 Task: Find out which museum in Cairo houses the body of Fir'aun.
Action: Mouse moved to (371, 28)
Screenshot: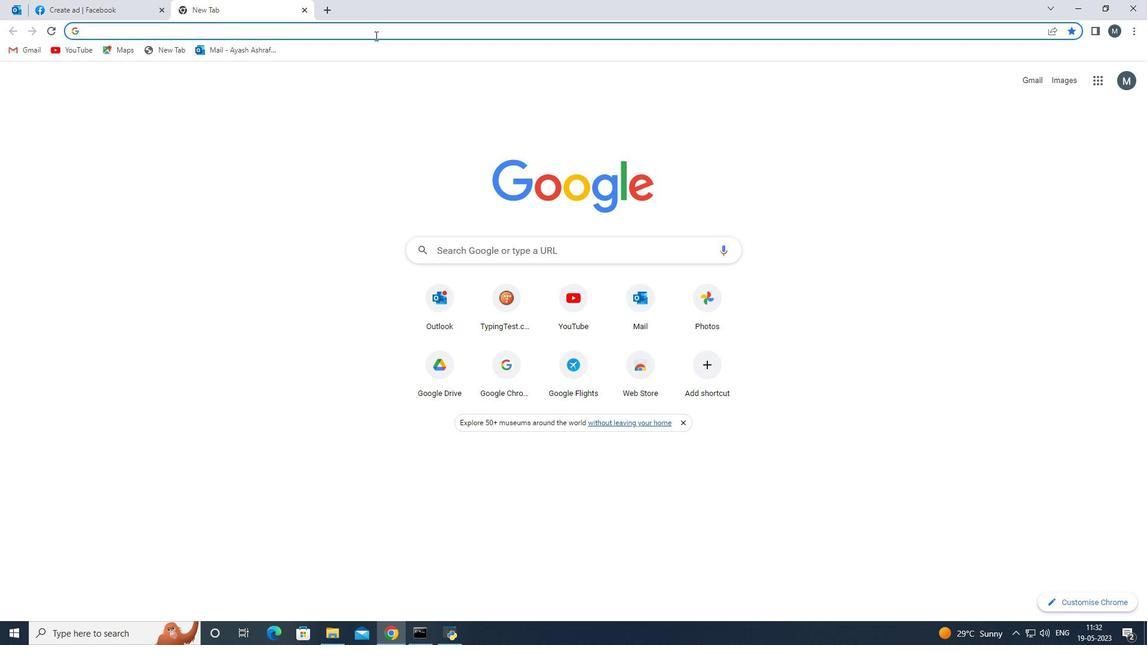 
Action: Mouse pressed left at (371, 28)
Screenshot: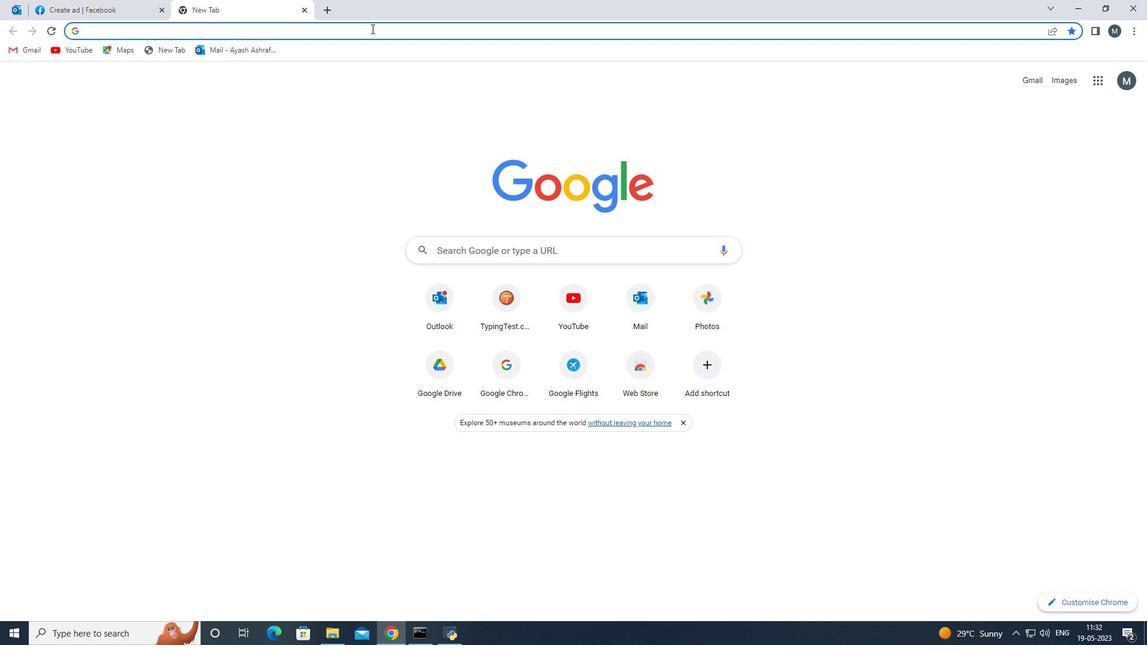 
Action: Key pressed <Key.shift><Key.shift><Key.shift><Key.shift><Key.shift><Key.shift>Museum<Key.space>of<Key.space>firaon
Screenshot: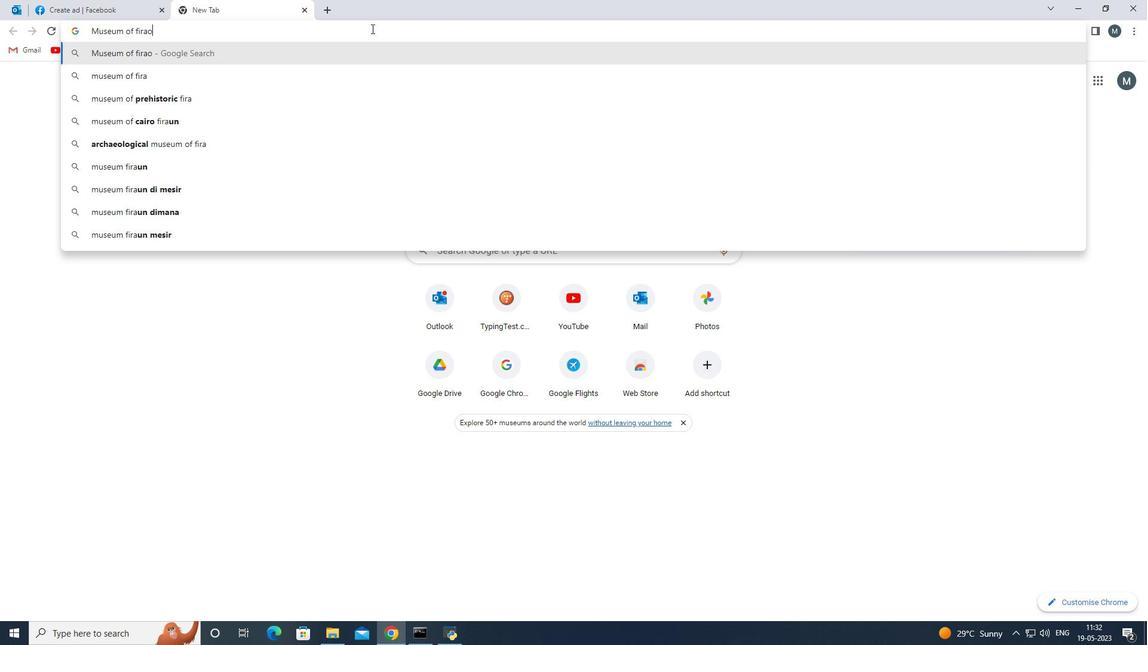 
Action: Mouse moved to (297, 75)
Screenshot: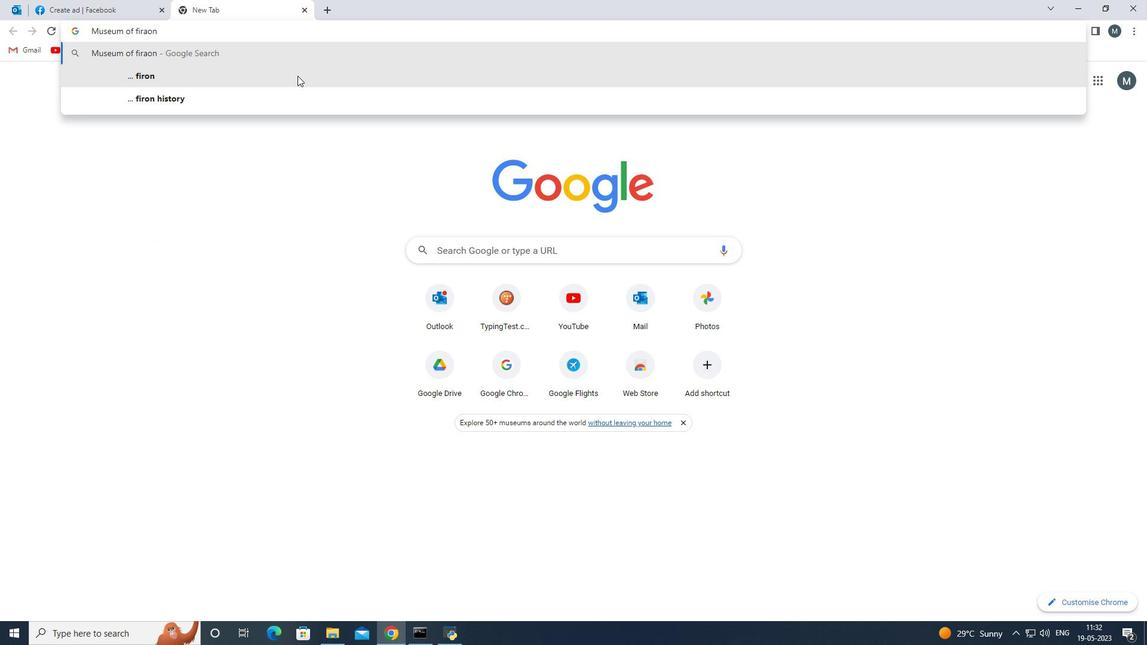 
Action: Mouse pressed left at (297, 75)
Screenshot: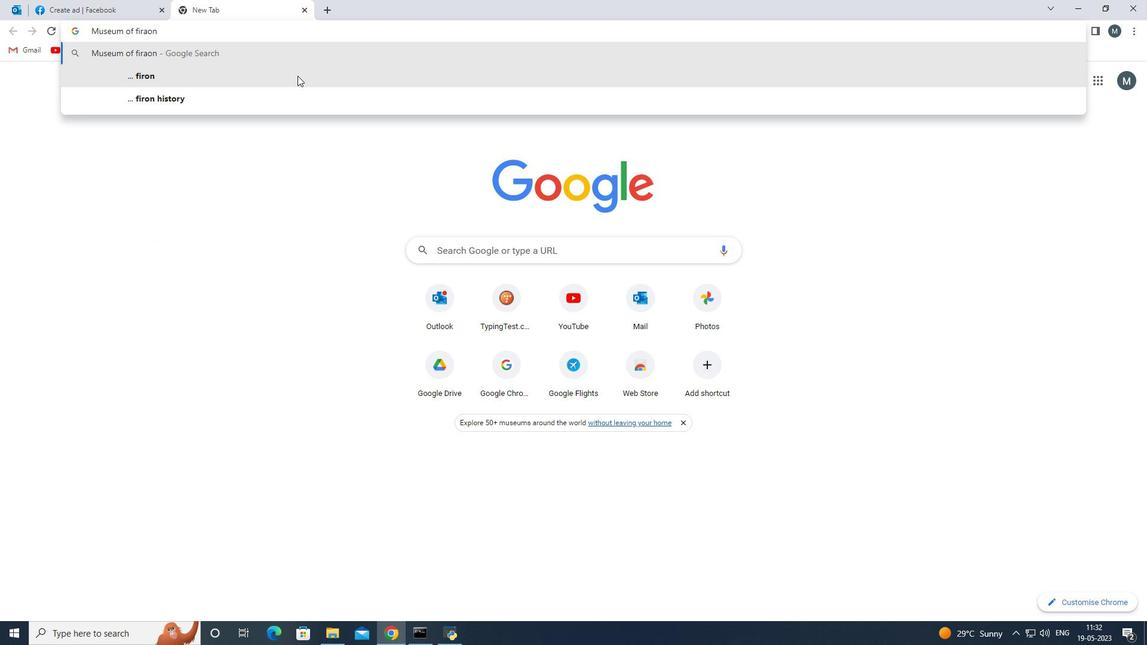 
Action: Mouse moved to (170, 236)
Screenshot: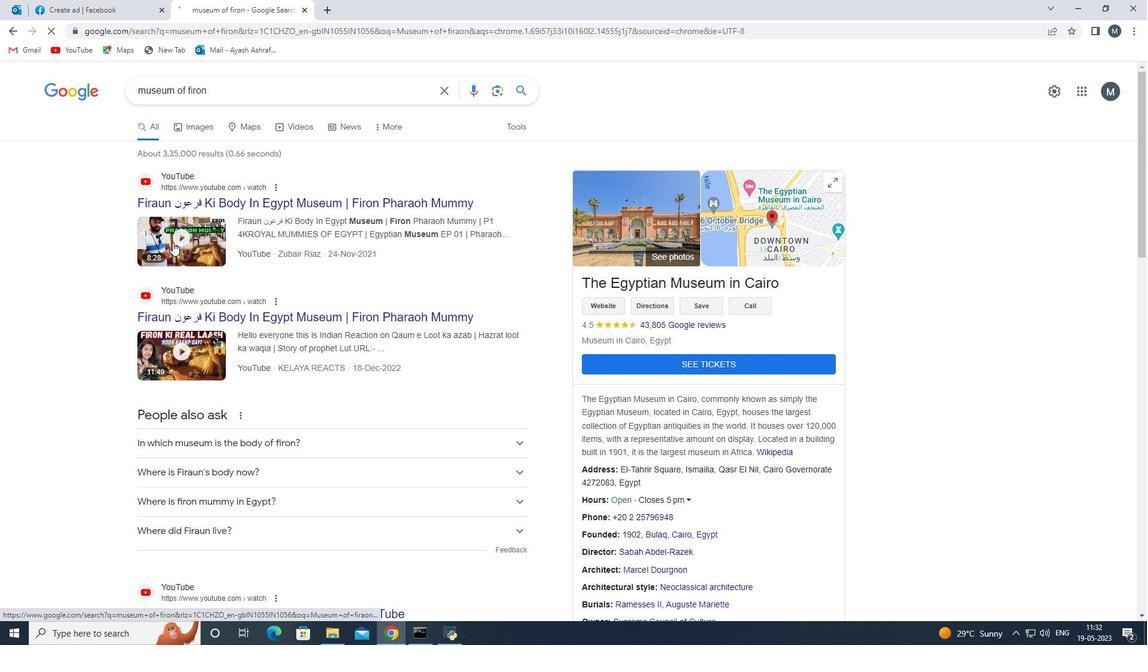 
Action: Mouse pressed left at (170, 236)
Screenshot: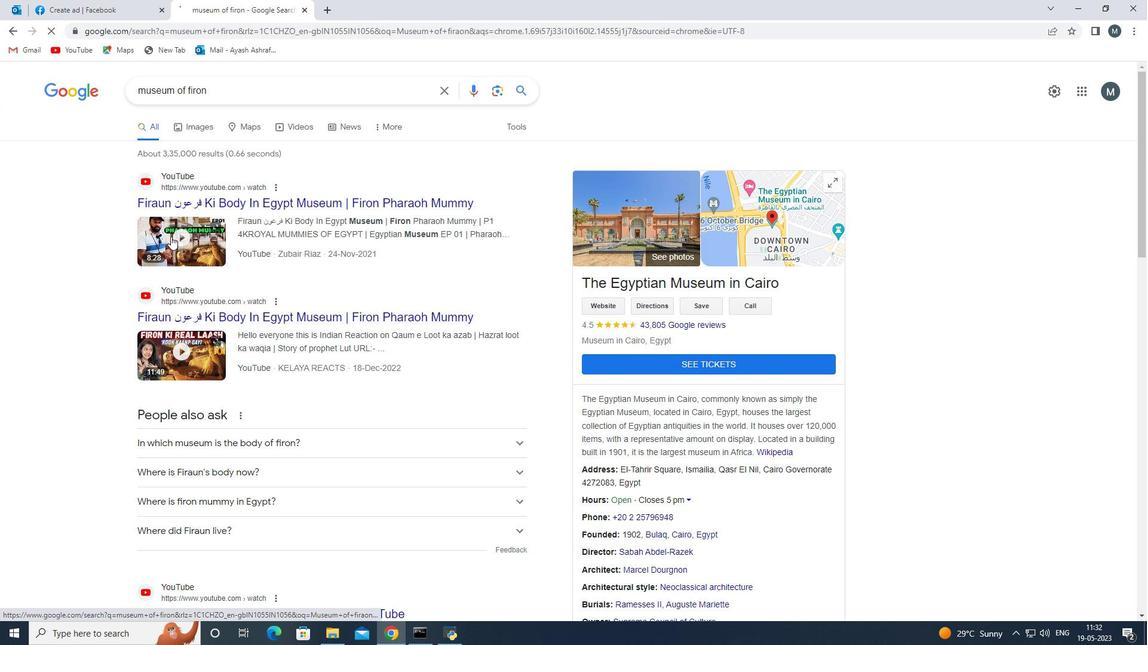 
Action: Mouse moved to (417, 268)
Screenshot: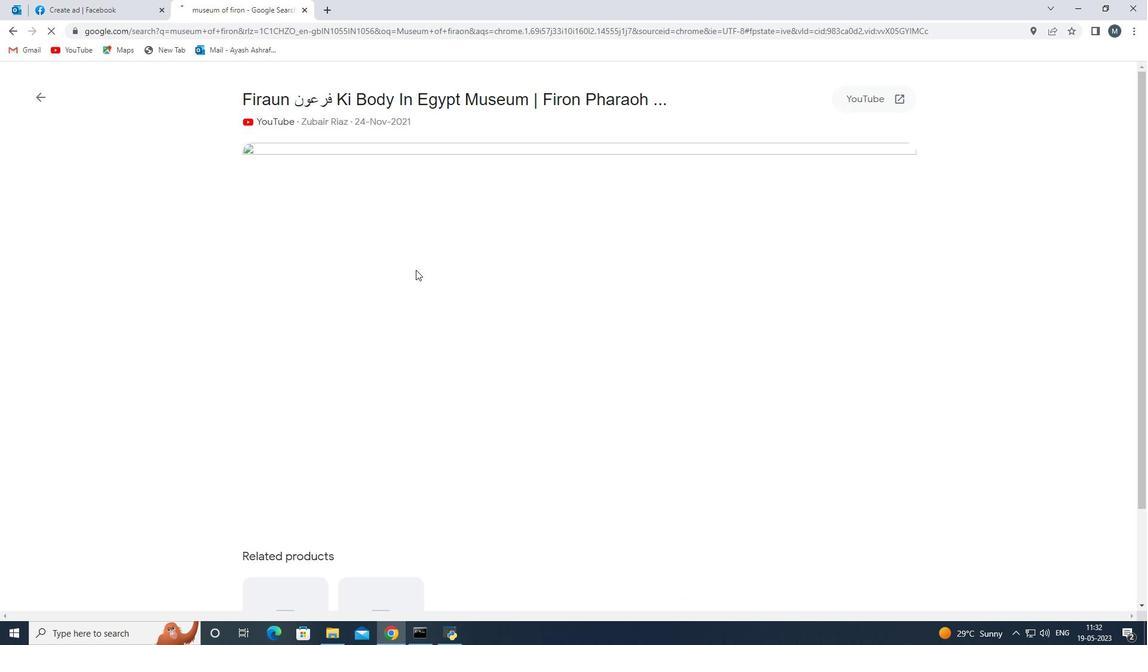 
Action: Mouse scrolled (417, 268) with delta (0, 0)
Screenshot: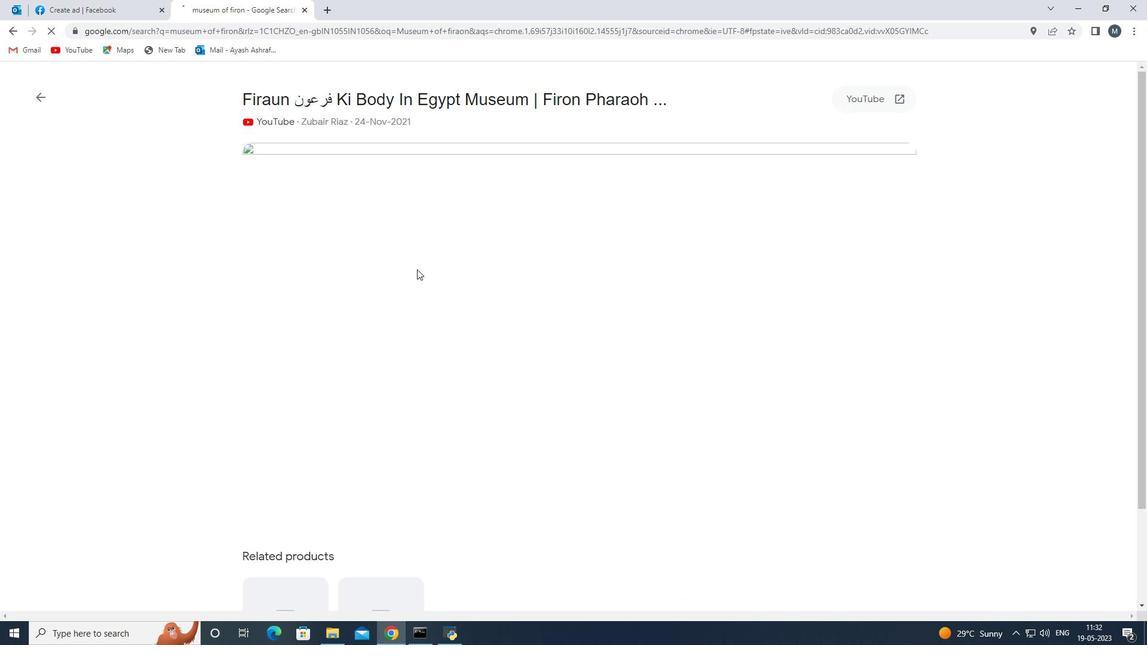 
Action: Mouse moved to (417, 268)
Screenshot: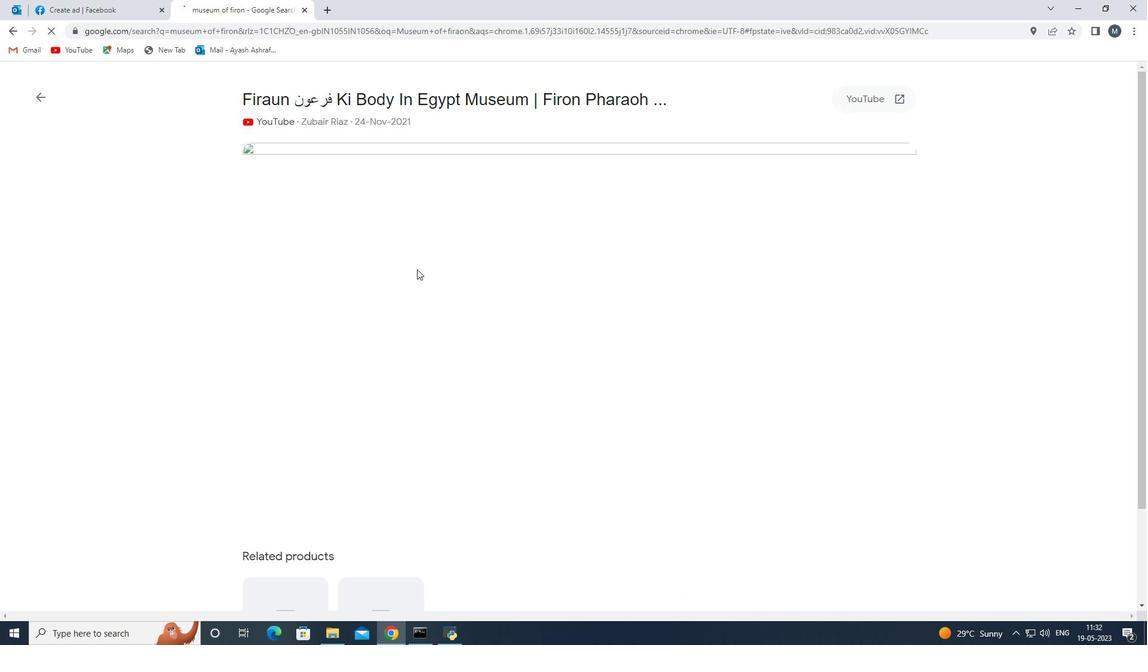 
Action: Mouse scrolled (417, 268) with delta (0, 0)
Screenshot: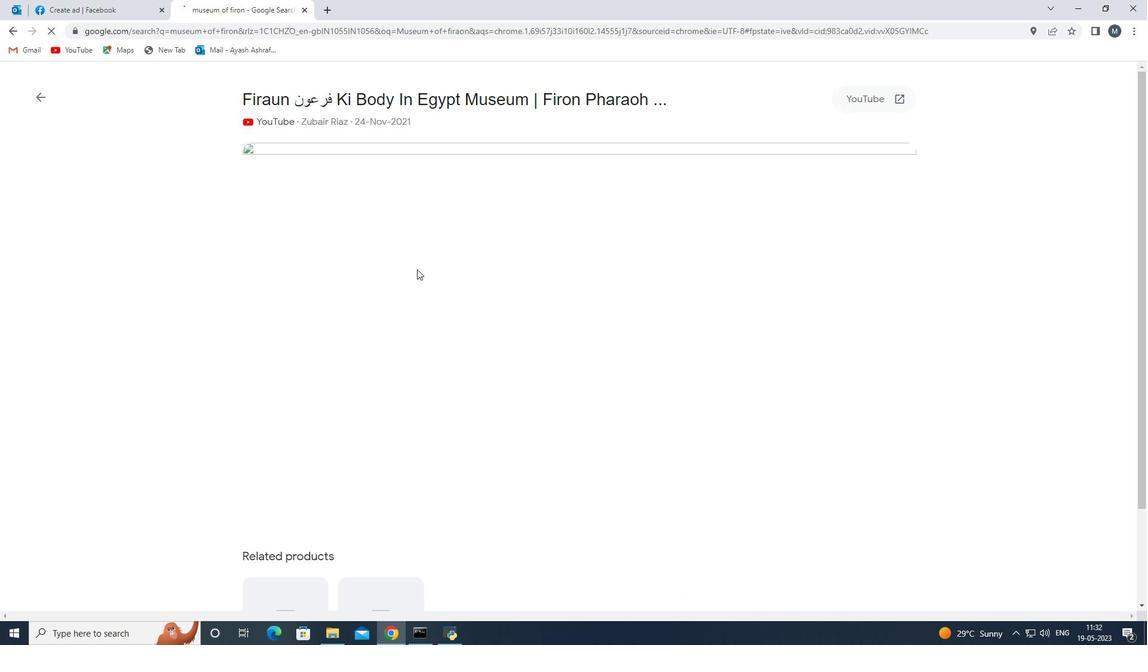 
Action: Mouse moved to (381, 299)
Screenshot: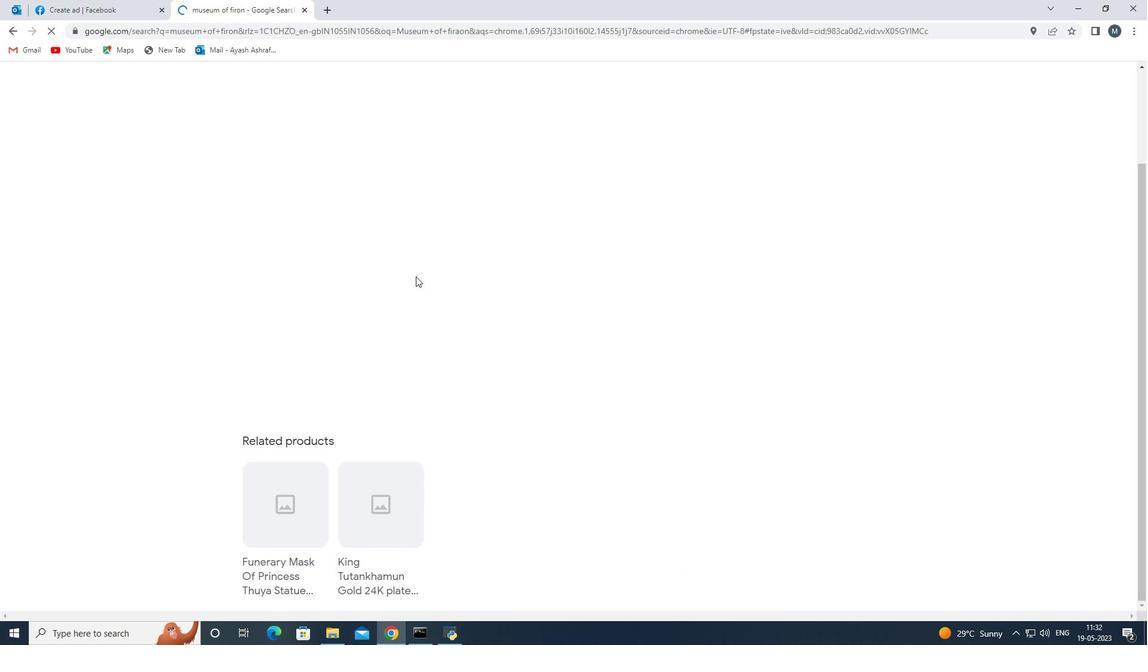 
Action: Mouse scrolled (381, 299) with delta (0, 0)
Screenshot: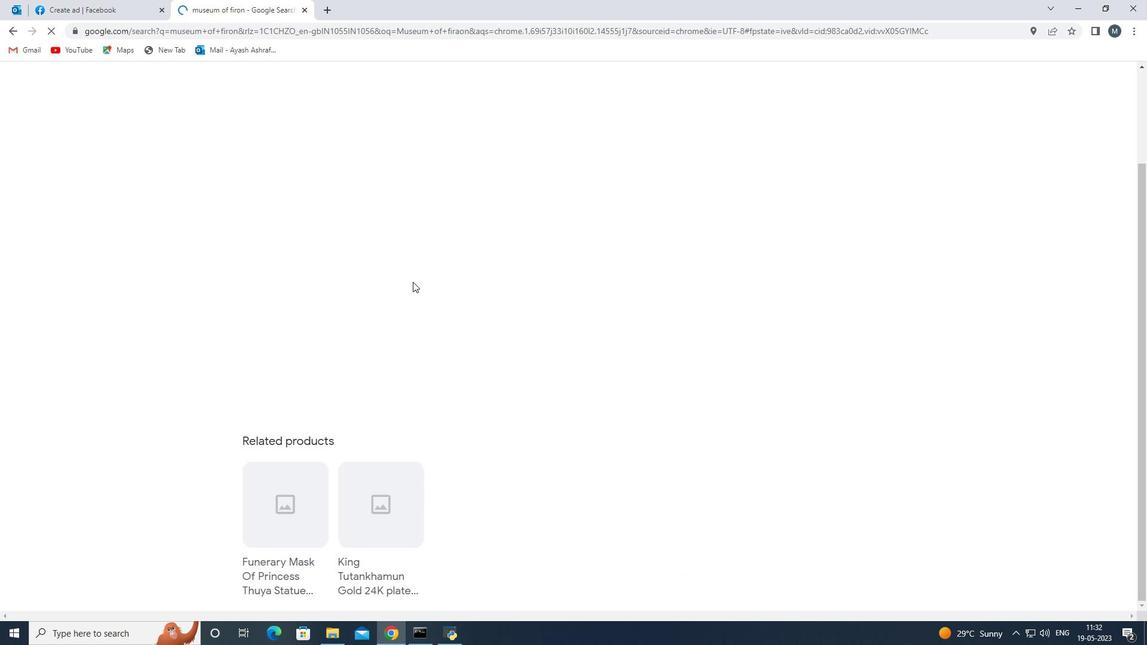 
Action: Mouse scrolled (381, 299) with delta (0, 0)
Screenshot: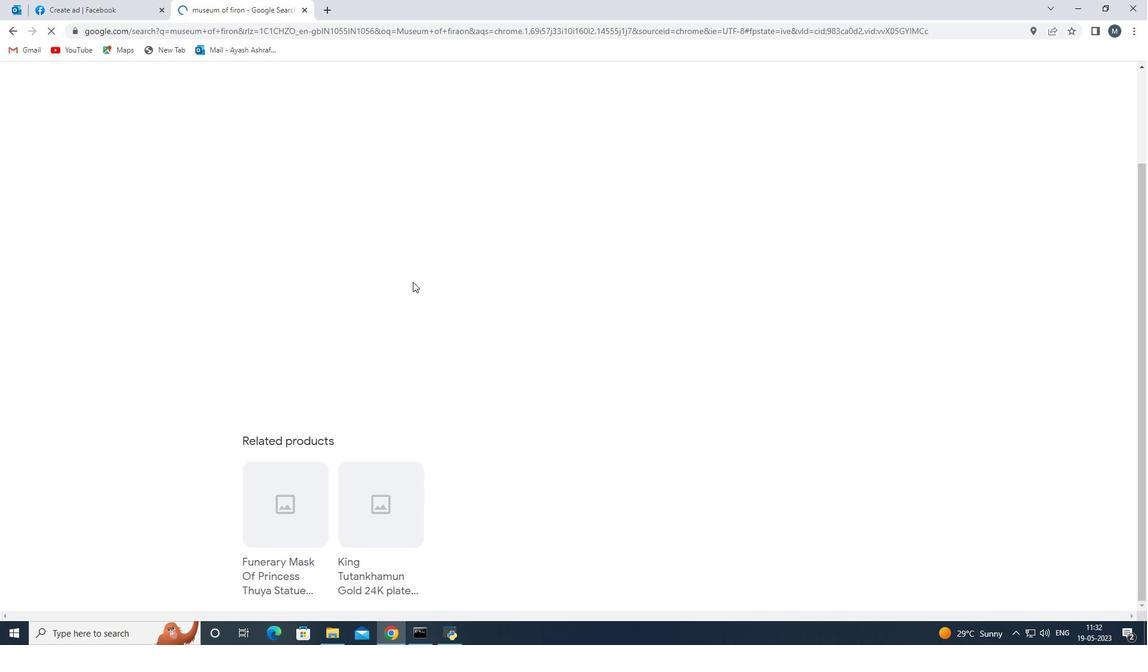 
Action: Mouse scrolled (381, 299) with delta (0, 0)
Screenshot: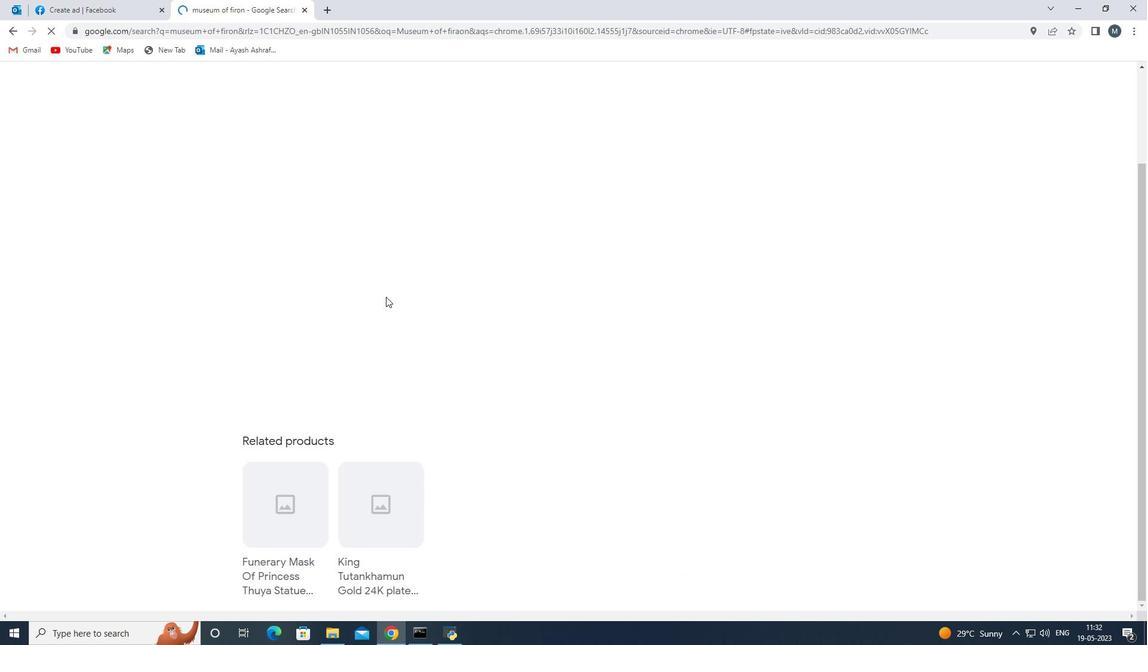 
Action: Mouse scrolled (381, 299) with delta (0, 0)
Screenshot: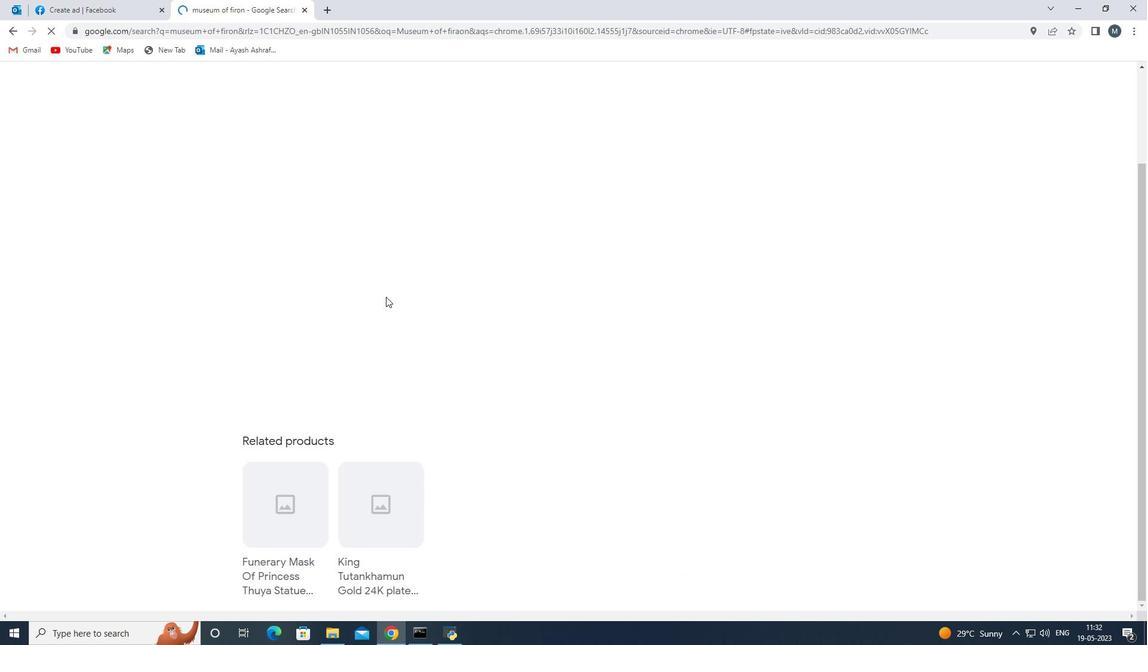 
Action: Mouse moved to (380, 299)
Screenshot: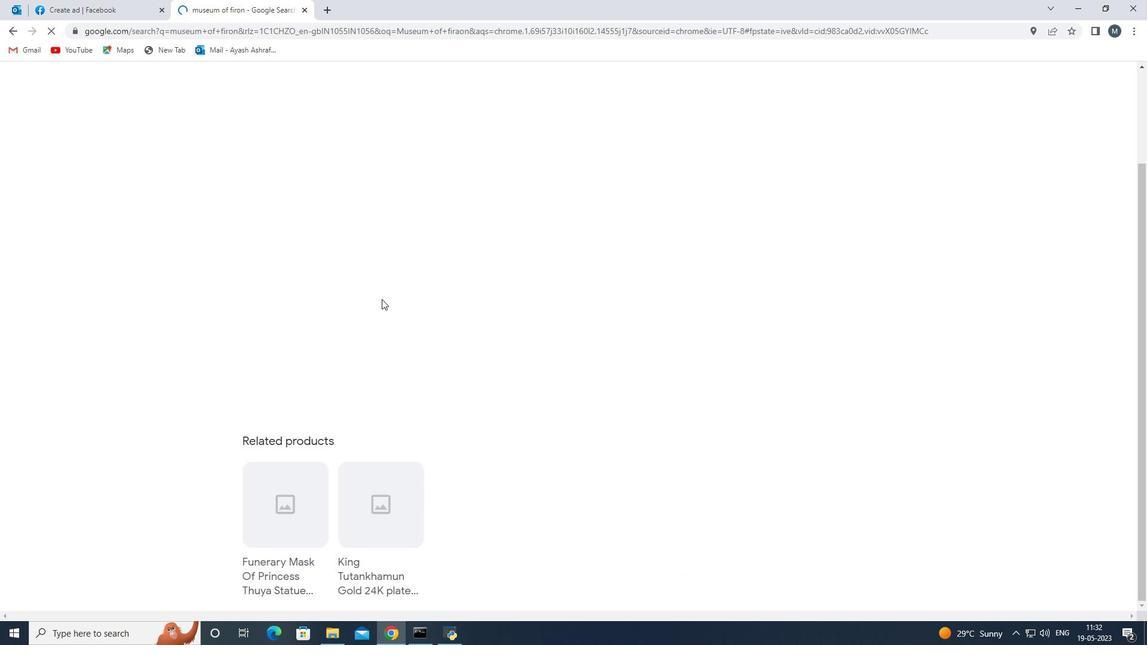 
Action: Mouse scrolled (380, 299) with delta (0, 0)
Screenshot: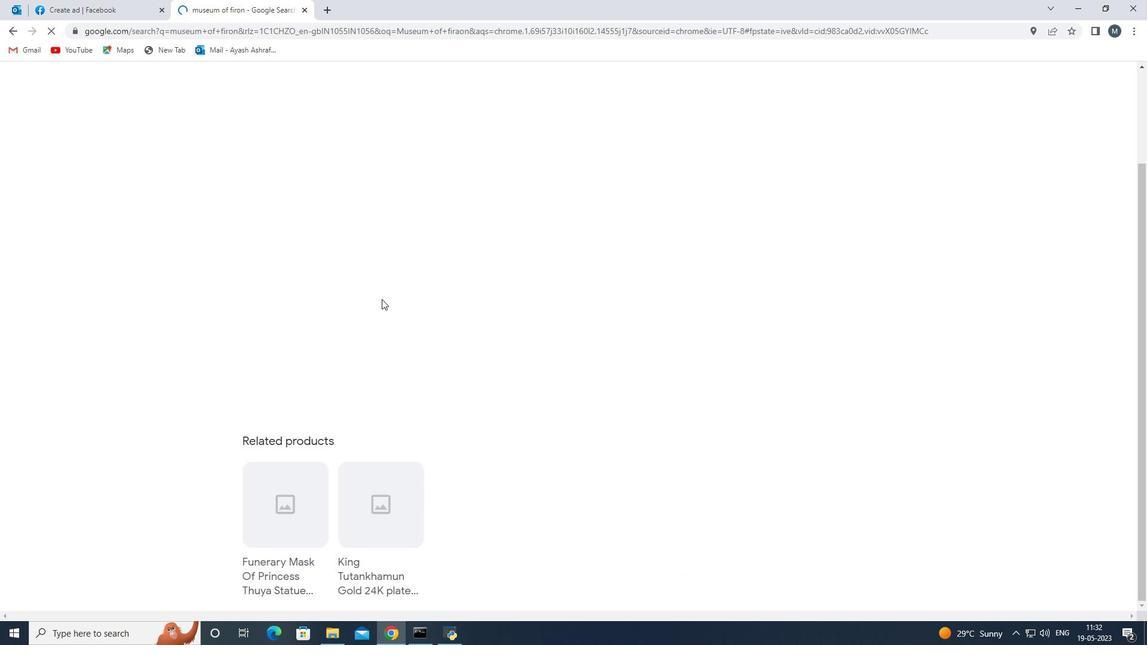 
Action: Mouse moved to (262, 247)
Screenshot: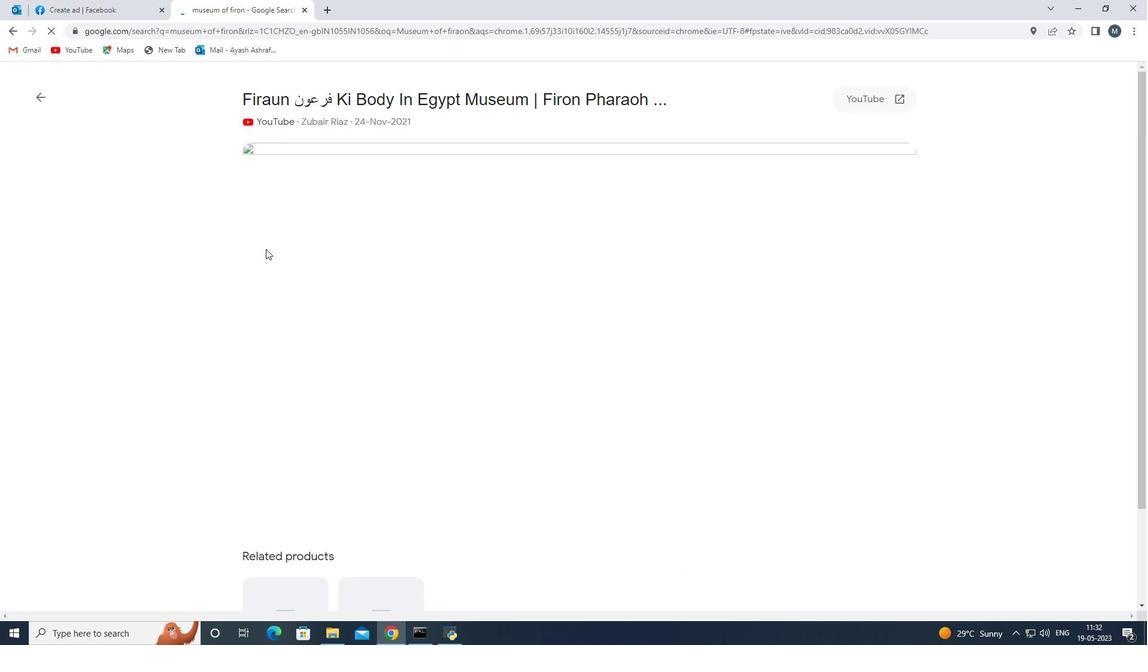 
Action: Mouse scrolled (262, 248) with delta (0, 0)
Screenshot: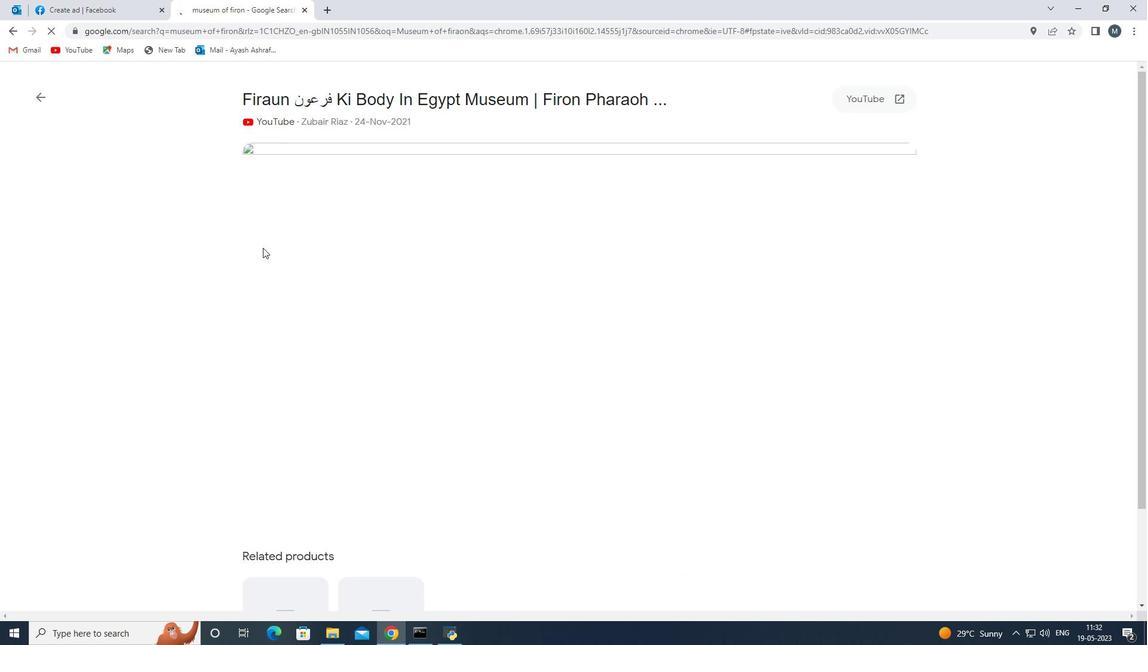 
Action: Mouse scrolled (262, 248) with delta (0, 0)
Screenshot: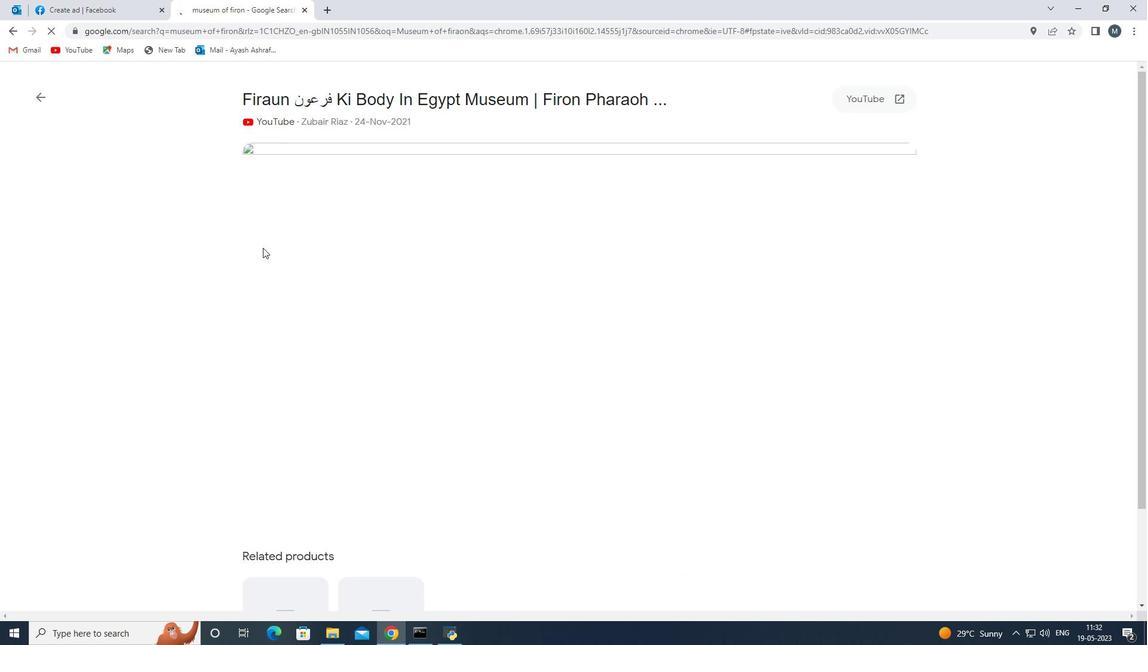 
Action: Mouse scrolled (262, 248) with delta (0, 0)
Screenshot: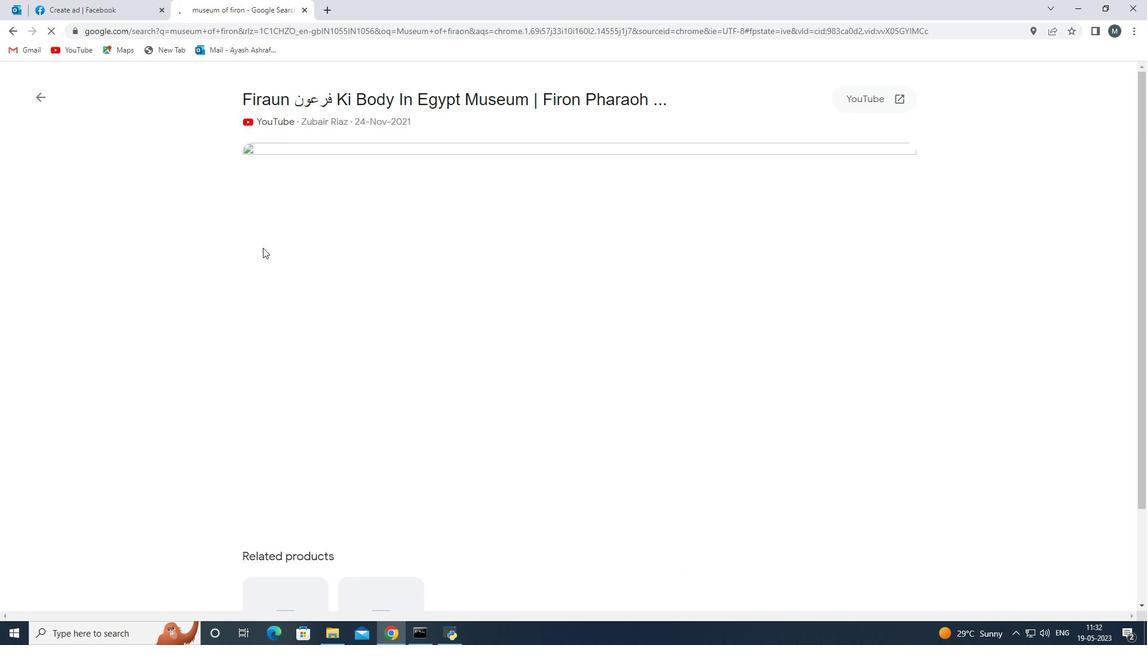 
Action: Mouse scrolled (262, 248) with delta (0, 0)
Screenshot: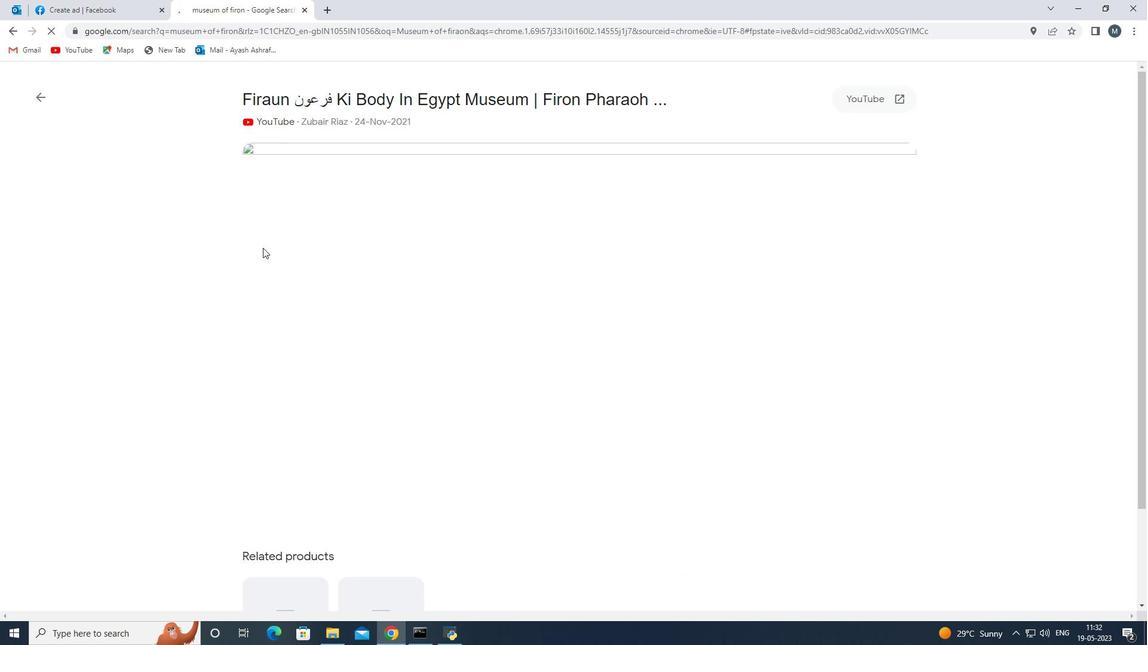 
Action: Mouse moved to (18, 33)
Screenshot: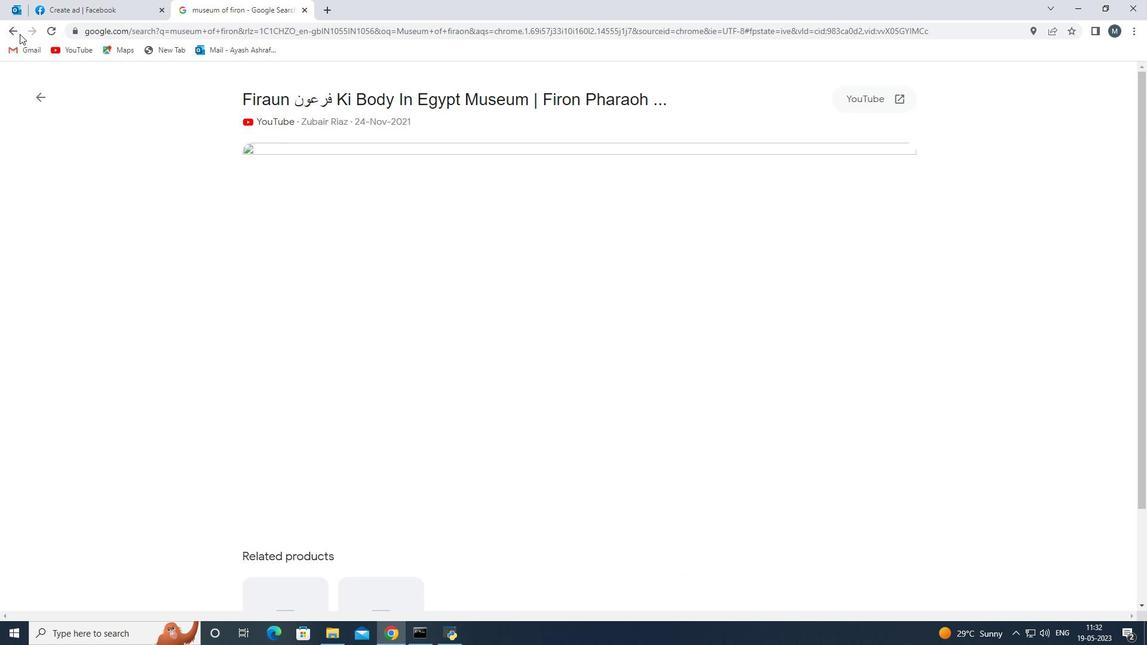 
Action: Mouse pressed left at (18, 33)
Screenshot: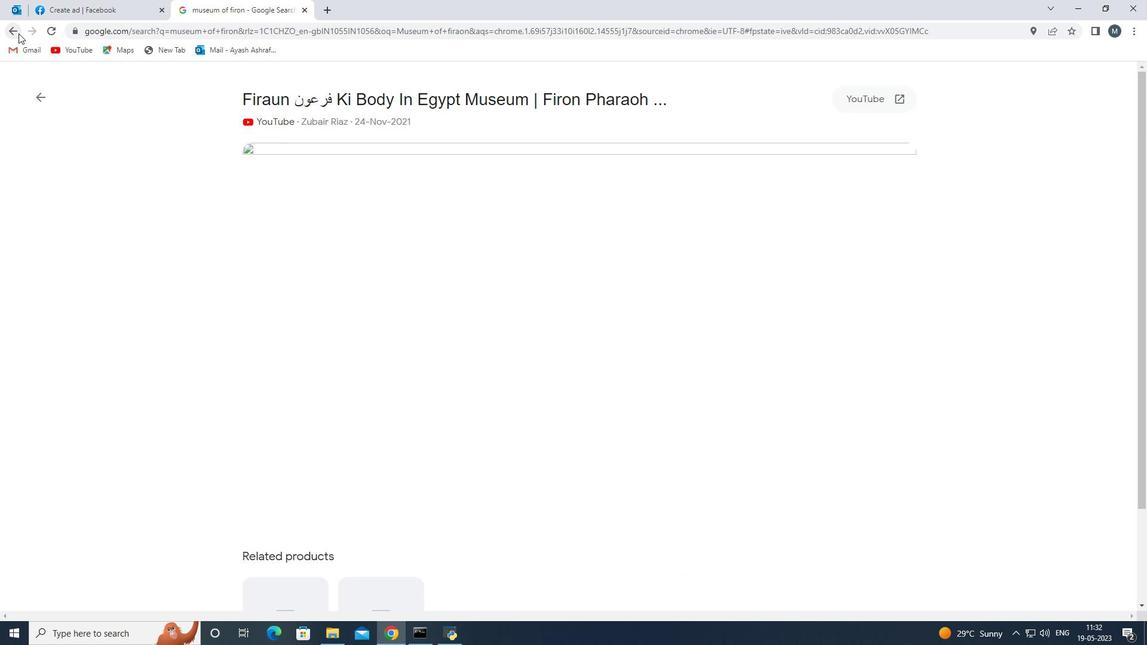 
Action: Mouse moved to (436, 372)
Screenshot: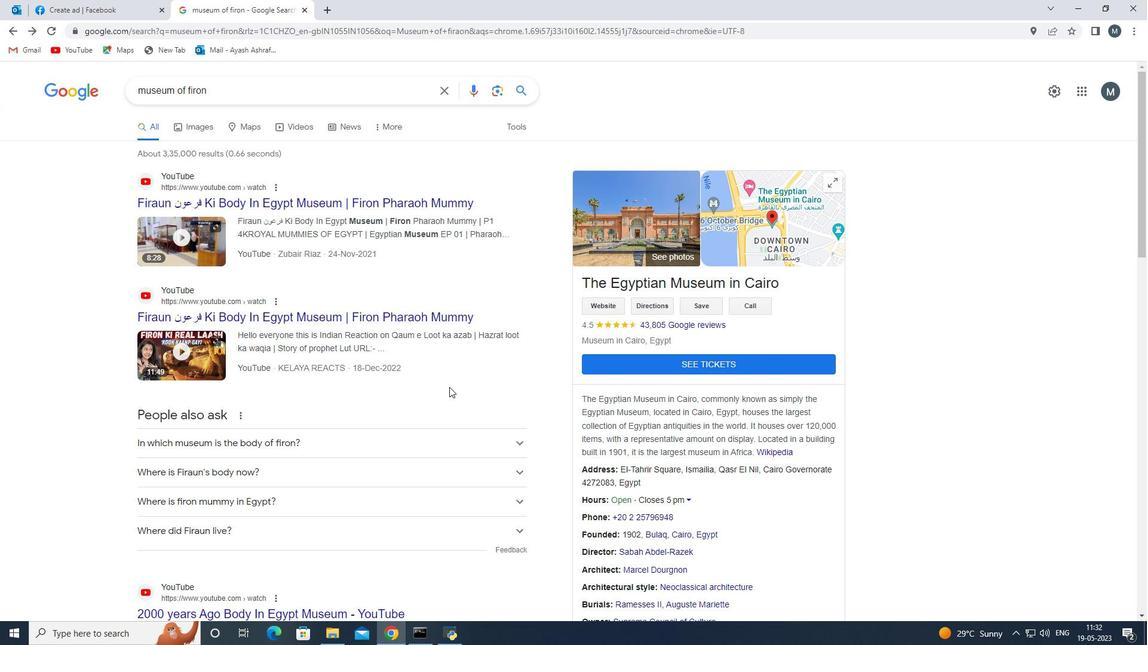 
Action: Mouse scrolled (436, 371) with delta (0, 0)
Screenshot: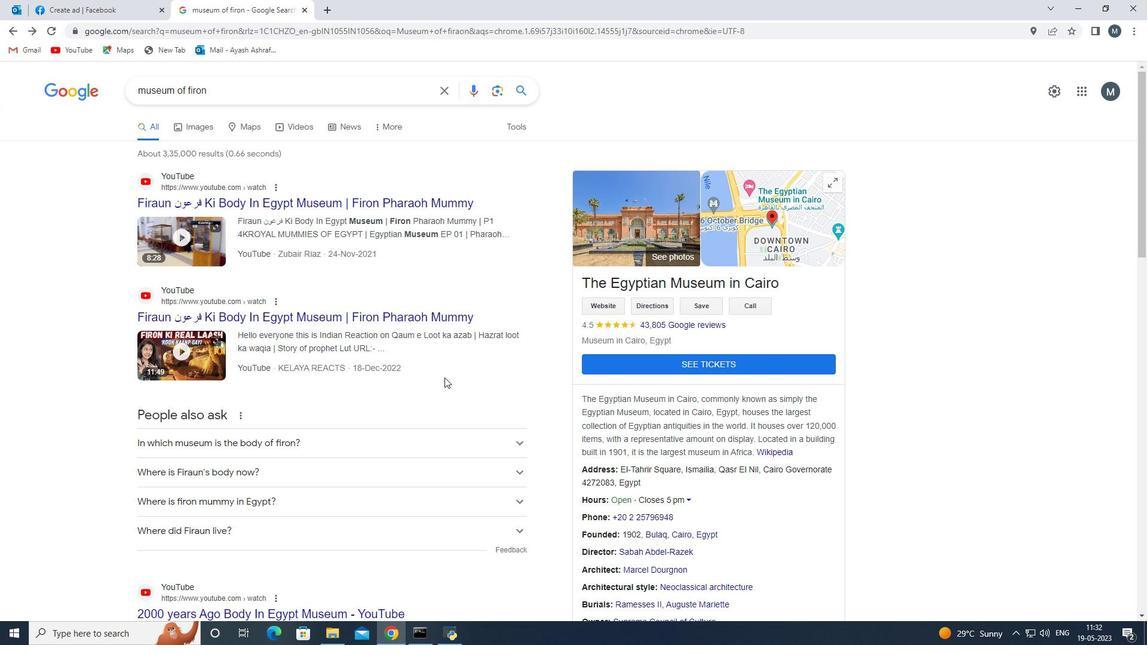 
Action: Mouse scrolled (436, 371) with delta (0, 0)
Screenshot: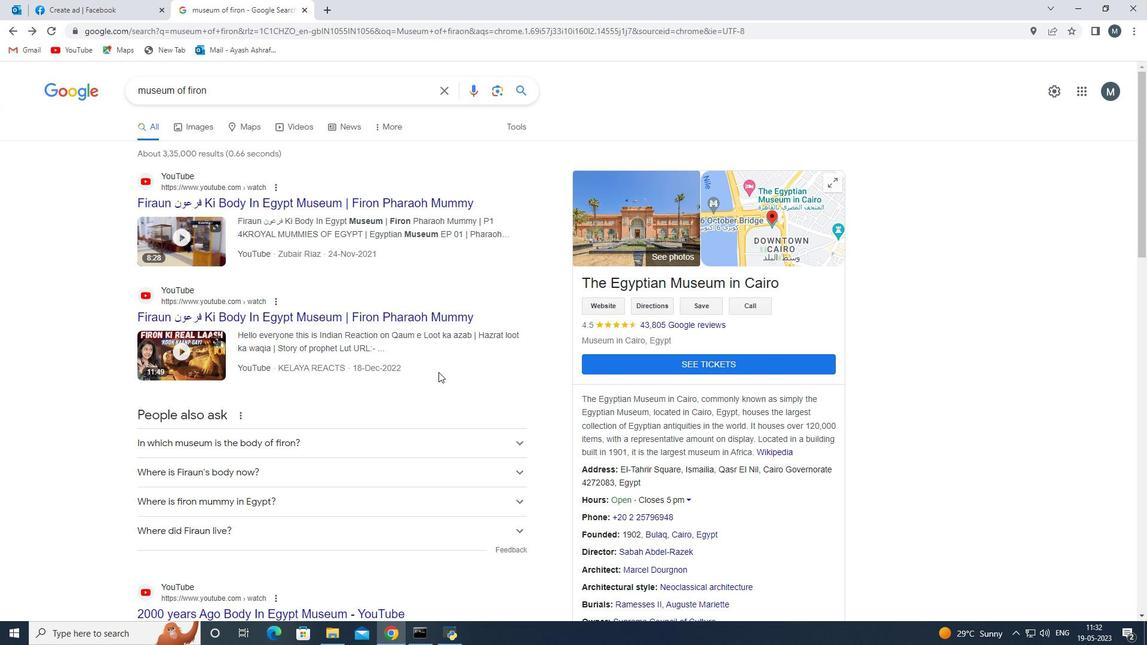 
Action: Mouse moved to (311, 373)
Screenshot: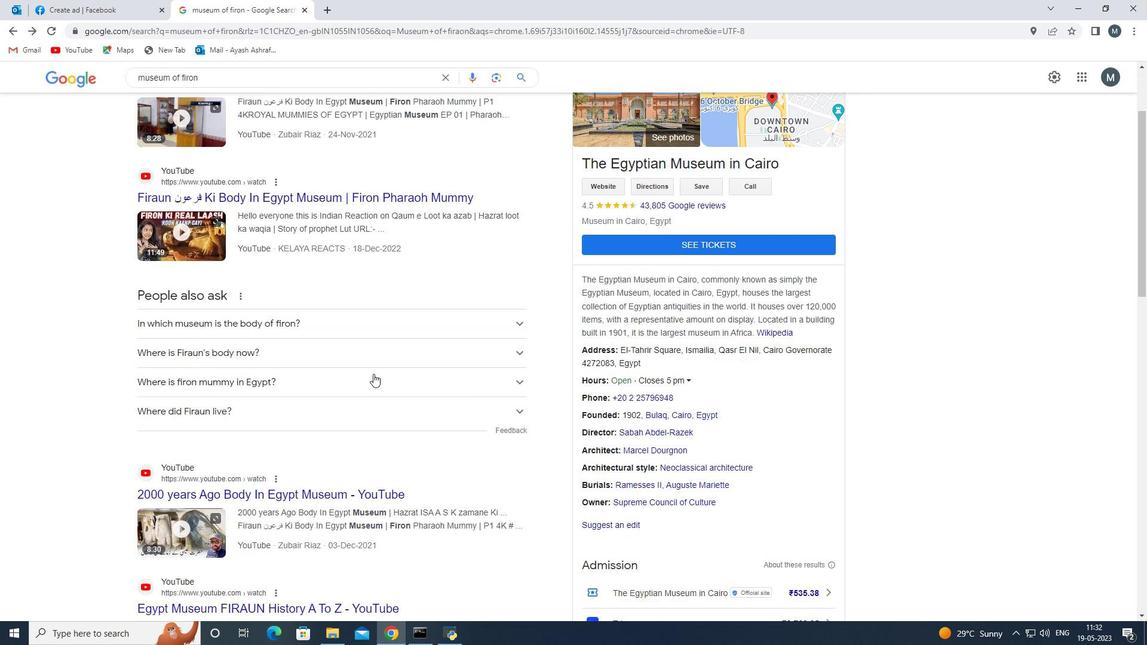 
Action: Mouse scrolled (311, 373) with delta (0, 0)
Screenshot: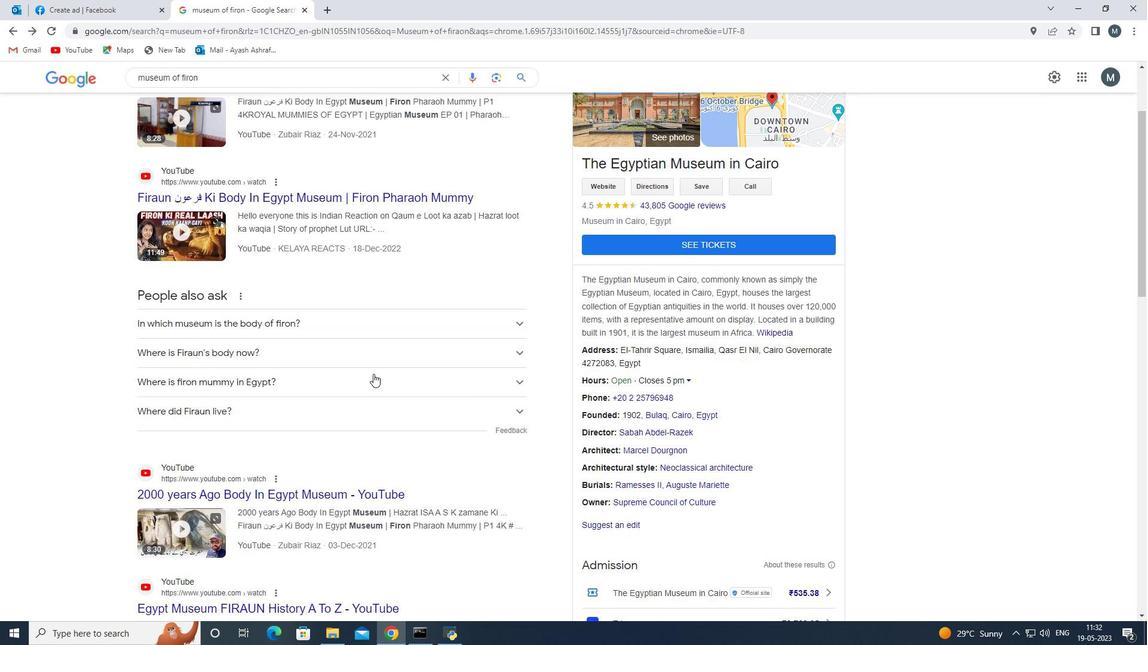 
Action: Mouse scrolled (311, 373) with delta (0, 0)
Screenshot: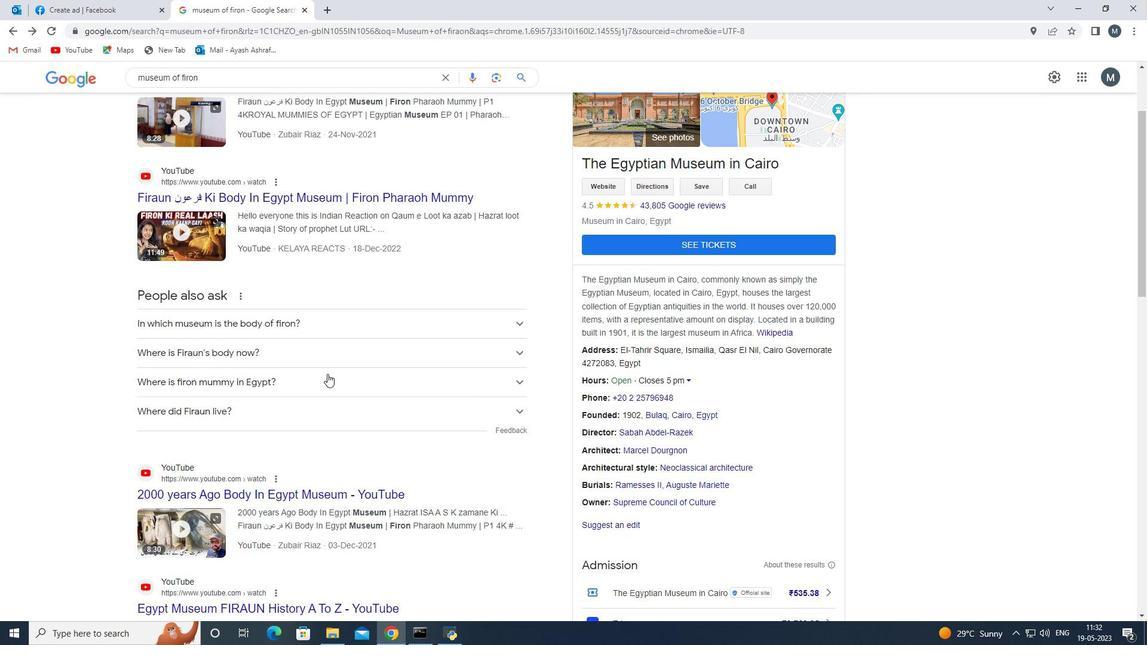 
Action: Mouse scrolled (311, 373) with delta (0, 0)
Screenshot: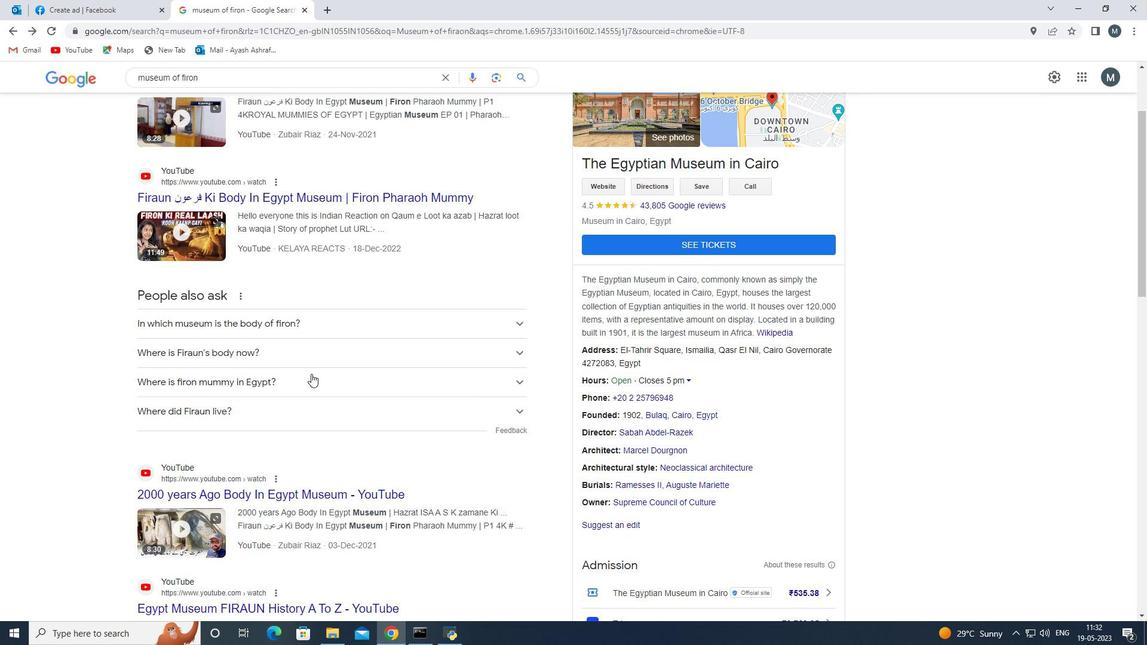 
Action: Mouse moved to (173, 351)
Screenshot: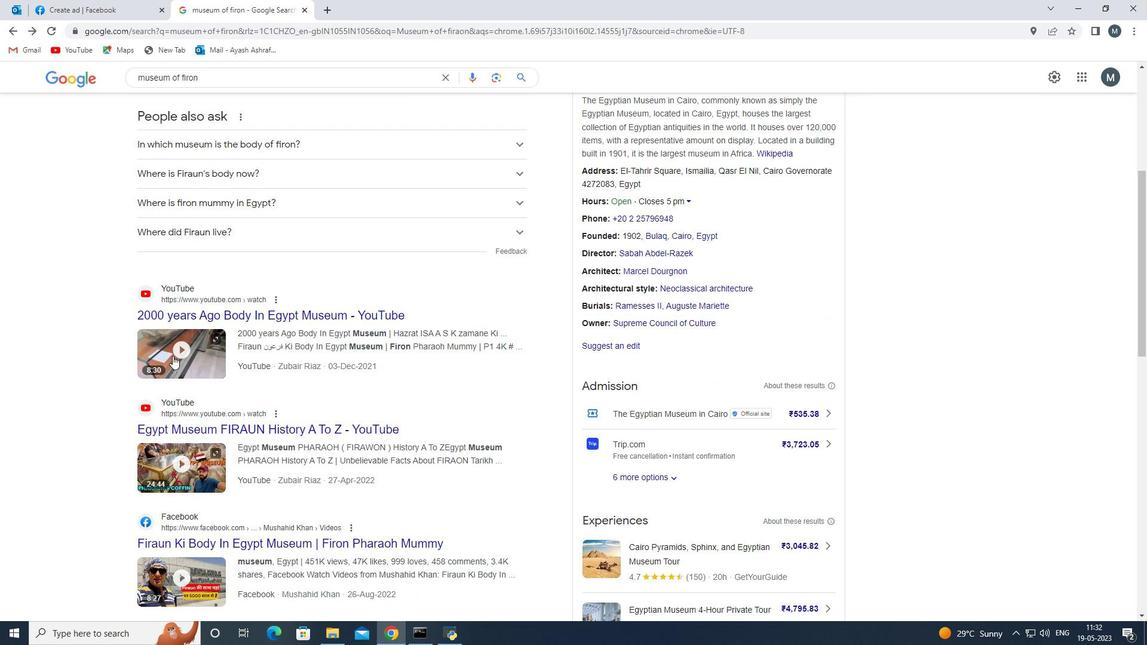 
Action: Mouse pressed left at (173, 351)
Screenshot: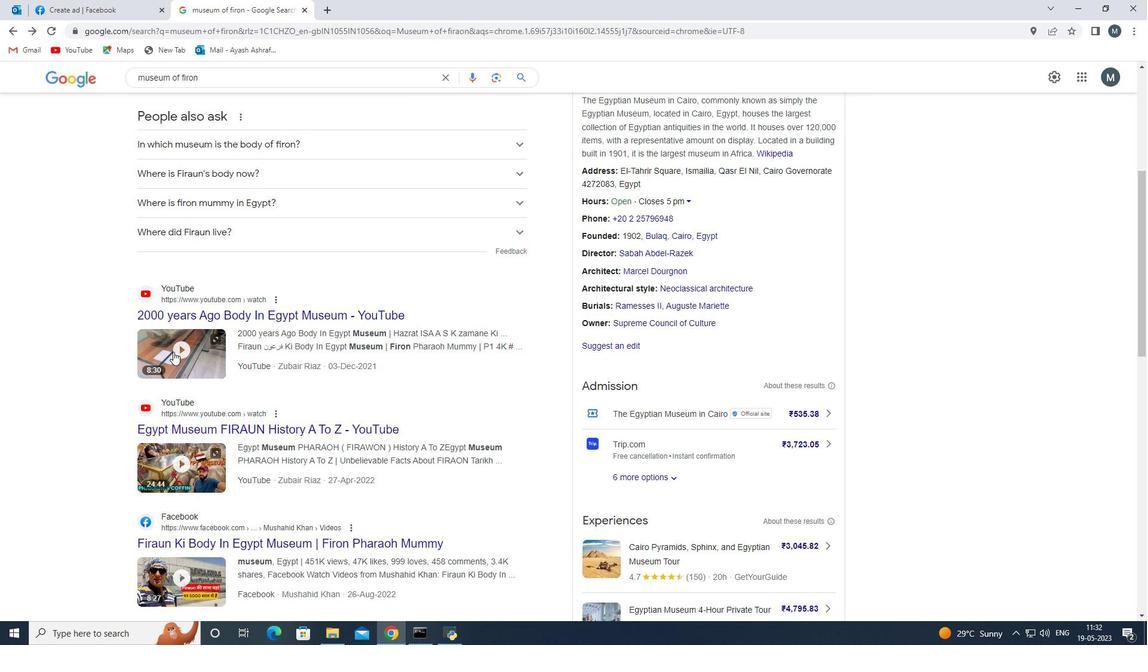 
Action: Mouse moved to (350, 365)
Screenshot: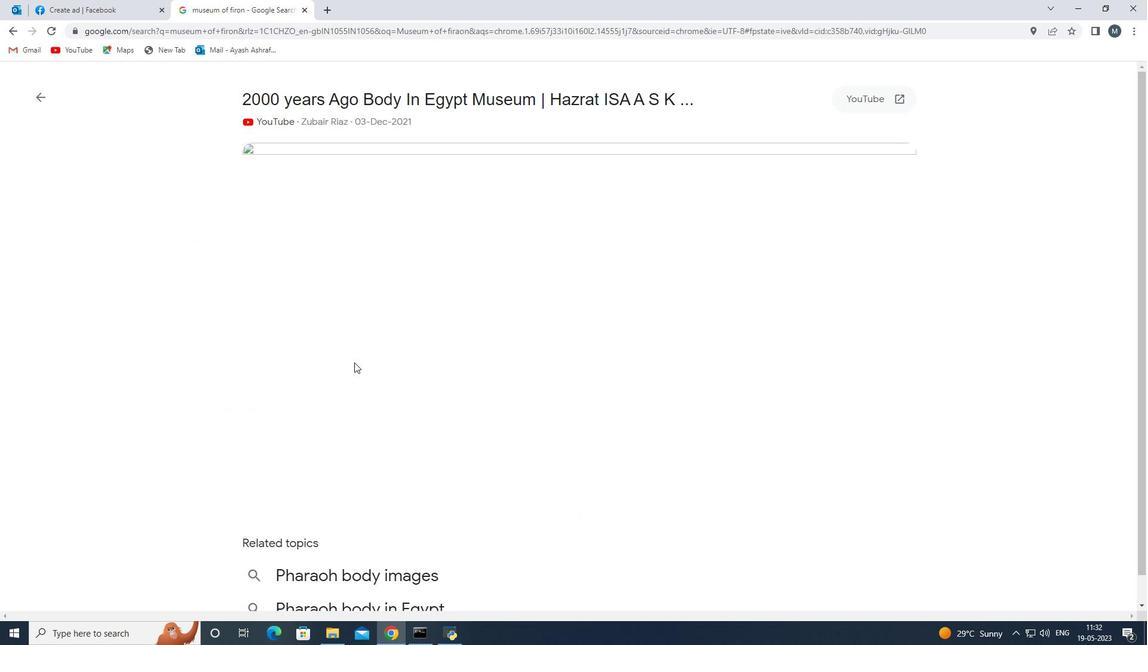 
Action: Mouse scrolled (350, 364) with delta (0, 0)
Screenshot: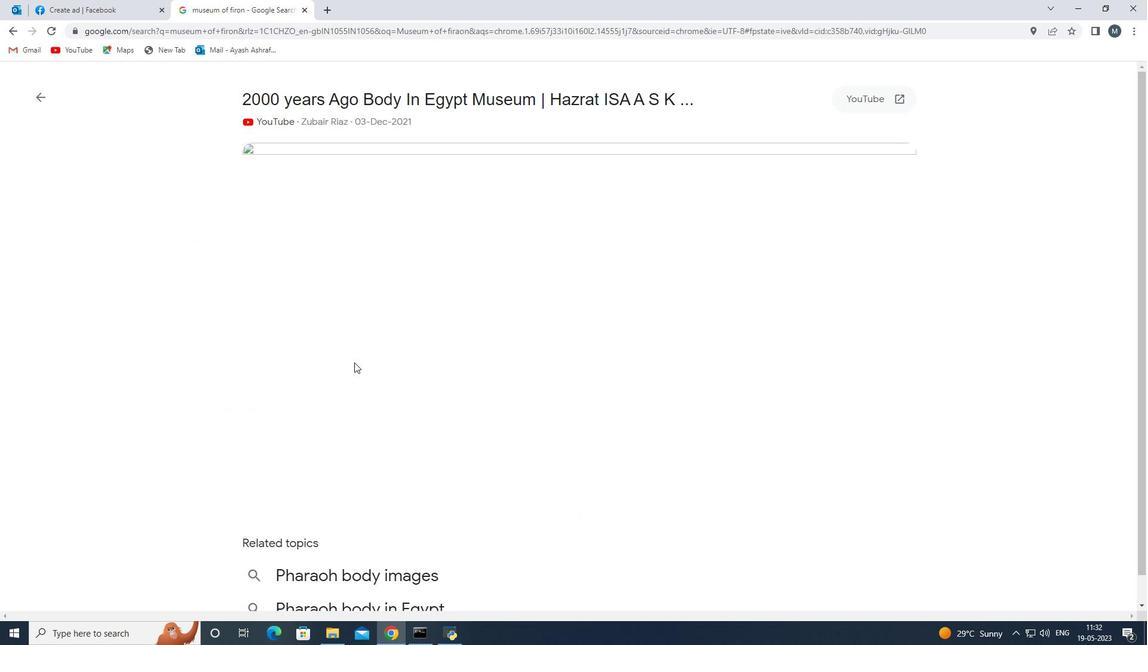
Action: Mouse moved to (350, 365)
Screenshot: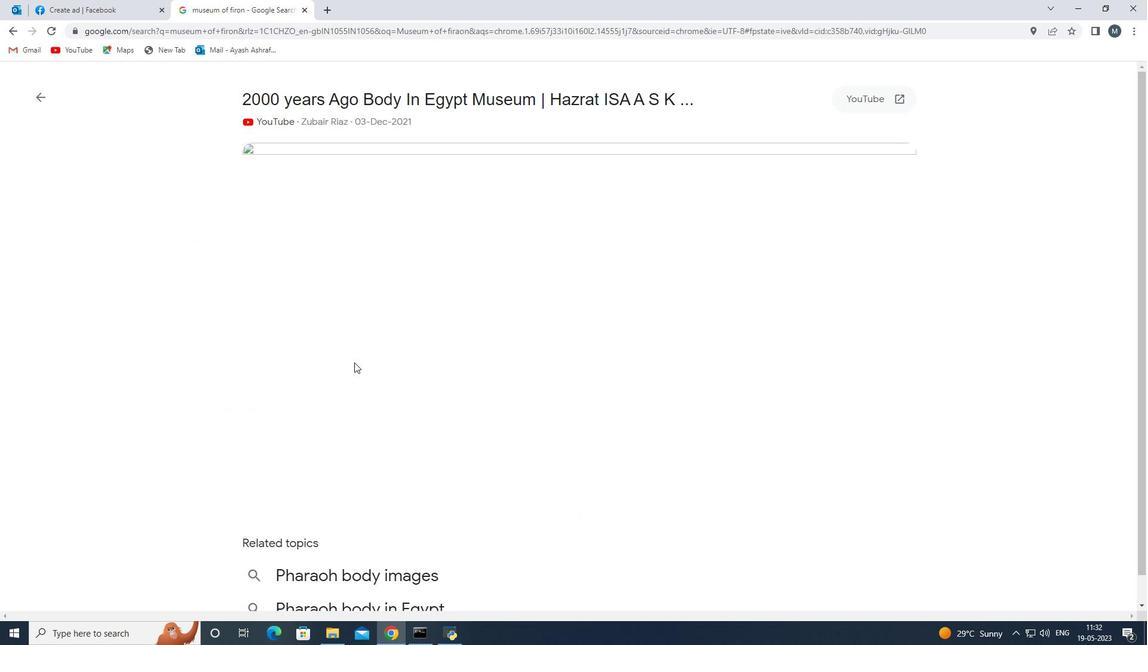 
Action: Mouse scrolled (350, 364) with delta (0, 0)
Screenshot: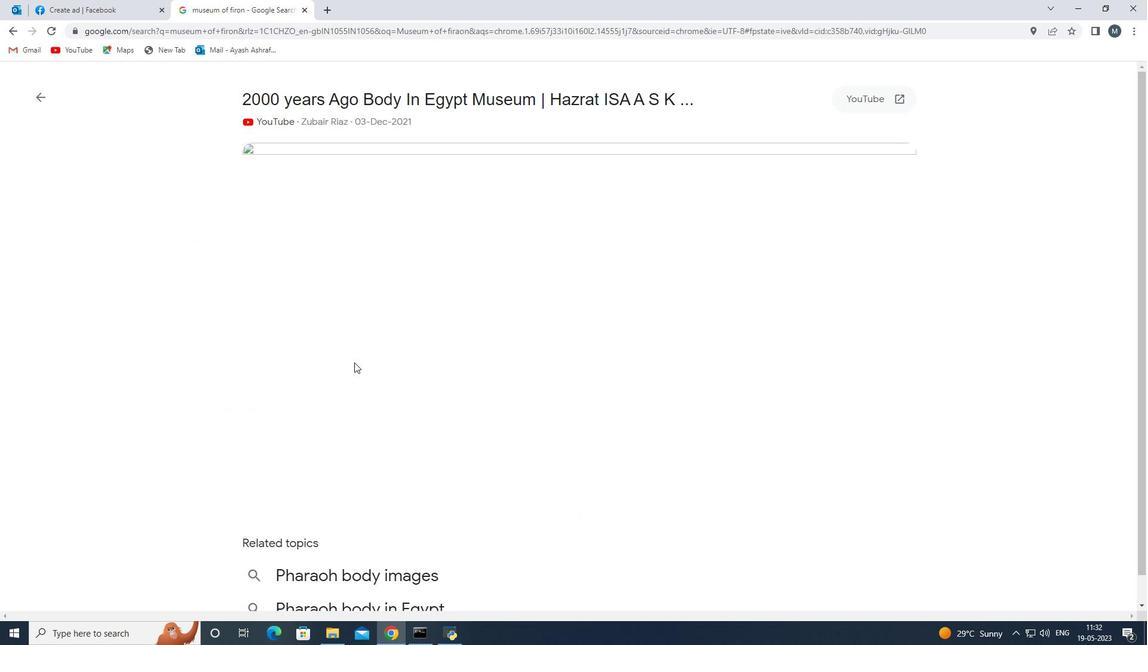 
Action: Mouse scrolled (350, 364) with delta (0, 0)
Screenshot: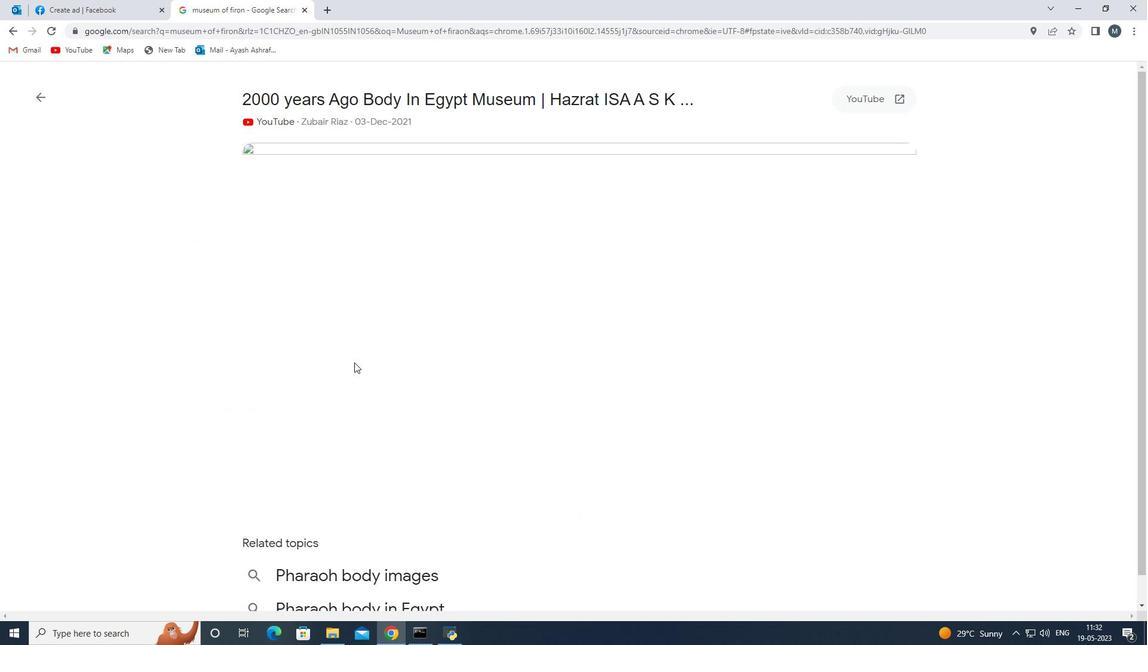 
Action: Mouse moved to (350, 365)
Screenshot: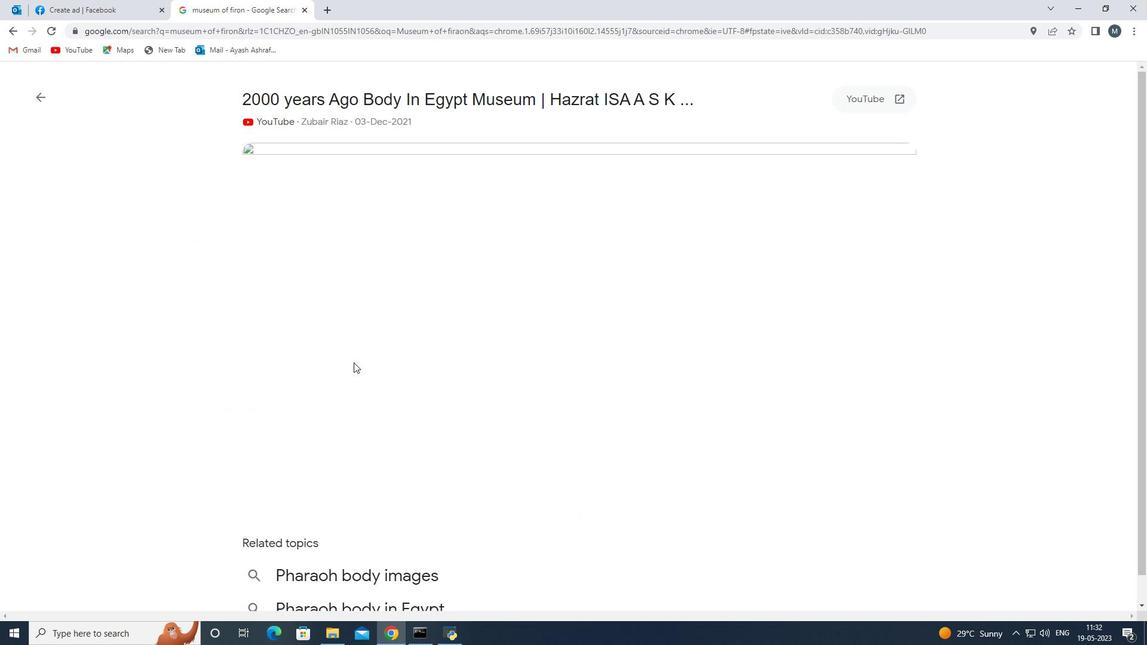 
Action: Mouse scrolled (350, 365) with delta (0, 0)
Screenshot: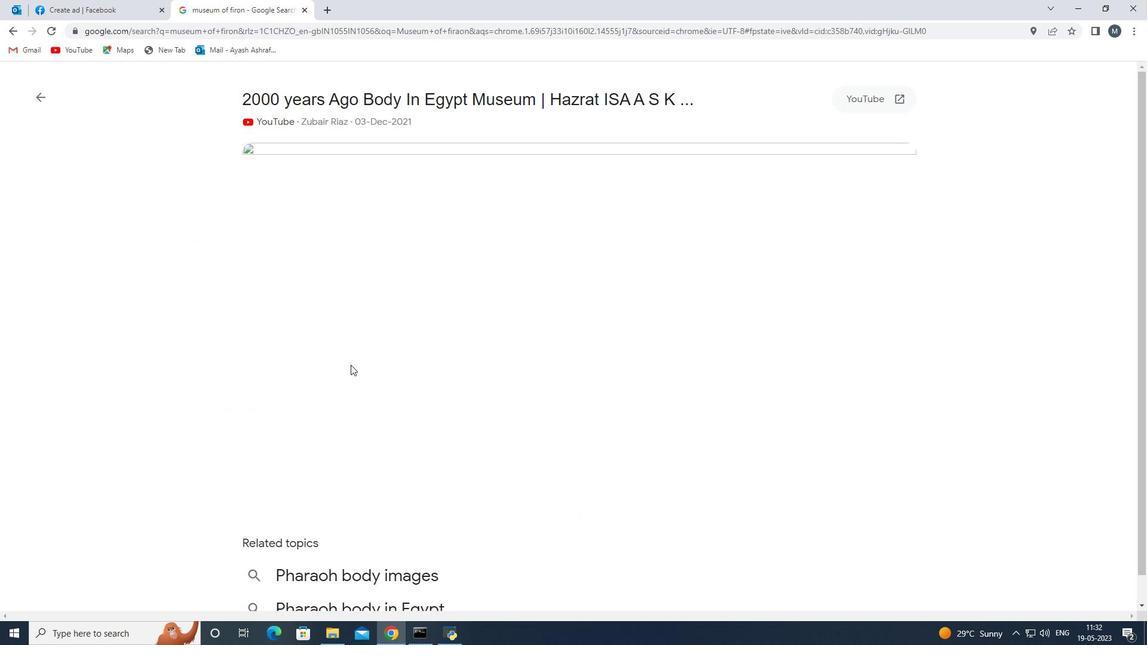 
Action: Mouse moved to (345, 363)
Screenshot: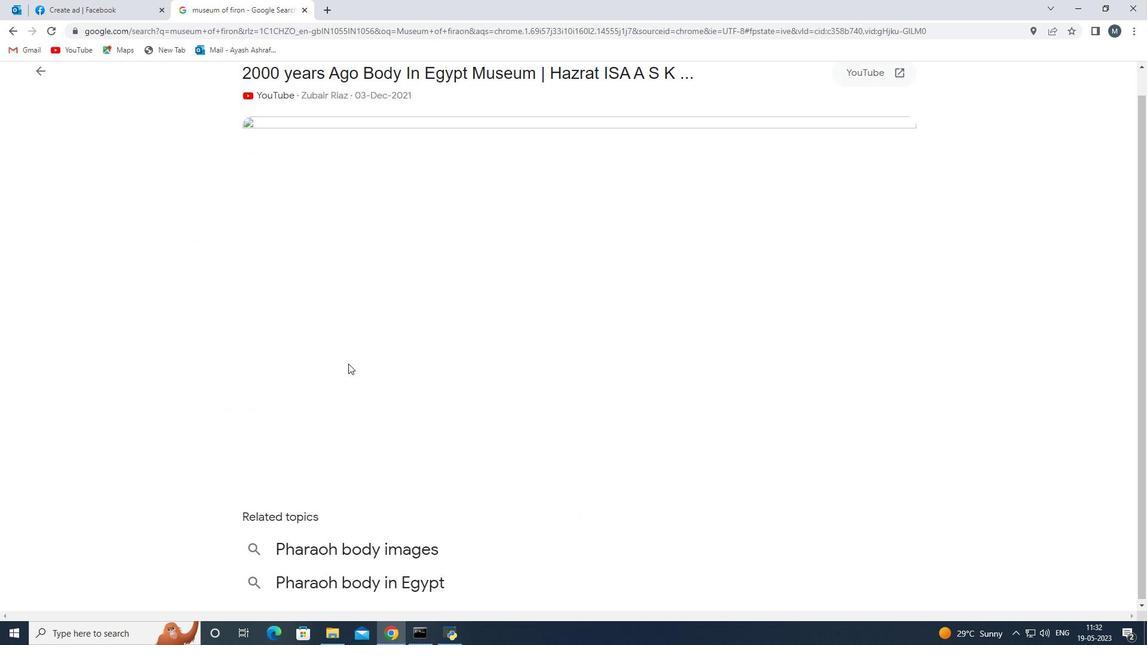 
Action: Mouse scrolled (345, 364) with delta (0, 0)
Screenshot: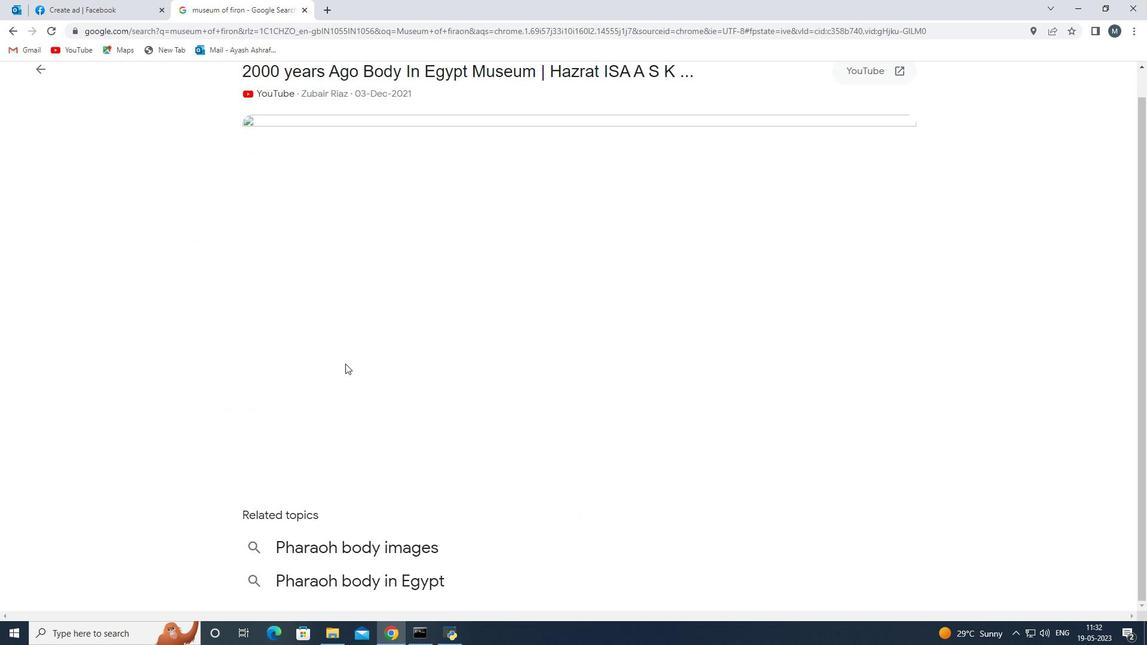 
Action: Mouse moved to (345, 363)
Screenshot: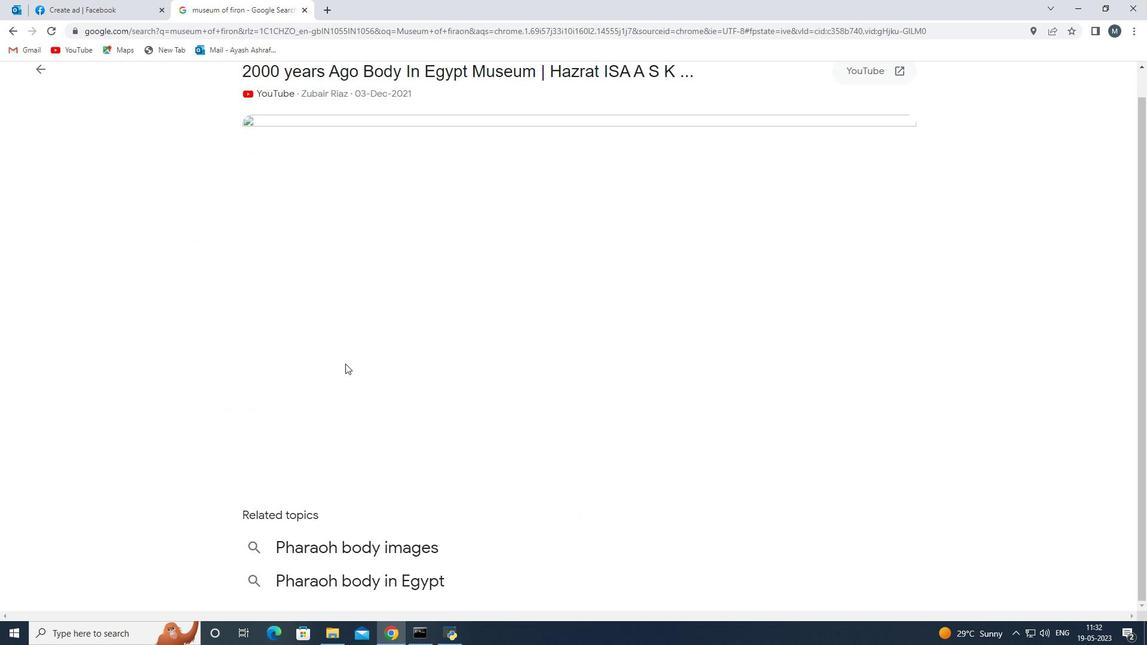 
Action: Mouse scrolled (345, 363) with delta (0, 0)
Screenshot: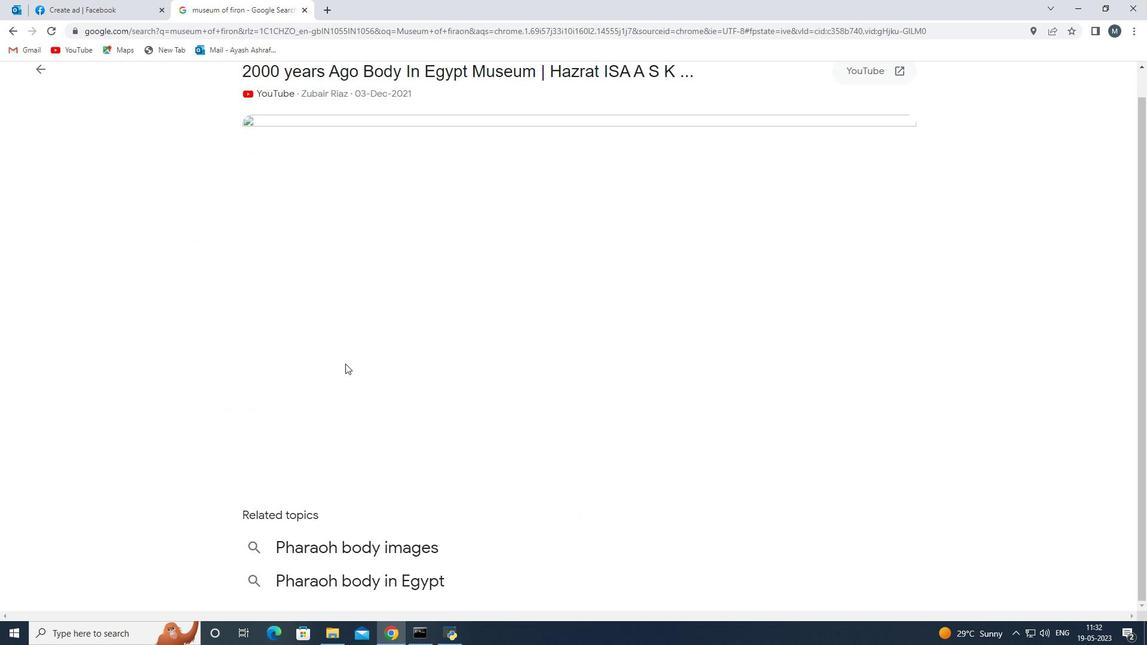 
Action: Mouse moved to (345, 362)
Screenshot: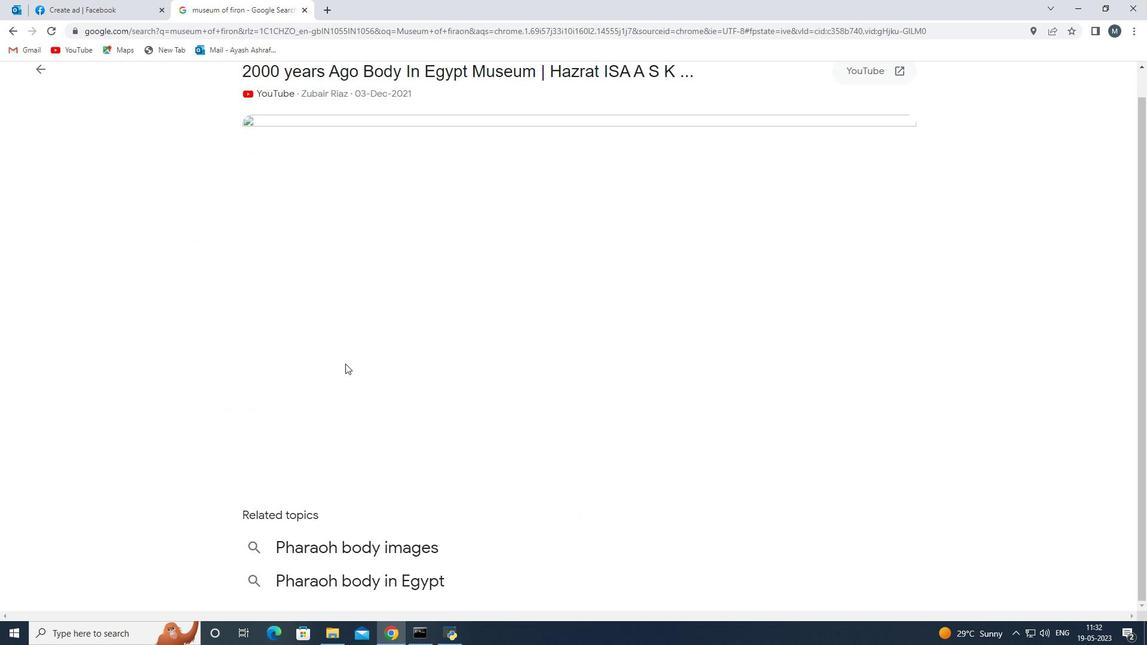 
Action: Mouse scrolled (345, 363) with delta (0, 0)
Screenshot: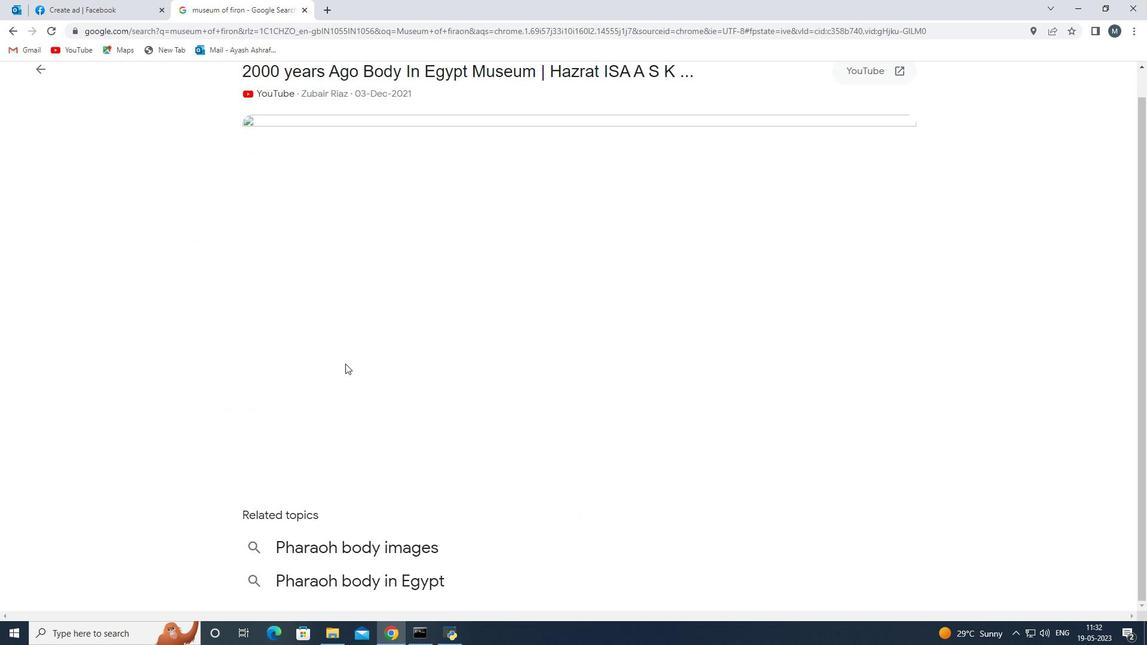 
Action: Mouse moved to (345, 361)
Screenshot: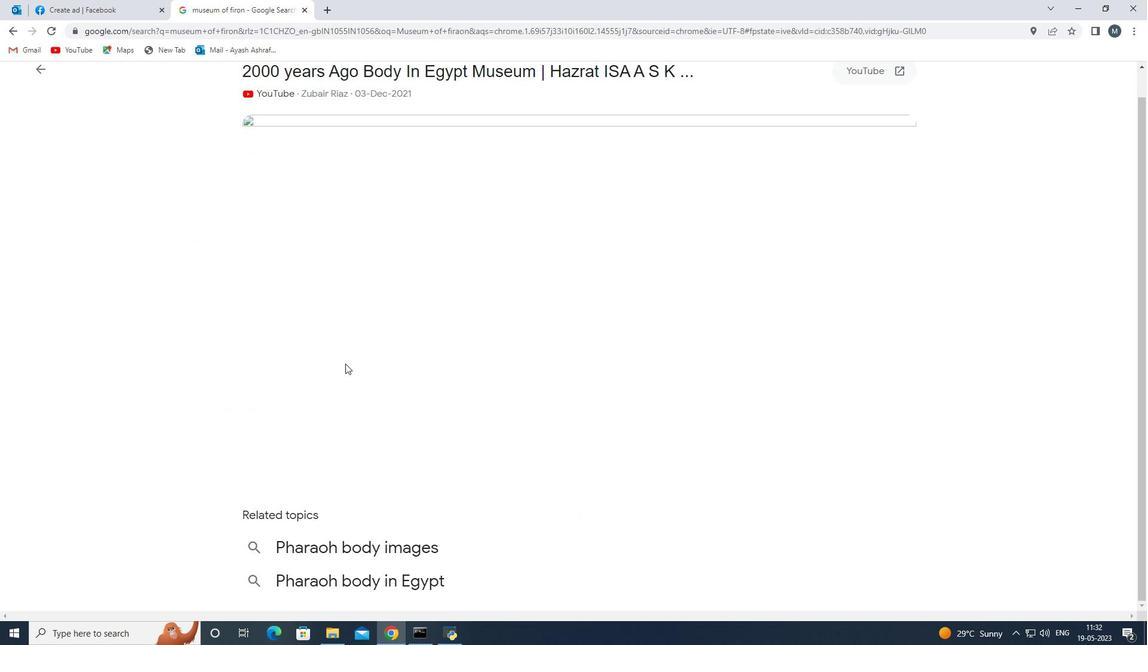 
Action: Mouse scrolled (345, 362) with delta (0, 0)
Screenshot: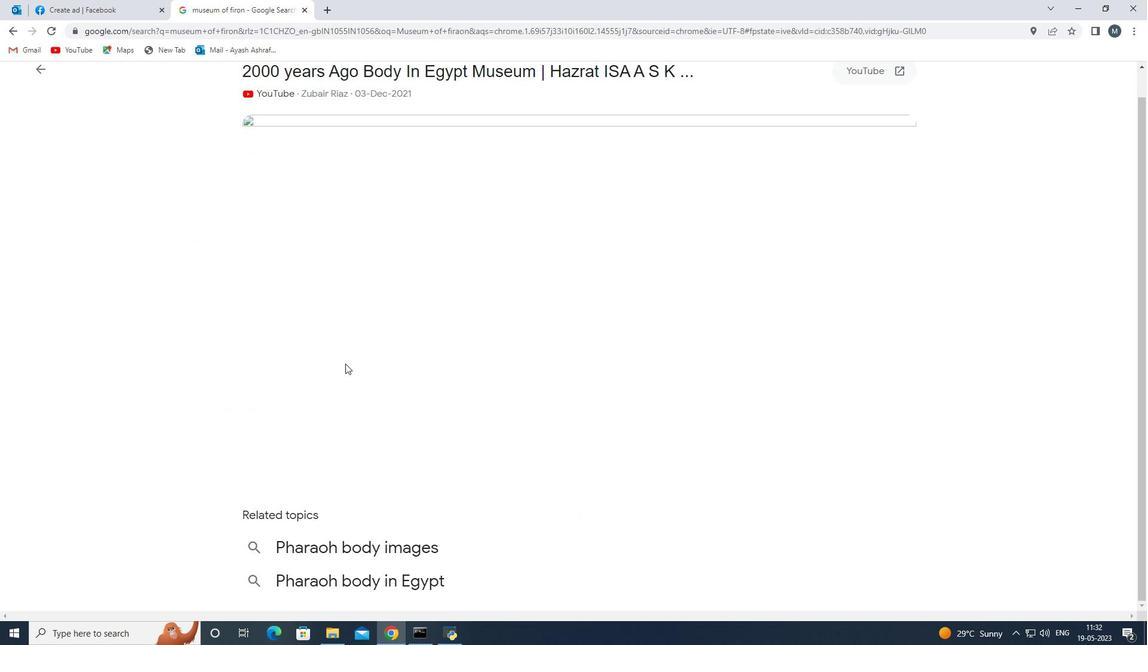 
Action: Mouse moved to (345, 357)
Screenshot: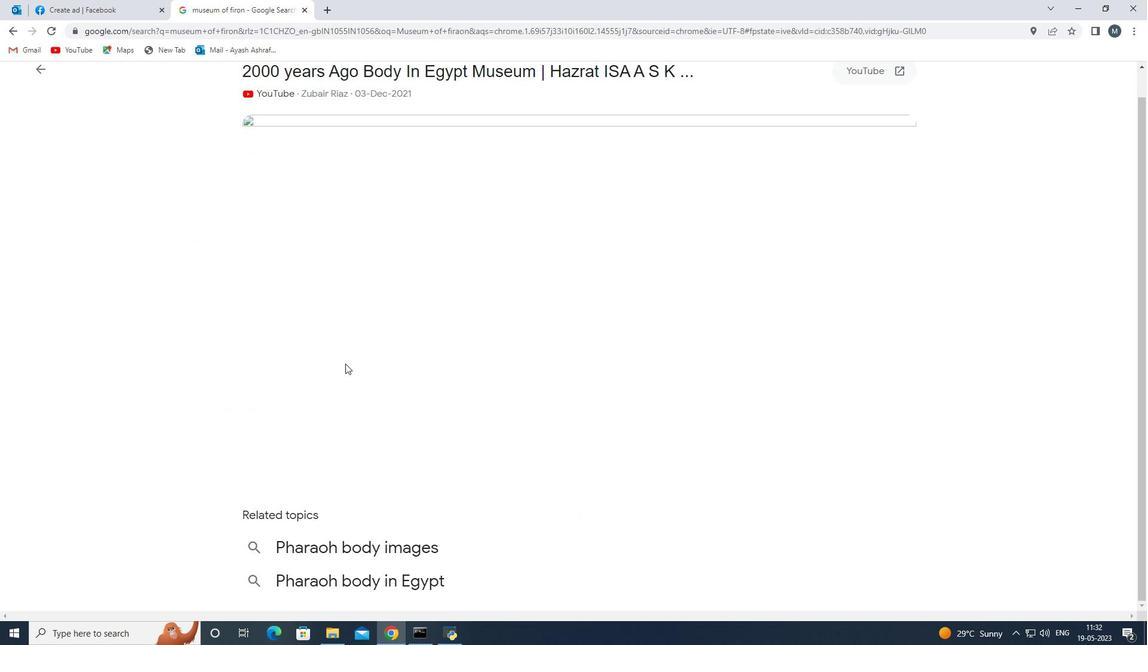 
Action: Mouse scrolled (345, 358) with delta (0, 0)
Screenshot: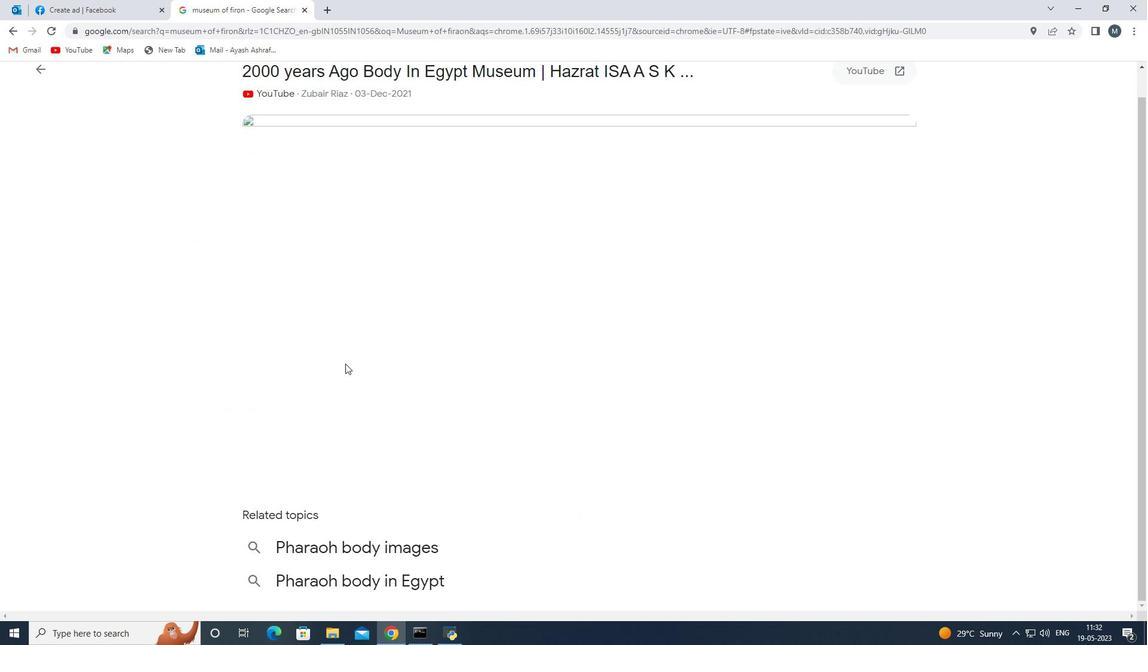 
Action: Mouse moved to (896, 99)
Screenshot: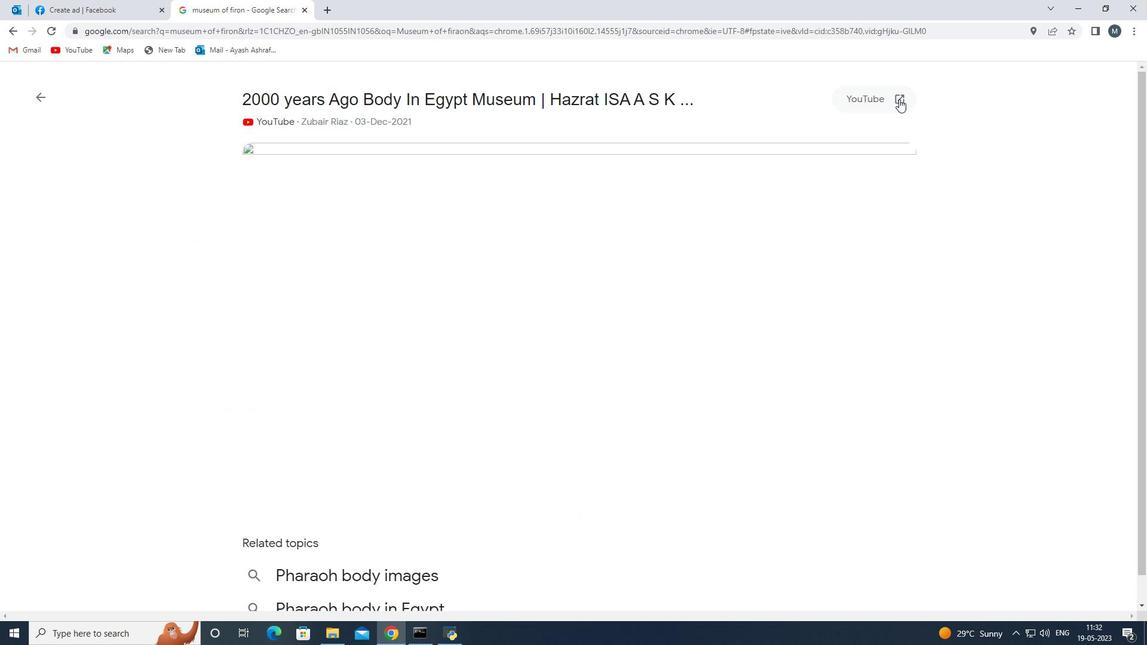
Action: Mouse pressed left at (896, 99)
Screenshot: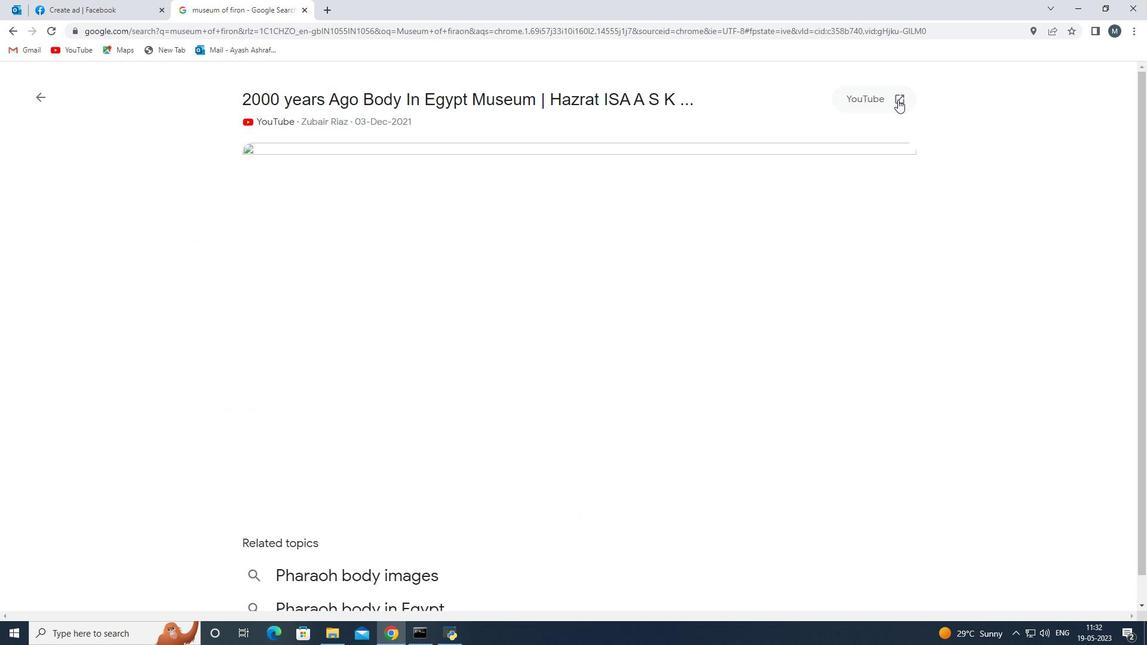 
Action: Mouse moved to (569, 332)
Screenshot: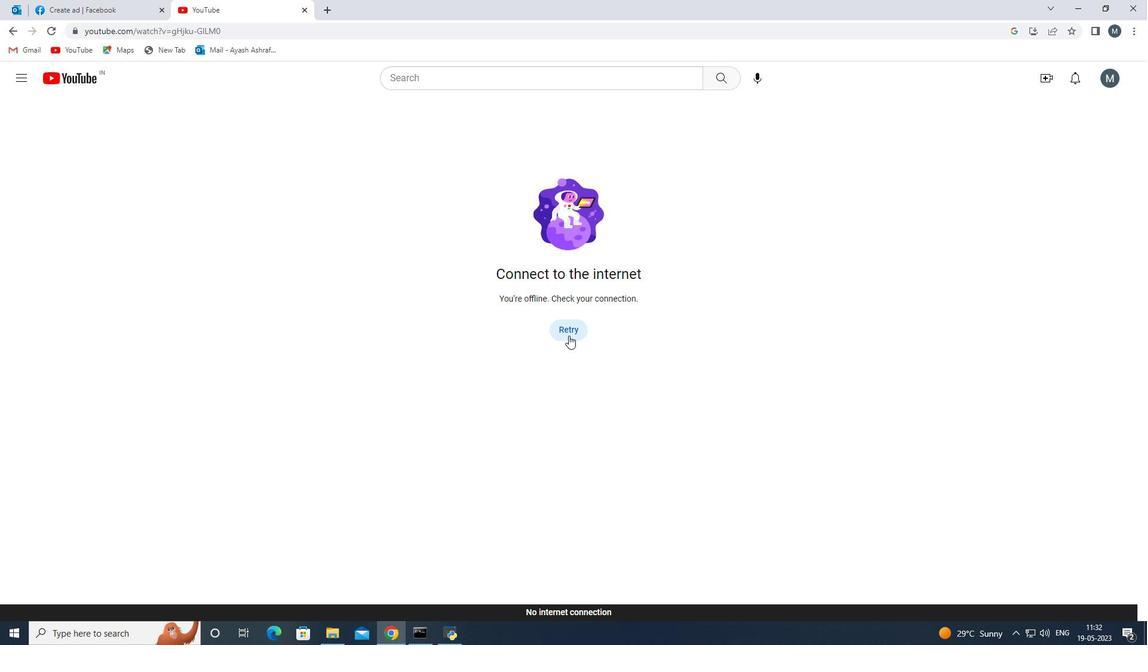 
Action: Mouse pressed left at (569, 332)
Screenshot: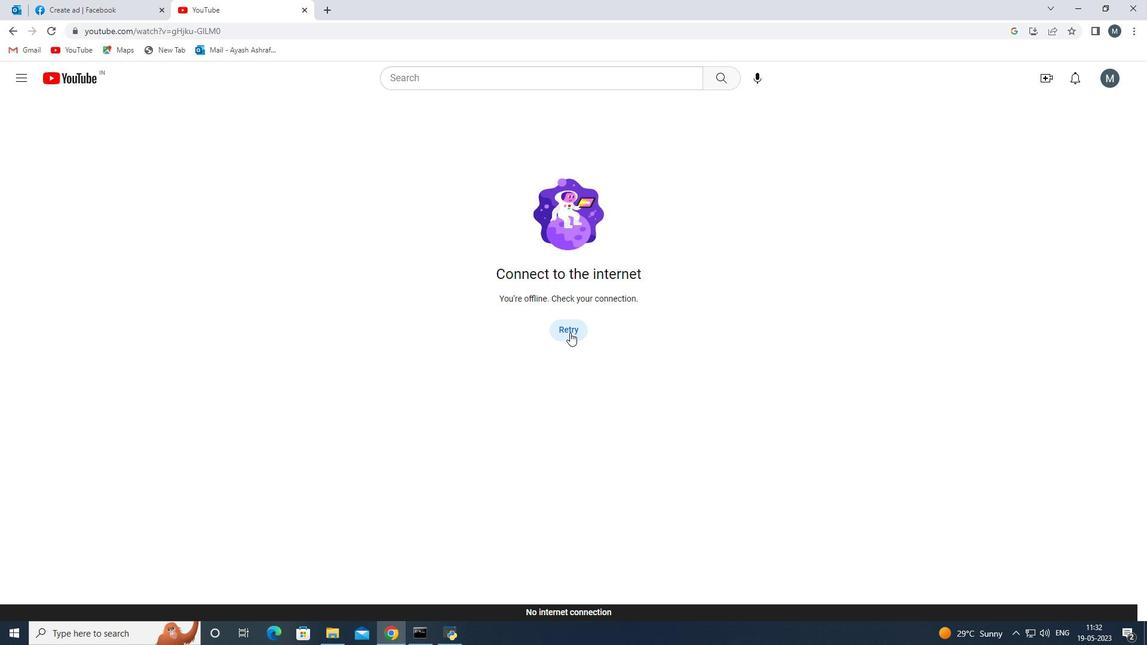 
Action: Mouse moved to (18, 29)
Screenshot: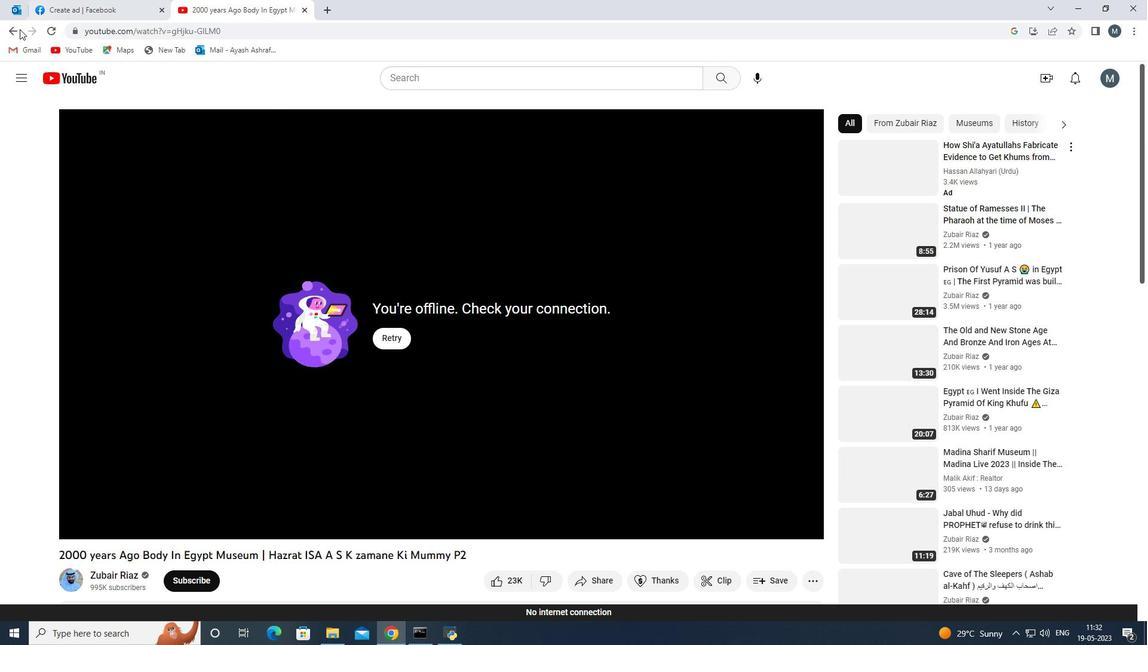 
Action: Mouse pressed left at (18, 29)
Screenshot: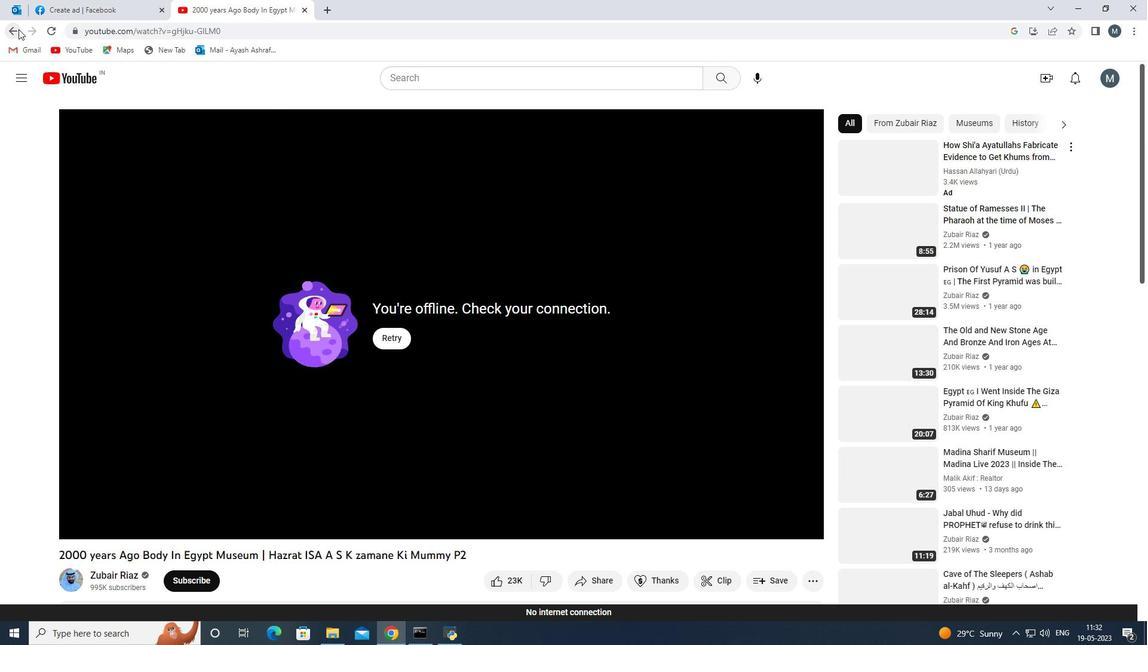 
Action: Mouse pressed left at (18, 29)
Screenshot: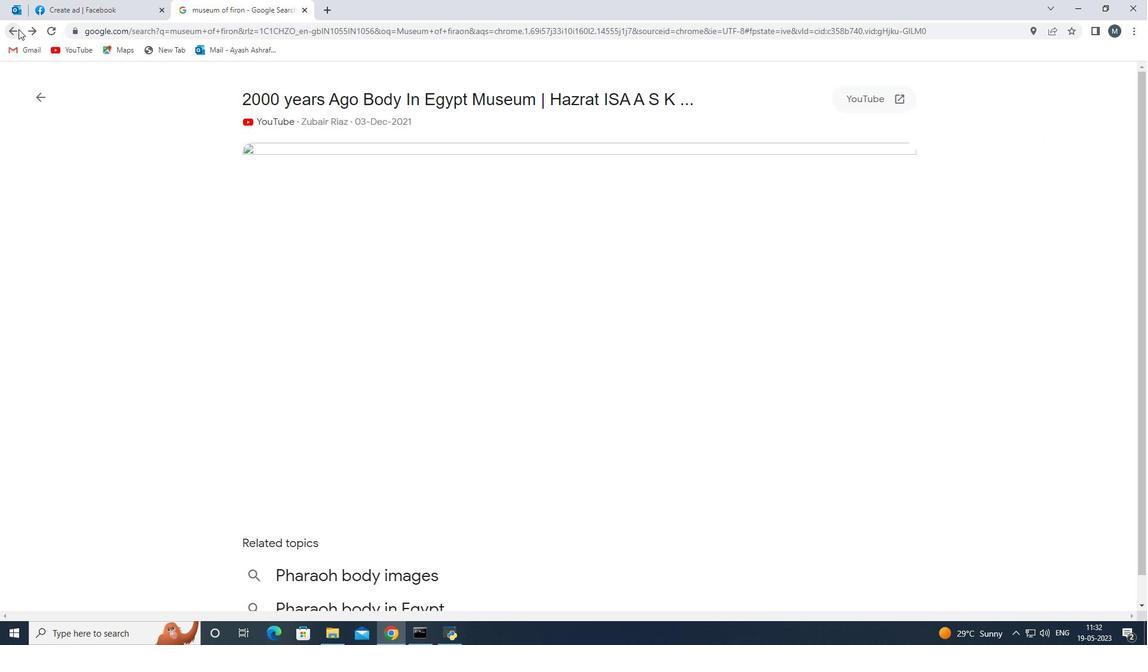 
Action: Mouse moved to (328, 305)
Screenshot: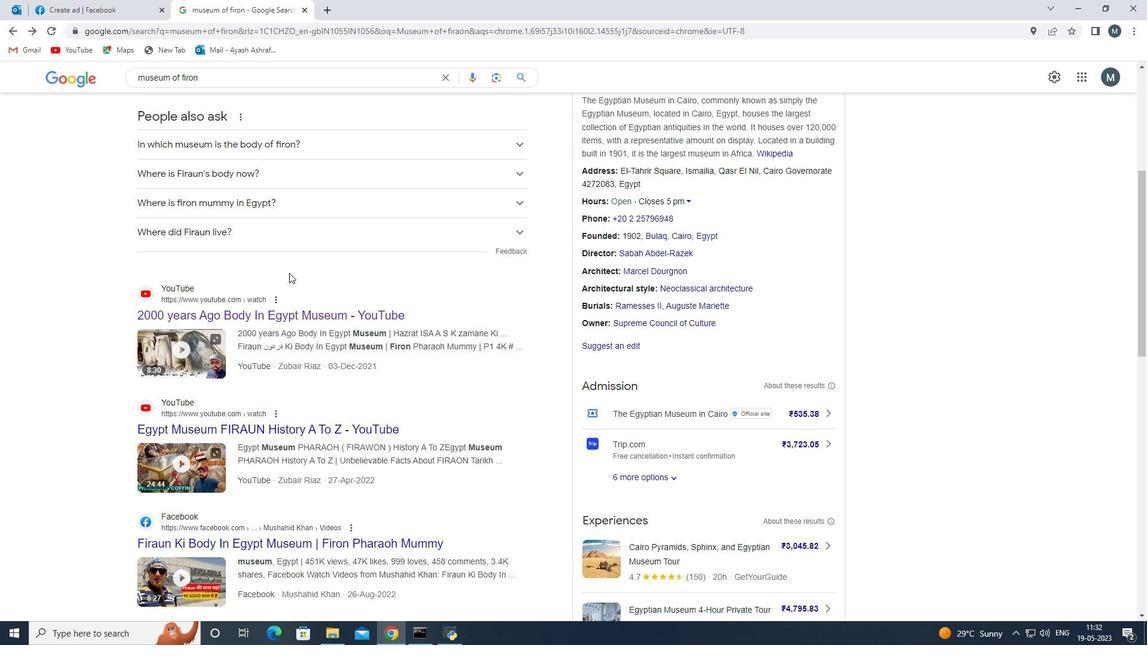 
Action: Mouse scrolled (328, 305) with delta (0, 0)
Screenshot: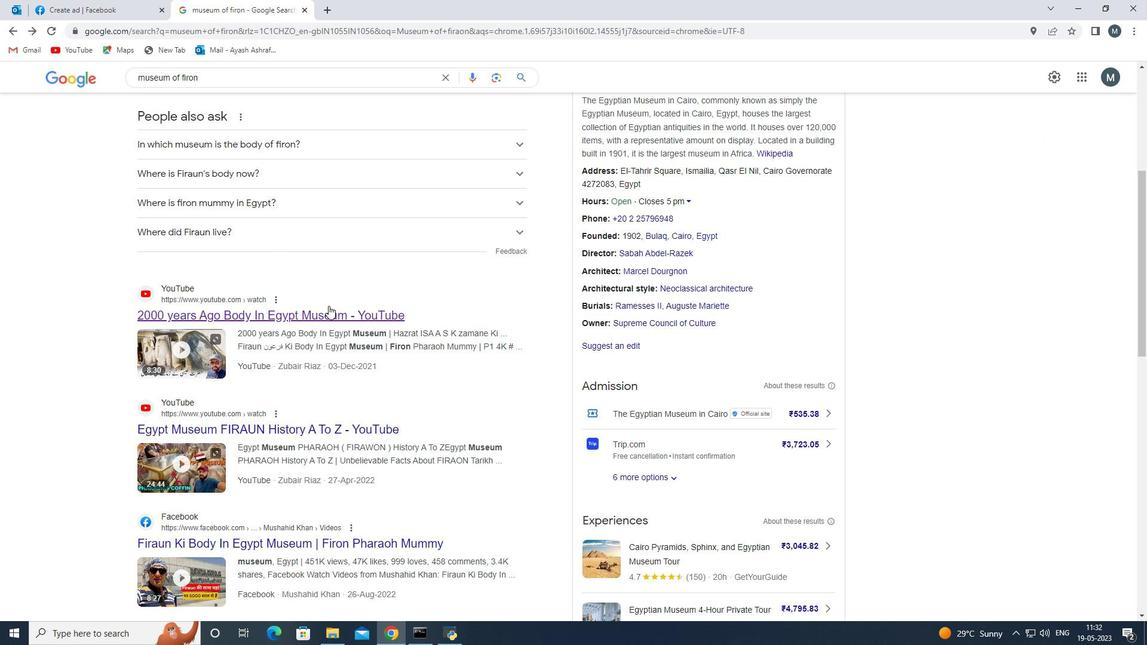 
Action: Mouse moved to (328, 307)
Screenshot: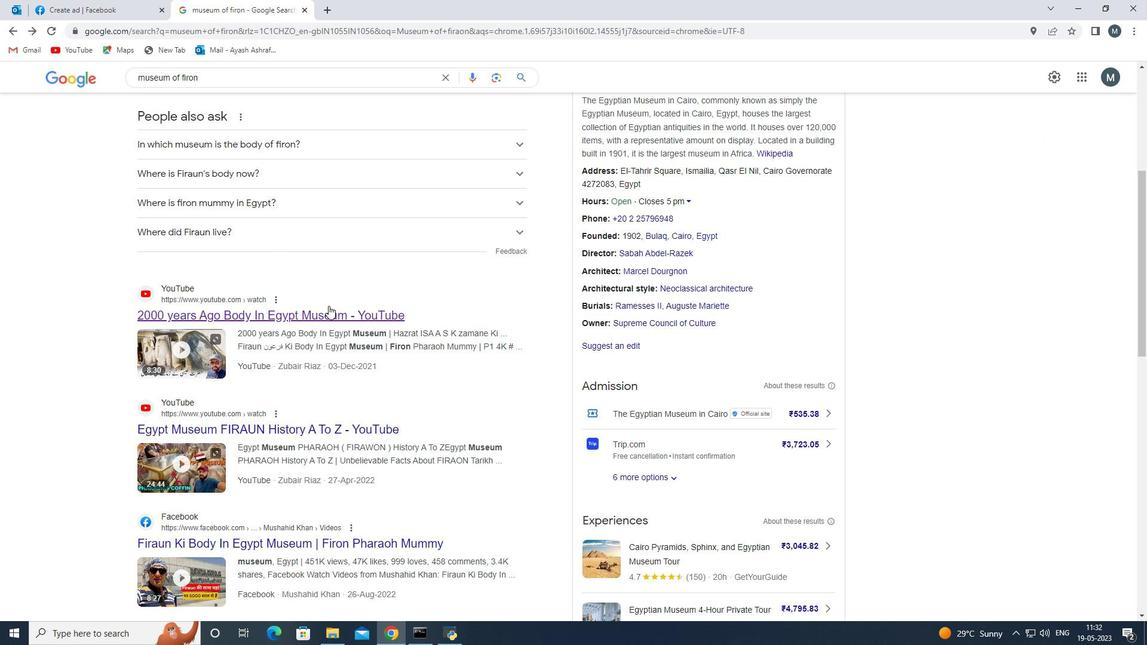 
Action: Mouse scrolled (328, 306) with delta (0, 0)
Screenshot: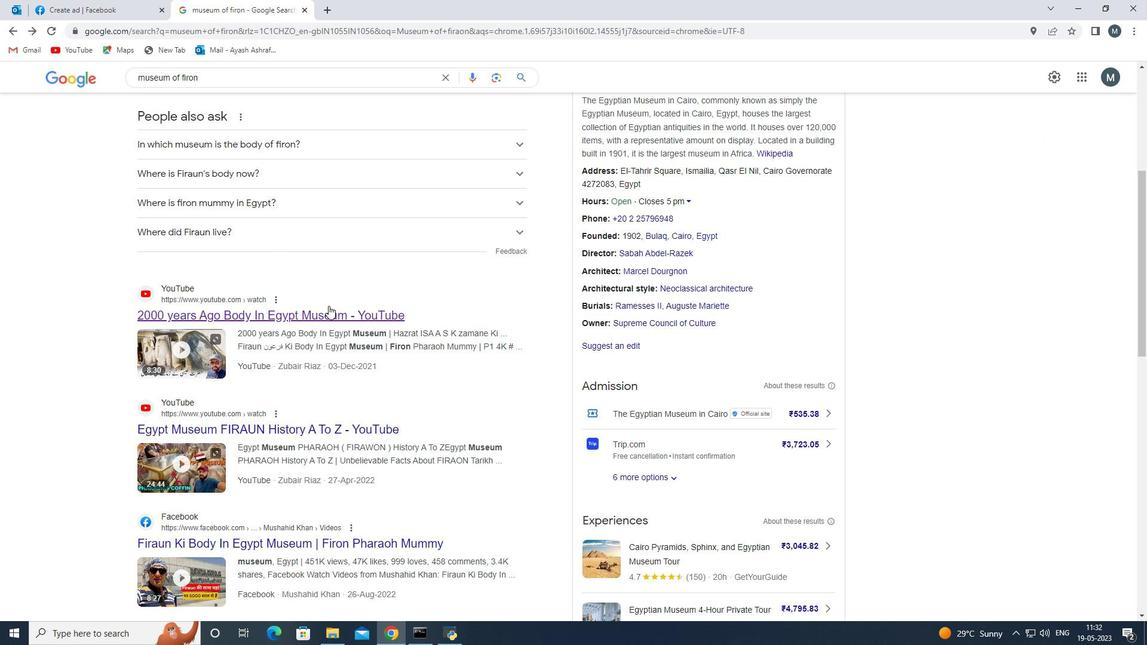 
Action: Mouse moved to (328, 307)
Screenshot: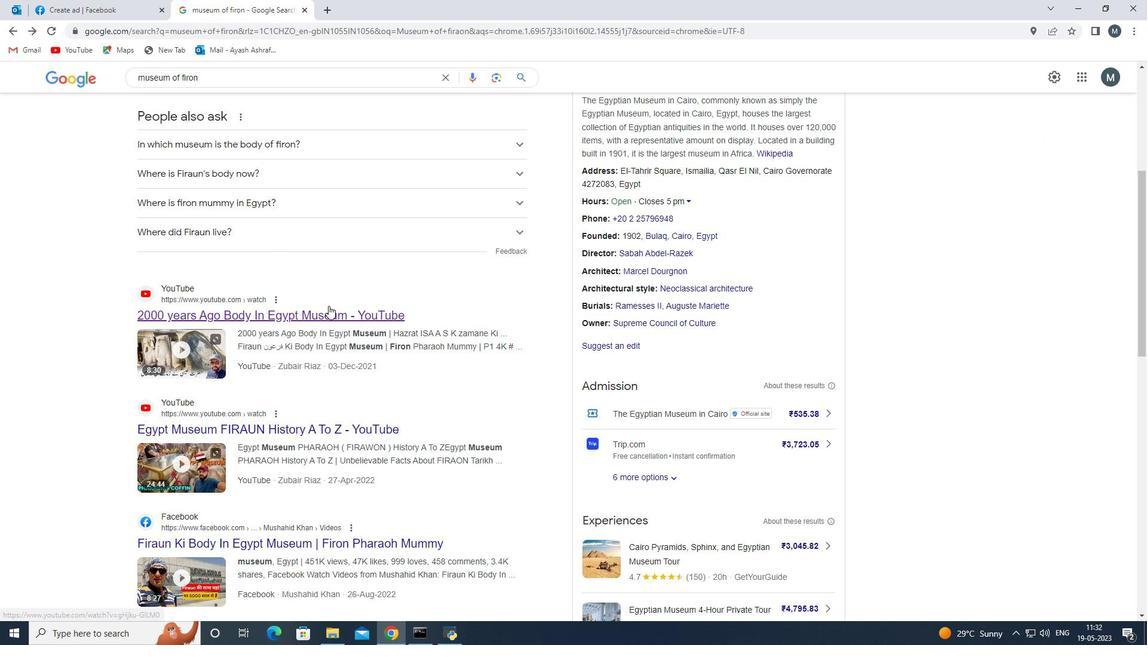 
Action: Mouse scrolled (328, 307) with delta (0, 0)
Screenshot: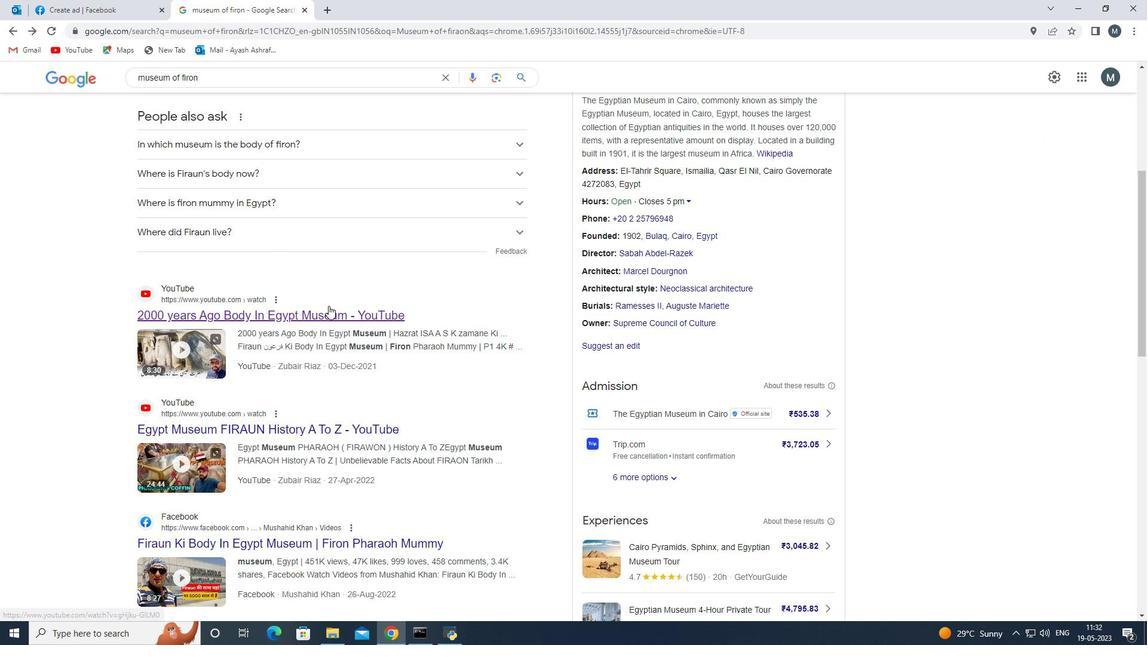 
Action: Mouse moved to (329, 308)
Screenshot: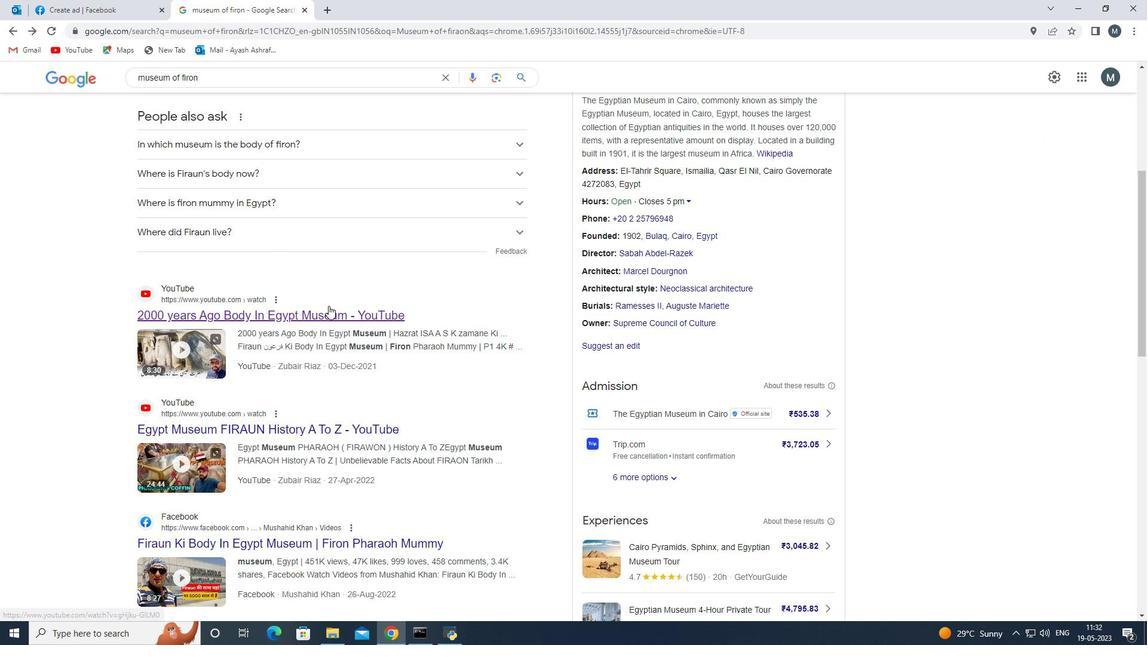 
Action: Mouse scrolled (329, 308) with delta (0, 0)
Screenshot: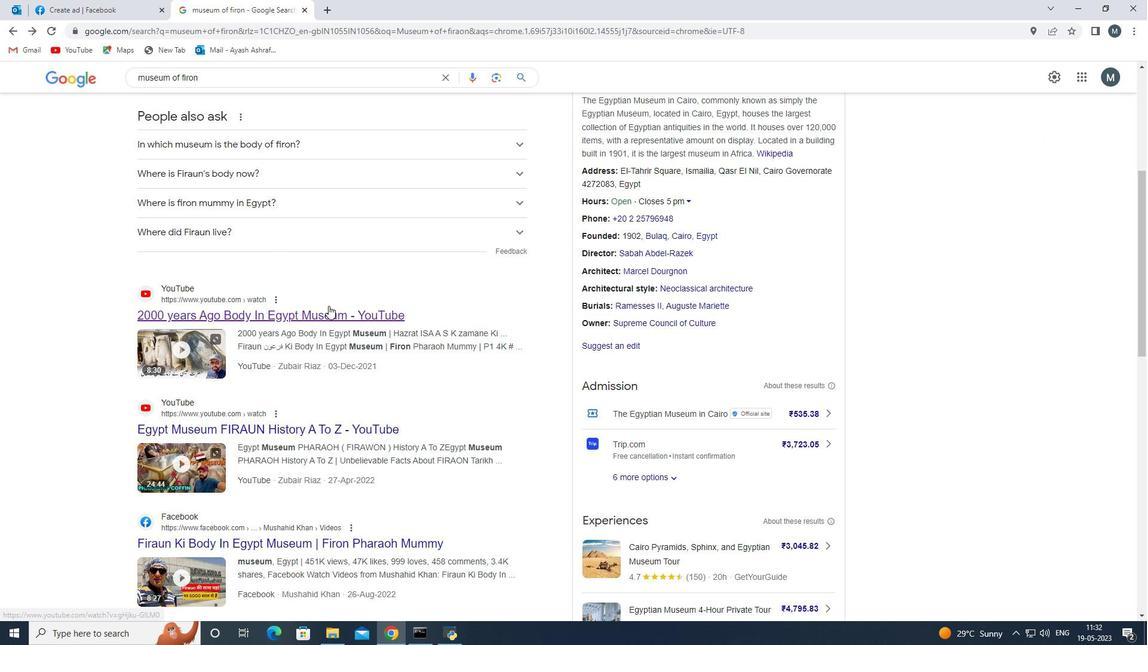 
Action: Mouse moved to (329, 308)
Screenshot: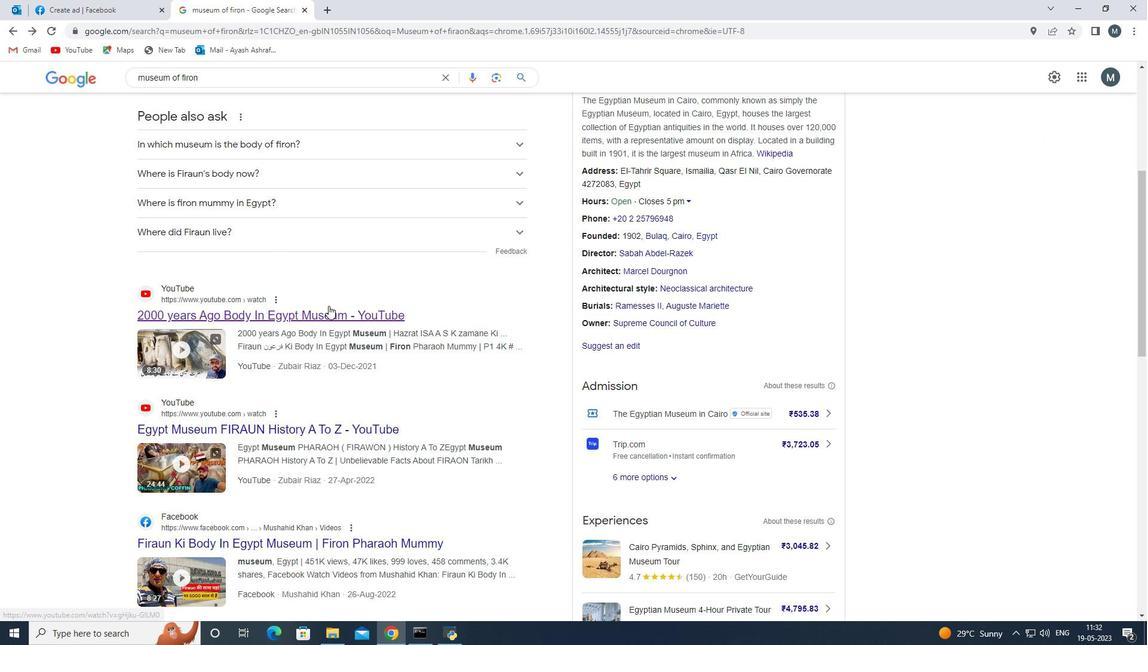 
Action: Mouse scrolled (329, 308) with delta (0, 0)
Screenshot: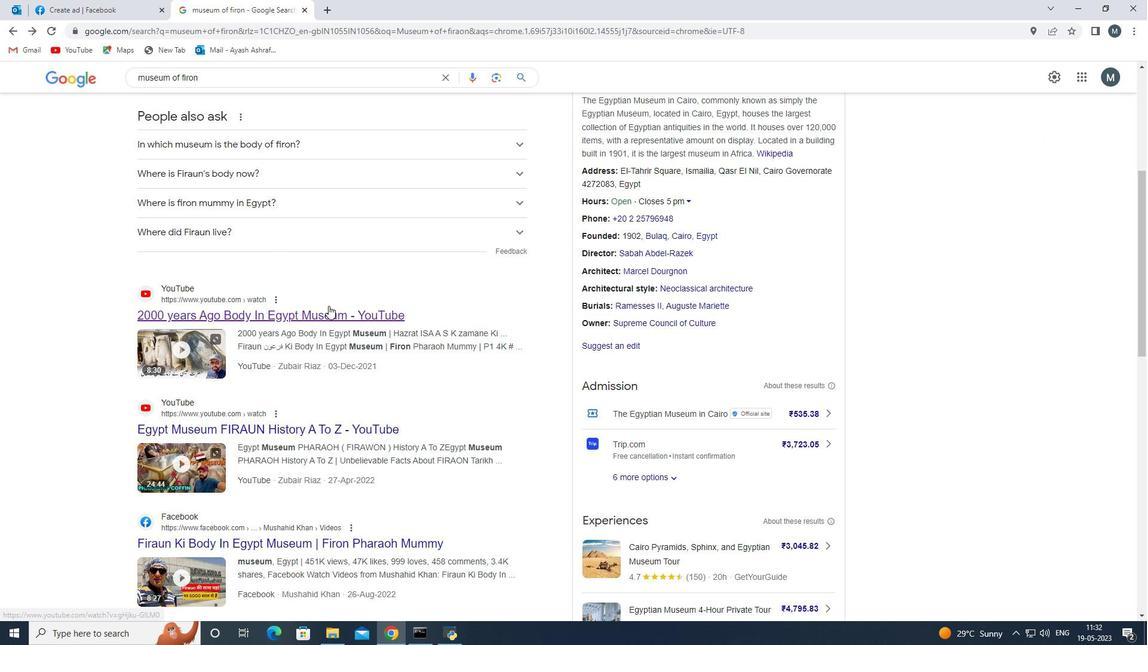 
Action: Mouse moved to (329, 310)
Screenshot: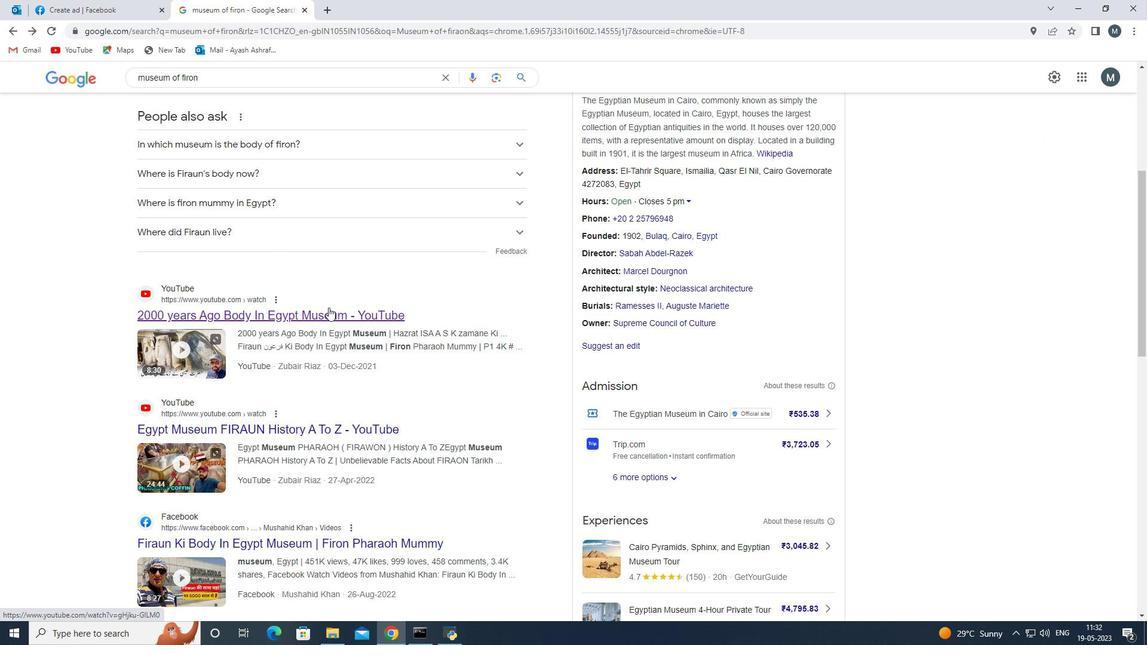 
Action: Mouse scrolled (329, 309) with delta (0, 0)
Screenshot: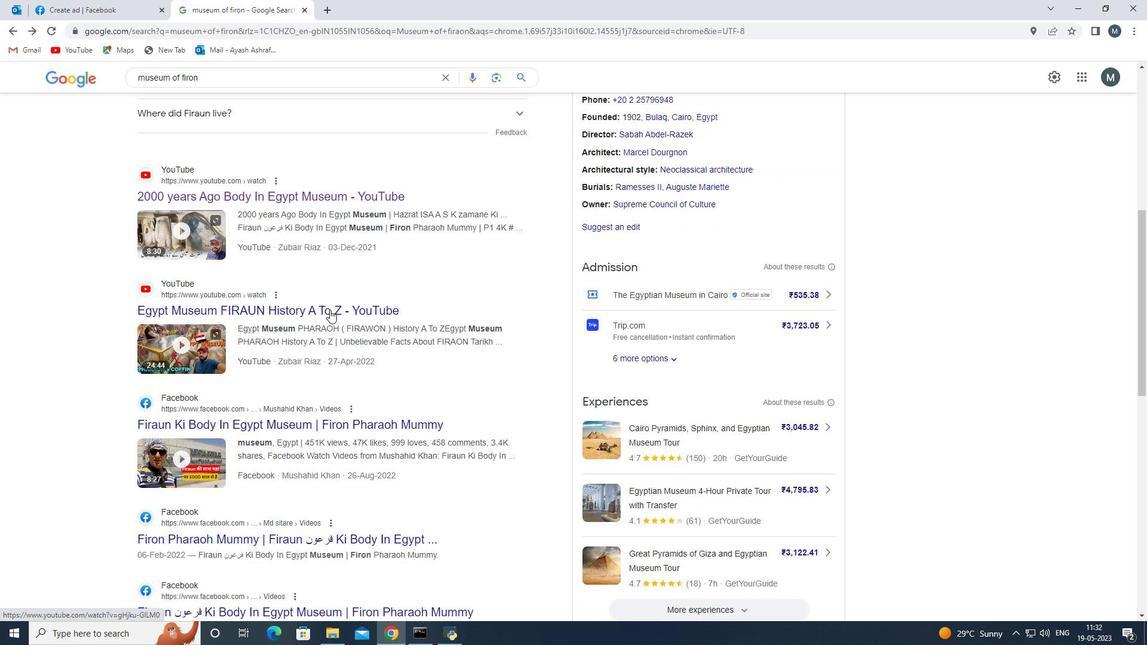 
Action: Mouse moved to (329, 315)
Screenshot: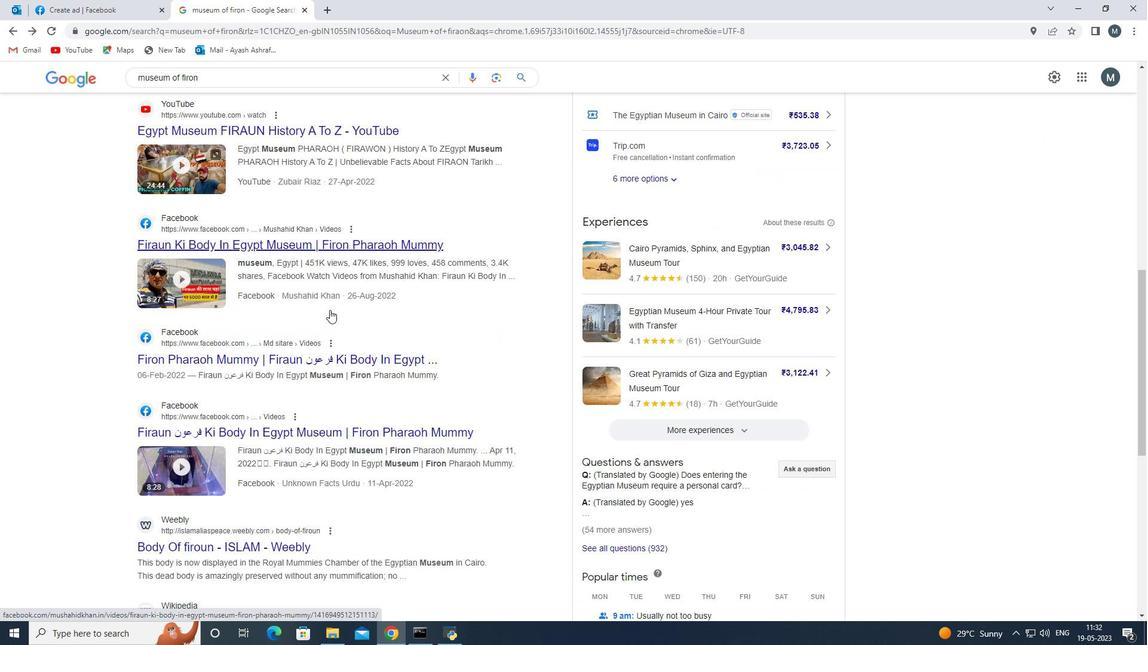 
Action: Mouse scrolled (329, 313) with delta (0, 0)
Screenshot: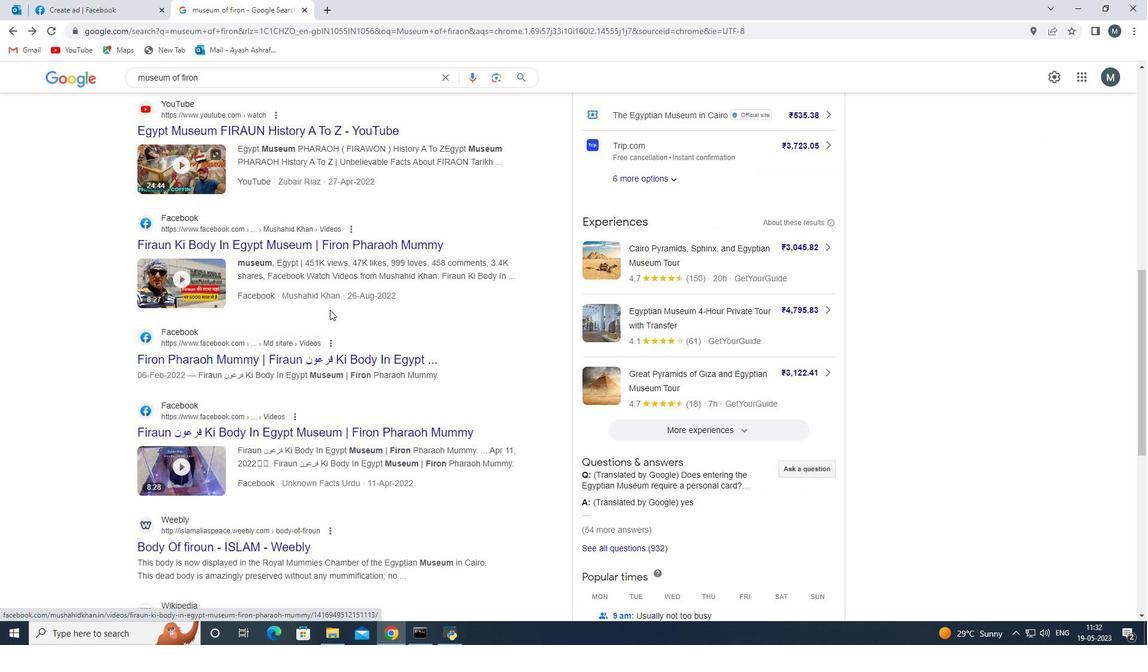 
Action: Mouse moved to (329, 316)
Screenshot: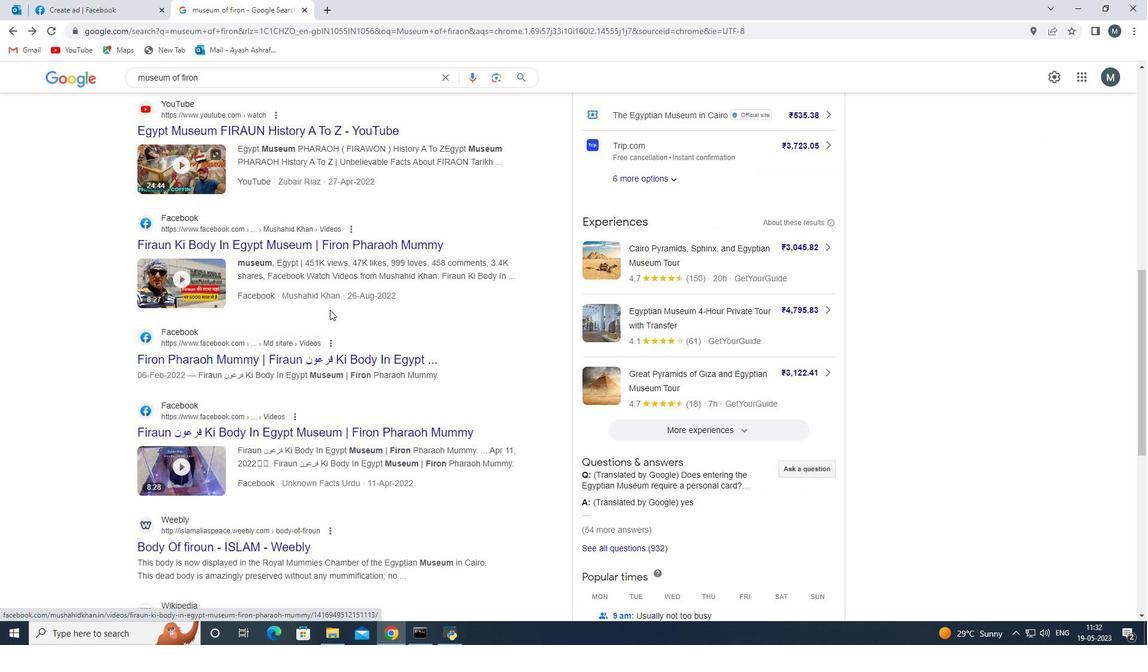 
Action: Mouse scrolled (329, 315) with delta (0, 0)
Screenshot: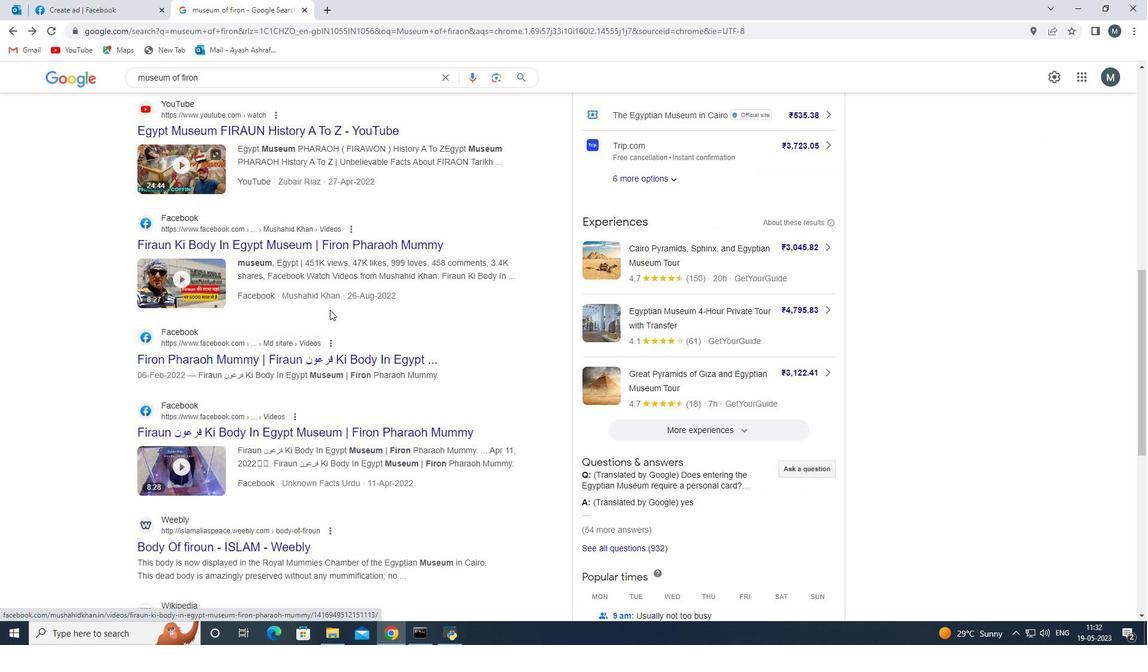 
Action: Mouse moved to (330, 316)
Screenshot: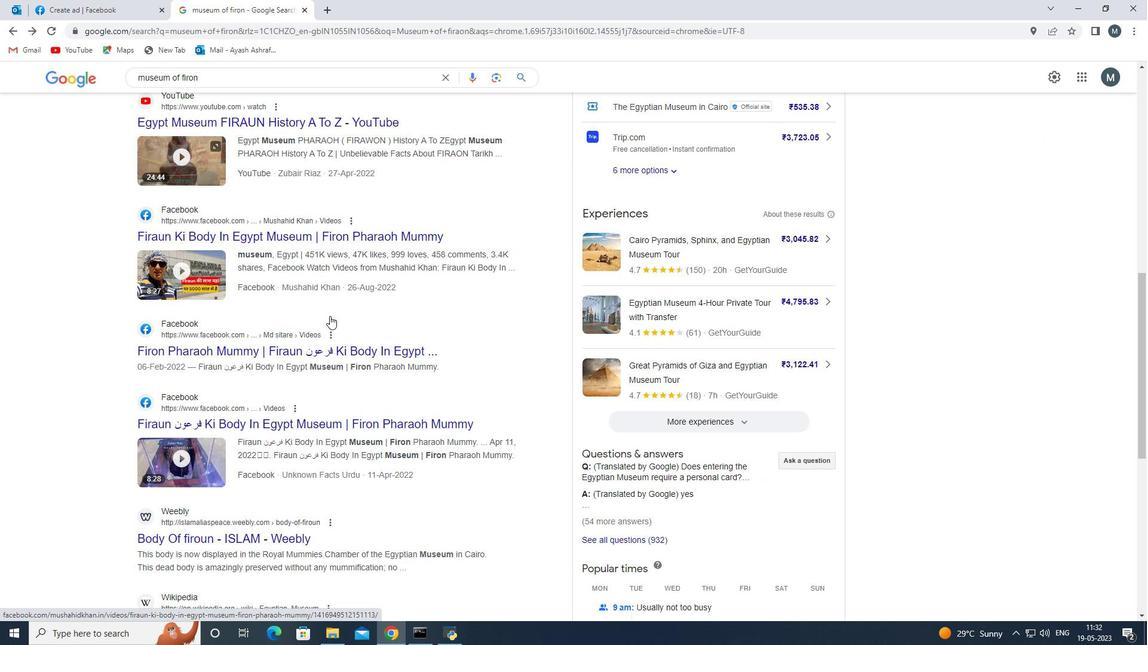 
Action: Mouse scrolled (330, 316) with delta (0, 0)
Screenshot: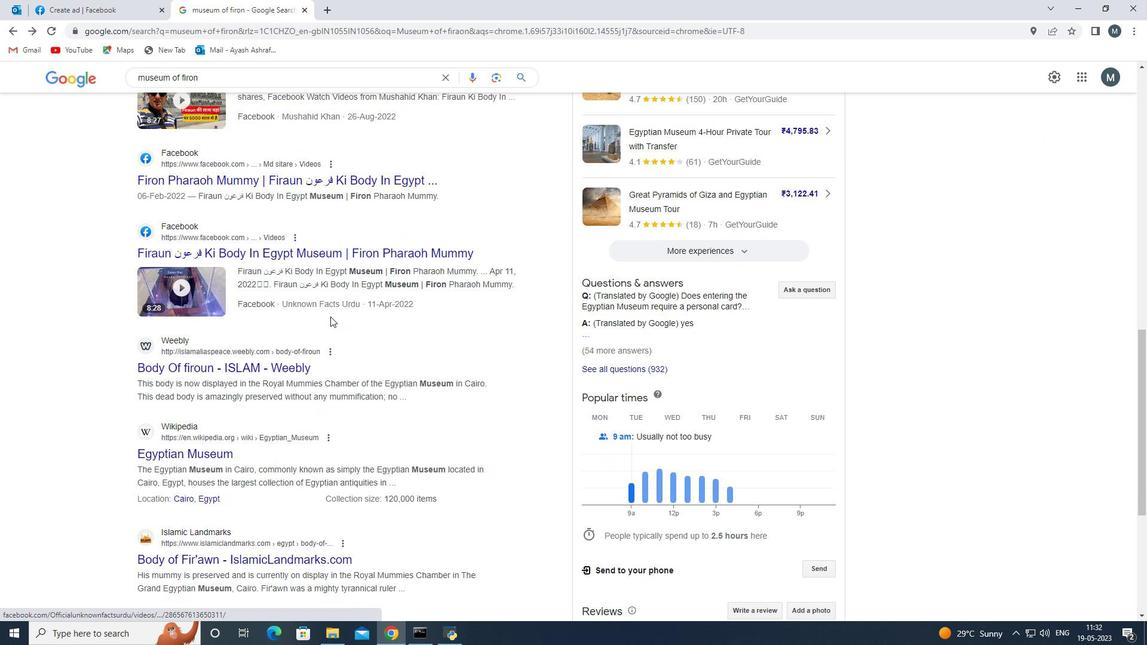
Action: Mouse scrolled (330, 316) with delta (0, 0)
Screenshot: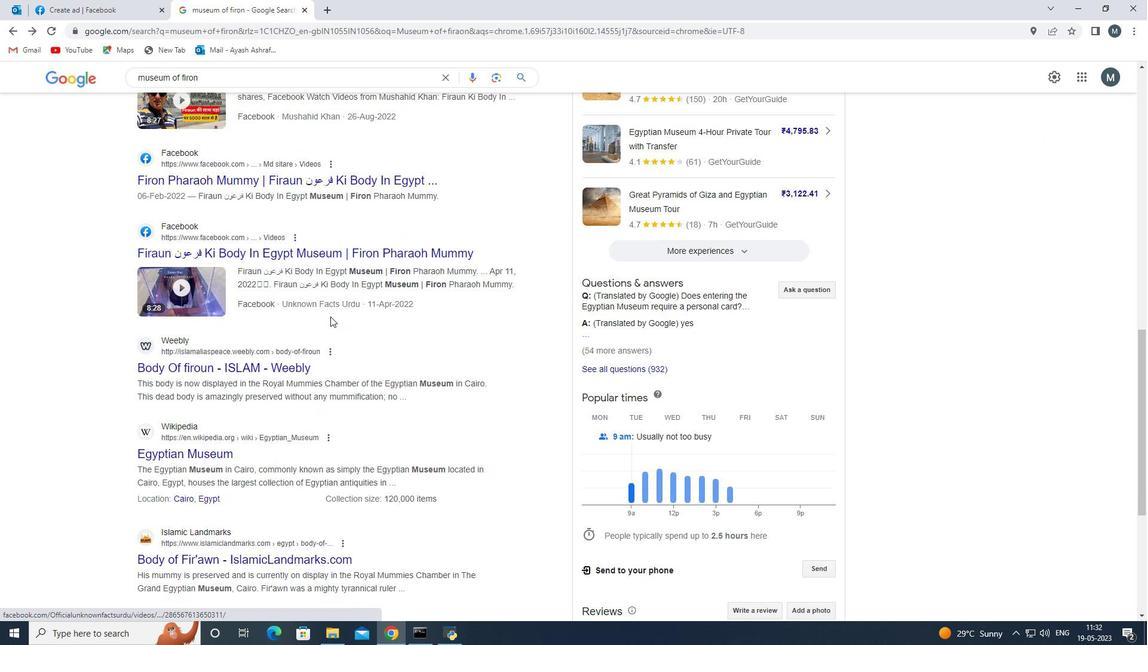 
Action: Mouse scrolled (330, 316) with delta (0, 0)
Screenshot: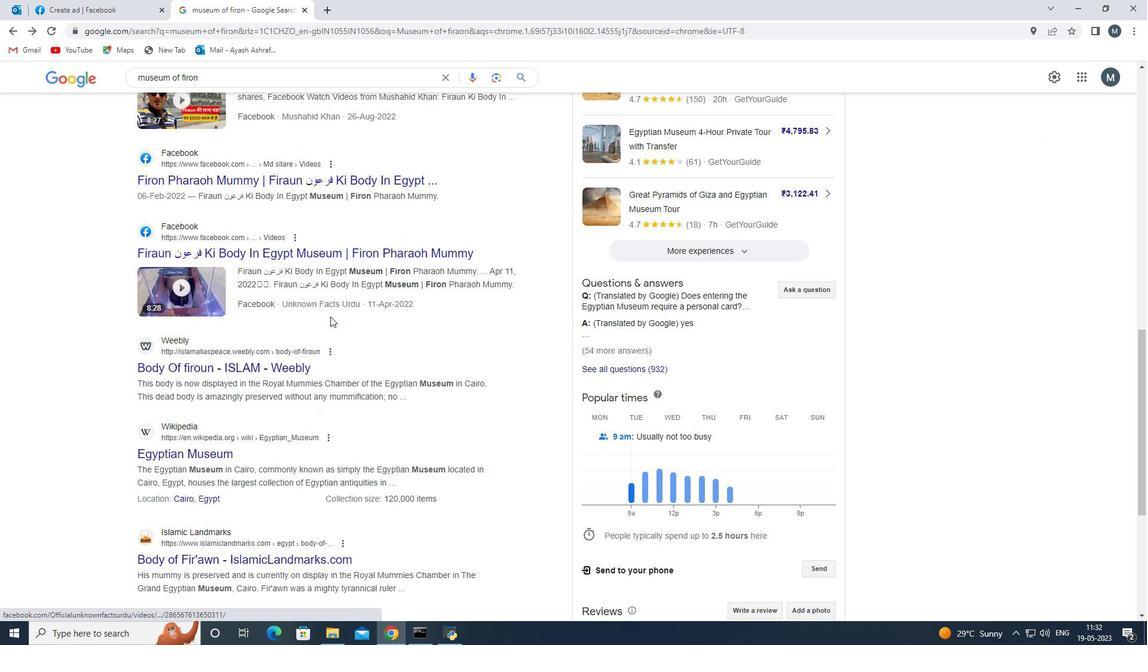 
Action: Mouse moved to (194, 270)
Screenshot: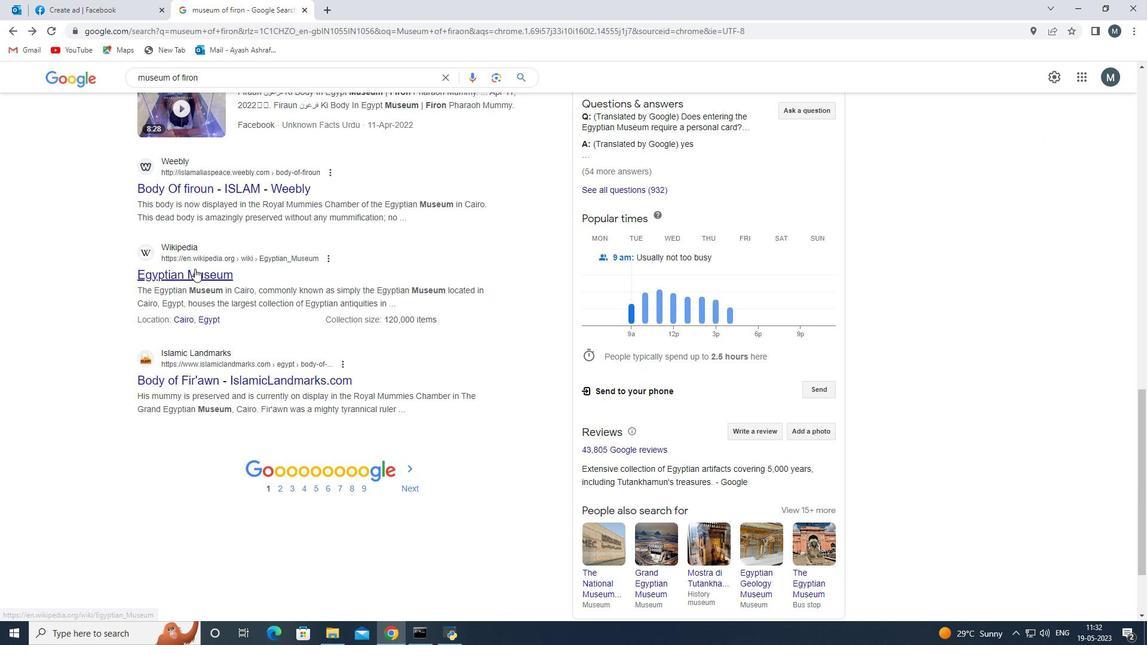 
Action: Mouse pressed left at (194, 270)
Screenshot: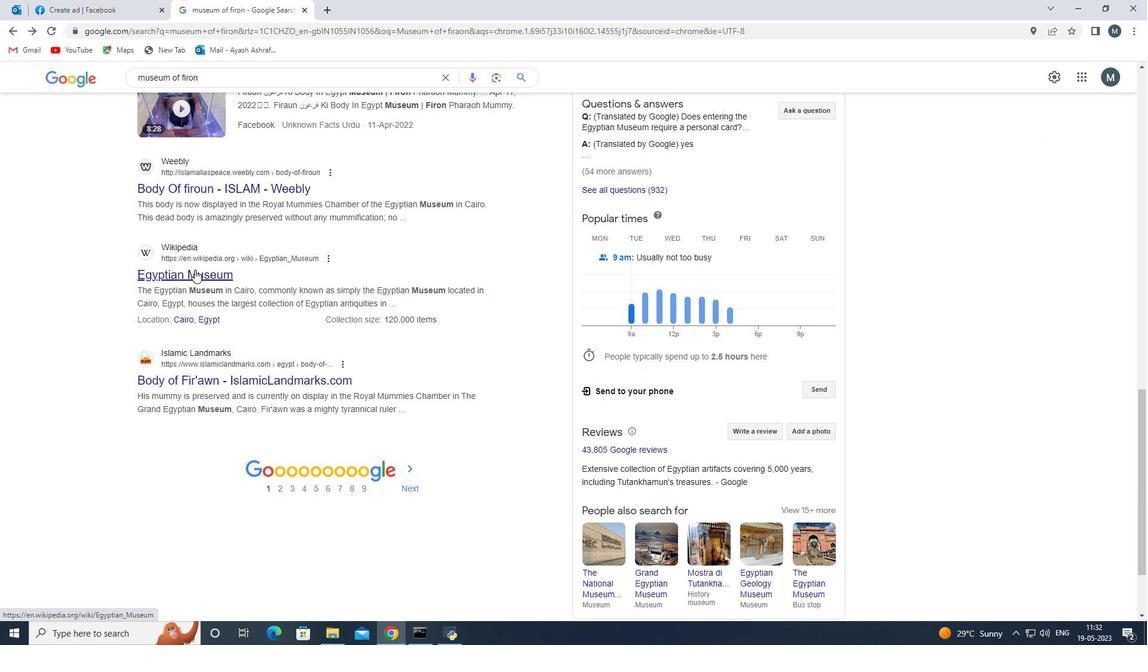 
Action: Mouse moved to (375, 316)
Screenshot: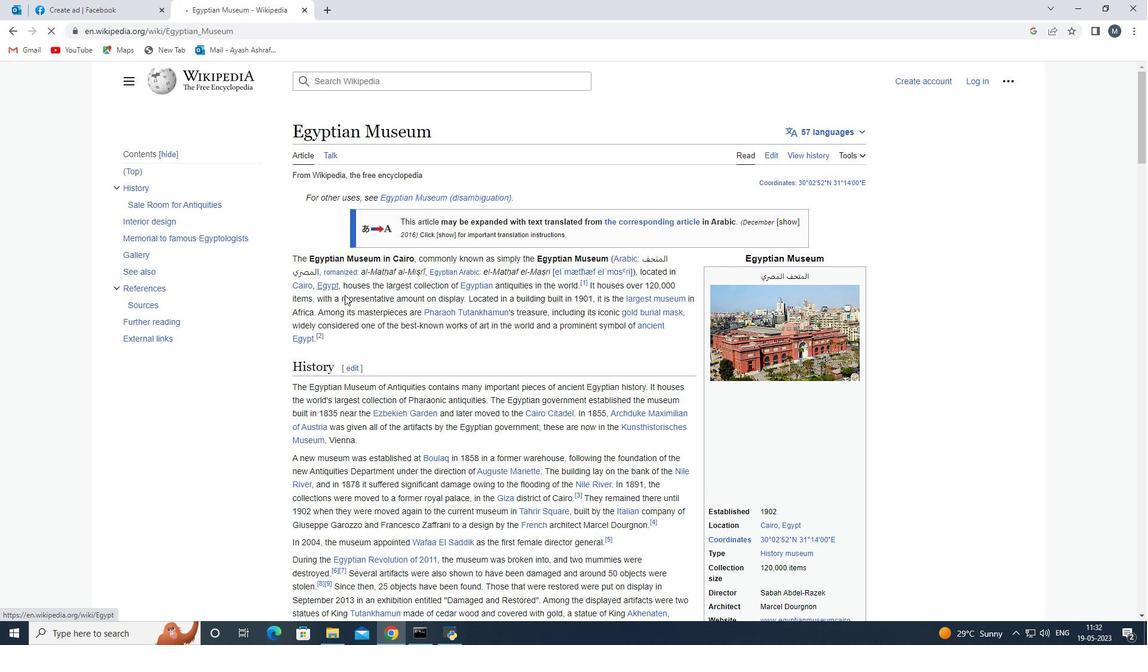 
Action: Mouse scrolled (375, 315) with delta (0, 0)
Screenshot: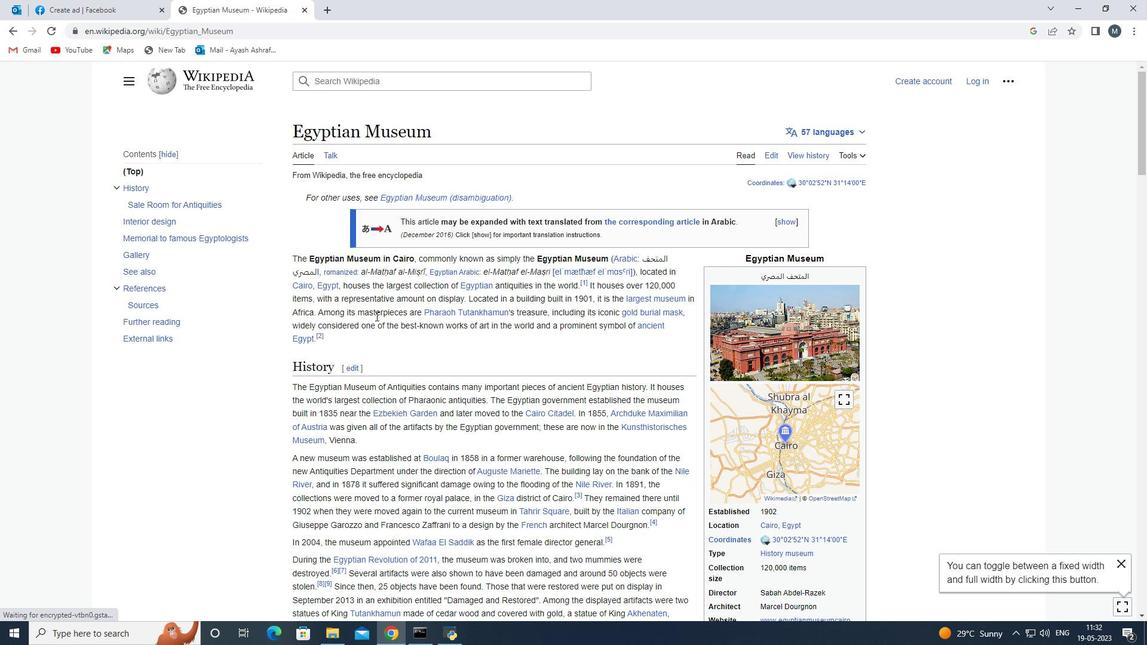 
Action: Mouse scrolled (375, 316) with delta (0, 0)
Screenshot: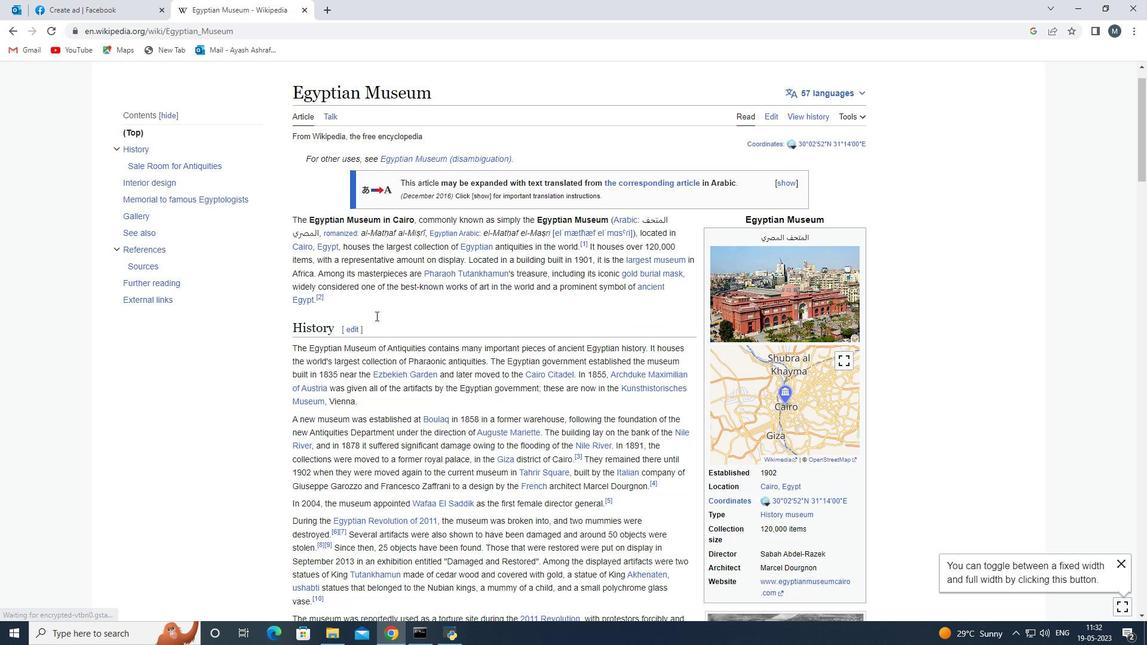 
Action: Mouse moved to (291, 258)
Screenshot: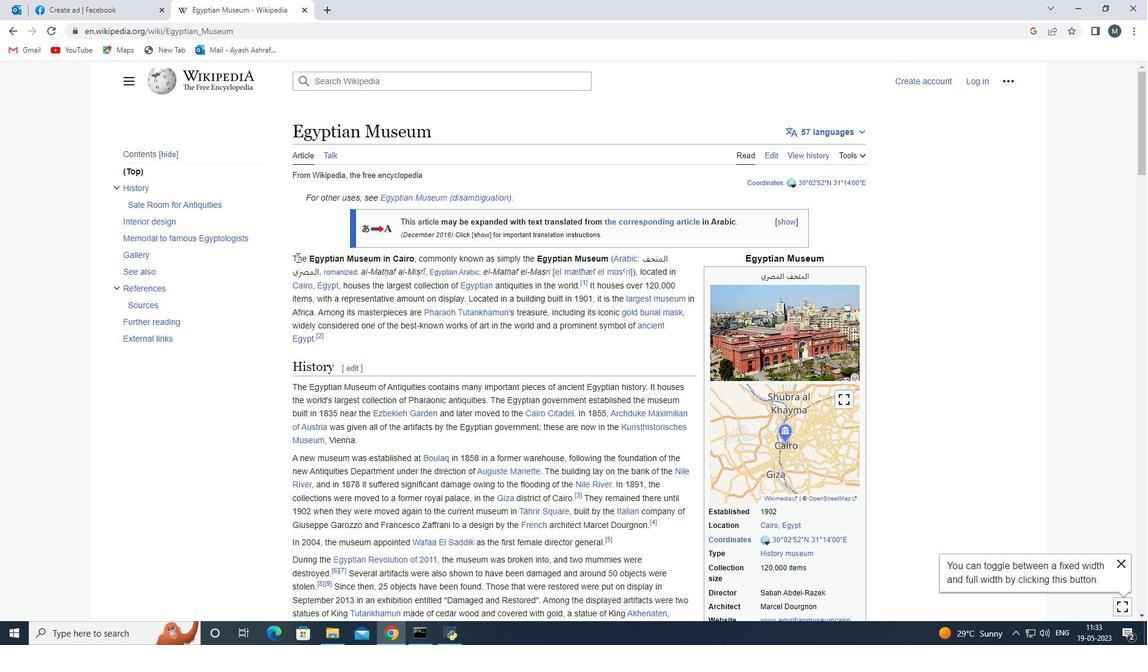 
Action: Mouse pressed left at (291, 258)
Screenshot: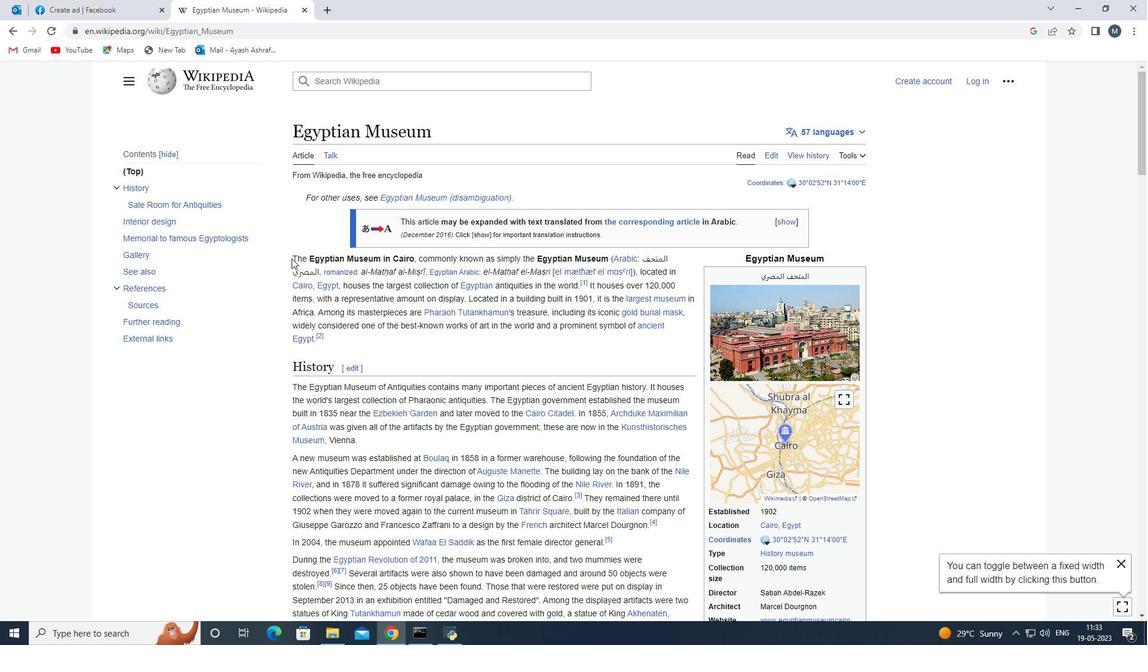 
Action: Mouse moved to (297, 264)
Screenshot: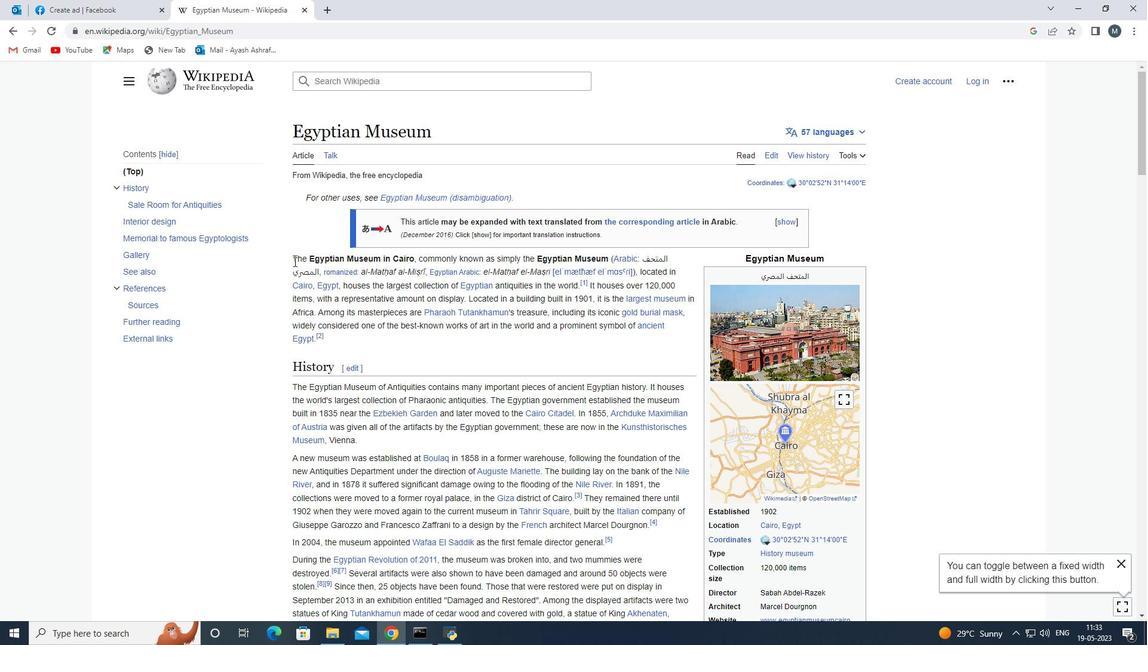 
Action: Mouse pressed left at (297, 264)
Screenshot: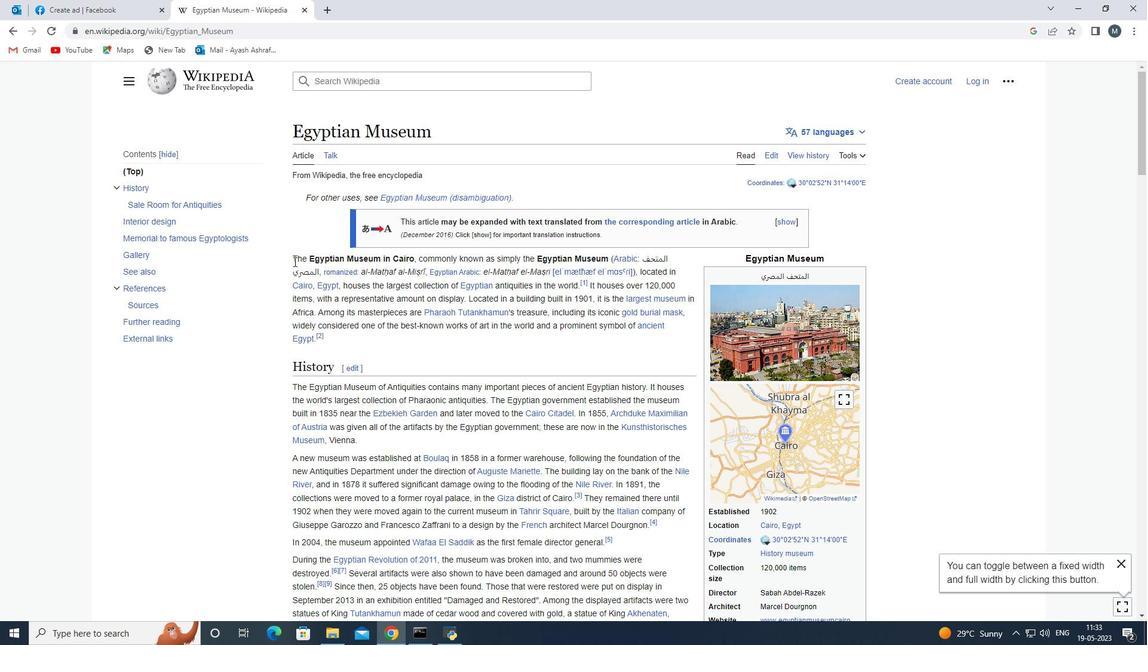 
Action: Mouse moved to (392, 308)
Screenshot: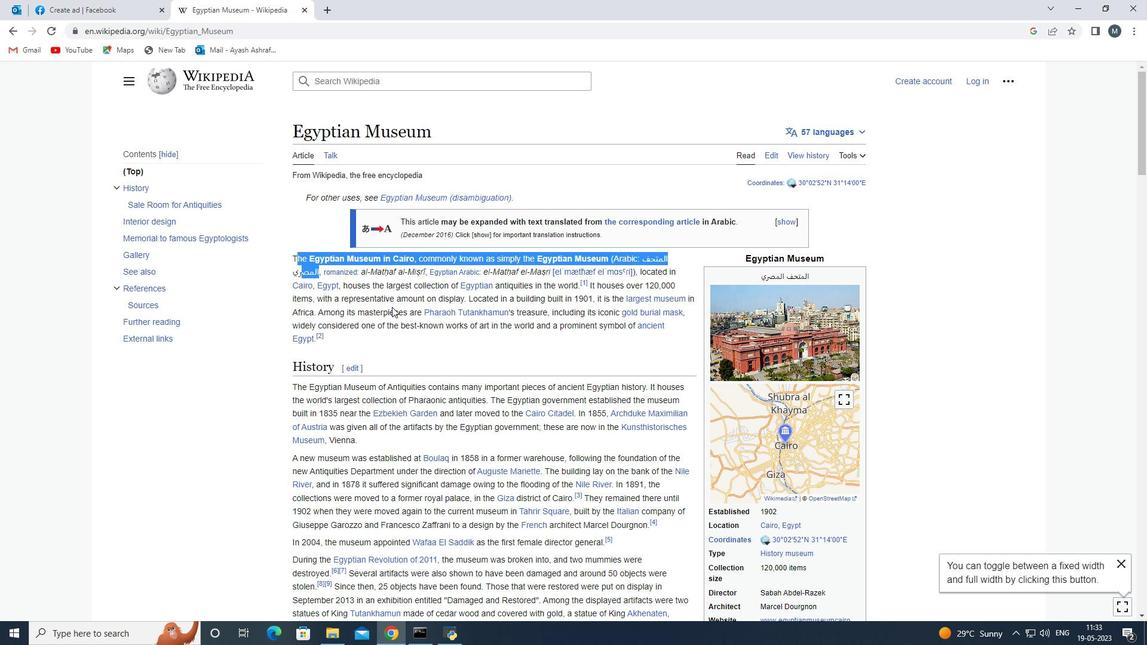 
Action: Mouse scrolled (392, 307) with delta (0, 0)
Screenshot: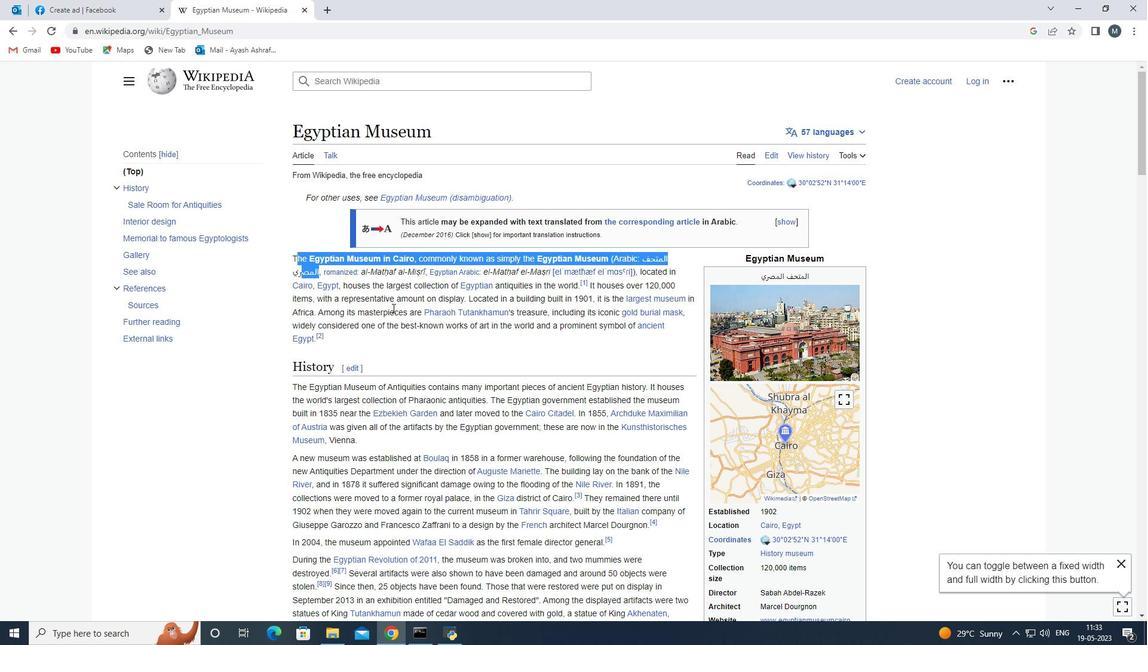 
Action: Mouse moved to (392, 310)
Screenshot: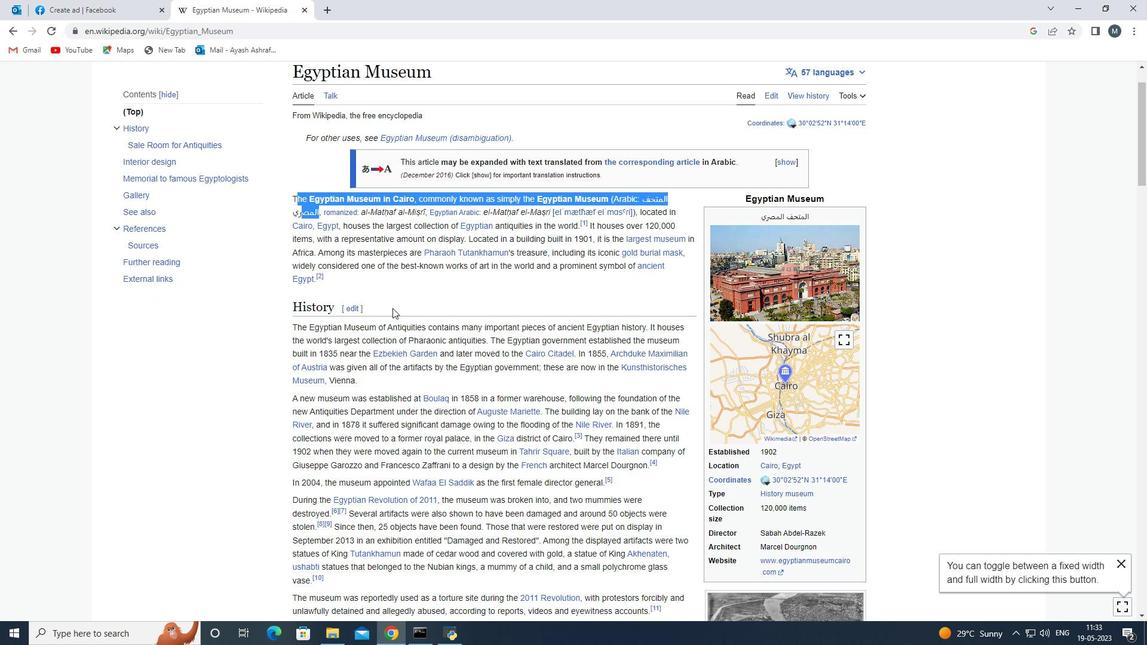 
Action: Mouse scrolled (392, 310) with delta (0, 0)
Screenshot: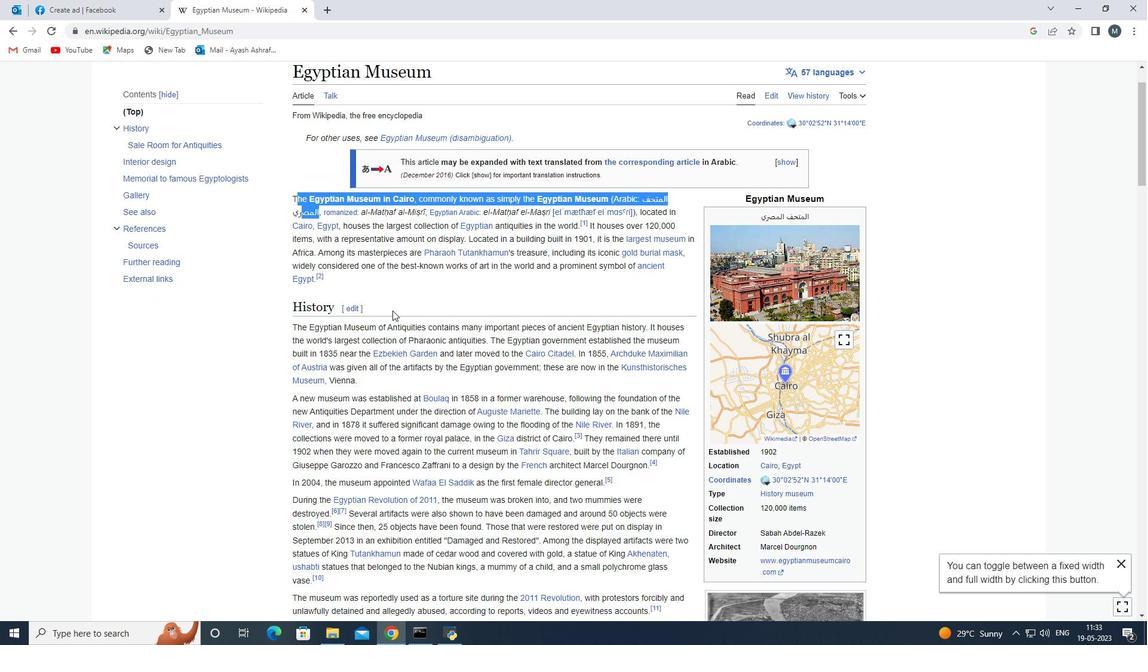 
Action: Mouse moved to (362, 273)
Screenshot: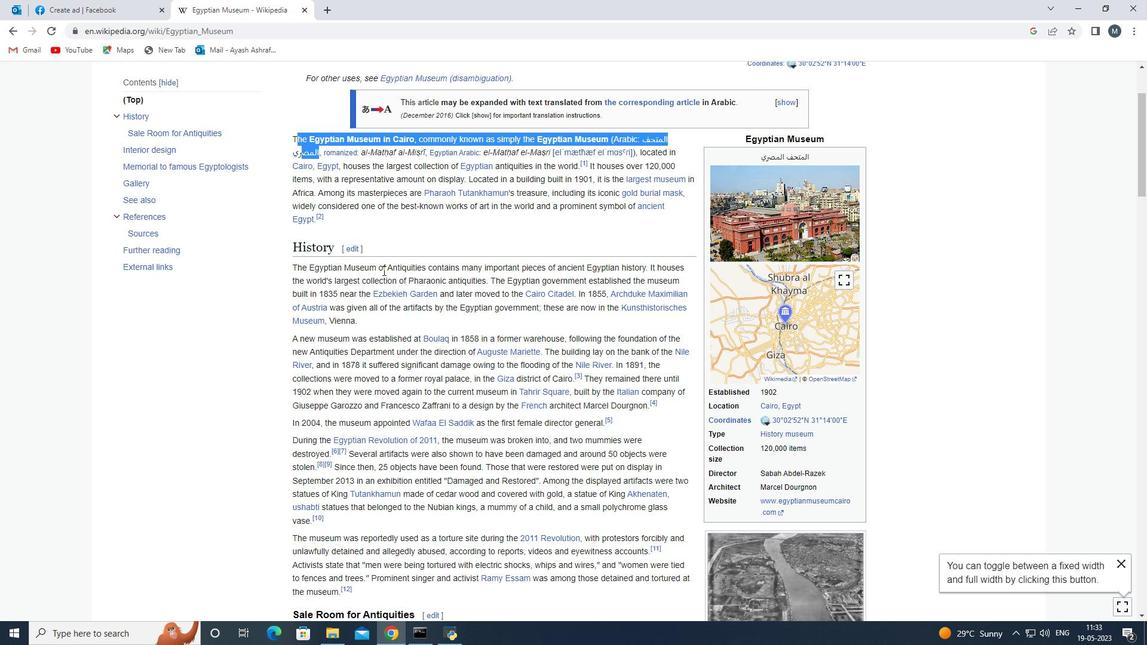 
Action: Mouse scrolled (362, 272) with delta (0, 0)
Screenshot: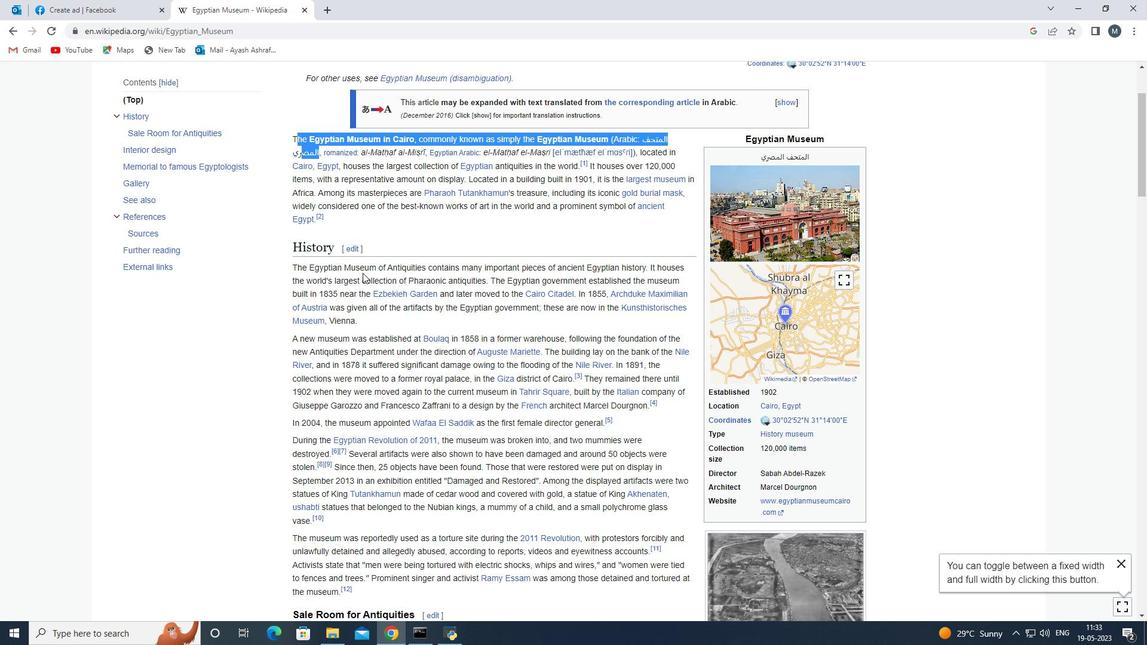 
Action: Mouse moved to (265, 312)
Screenshot: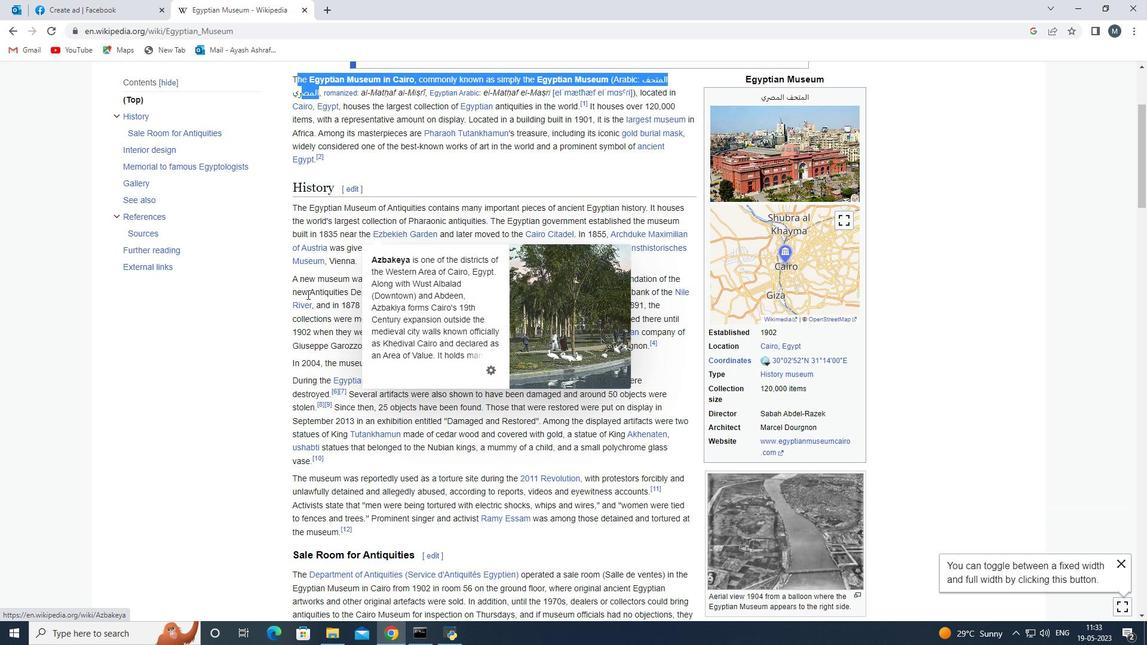 
Action: Mouse scrolled (265, 313) with delta (0, 0)
Screenshot: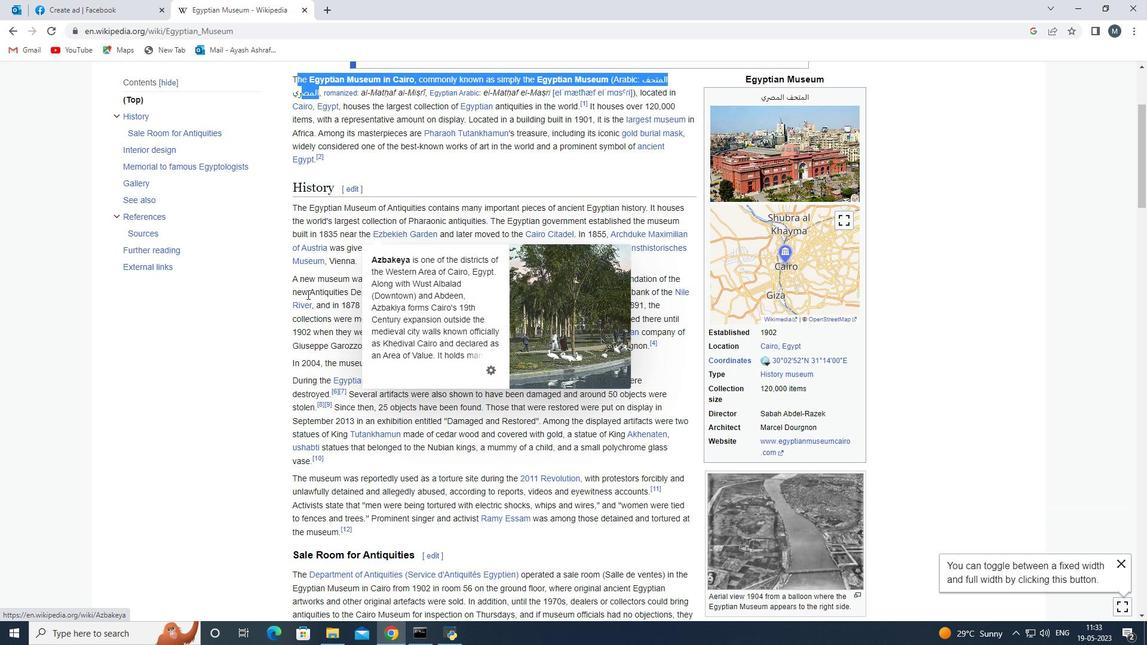 
Action: Mouse scrolled (265, 313) with delta (0, 0)
Screenshot: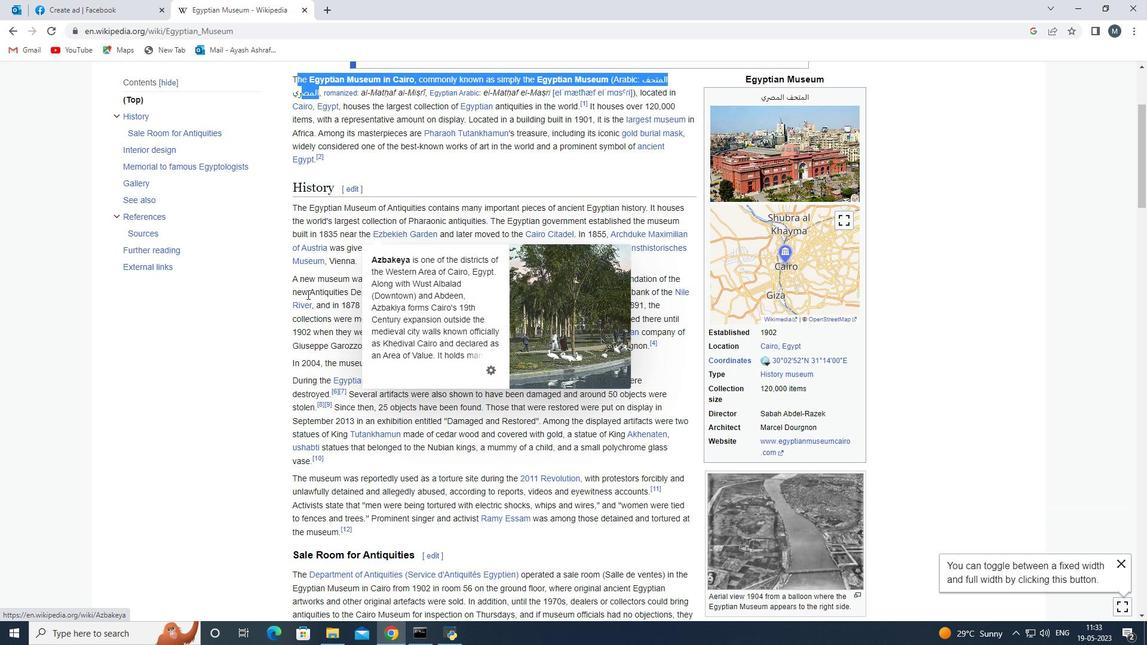 
Action: Mouse scrolled (265, 313) with delta (0, 0)
Screenshot: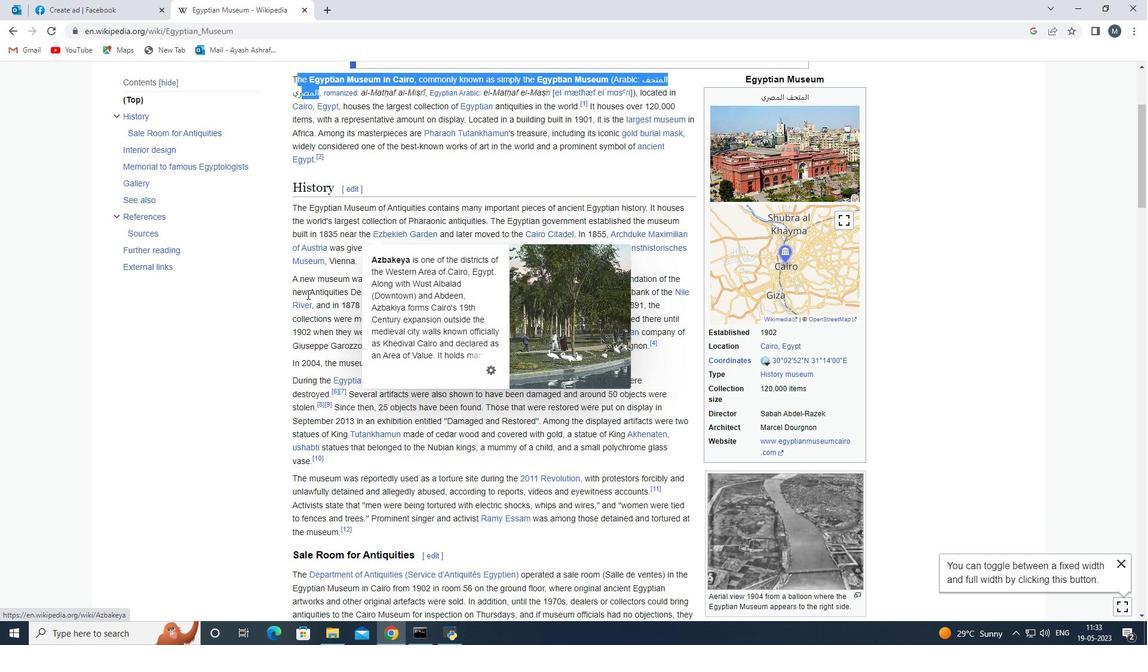 
Action: Mouse scrolled (265, 313) with delta (0, 0)
Screenshot: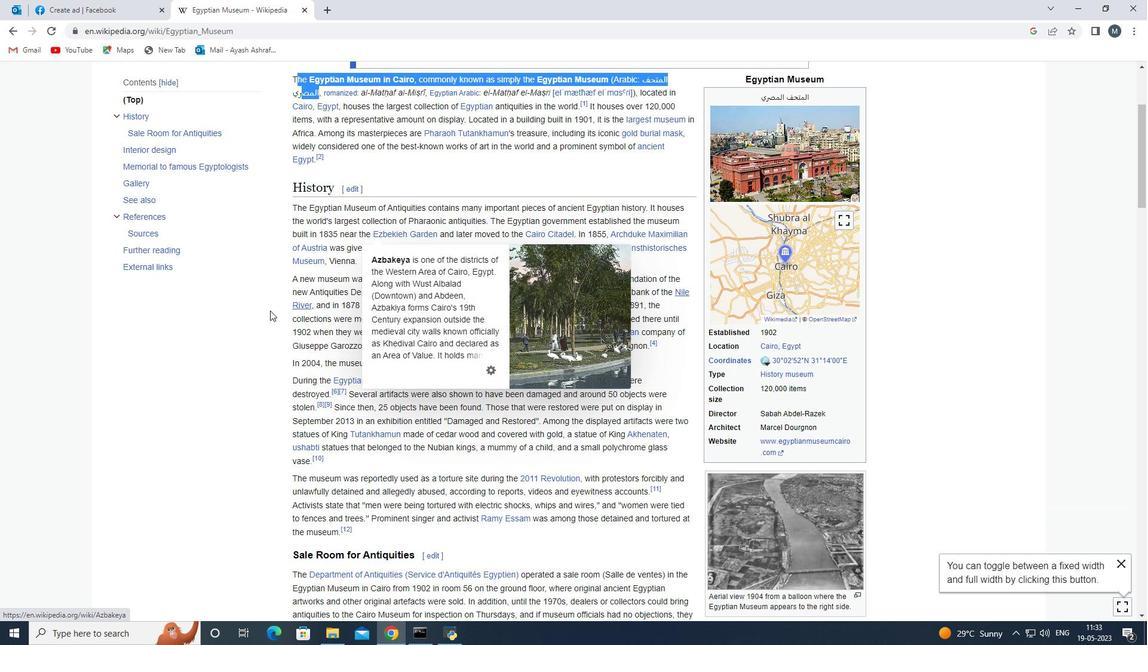 
Action: Mouse scrolled (265, 313) with delta (0, 0)
Screenshot: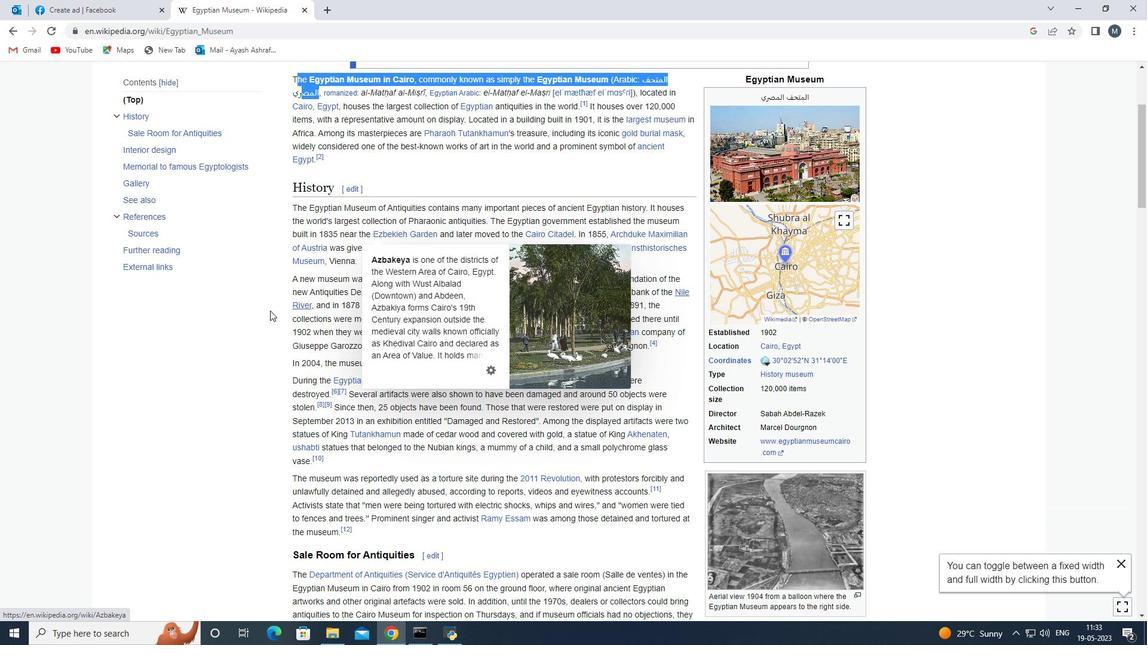 
Action: Mouse moved to (186, 257)
Screenshot: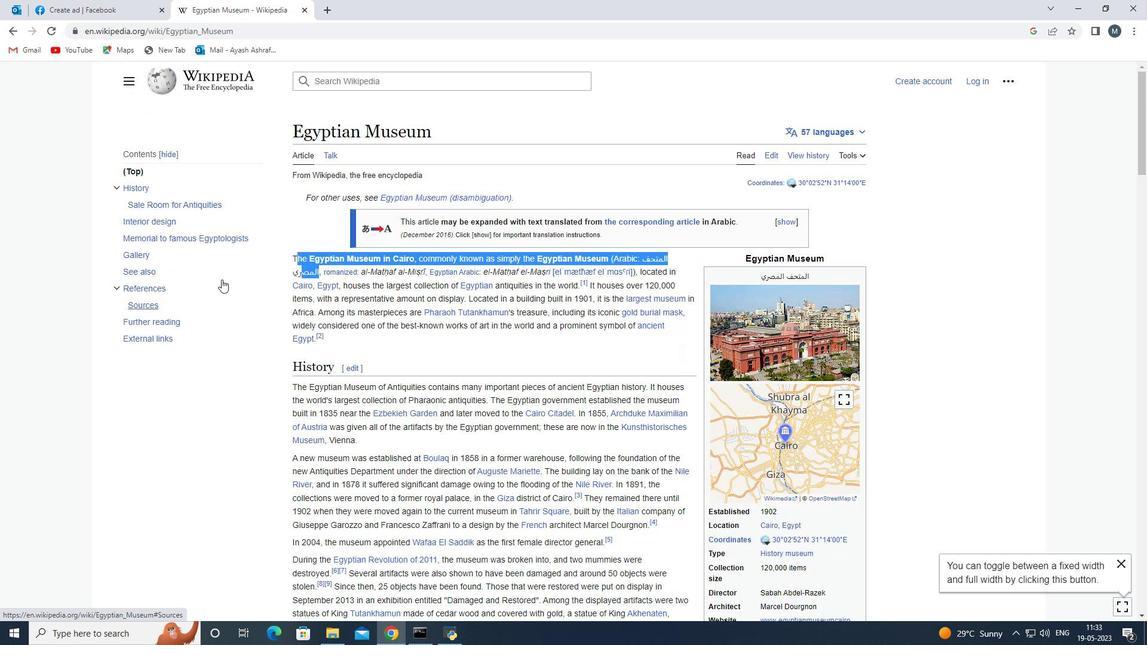 
Action: Mouse scrolled (186, 258) with delta (0, 0)
Screenshot: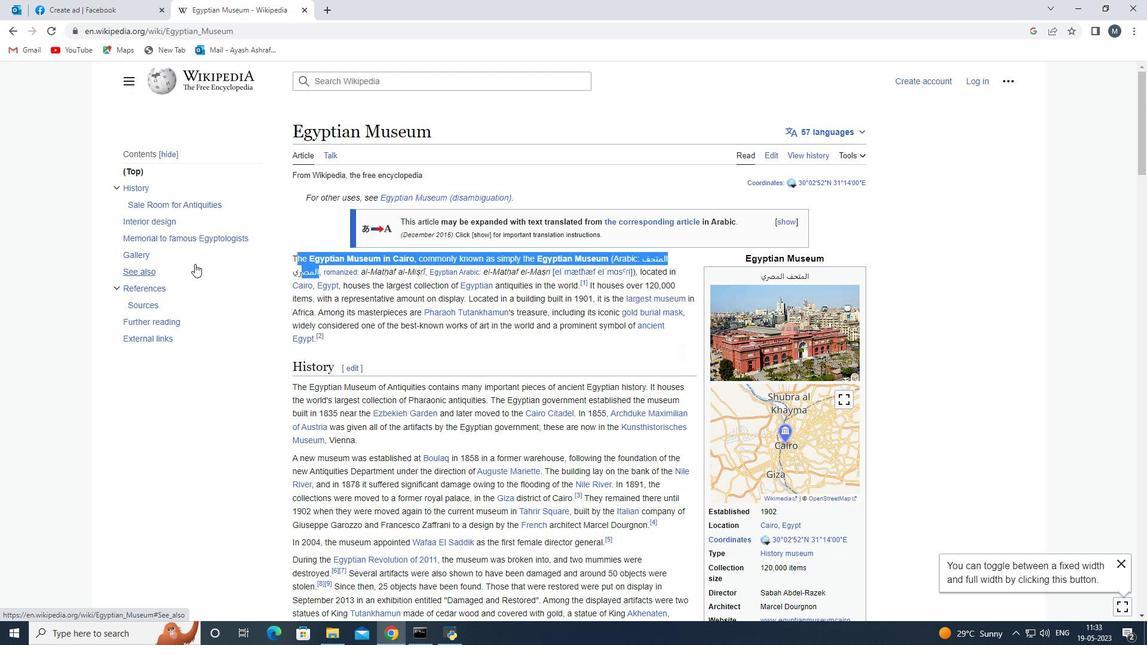 
Action: Mouse scrolled (186, 258) with delta (0, 0)
Screenshot: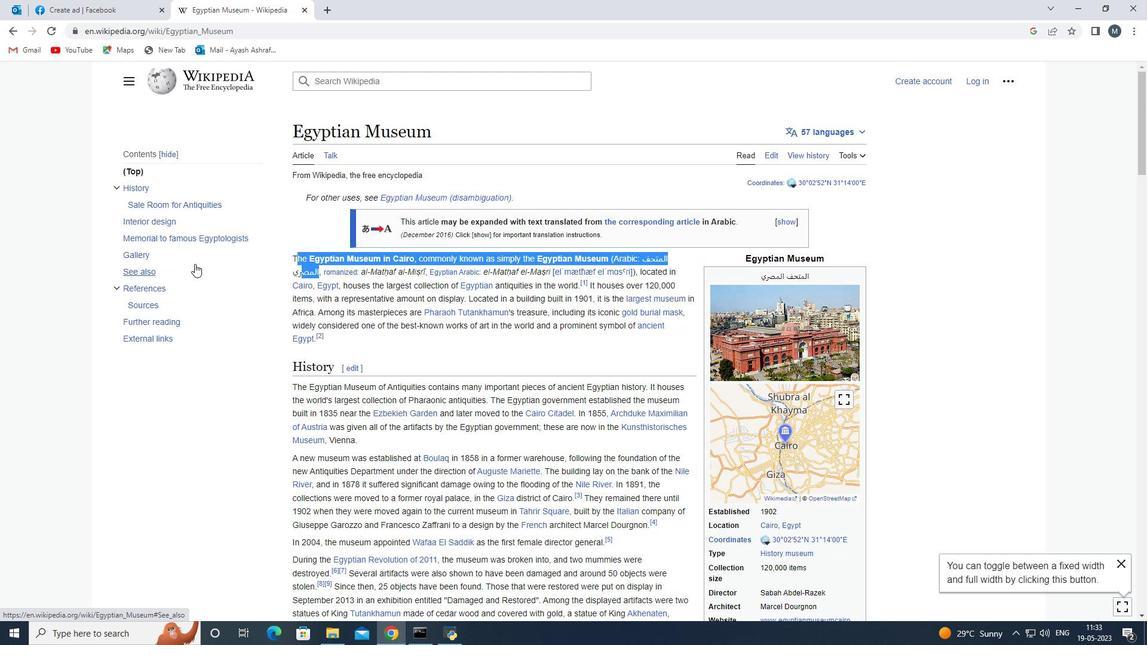 
Action: Mouse moved to (525, 348)
Screenshot: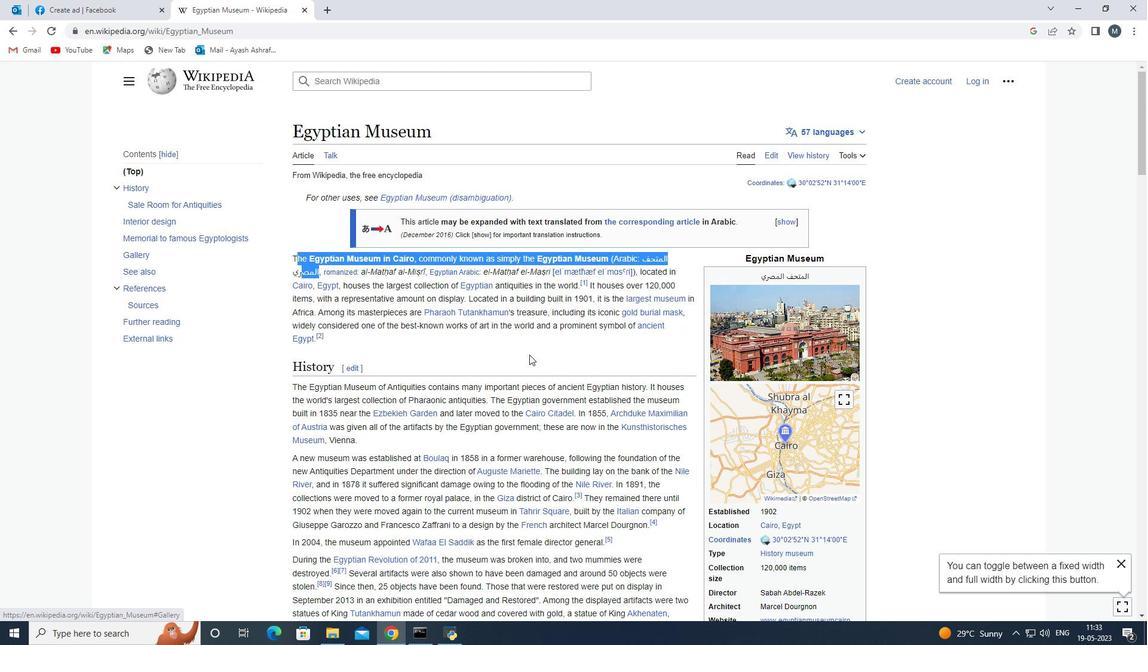 
Action: Mouse scrolled (525, 347) with delta (0, 0)
Screenshot: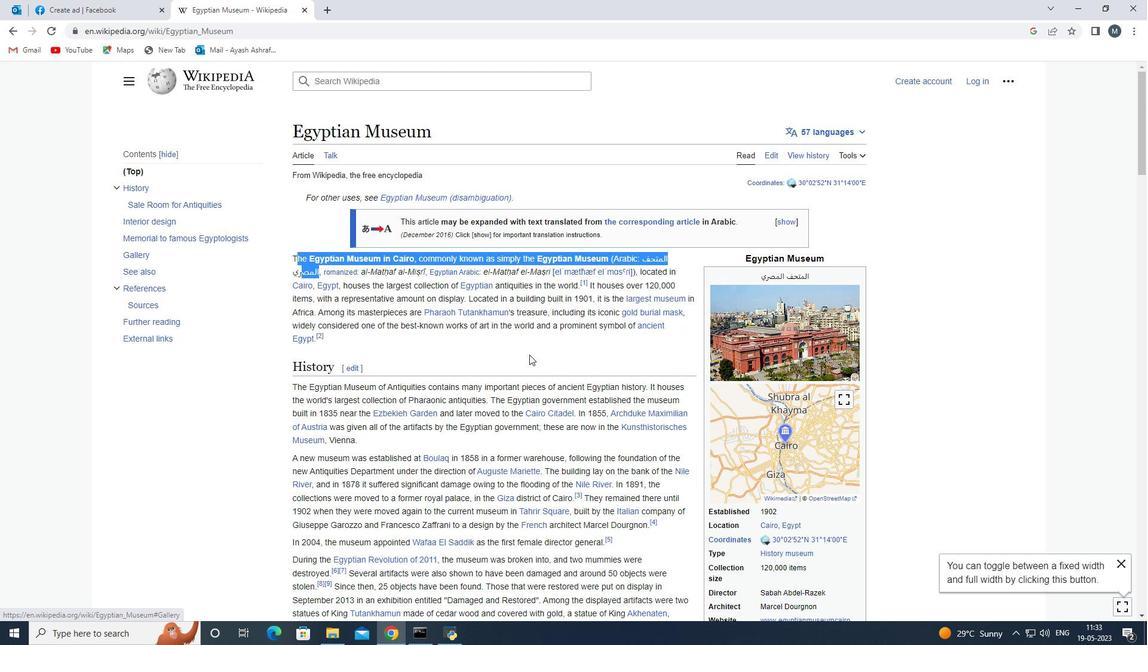 
Action: Mouse moved to (517, 341)
Screenshot: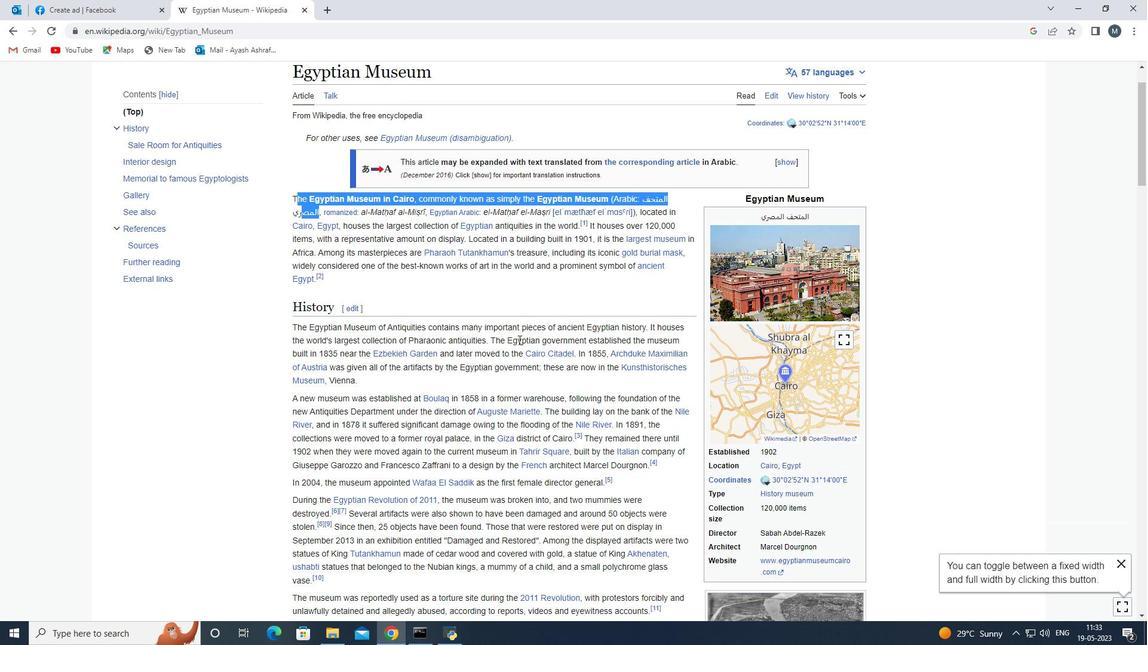 
Action: Mouse scrolled (517, 341) with delta (0, 0)
Screenshot: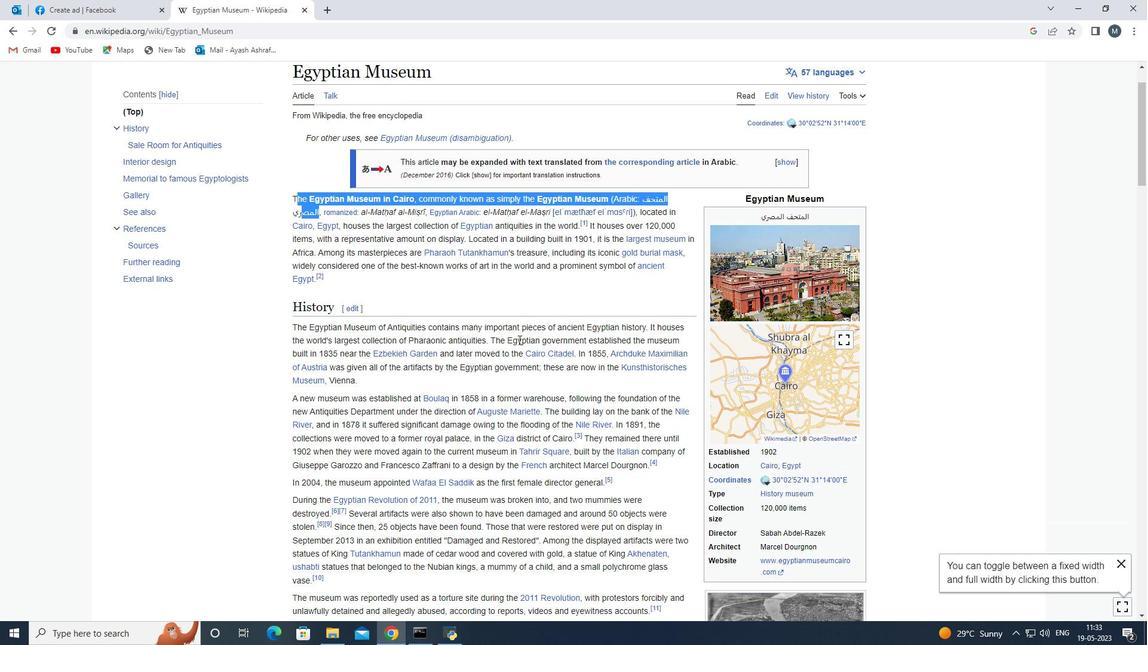 
Action: Mouse moved to (473, 344)
Screenshot: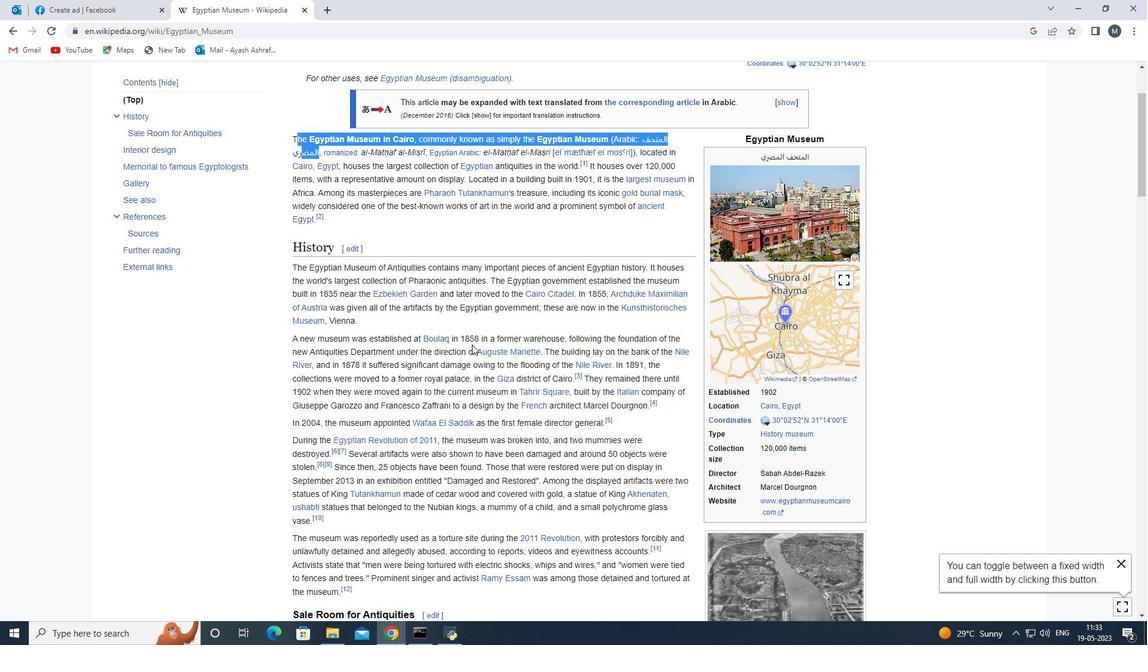 
Action: Mouse scrolled (473, 343) with delta (0, 0)
Screenshot: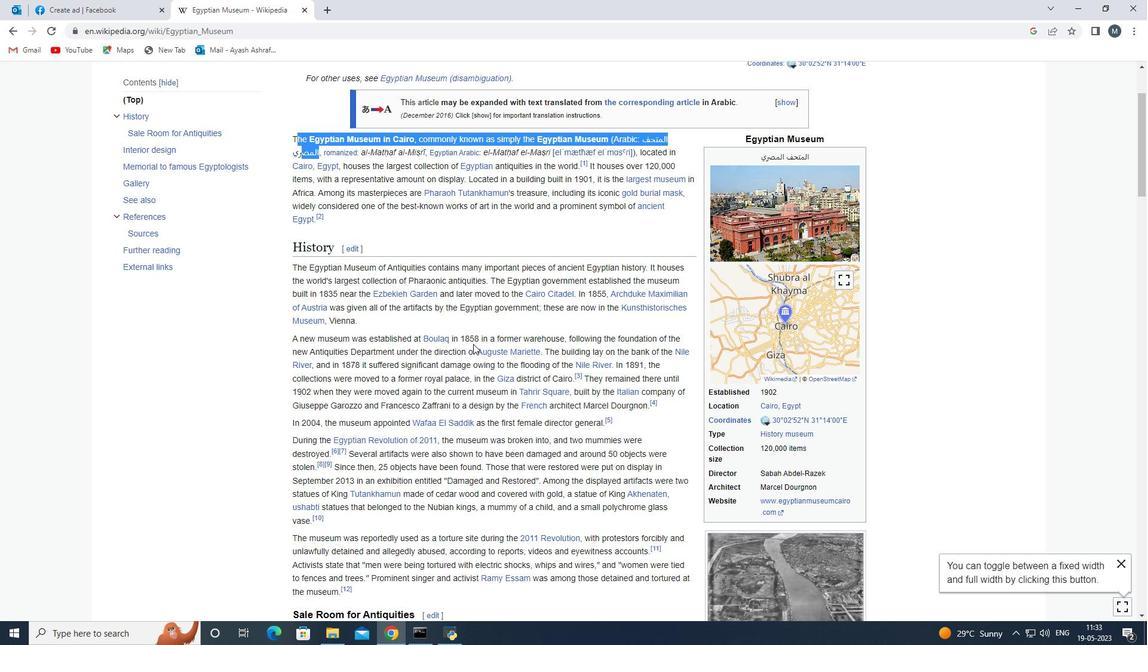 
Action: Mouse moved to (473, 343)
Screenshot: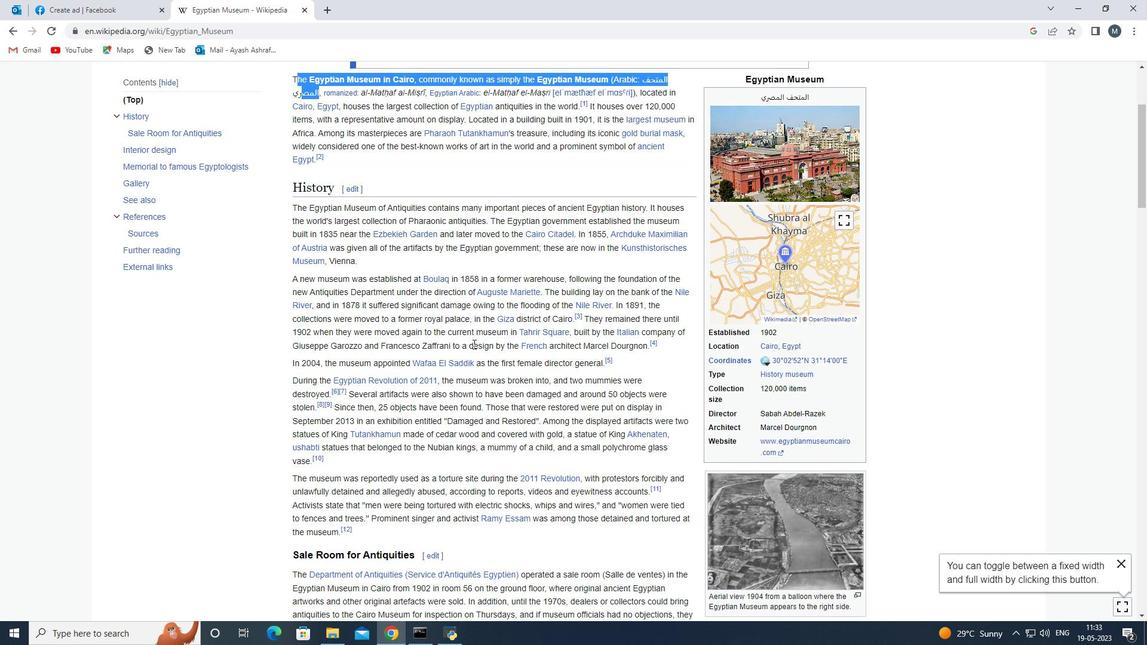
Action: Mouse scrolled (473, 342) with delta (0, 0)
Screenshot: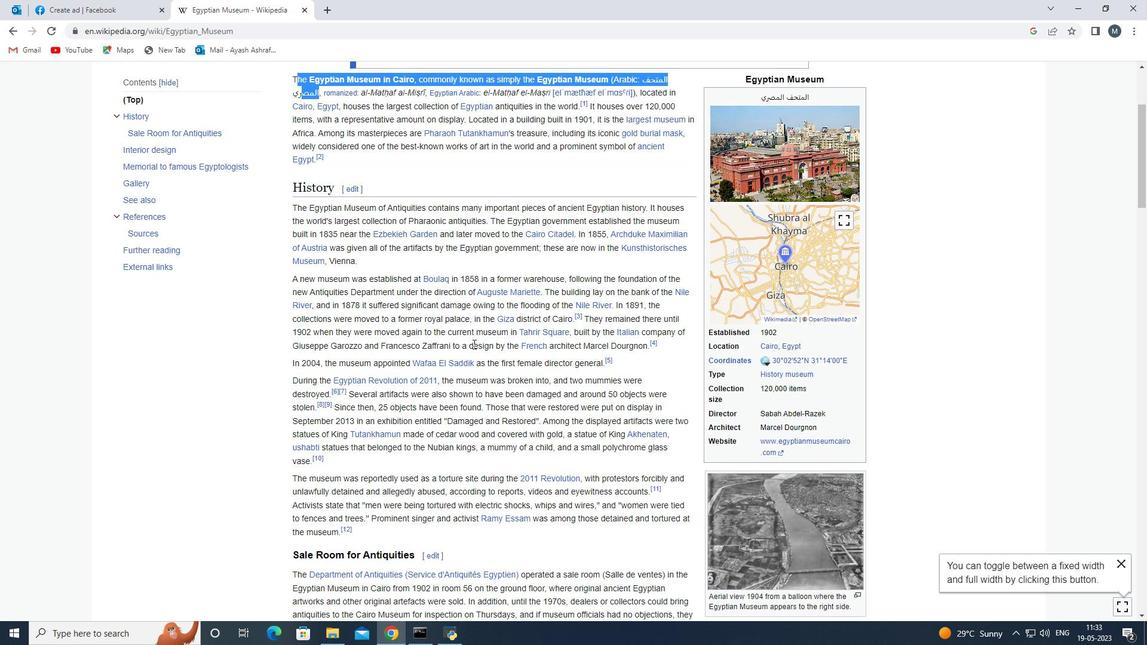 
Action: Mouse moved to (553, 449)
Screenshot: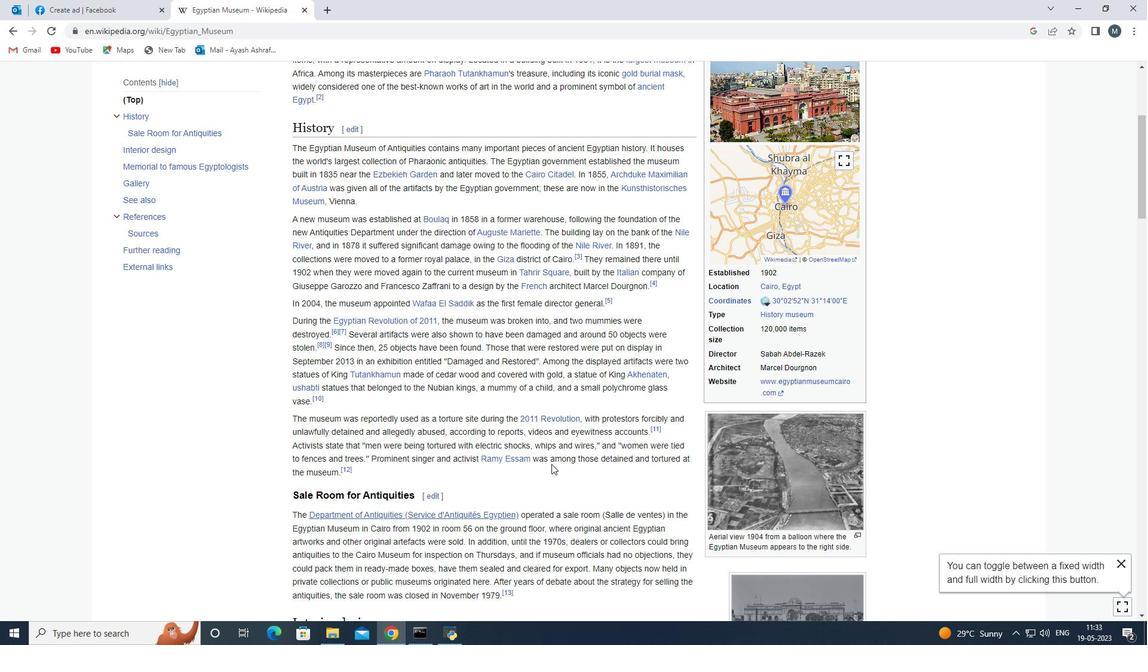 
Action: Mouse scrolled (554, 451) with delta (0, 0)
Screenshot: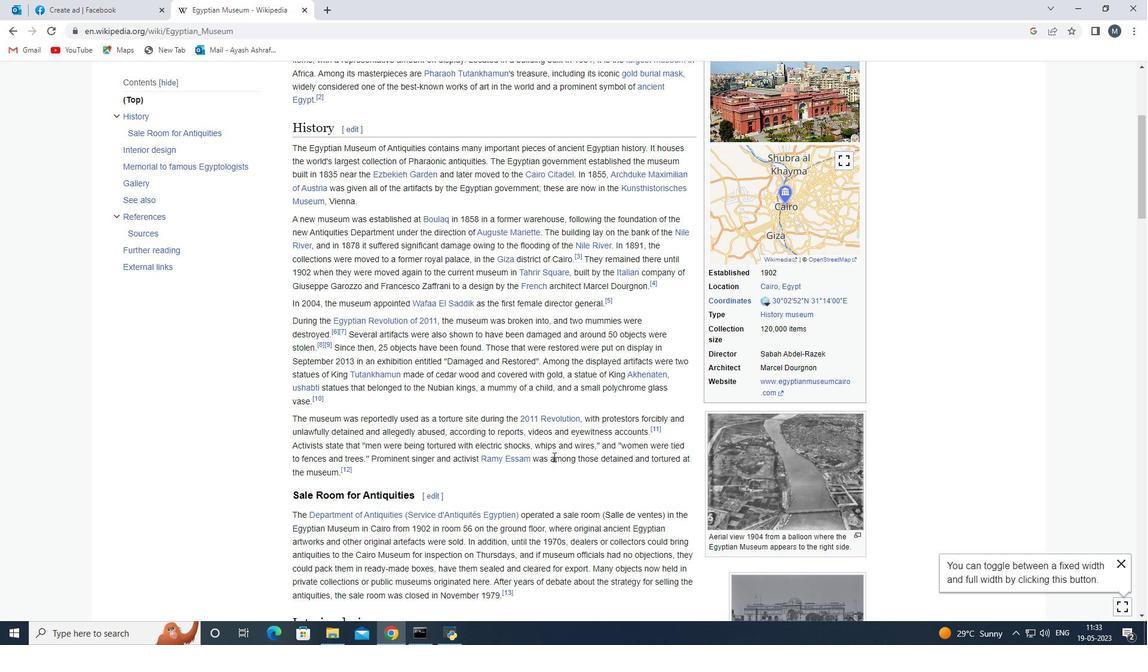 
Action: Mouse moved to (550, 446)
Screenshot: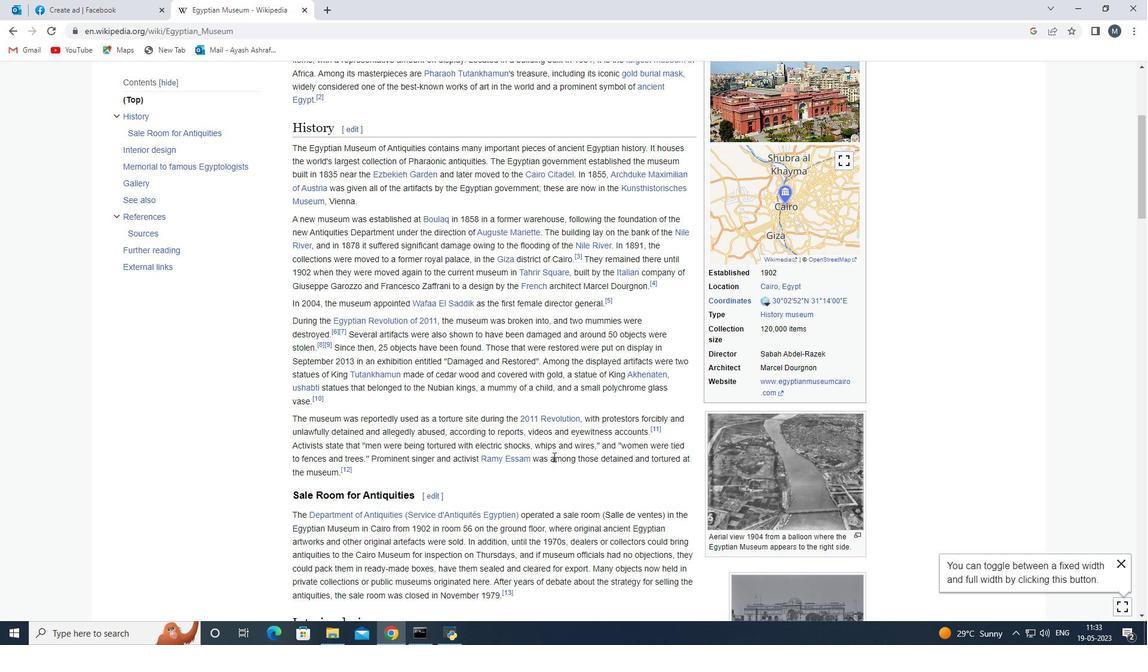 
Action: Mouse scrolled (554, 451) with delta (0, 0)
Screenshot: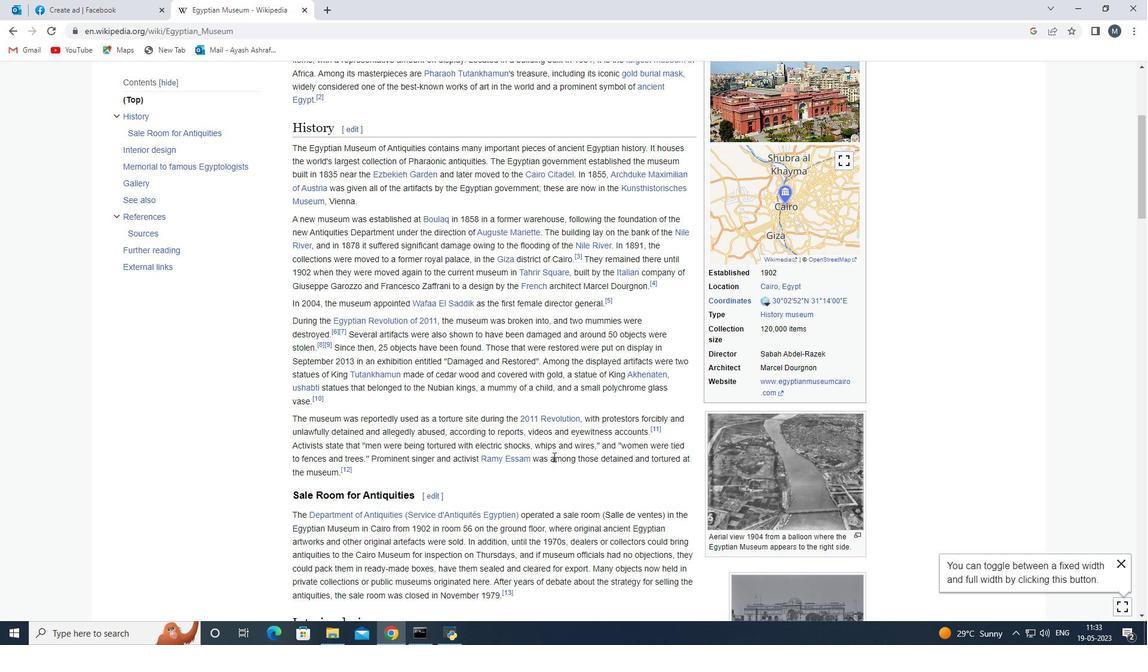 
Action: Mouse moved to (550, 446)
Screenshot: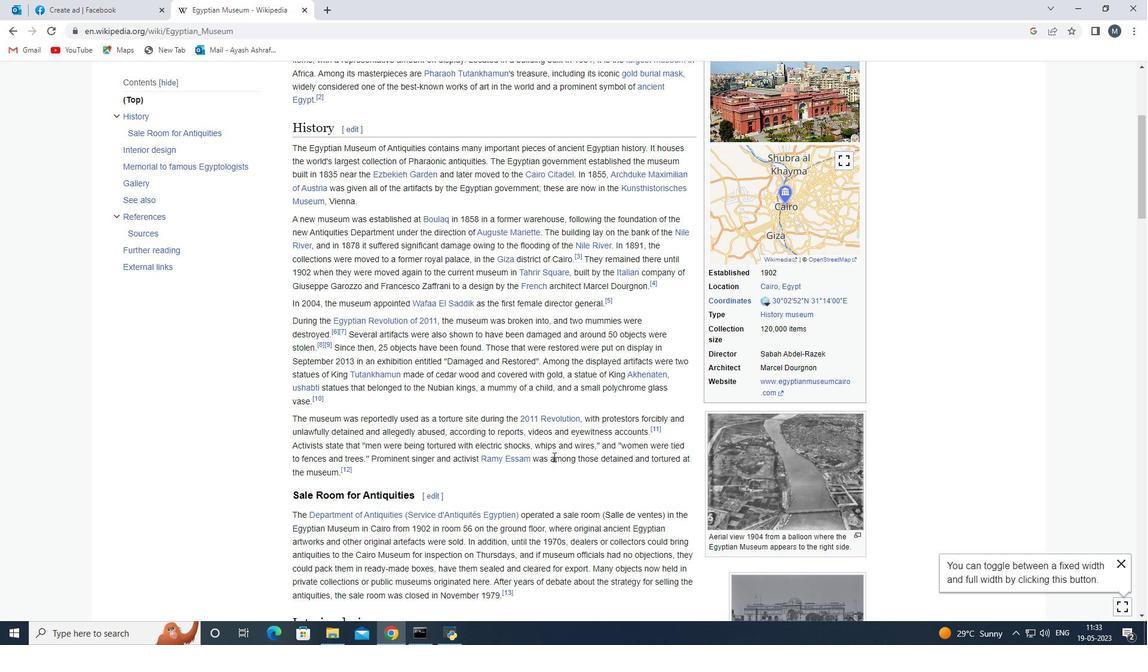 
Action: Mouse scrolled (554, 451) with delta (0, 0)
Screenshot: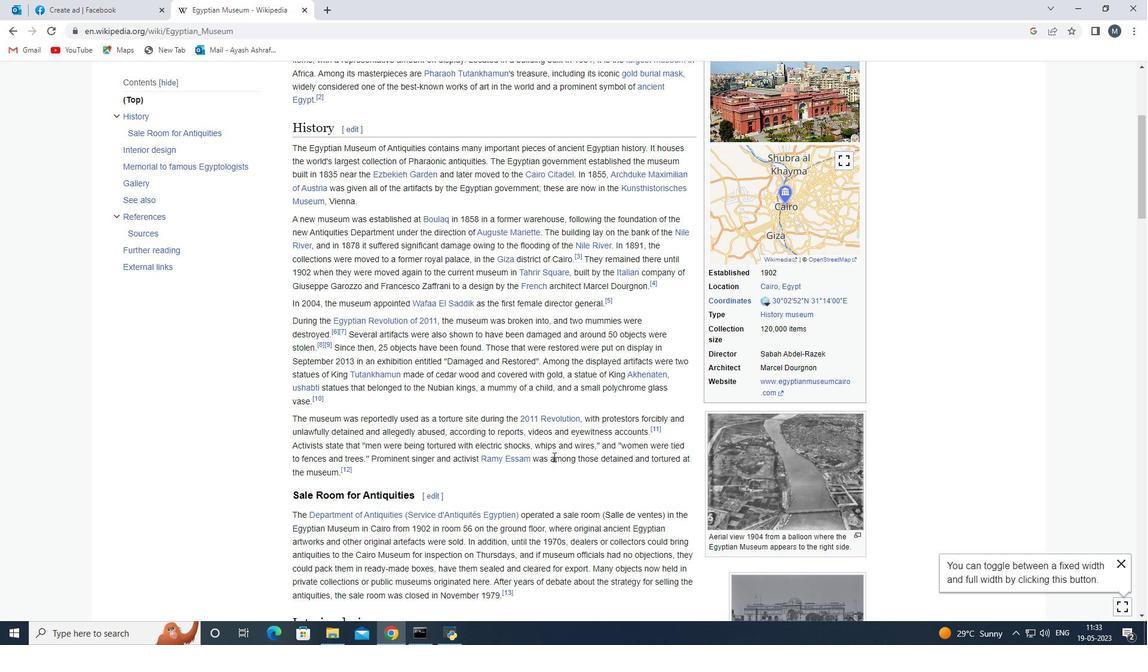 
Action: Mouse moved to (550, 445)
Screenshot: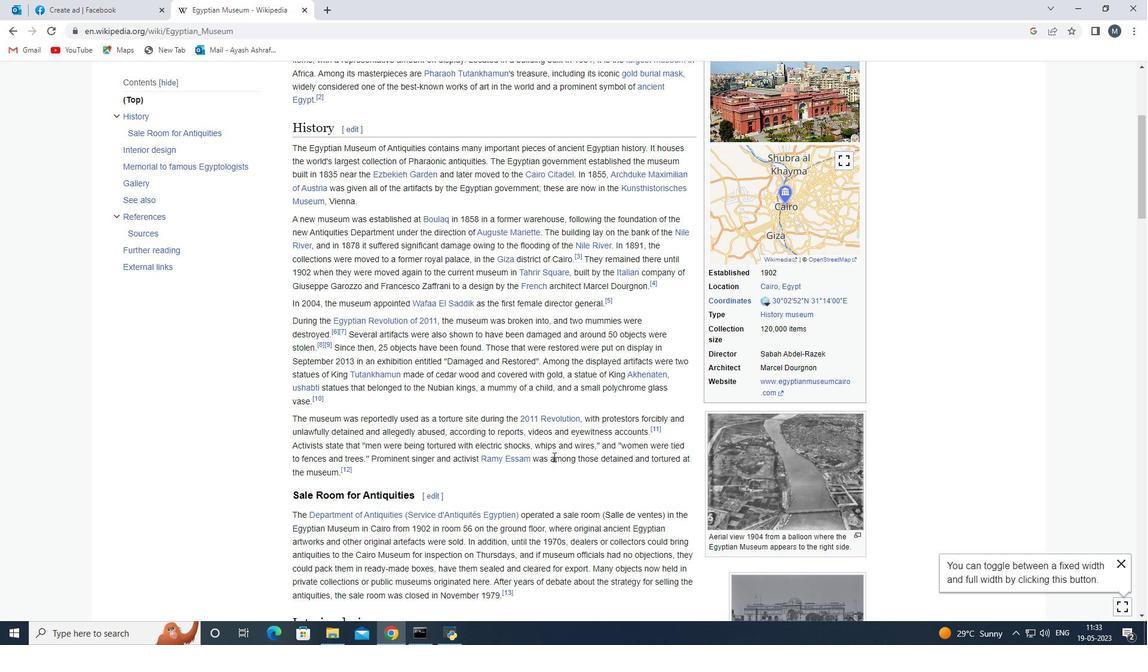 
Action: Mouse scrolled (550, 446) with delta (0, 0)
Screenshot: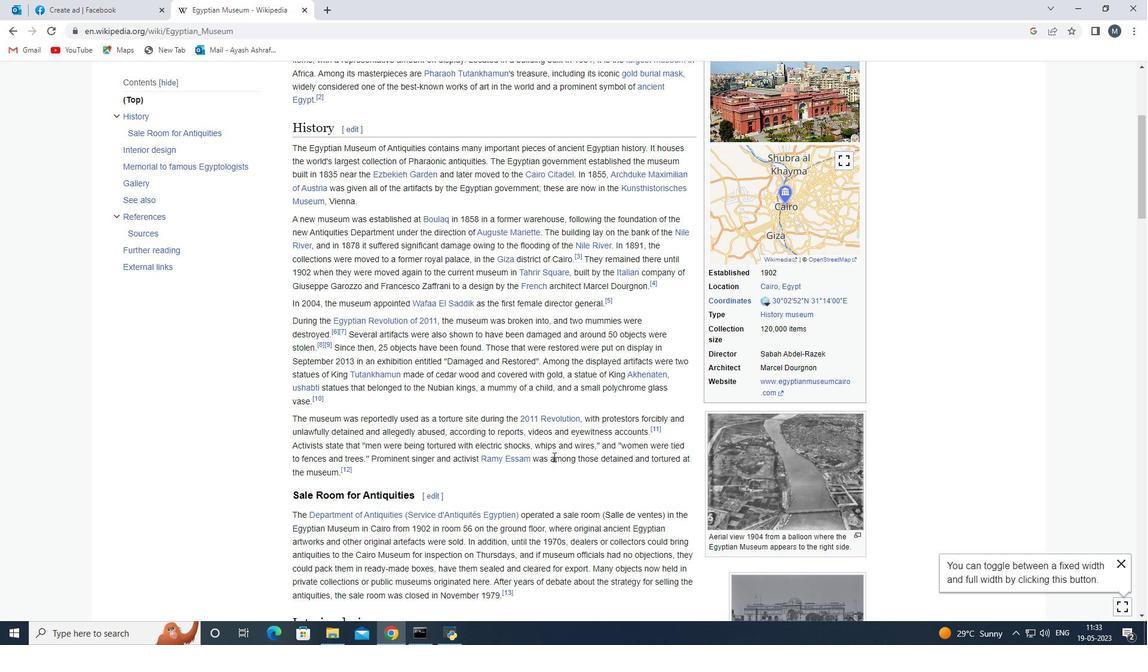 
Action: Mouse moved to (535, 417)
Screenshot: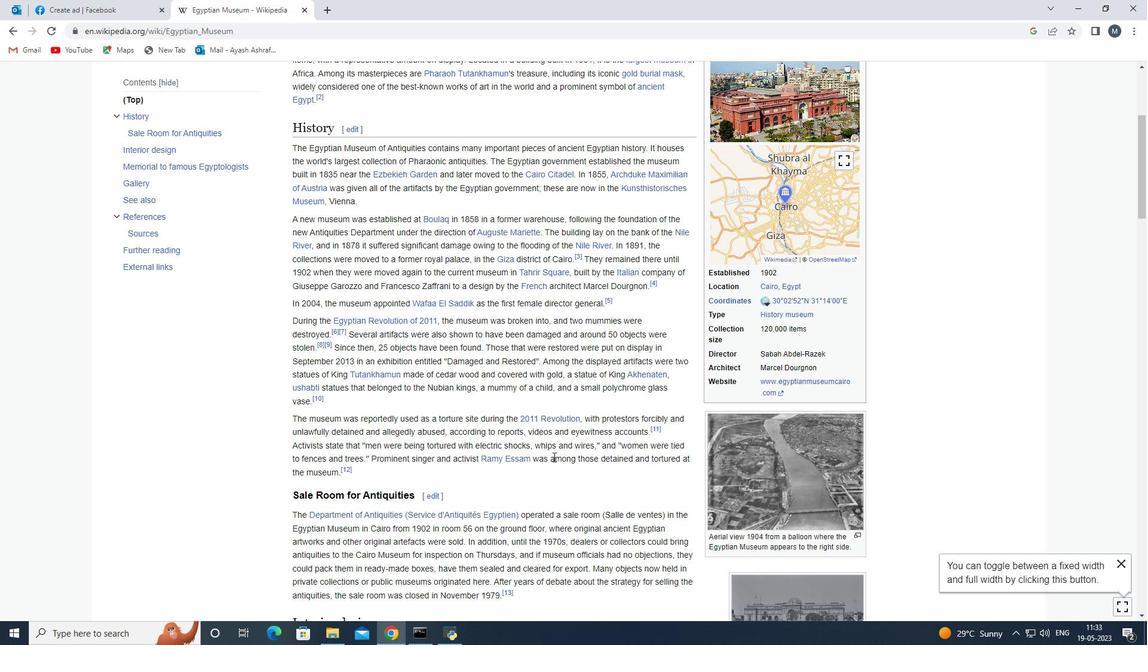 
Action: Mouse scrolled (536, 420) with delta (0, 0)
Screenshot: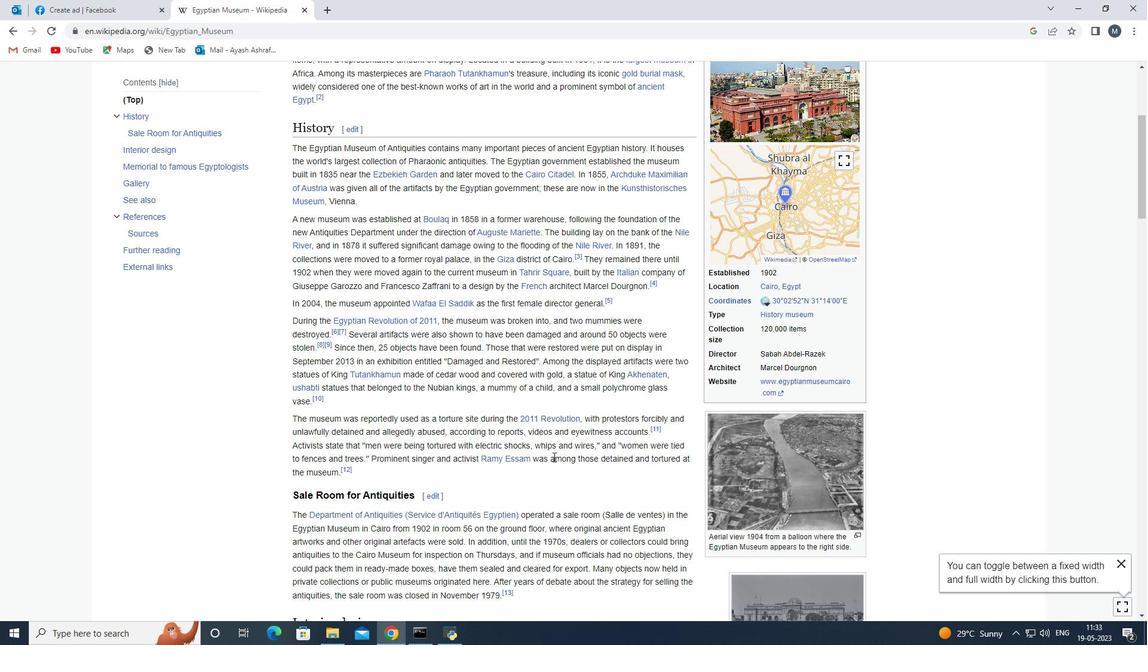 
Action: Mouse moved to (520, 323)
Screenshot: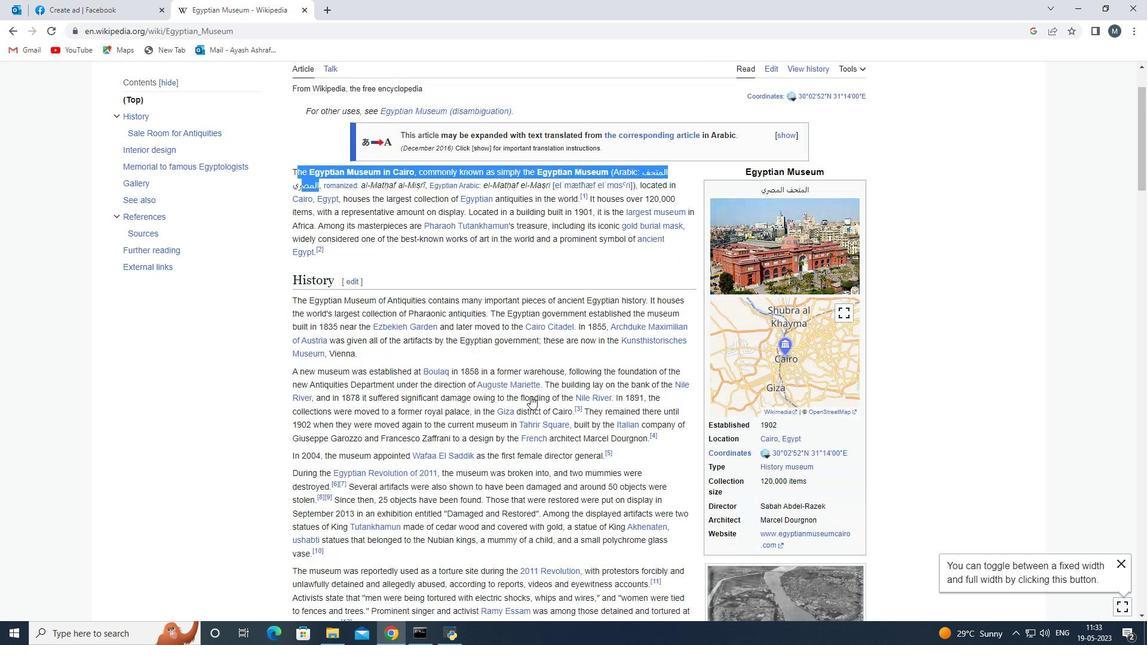 
Action: Mouse scrolled (520, 323) with delta (0, 0)
Screenshot: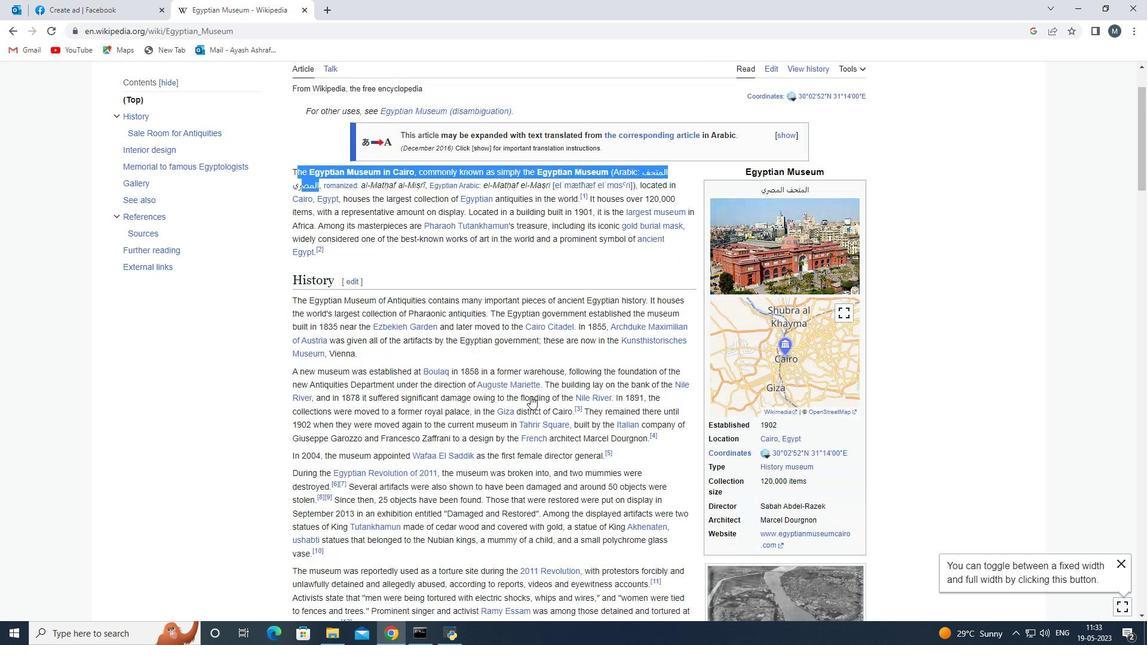 
Action: Mouse moved to (288, 250)
Screenshot: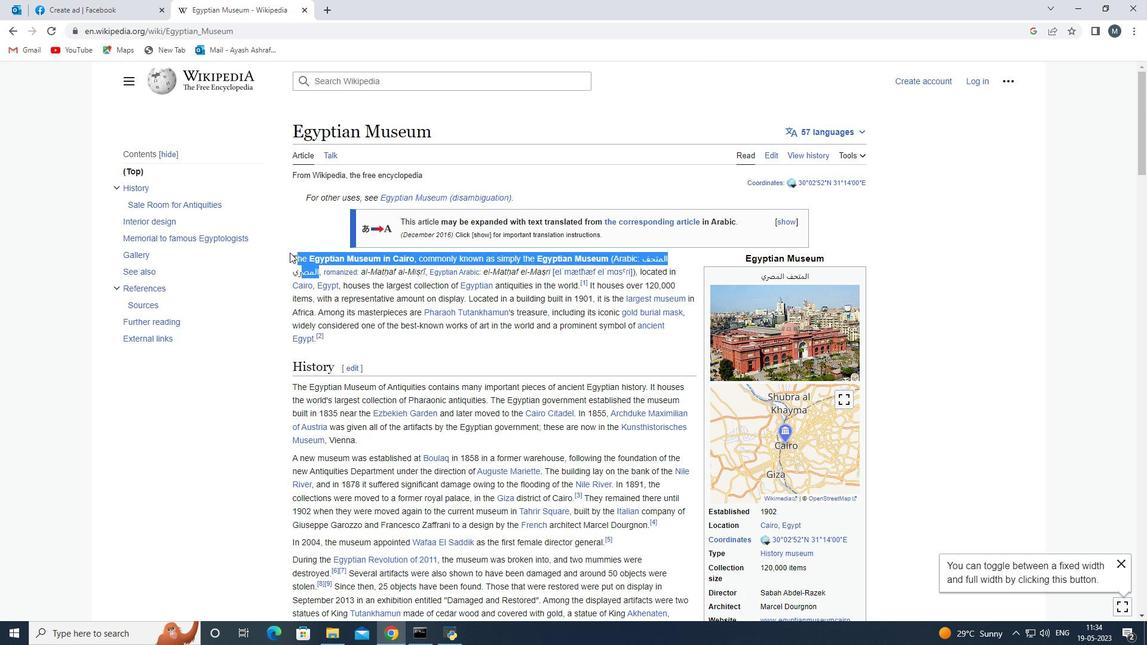 
Action: Mouse pressed left at (288, 250)
Screenshot: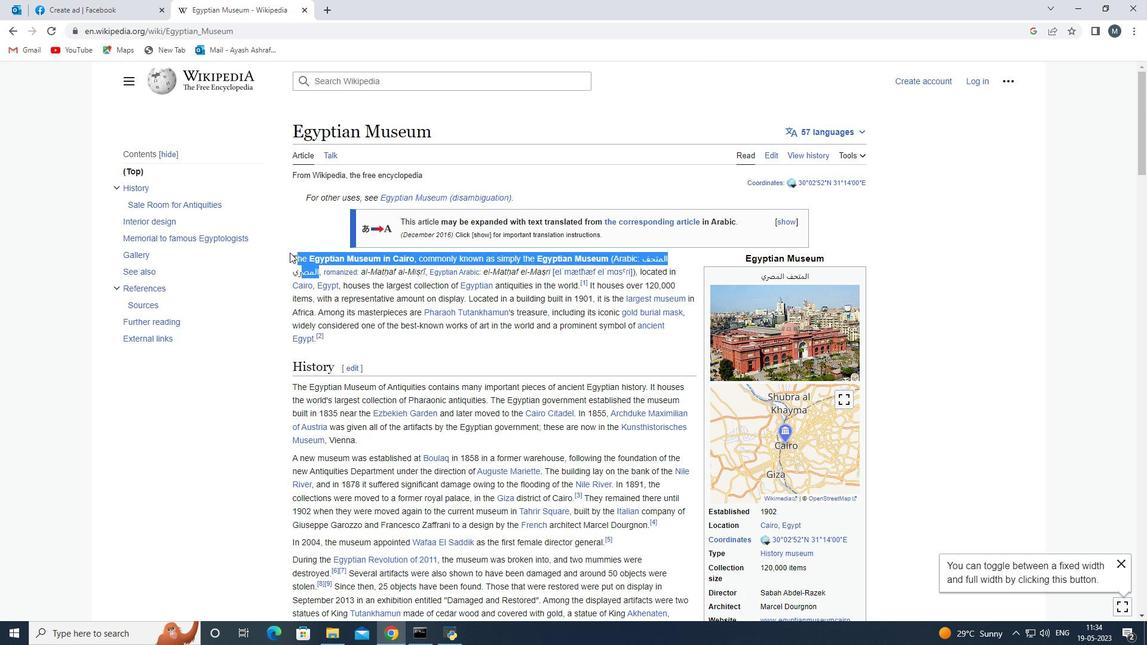 
Action: Mouse moved to (553, 501)
Screenshot: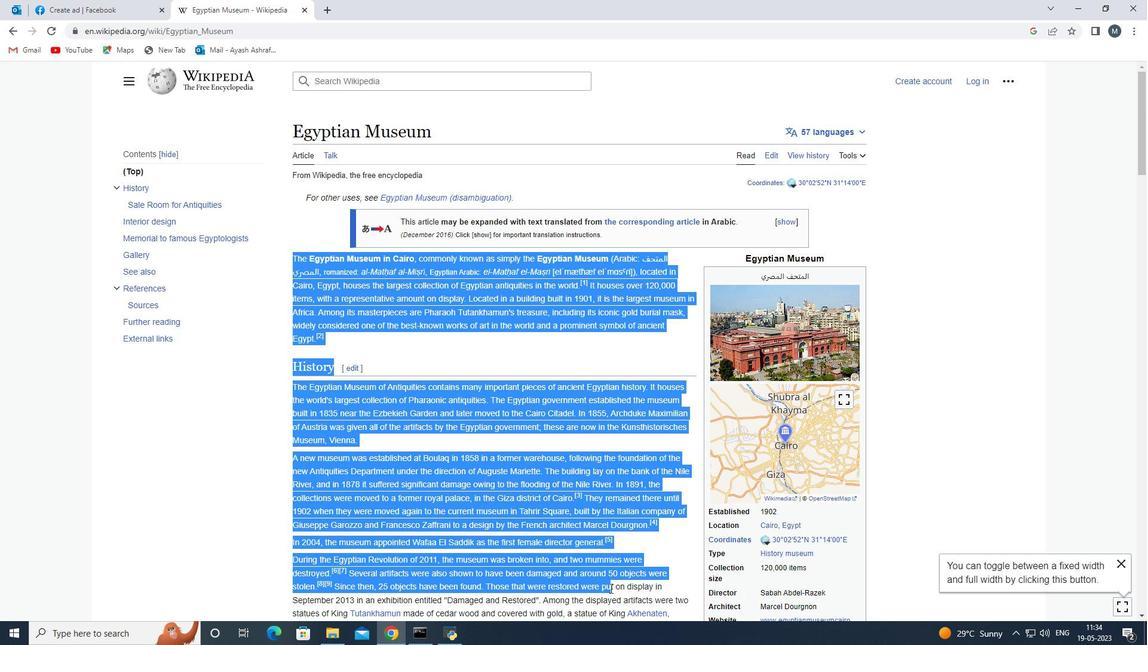 
Action: Mouse scrolled (553, 501) with delta (0, 0)
Screenshot: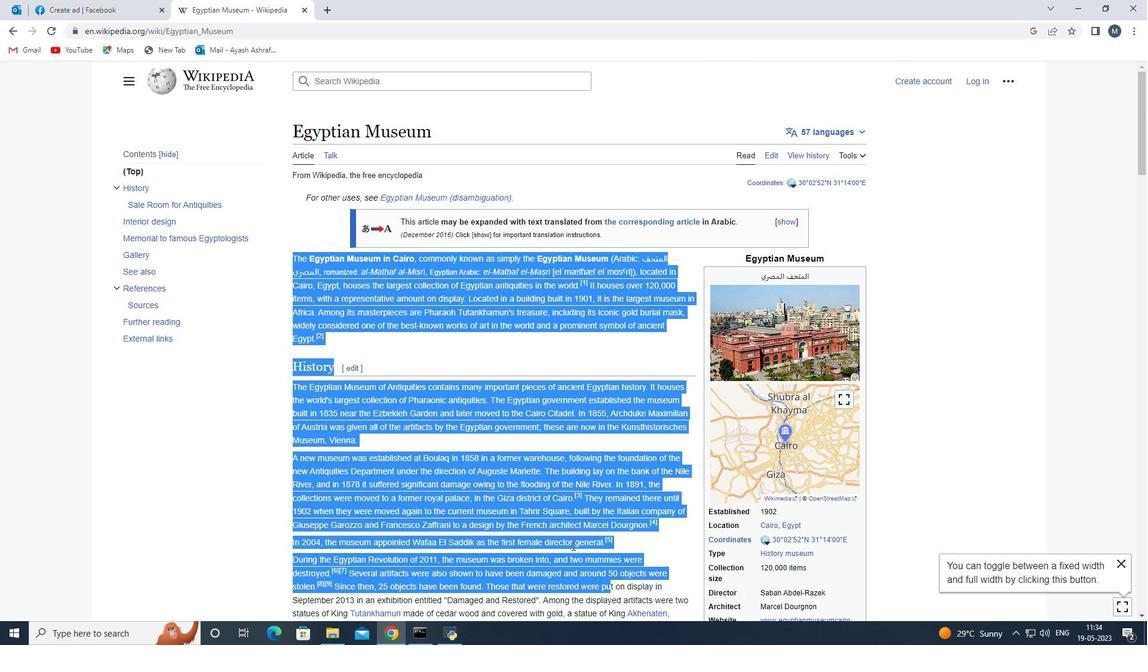 
Action: Mouse scrolled (553, 501) with delta (0, 0)
Screenshot: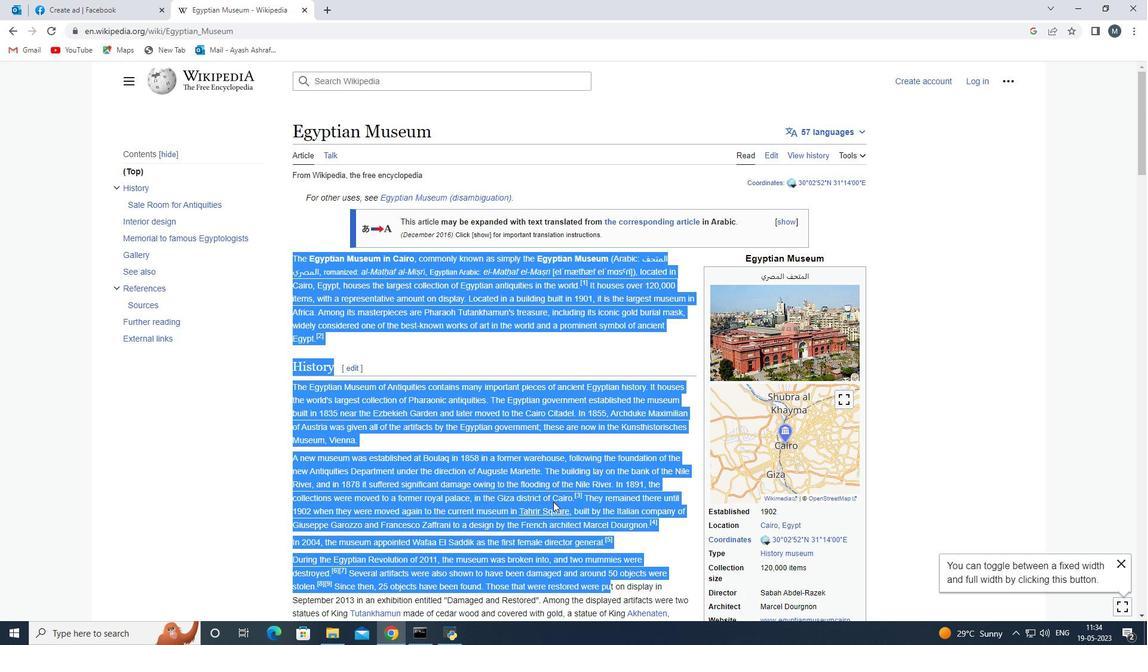 
Action: Mouse scrolled (553, 501) with delta (0, 0)
Screenshot: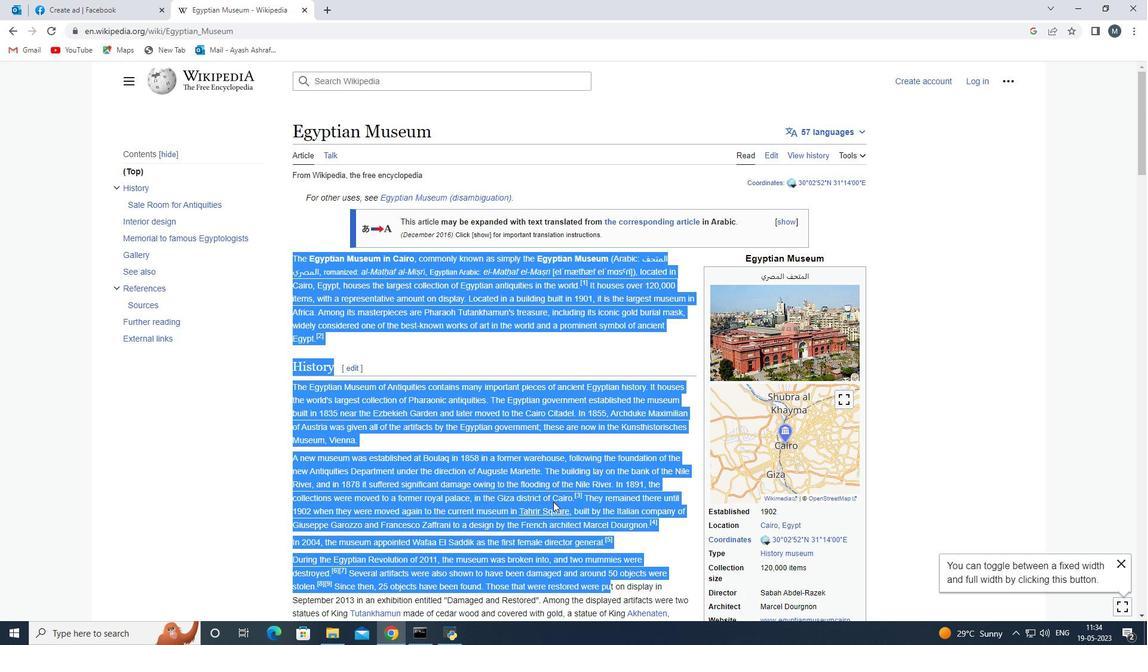 
Action: Mouse scrolled (553, 501) with delta (0, 0)
Screenshot: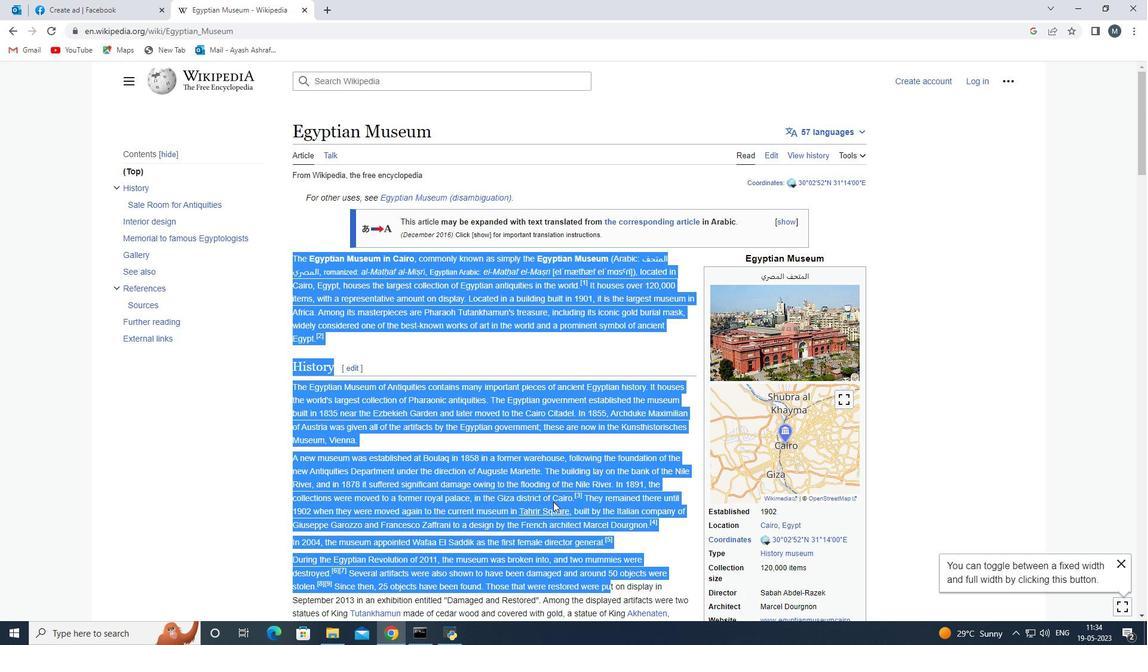 
Action: Mouse moved to (547, 494)
Screenshot: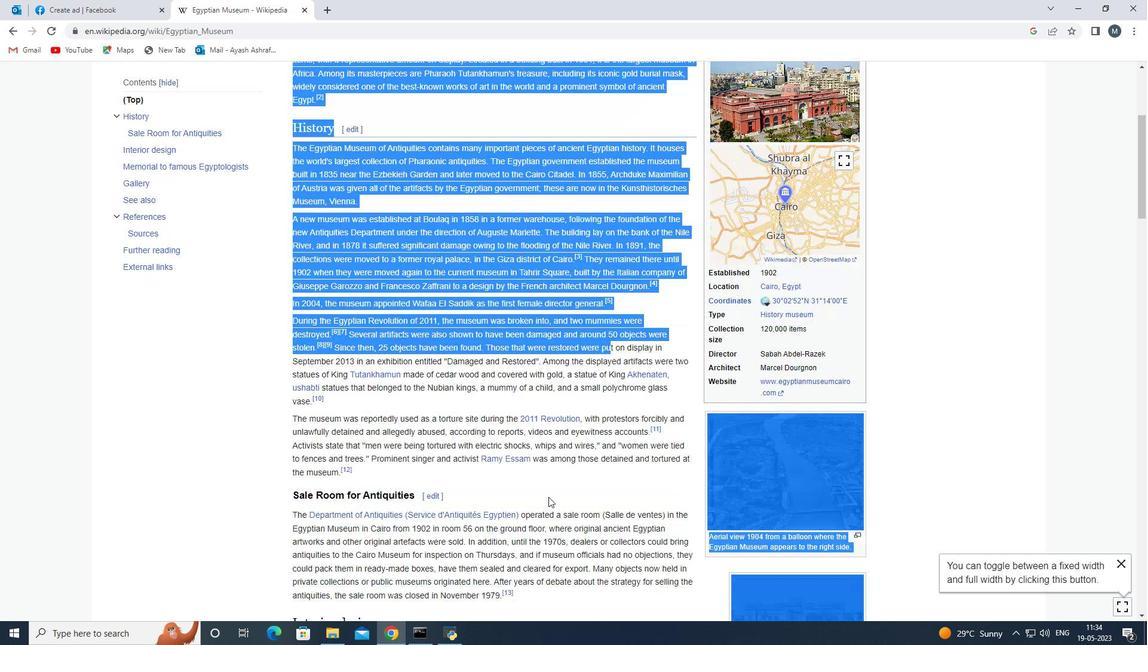 
Action: Mouse scrolled (547, 494) with delta (0, 0)
Screenshot: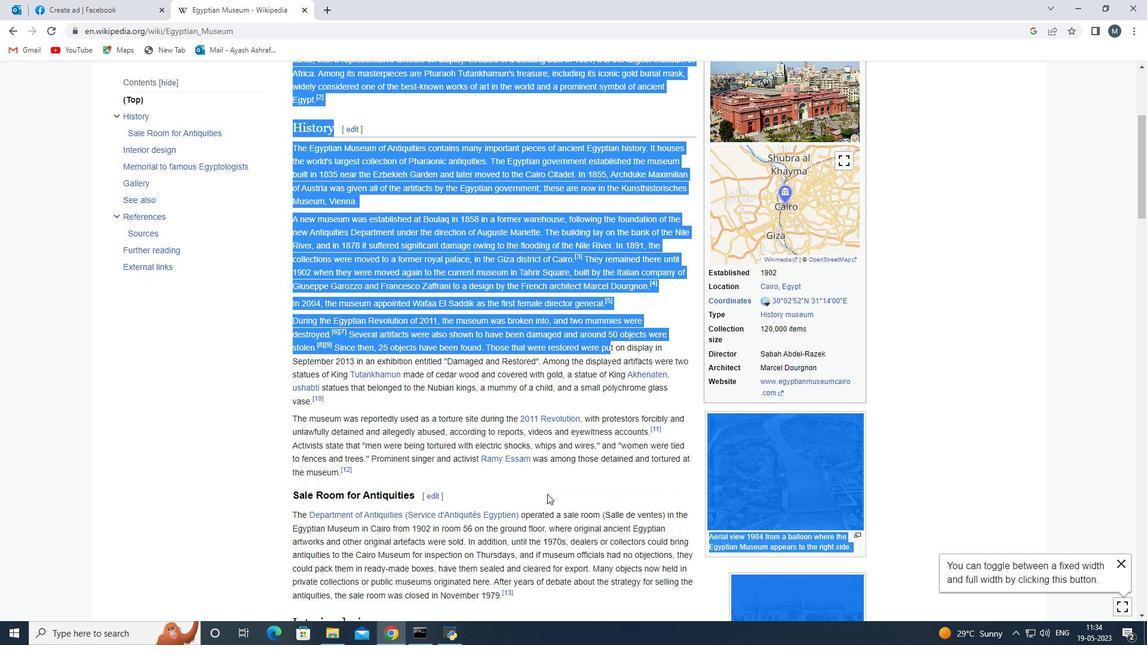 
Action: Mouse scrolled (547, 494) with delta (0, 0)
Screenshot: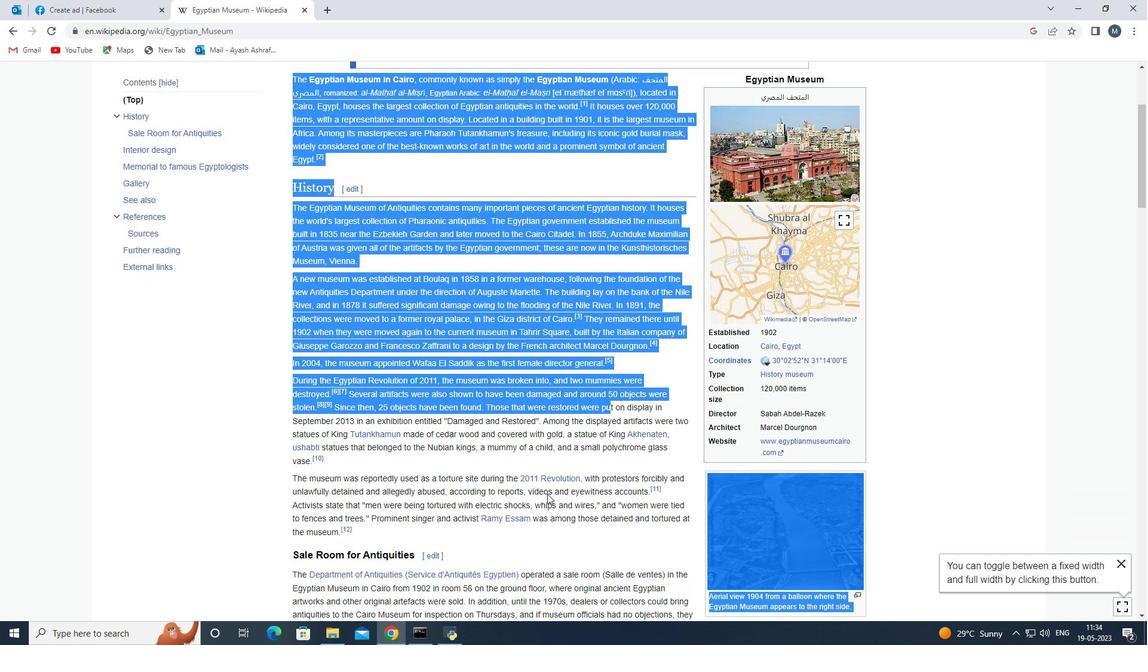 
Action: Mouse scrolled (547, 494) with delta (0, 0)
Screenshot: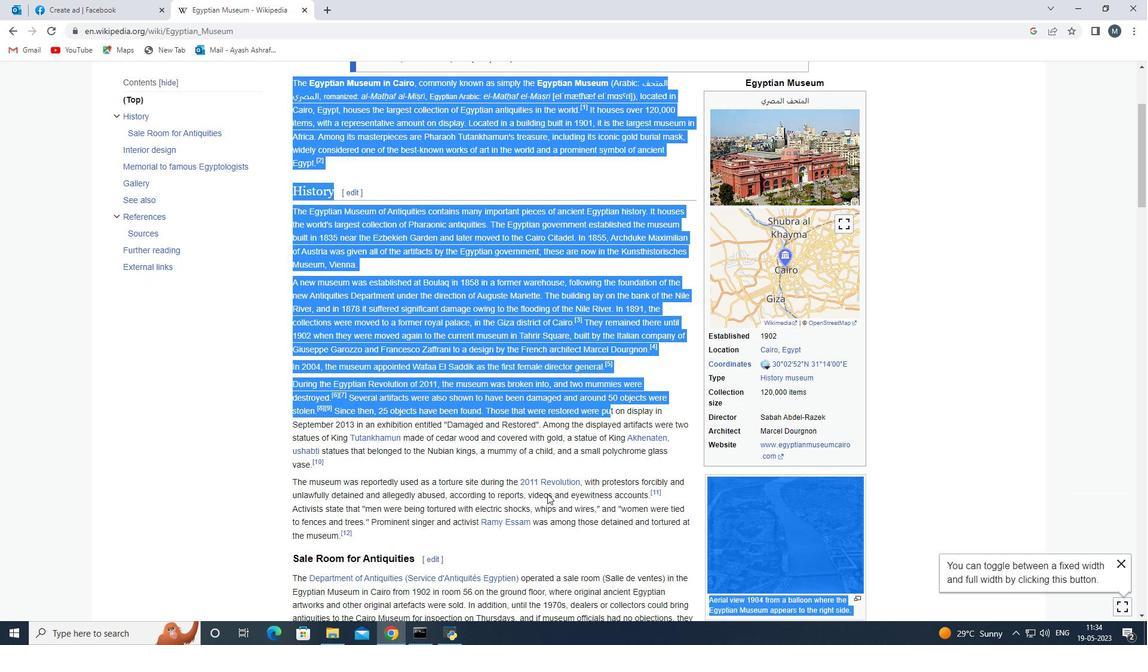 
Action: Mouse moved to (373, 439)
Screenshot: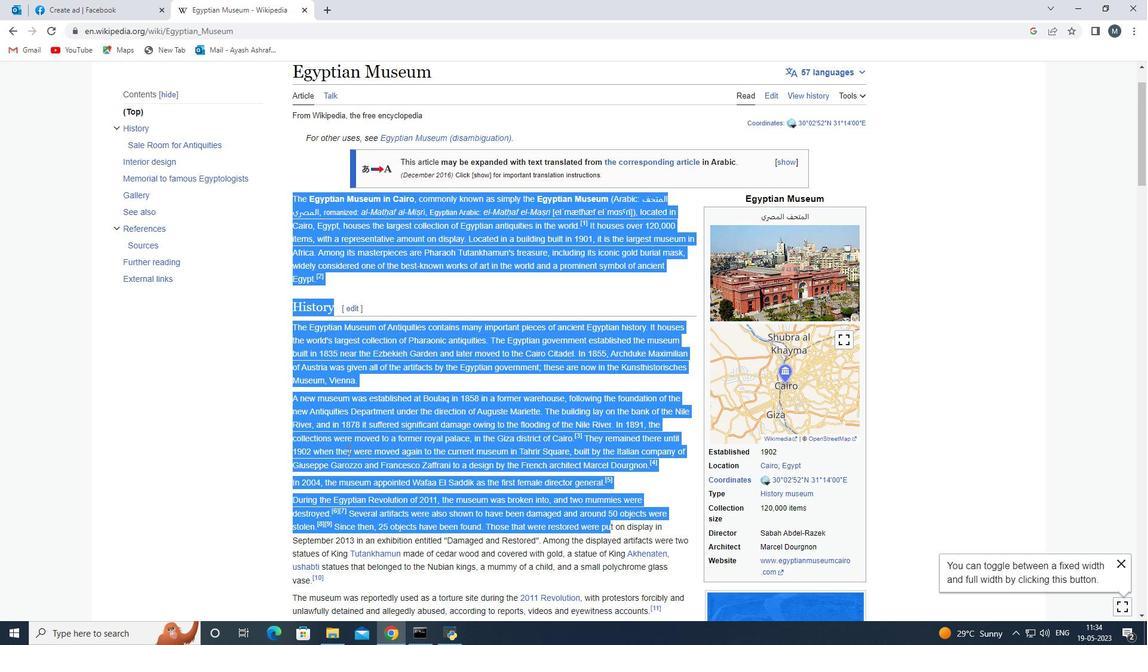 
Action: Mouse scrolled (373, 439) with delta (0, 0)
Screenshot: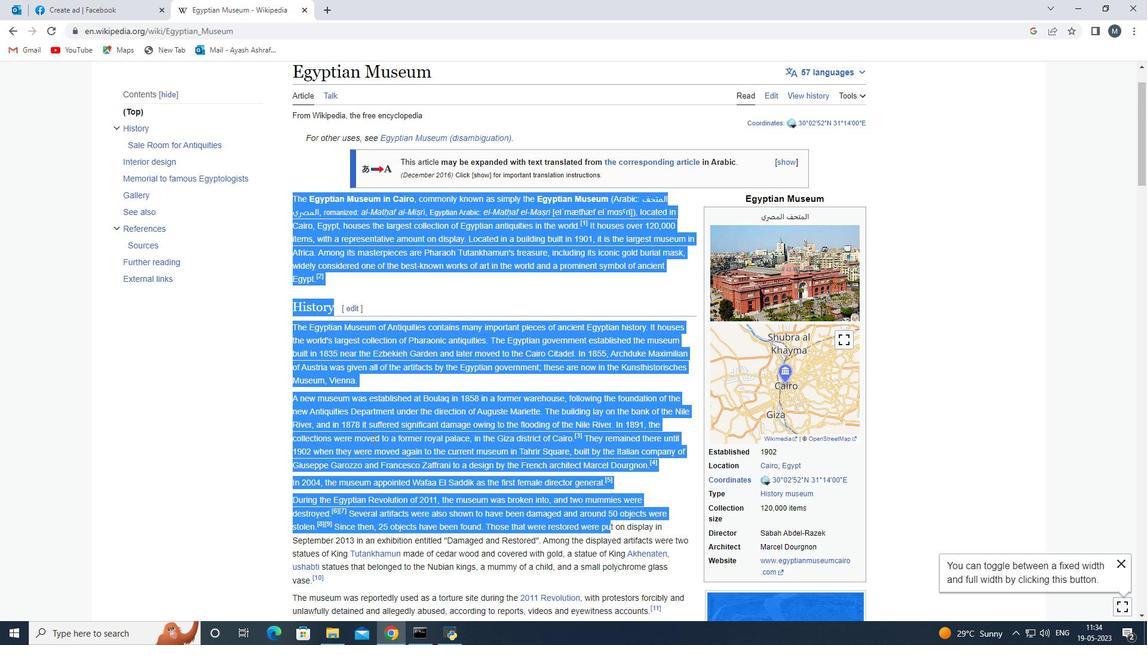 
Action: Mouse moved to (373, 438)
Screenshot: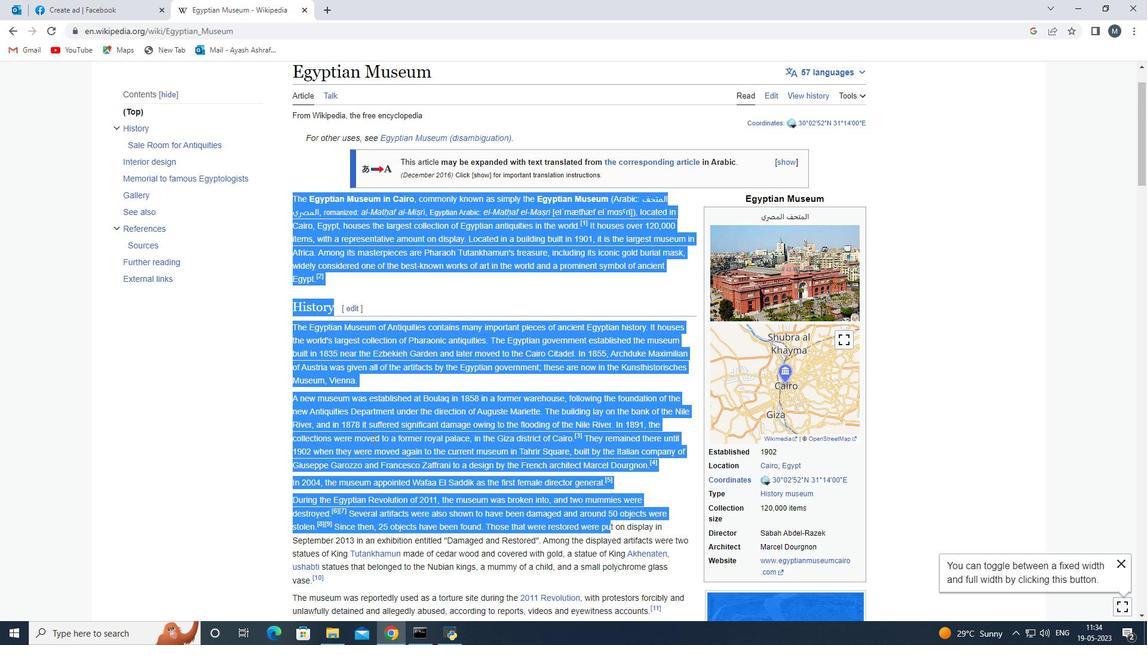 
Action: Mouse scrolled (373, 437) with delta (0, 0)
Screenshot: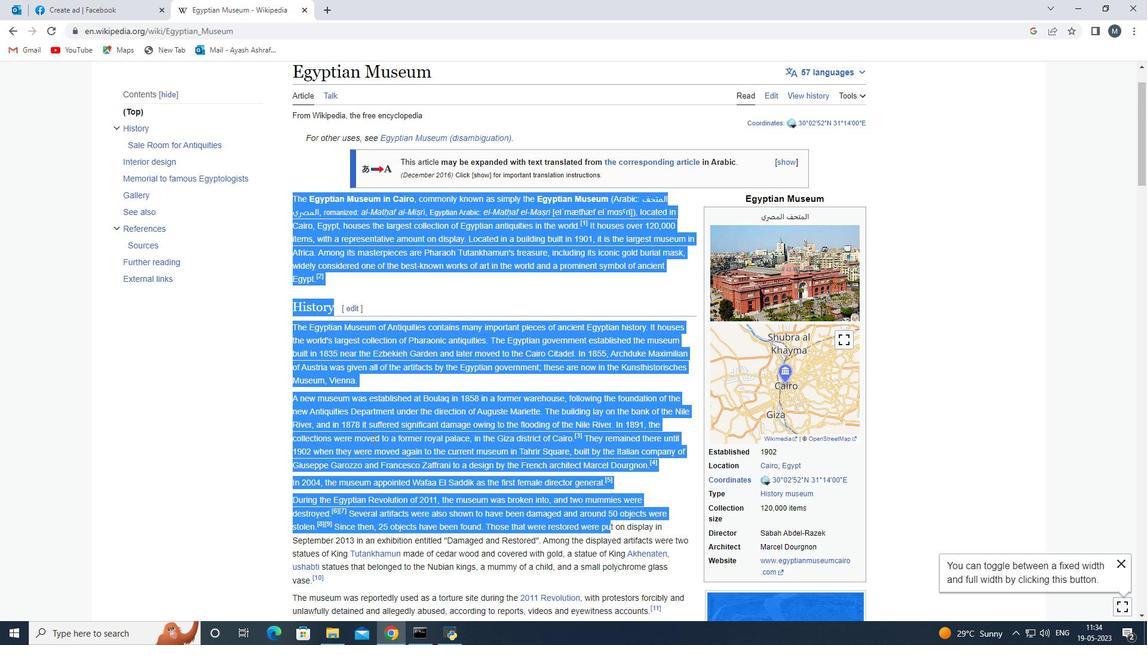
Action: Mouse scrolled (373, 437) with delta (0, 0)
Screenshot: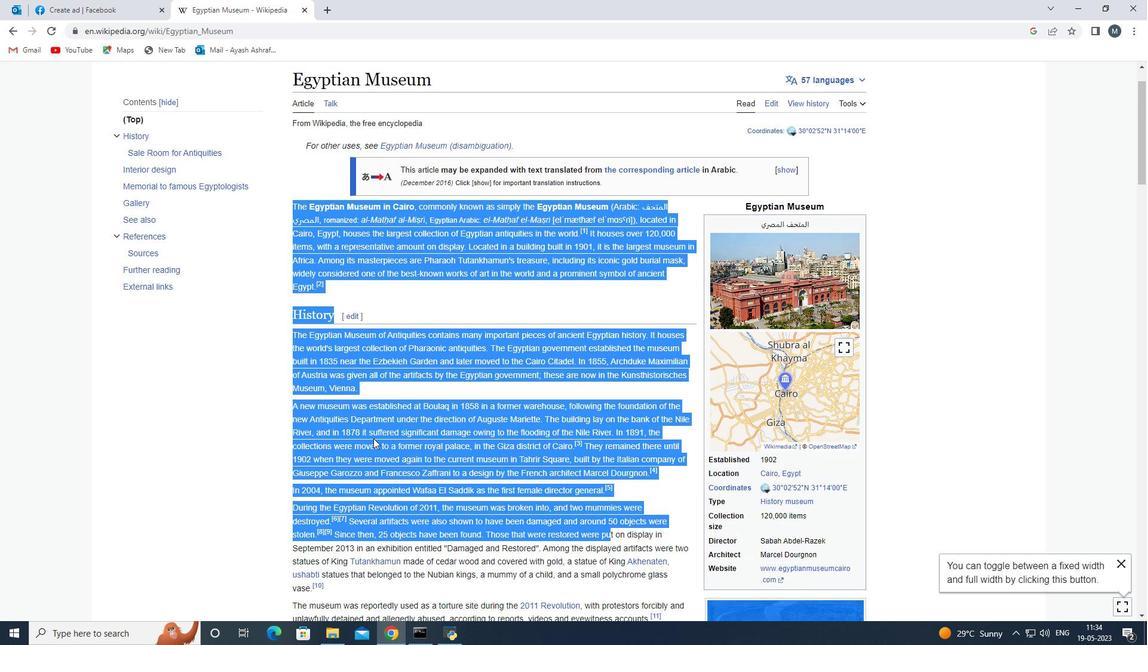 
Action: Mouse scrolled (373, 439) with delta (0, 0)
Screenshot: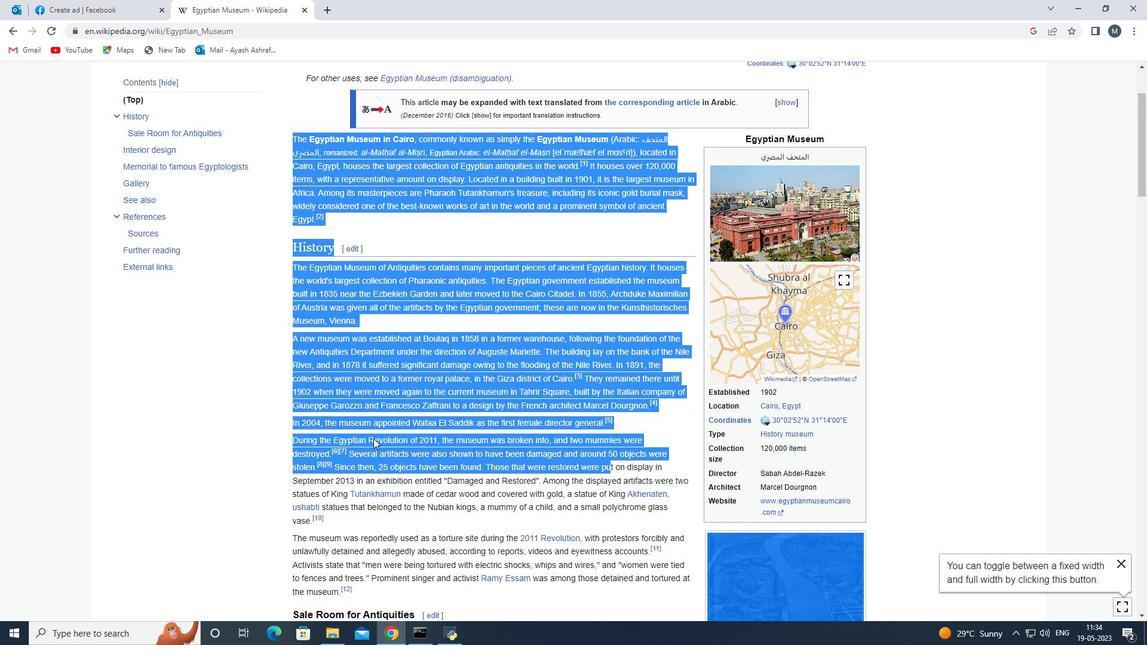 
Action: Mouse scrolled (373, 439) with delta (0, 0)
Screenshot: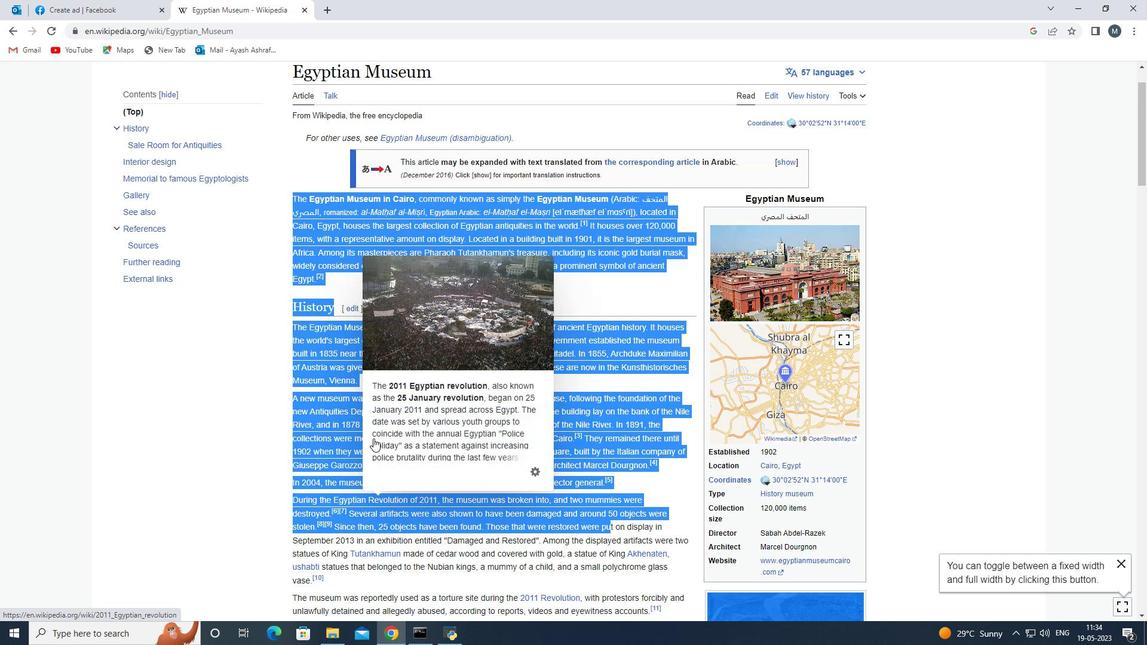
Action: Mouse scrolled (373, 437) with delta (0, 0)
Screenshot: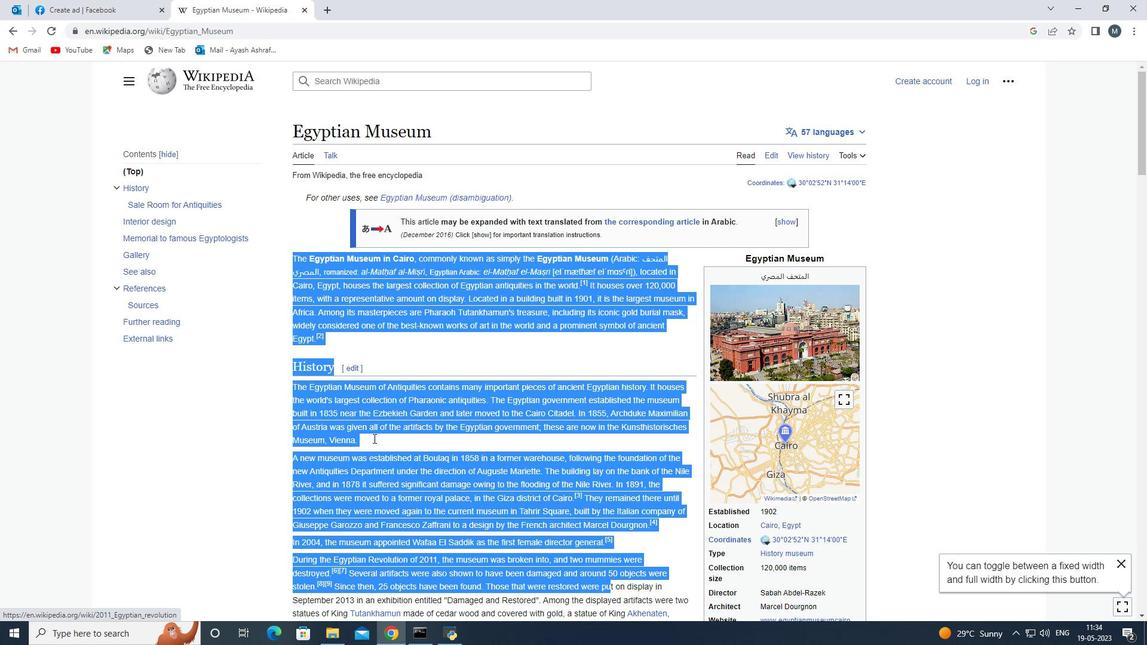 
Action: Mouse scrolled (373, 439) with delta (0, 0)
Screenshot: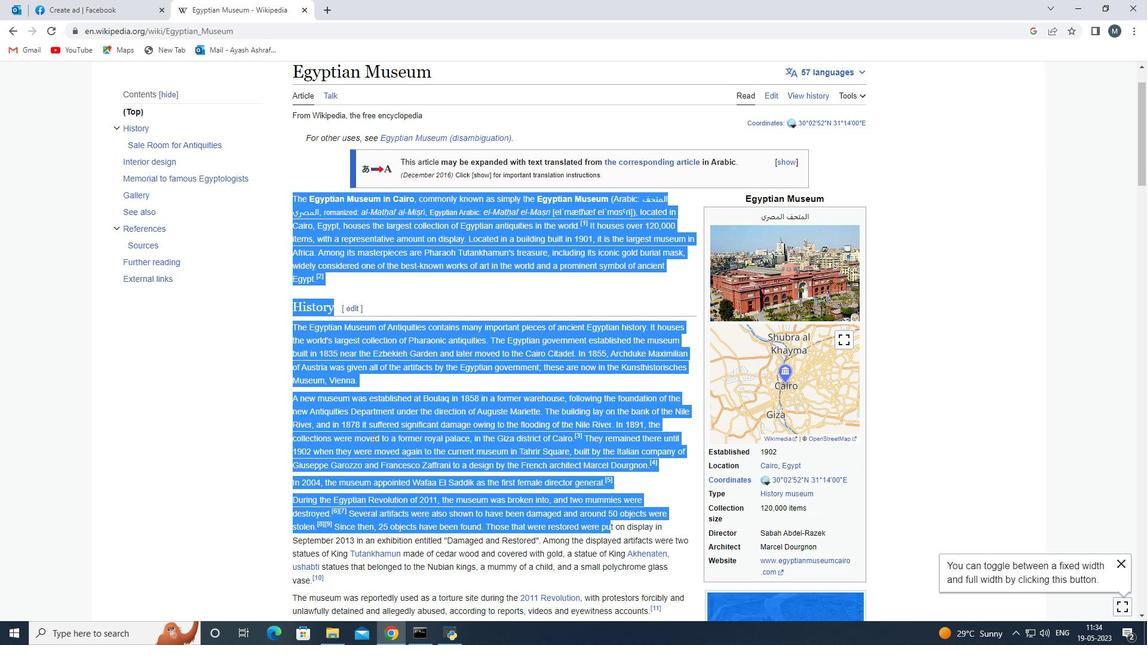 
Action: Mouse scrolled (373, 437) with delta (0, 0)
Screenshot: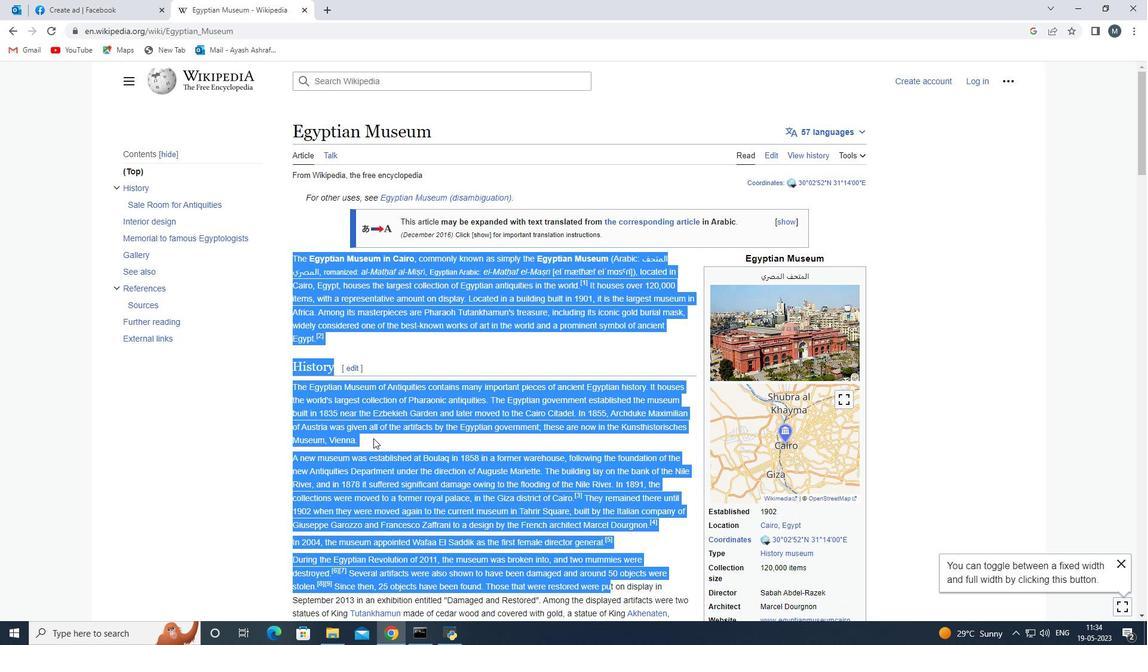 
Action: Mouse scrolled (373, 439) with delta (0, 0)
Screenshot: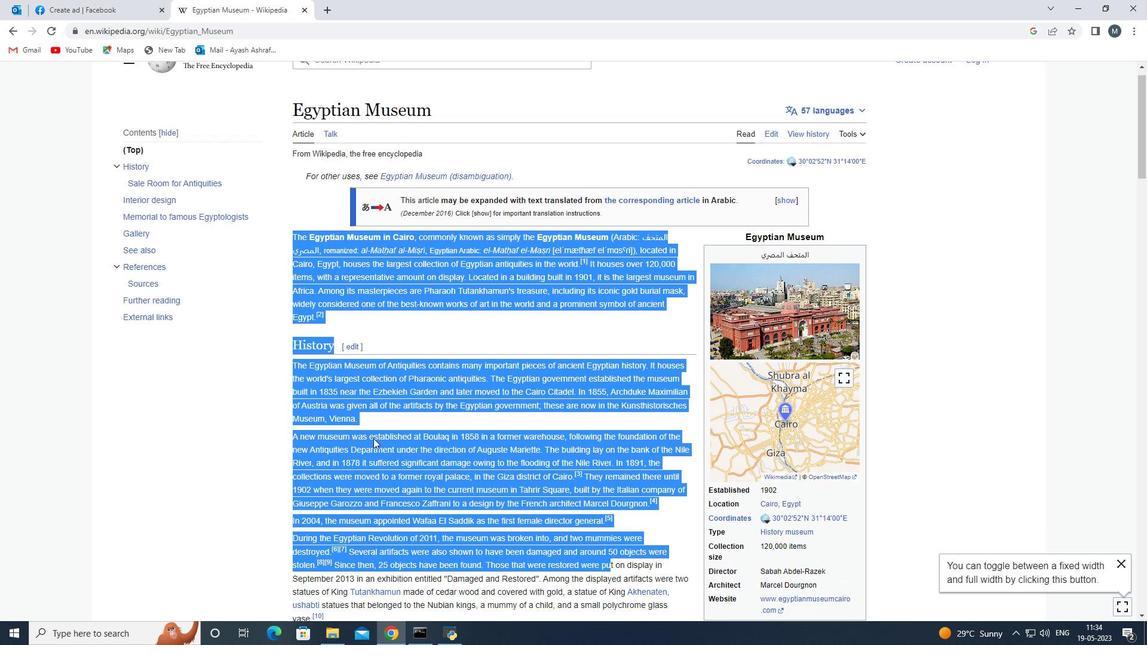 
Action: Mouse moved to (373, 437)
Screenshot: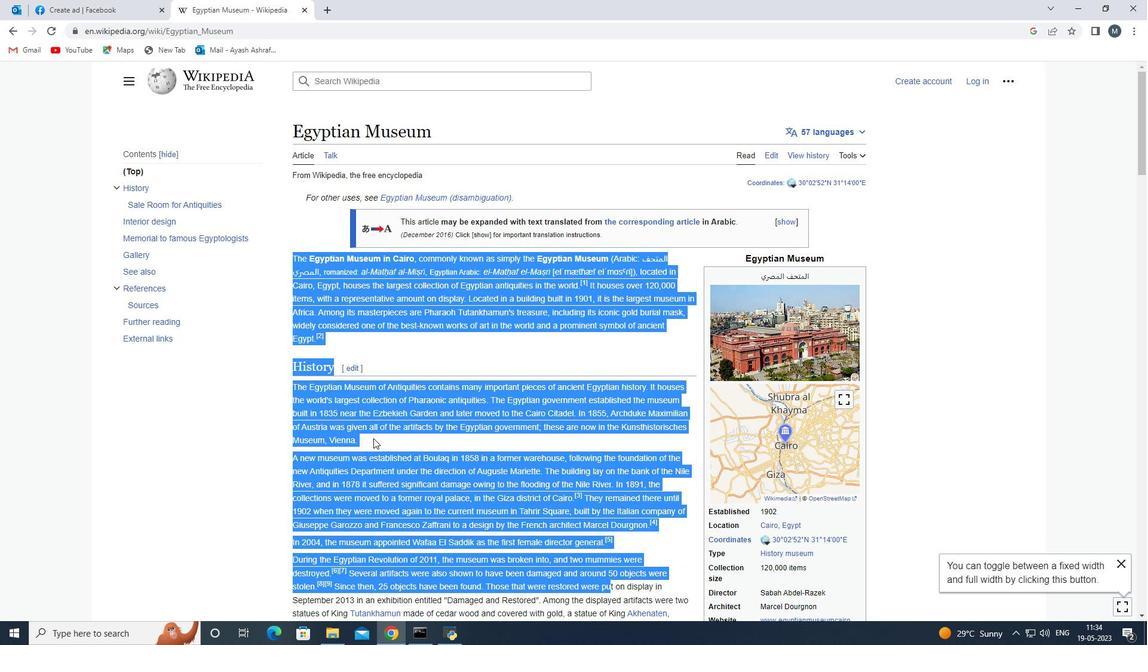 
Action: Mouse scrolled (373, 436) with delta (0, 0)
Screenshot: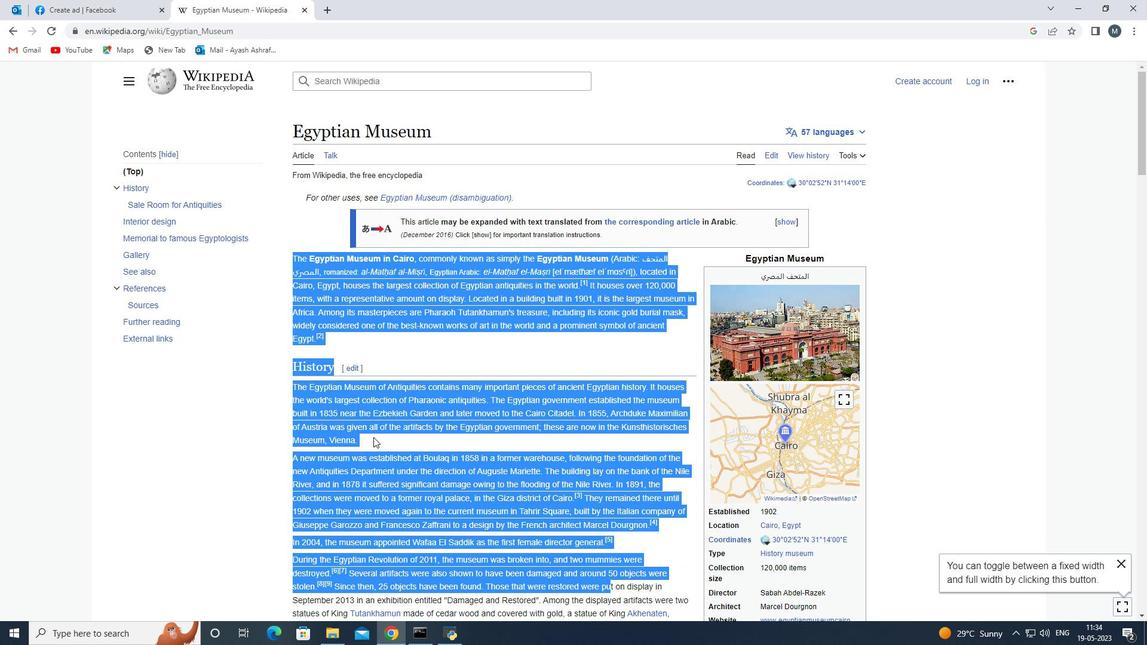 
Action: Mouse moved to (382, 421)
Screenshot: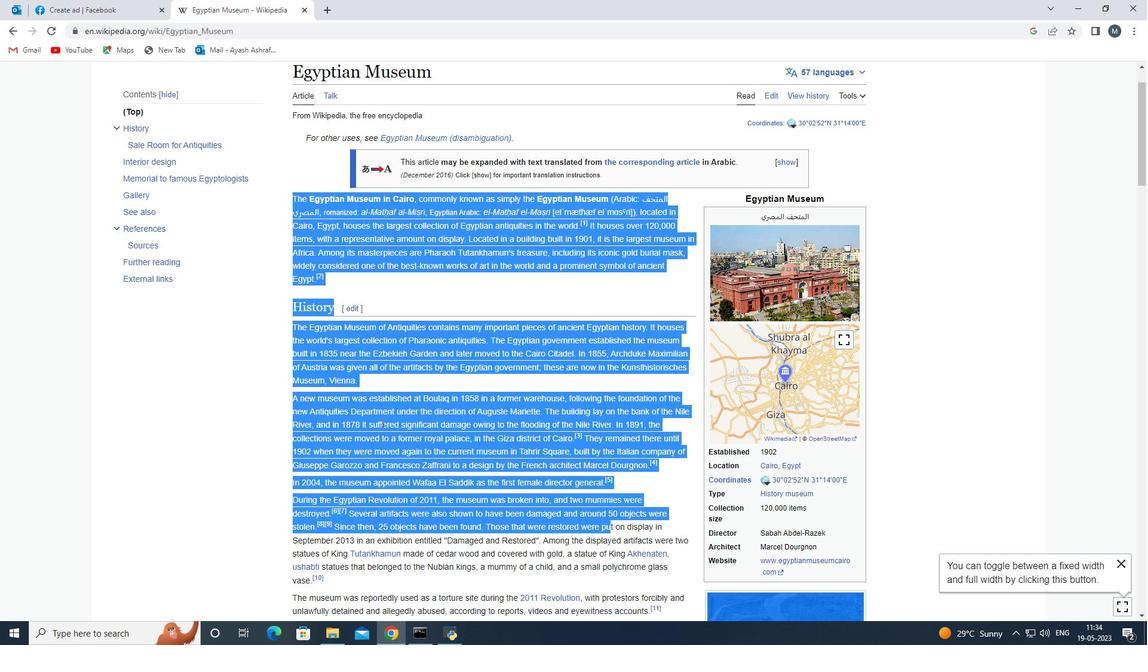 
Action: Mouse scrolled (382, 420) with delta (0, 0)
Screenshot: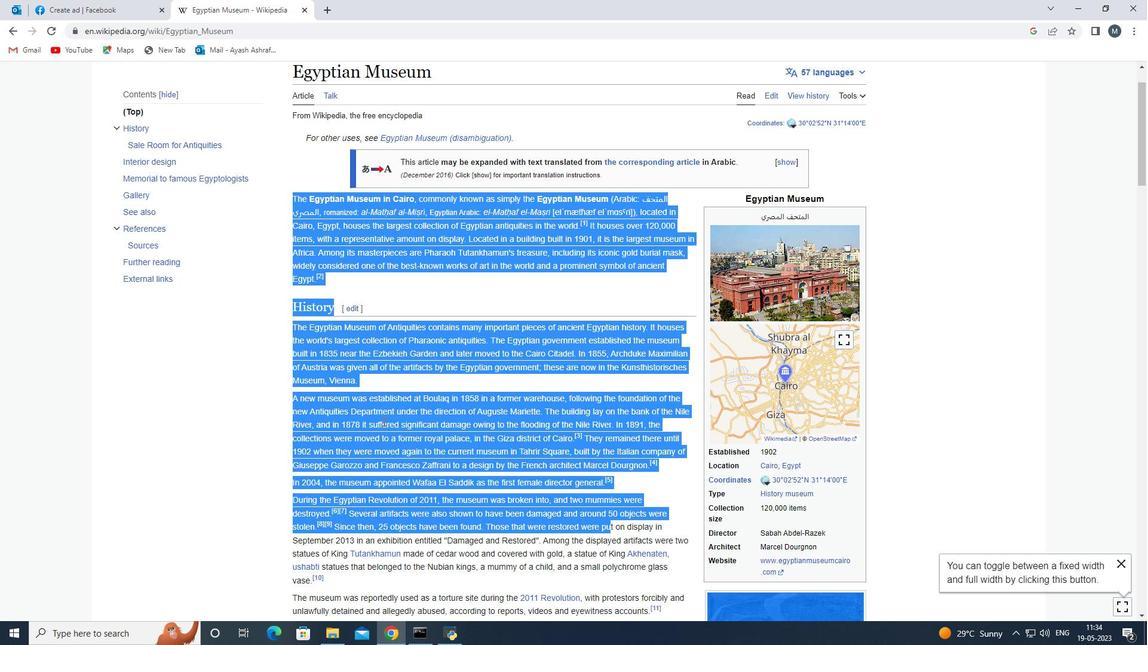
Action: Mouse scrolled (382, 420) with delta (0, 0)
Screenshot: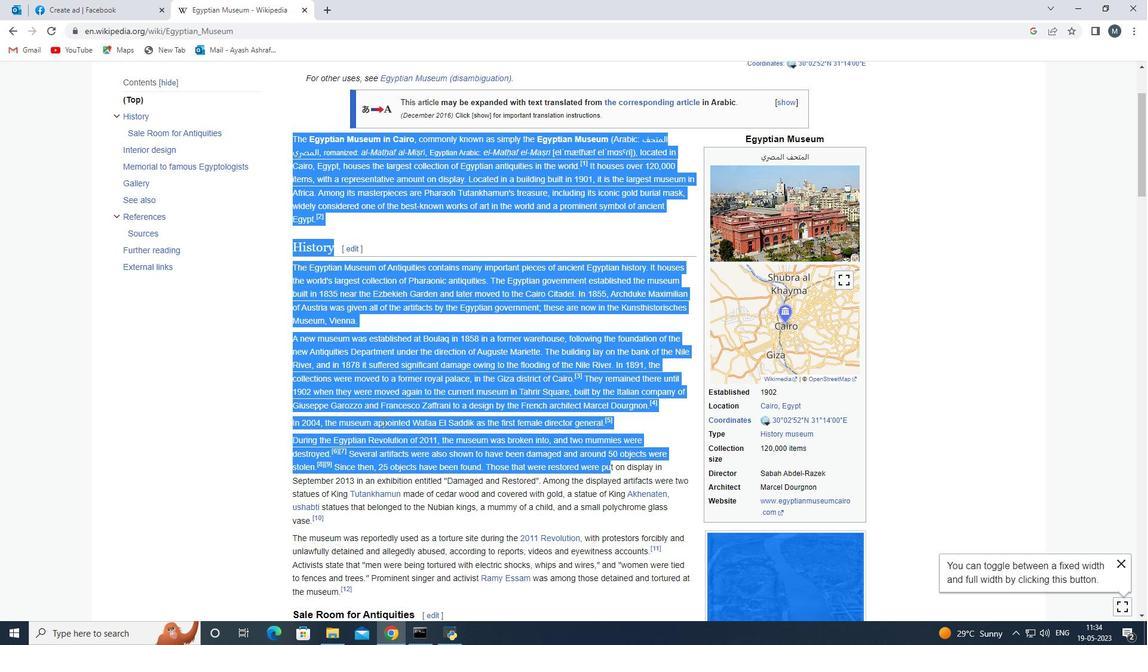 
Action: Mouse scrolled (382, 420) with delta (0, 0)
Screenshot: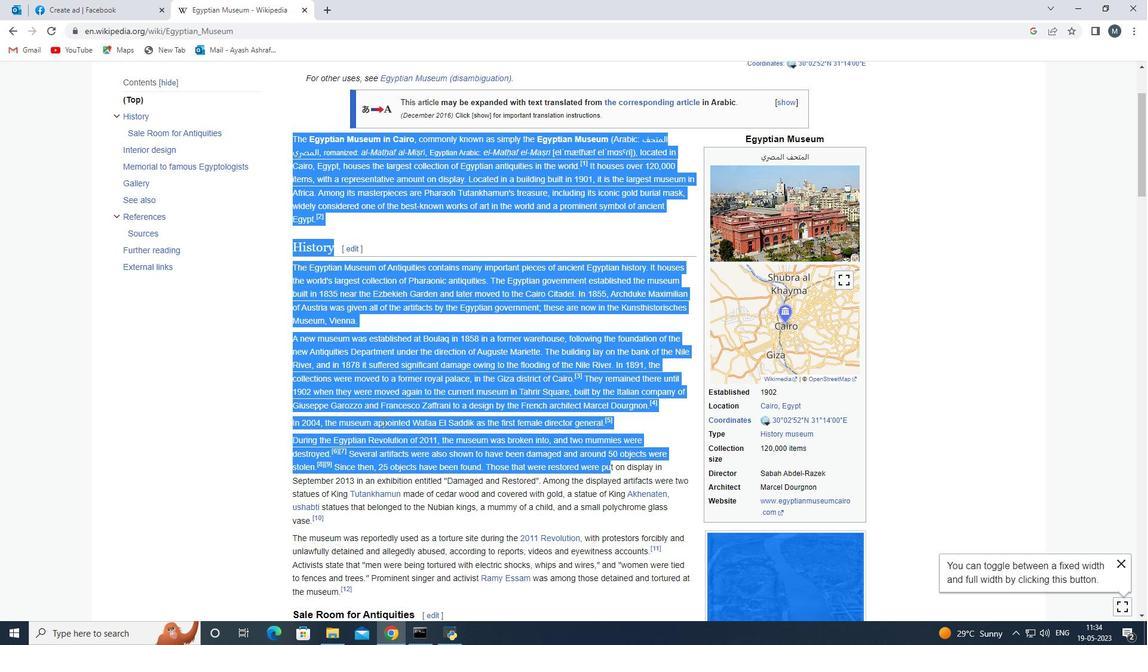 
Action: Mouse scrolled (382, 421) with delta (0, 0)
Screenshot: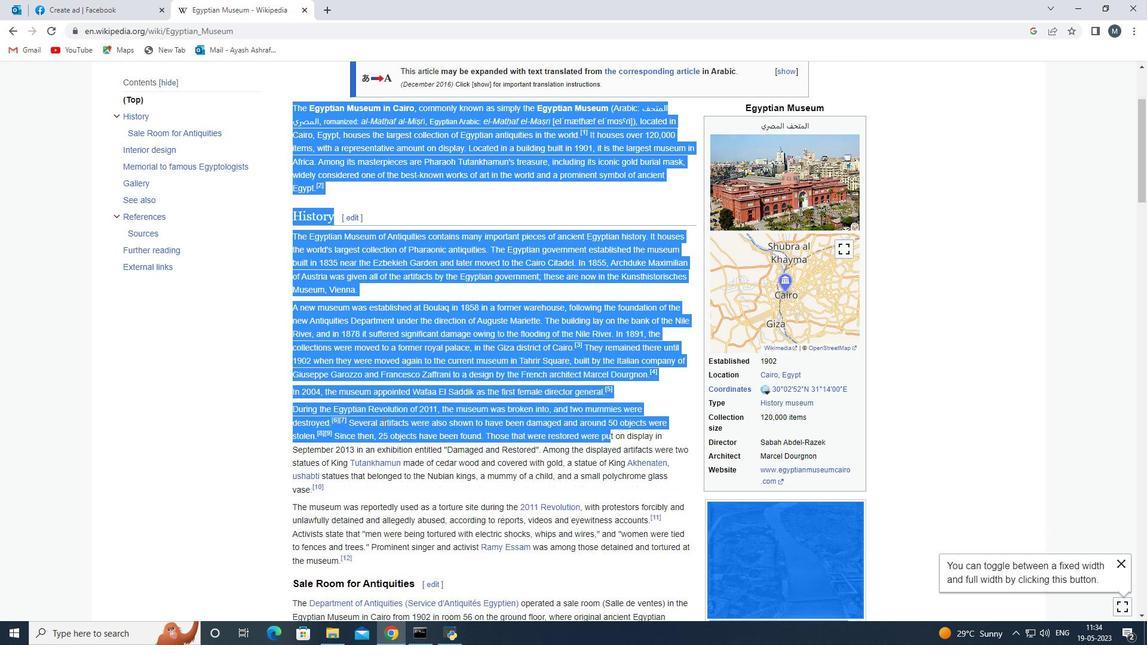 
Action: Mouse scrolled (382, 421) with delta (0, 0)
Screenshot: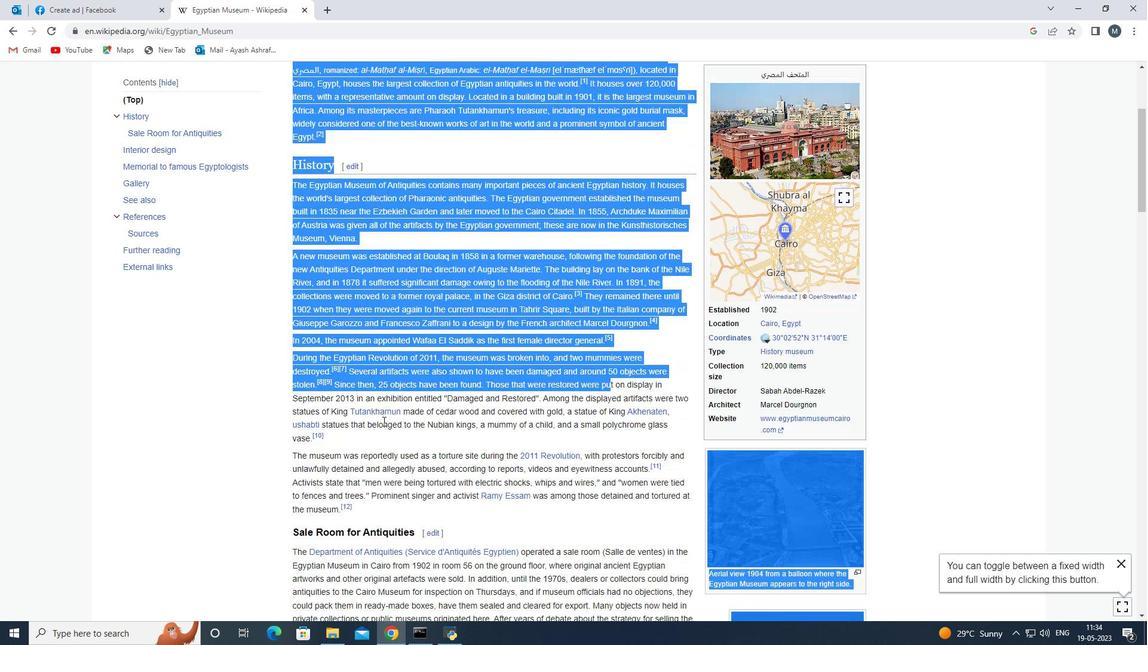 
Action: Mouse scrolled (382, 420) with delta (0, 0)
Screenshot: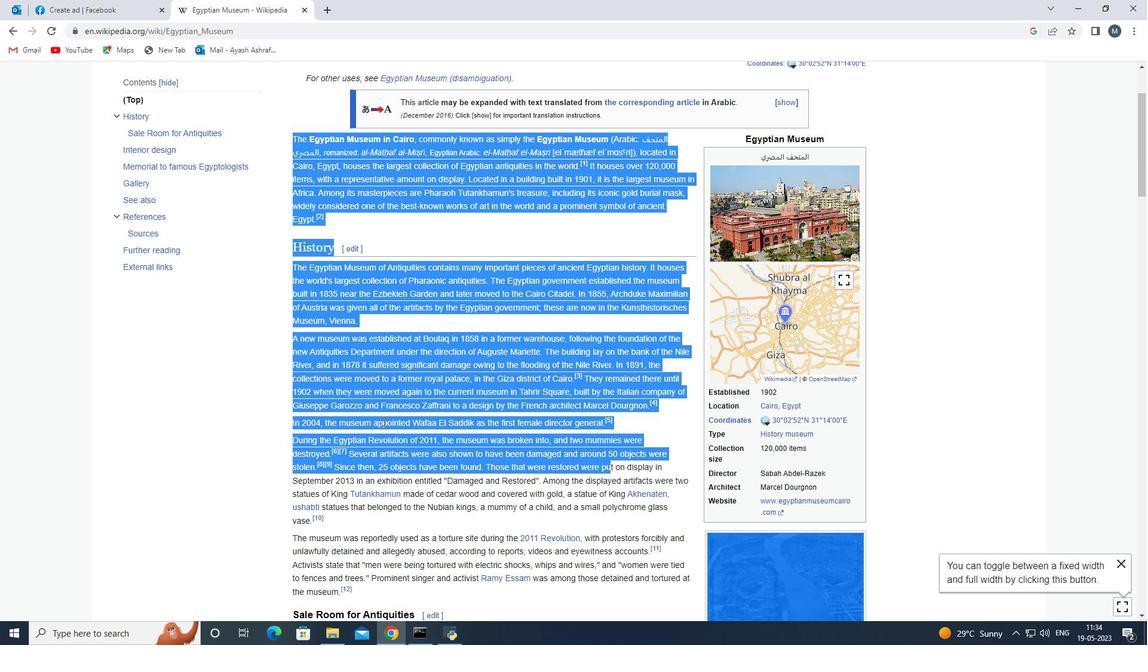 
Action: Mouse scrolled (382, 420) with delta (0, 0)
Screenshot: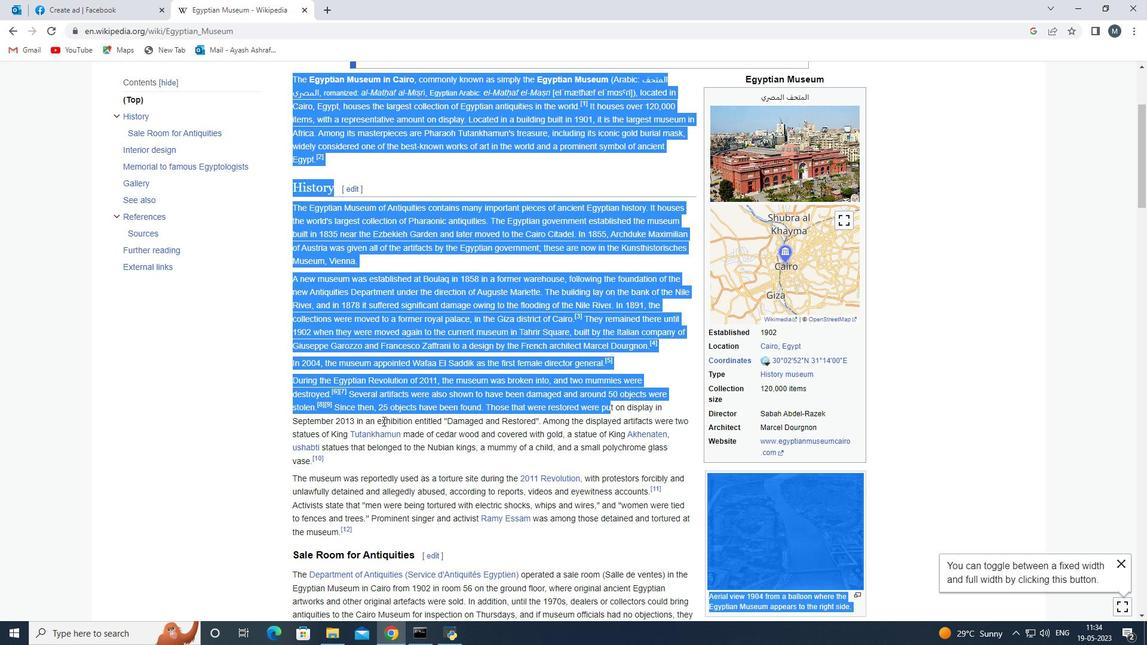 
Action: Key pressed <Key.left><Key.down>
Screenshot: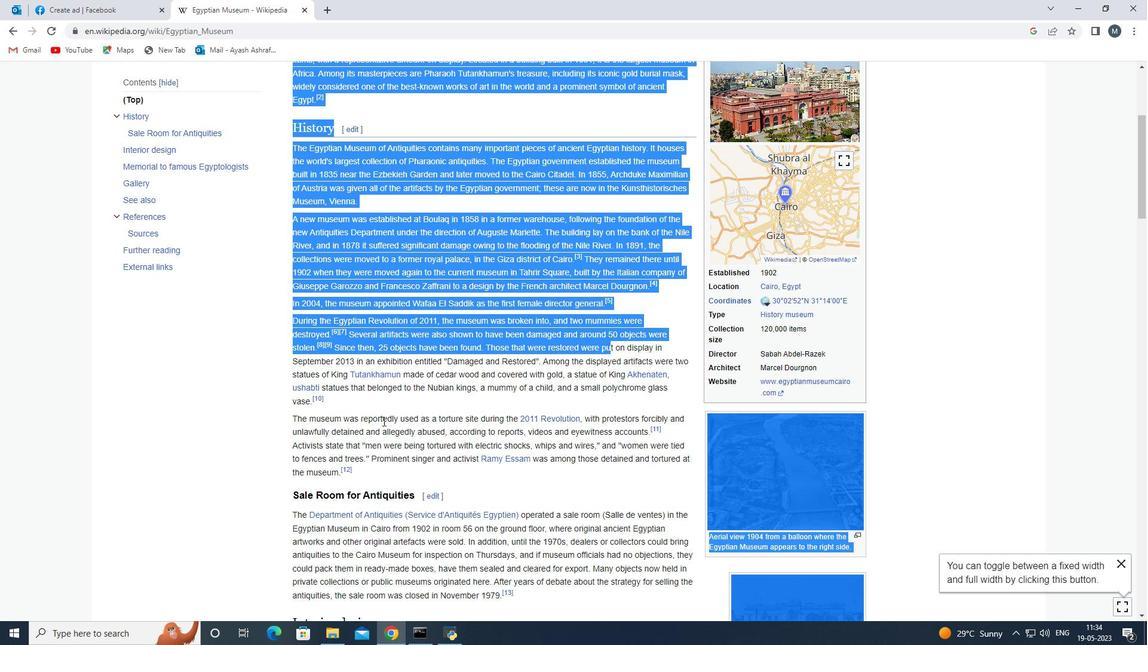 
Action: Mouse scrolled (382, 420) with delta (0, 0)
Screenshot: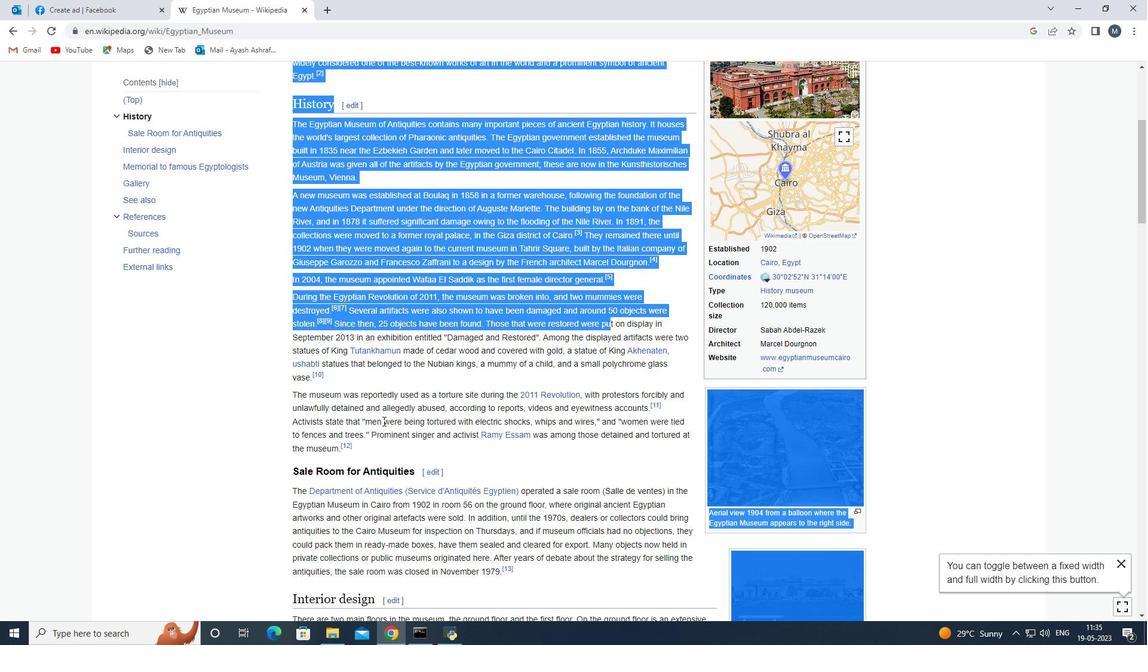 
Action: Mouse scrolled (382, 420) with delta (0, 0)
Screenshot: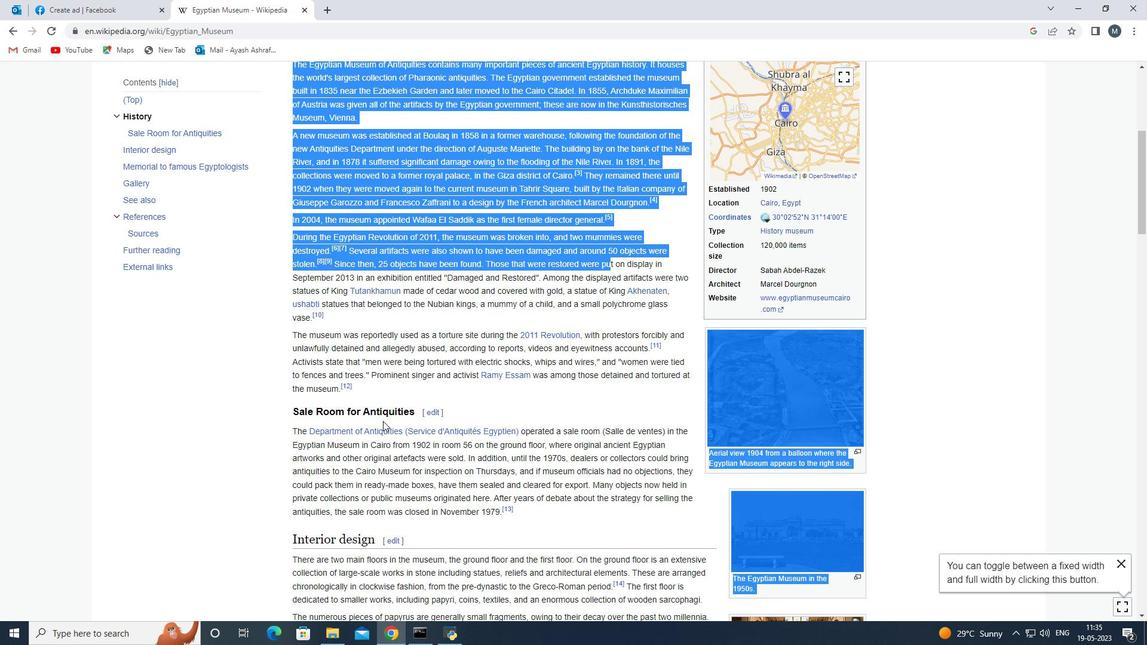 
Action: Mouse scrolled (382, 420) with delta (0, 0)
Screenshot: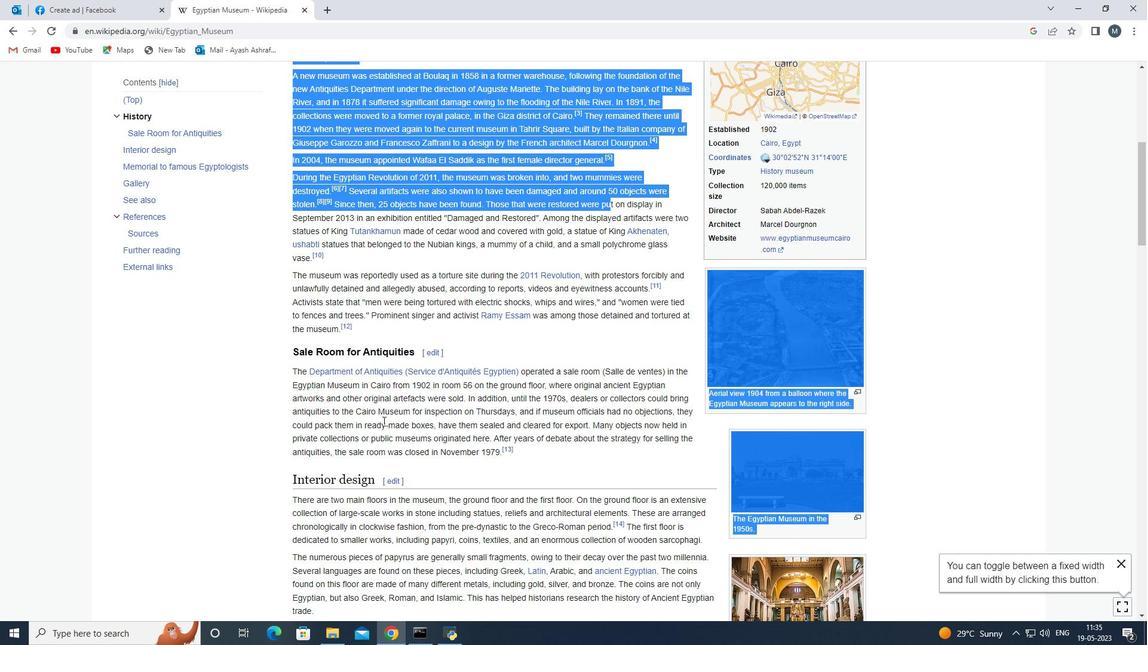 
Action: Mouse scrolled (382, 421) with delta (0, 0)
Screenshot: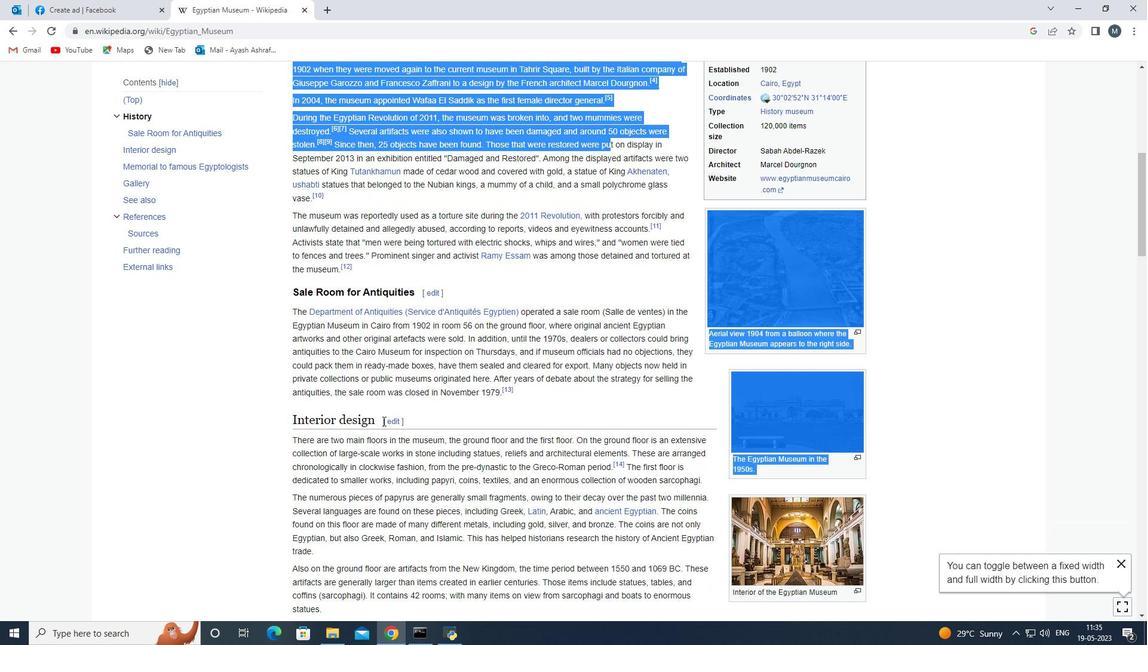 
Action: Mouse scrolled (382, 421) with delta (0, 0)
Screenshot: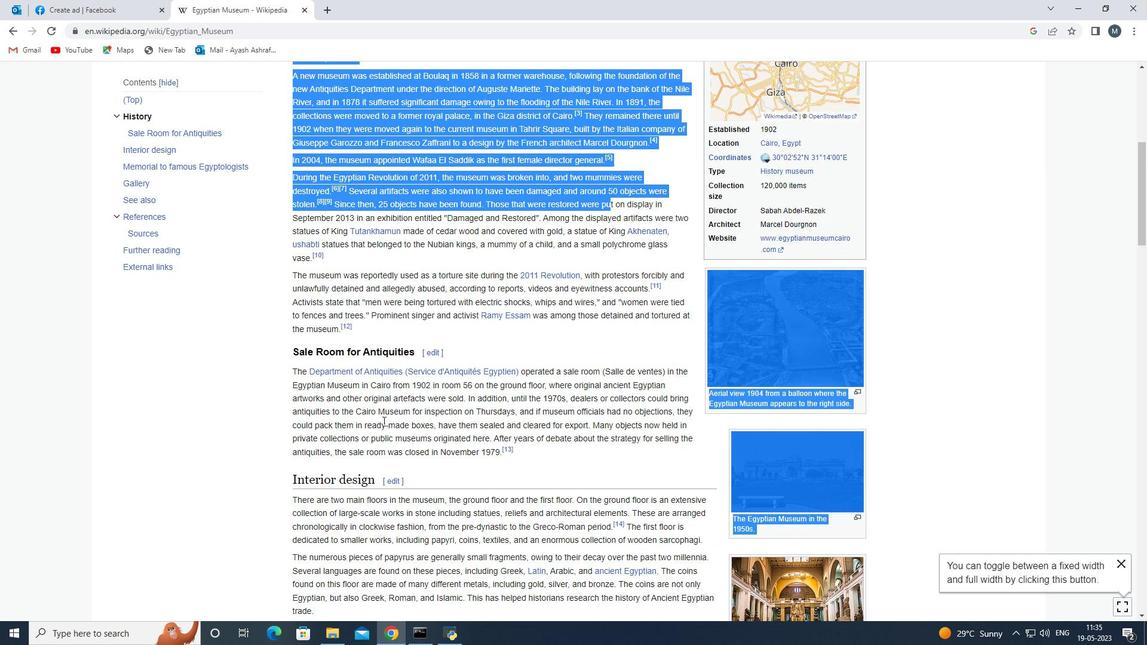 
Action: Mouse scrolled (382, 421) with delta (0, 0)
Screenshot: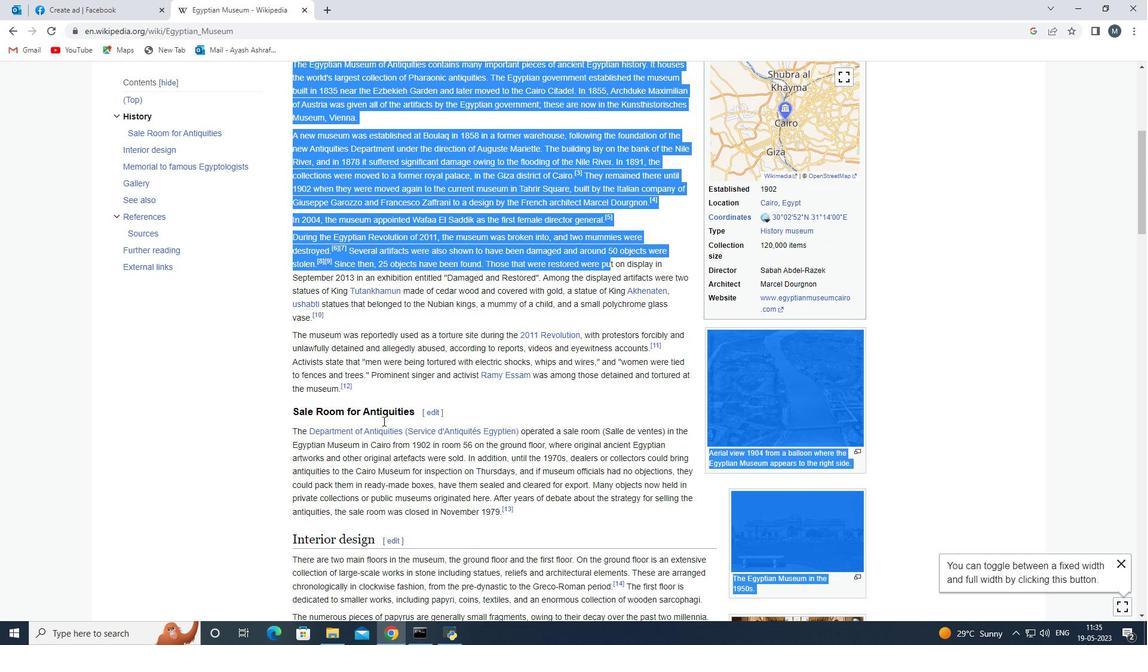 
Action: Mouse moved to (400, 405)
Screenshot: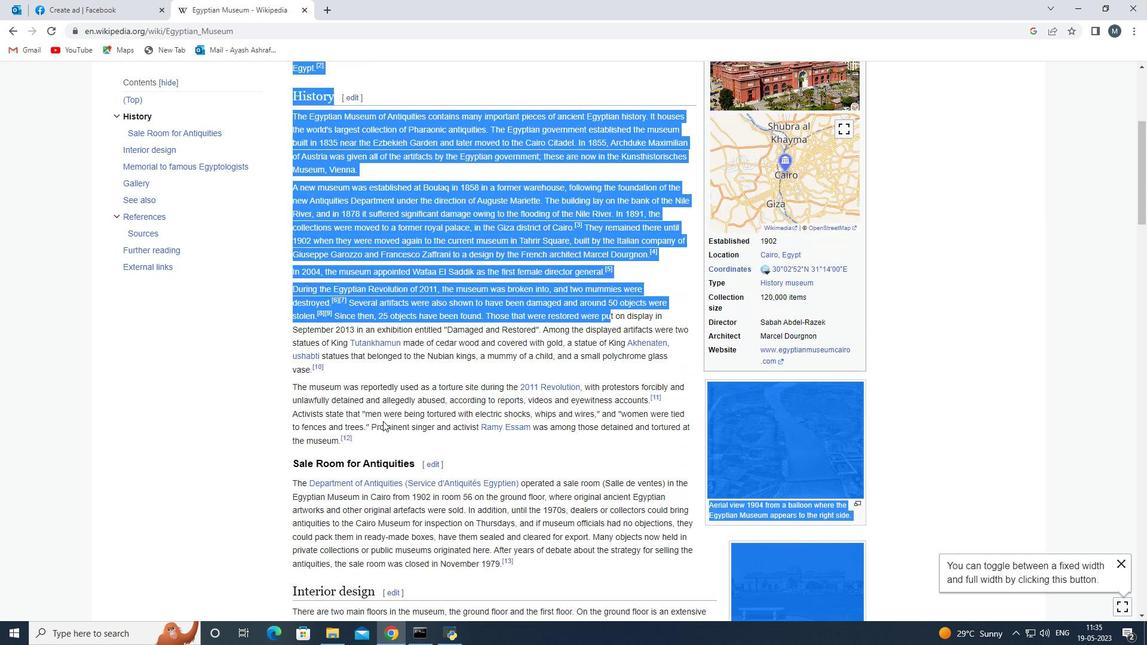 
Action: Mouse scrolled (400, 405) with delta (0, 0)
Screenshot: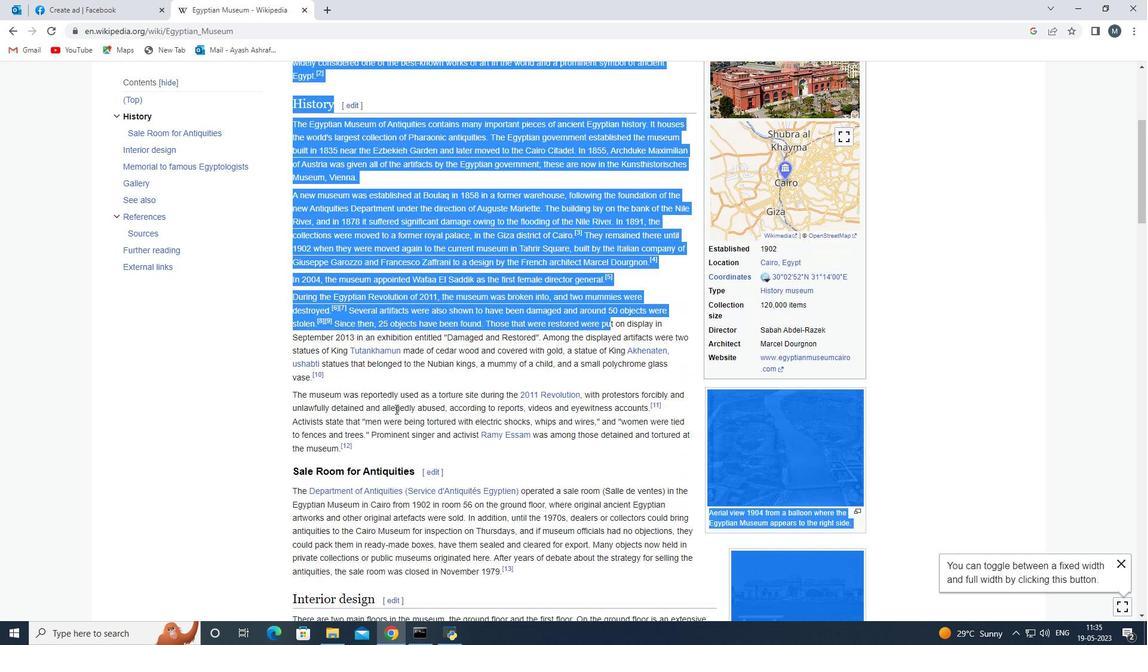 
Action: Mouse moved to (391, 408)
Screenshot: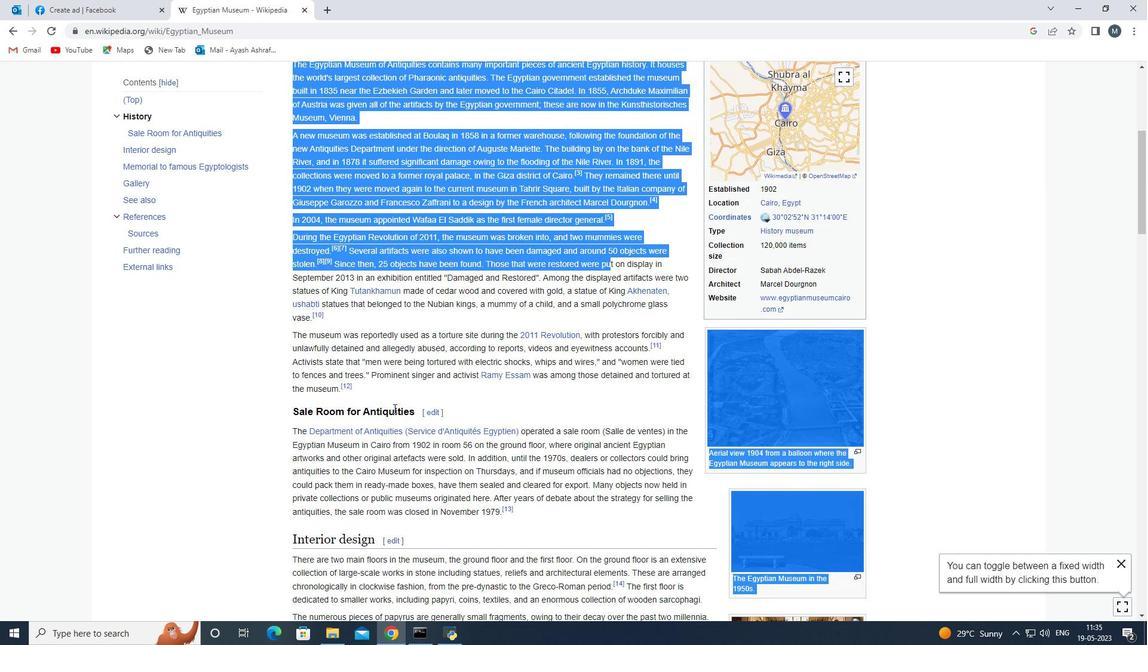 
Action: Mouse scrolled (391, 409) with delta (0, 0)
Screenshot: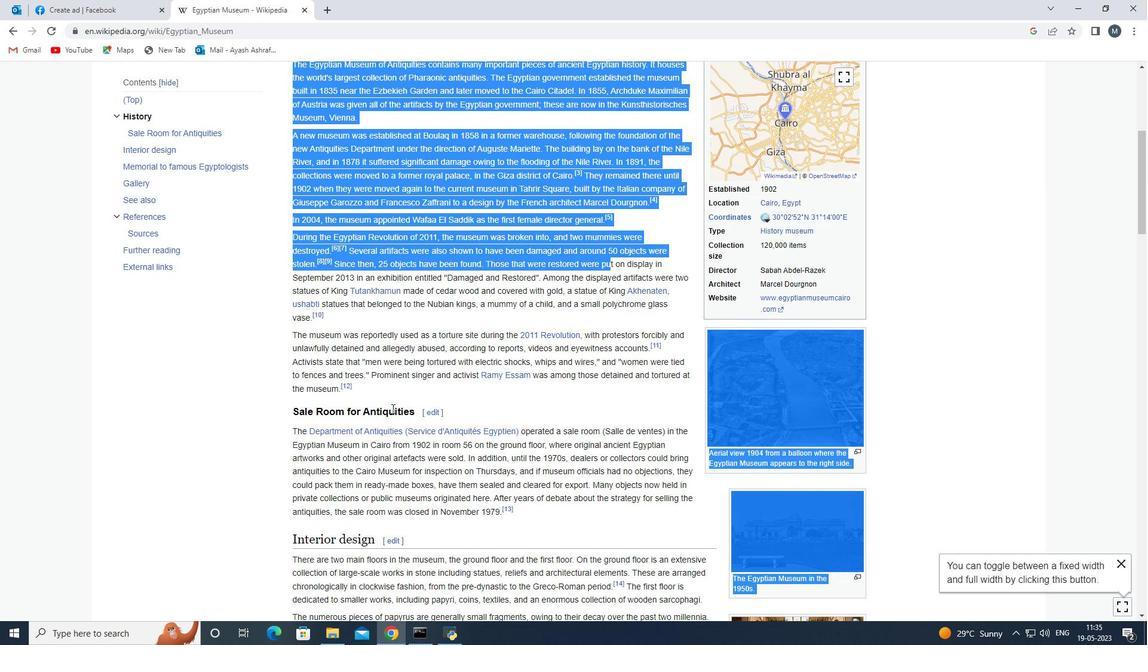 
Action: Mouse moved to (386, 420)
Screenshot: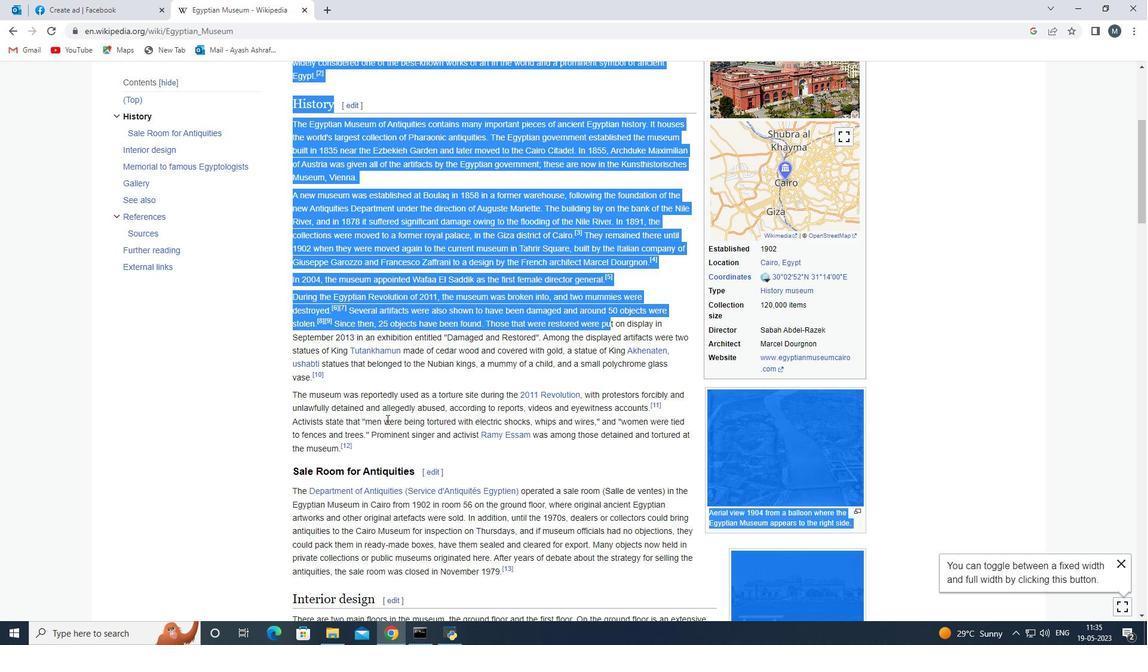
Action: Mouse scrolled (386, 419) with delta (0, 0)
Screenshot: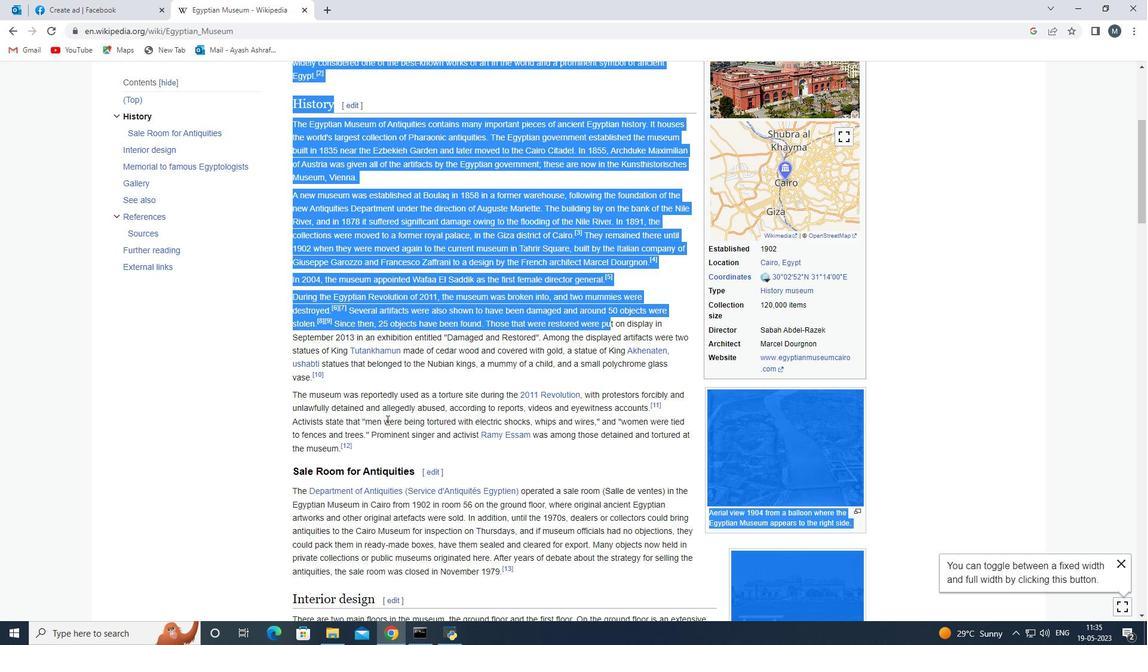 
Action: Mouse moved to (382, 424)
Screenshot: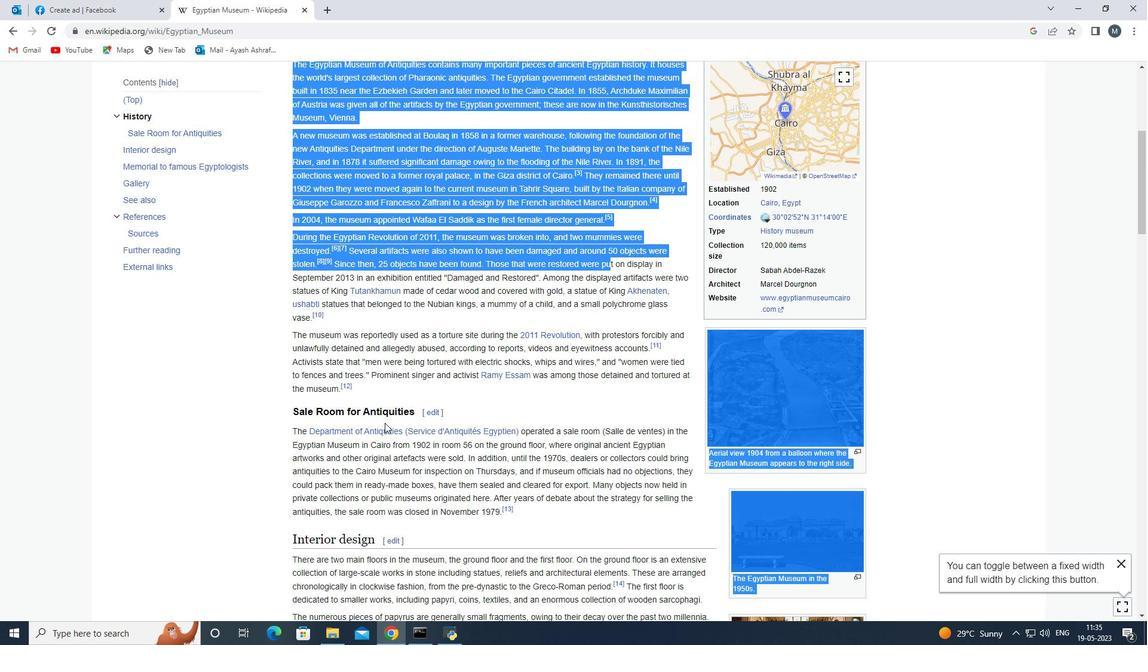 
Action: Mouse scrolled (382, 423) with delta (0, 0)
Screenshot: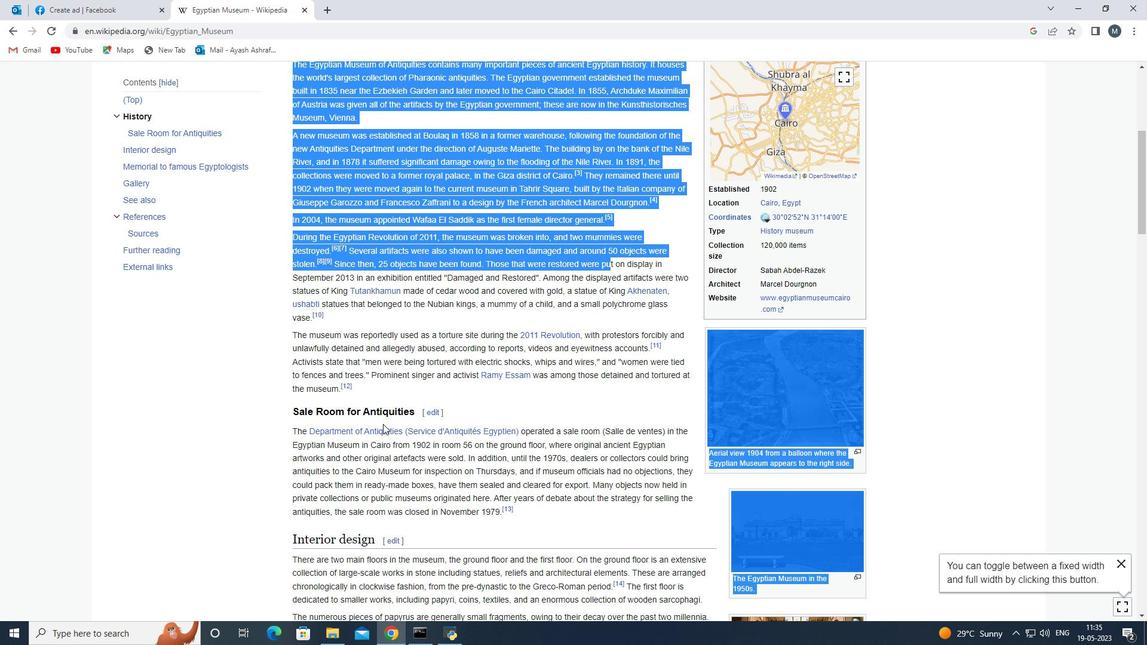 
Action: Mouse scrolled (382, 423) with delta (0, 0)
Screenshot: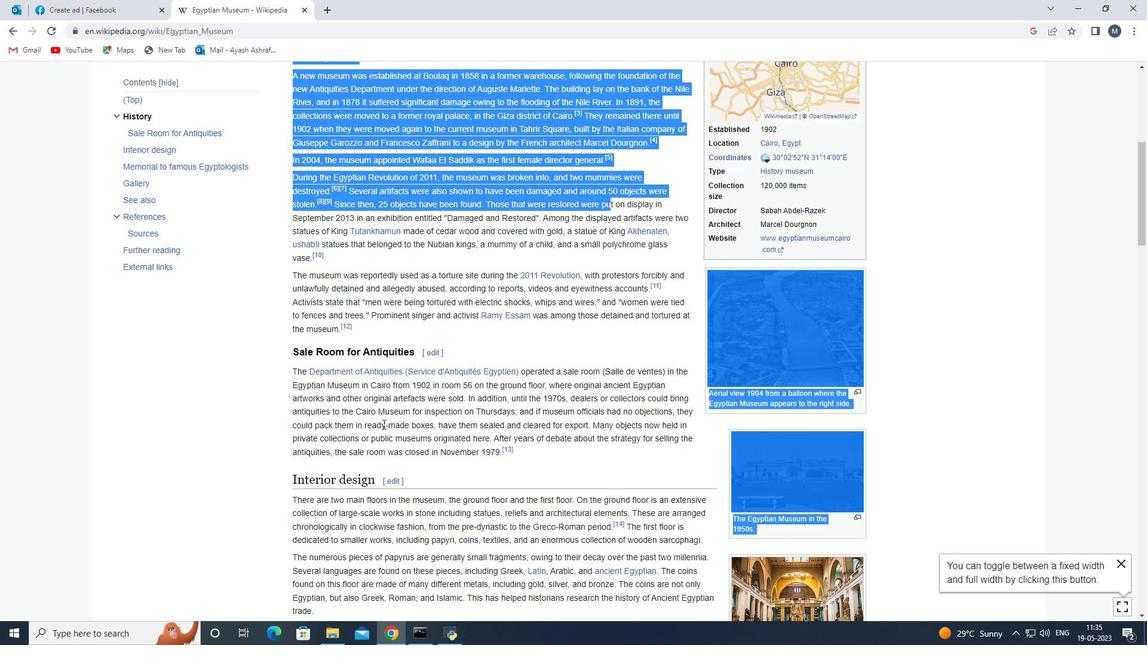 
Action: Mouse scrolled (382, 423) with delta (0, 0)
Screenshot: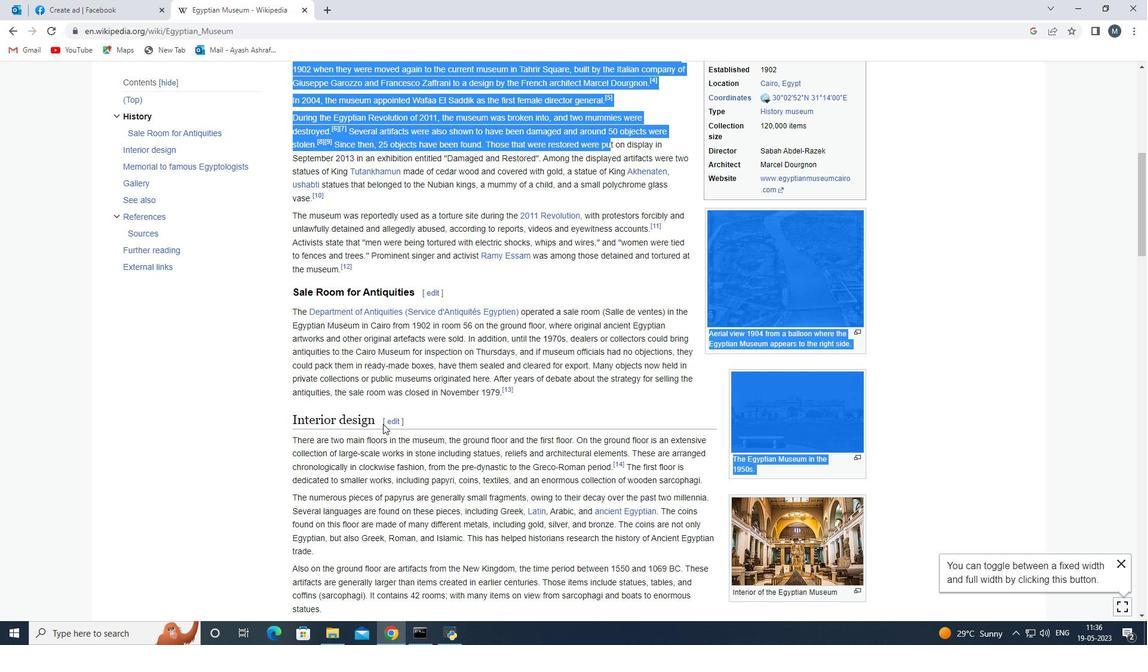 
Action: Mouse scrolled (382, 423) with delta (0, 0)
Screenshot: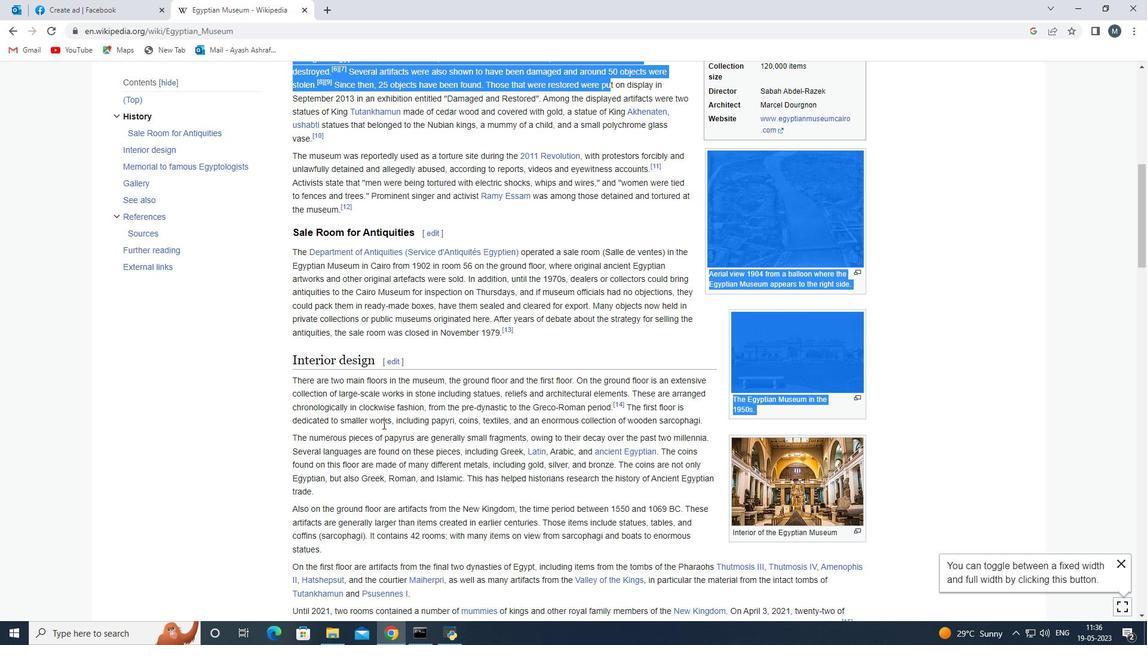 
Action: Mouse scrolled (382, 423) with delta (0, 0)
Screenshot: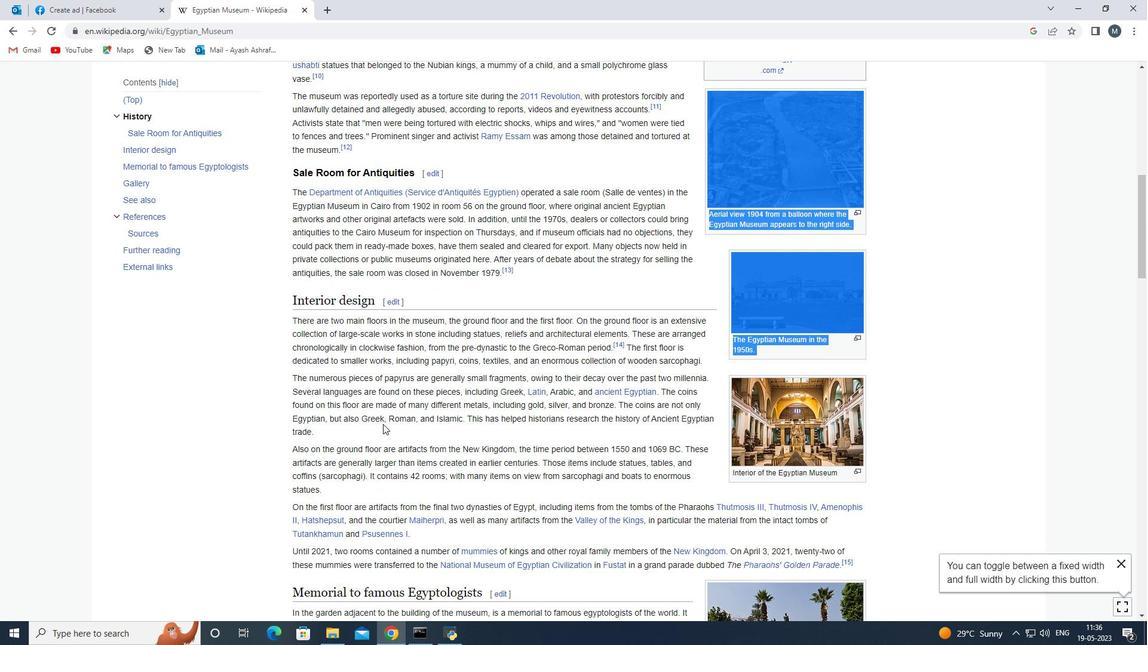 
Action: Mouse scrolled (382, 423) with delta (0, 0)
Screenshot: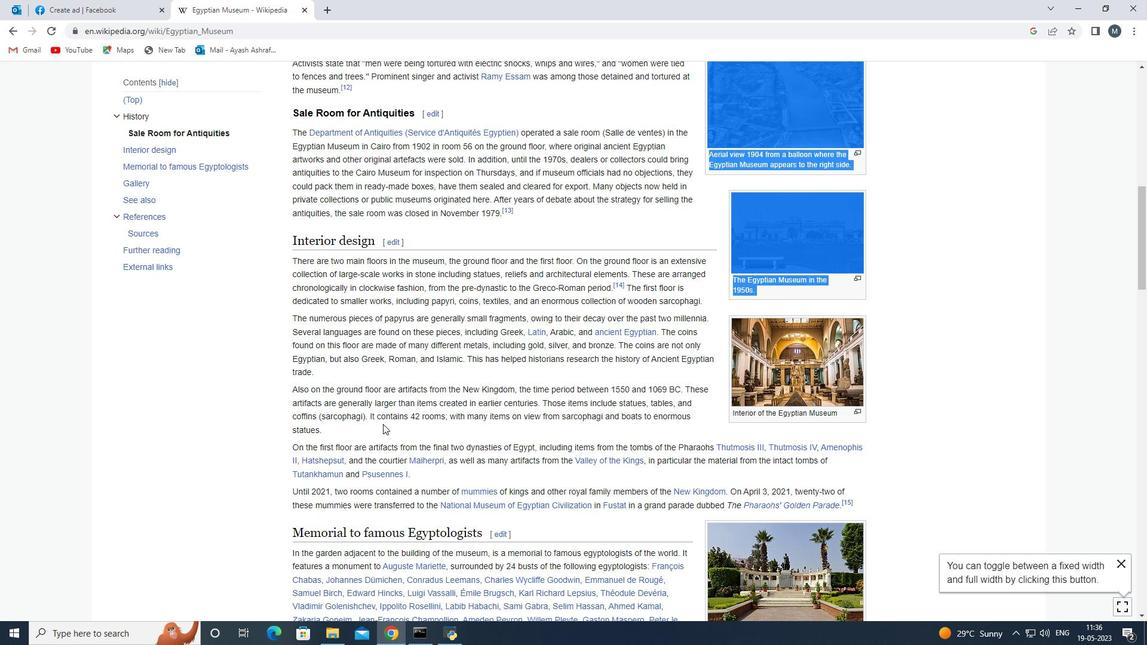 
Action: Mouse scrolled (382, 423) with delta (0, 0)
Screenshot: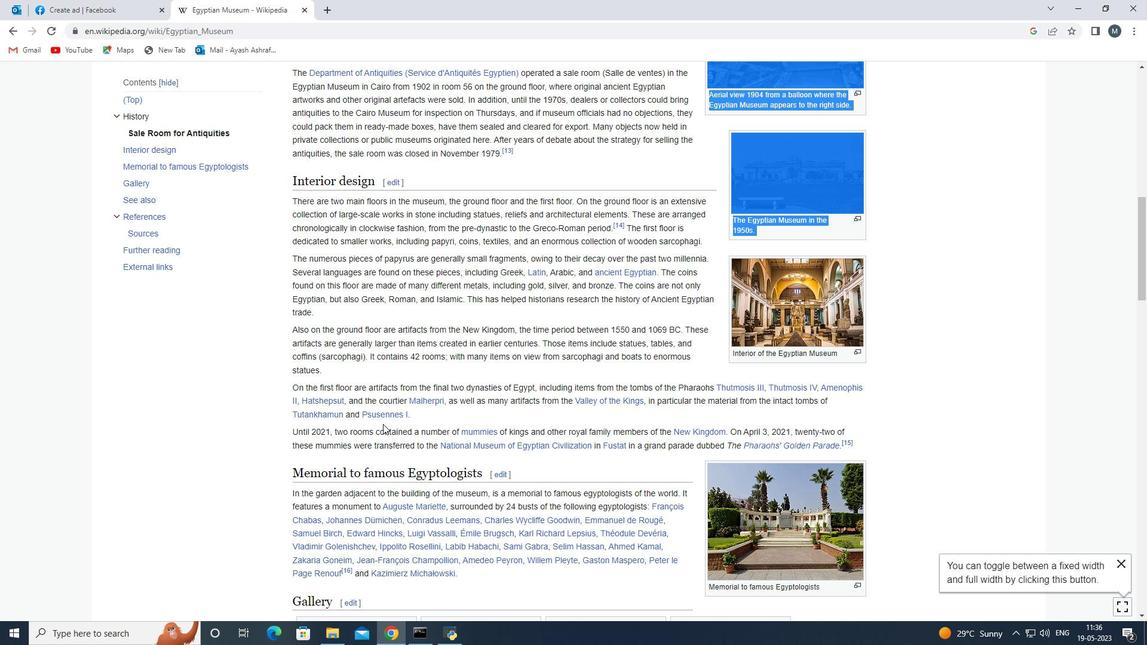 
Action: Mouse scrolled (382, 423) with delta (0, 0)
Screenshot: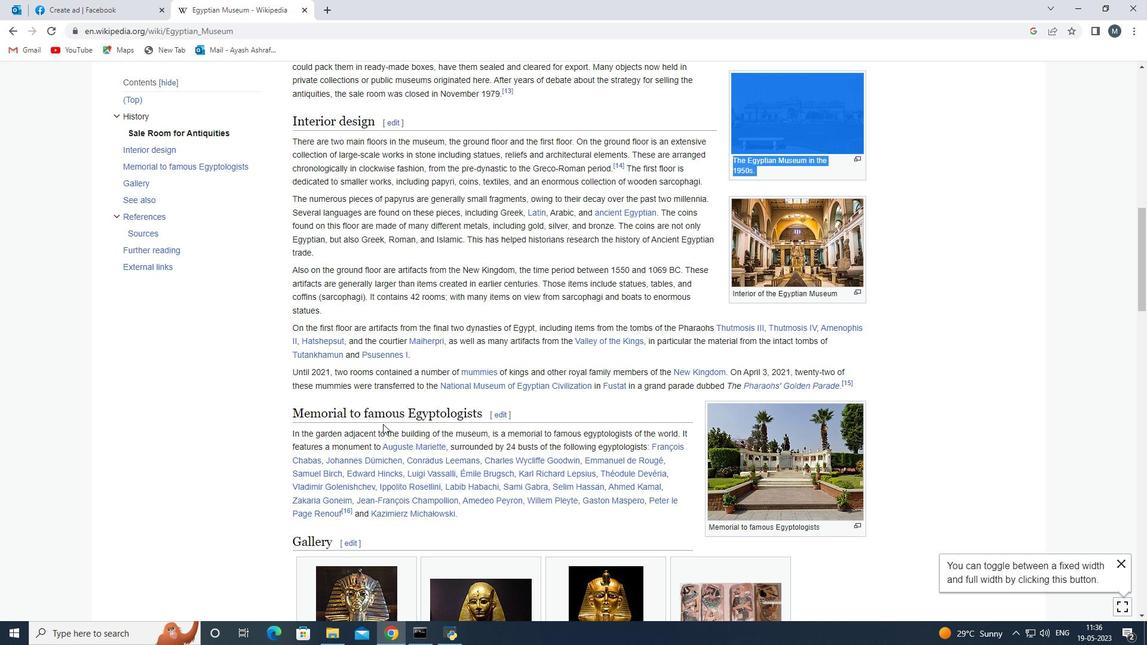 
Action: Mouse moved to (382, 431)
Screenshot: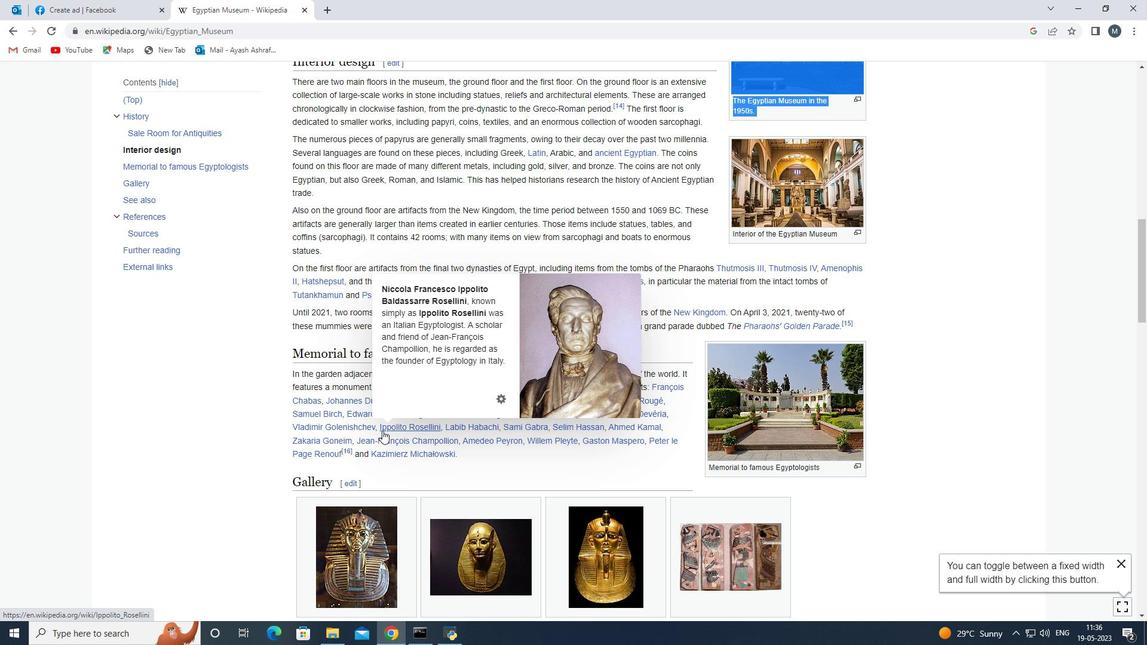 
Action: Mouse scrolled (382, 430) with delta (0, 0)
Screenshot: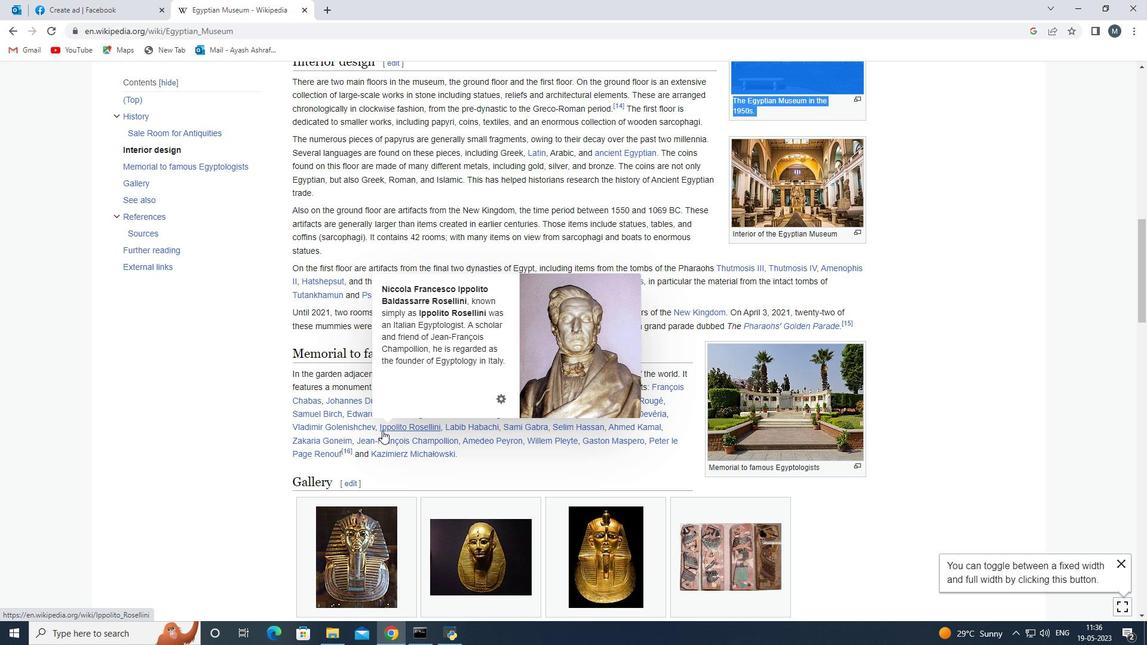 
Action: Mouse moved to (358, 381)
Screenshot: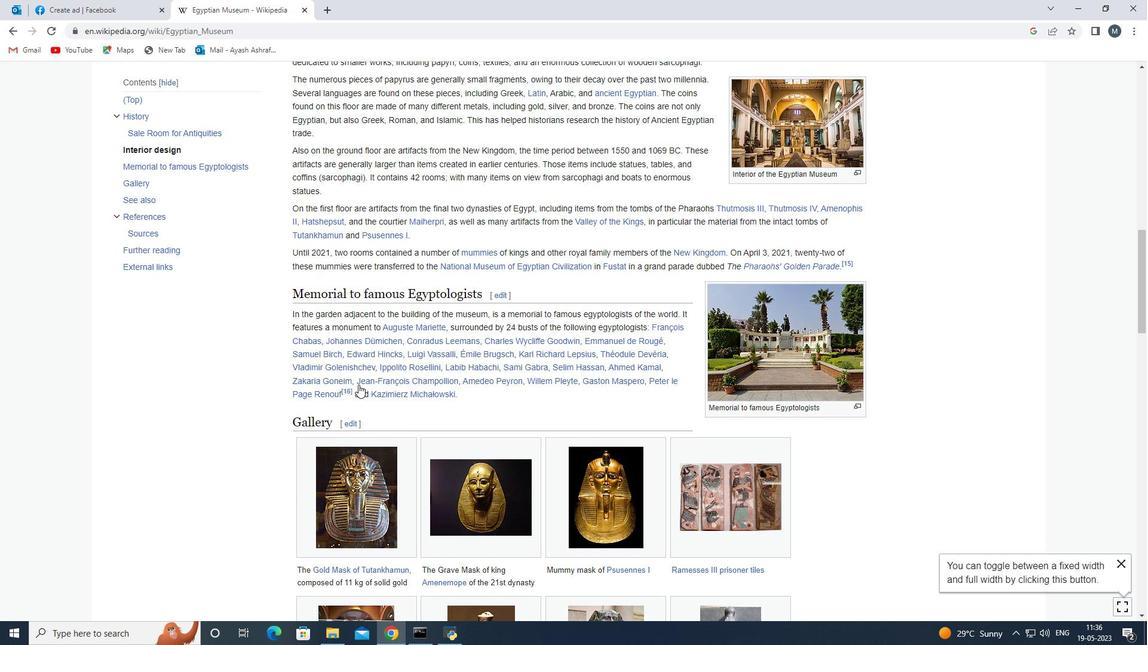 
Action: Mouse scrolled (358, 380) with delta (0, 0)
Screenshot: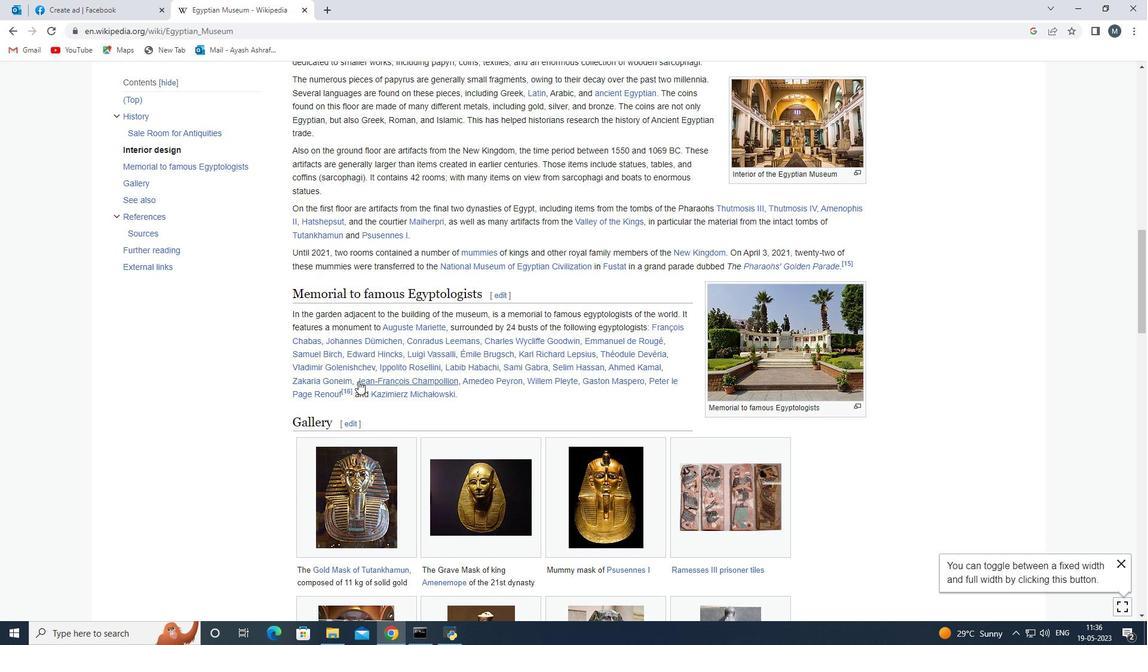 
Action: Mouse scrolled (358, 380) with delta (0, 0)
Screenshot: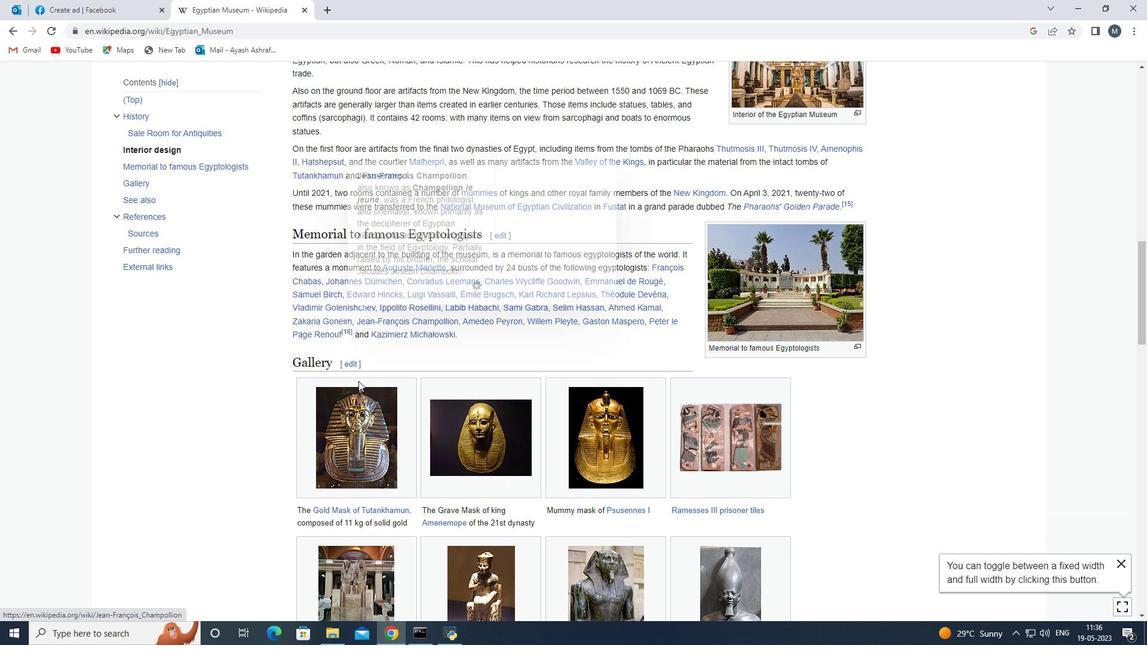 
Action: Mouse moved to (357, 387)
Screenshot: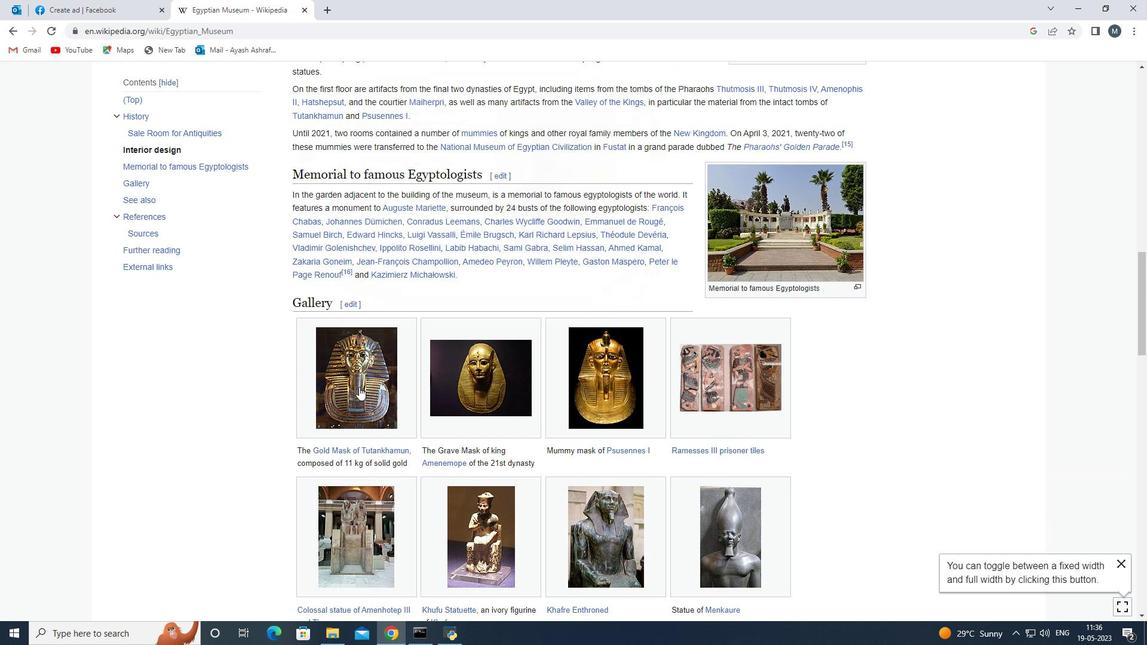 
Action: Mouse pressed left at (357, 387)
Screenshot: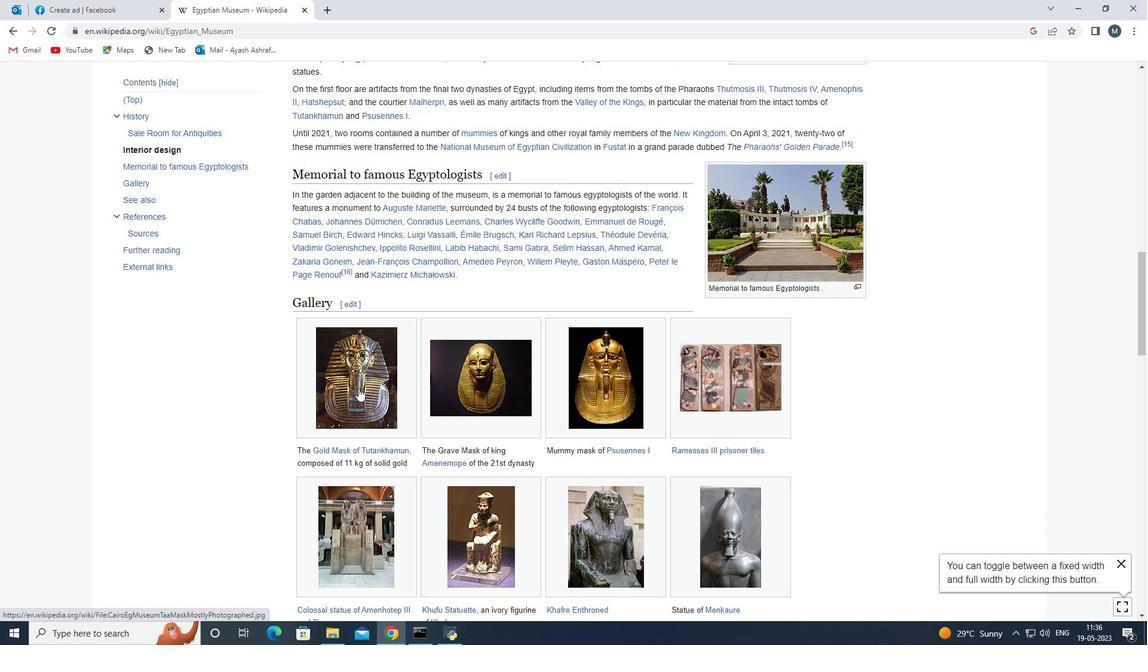 
Action: Mouse moved to (489, 330)
Screenshot: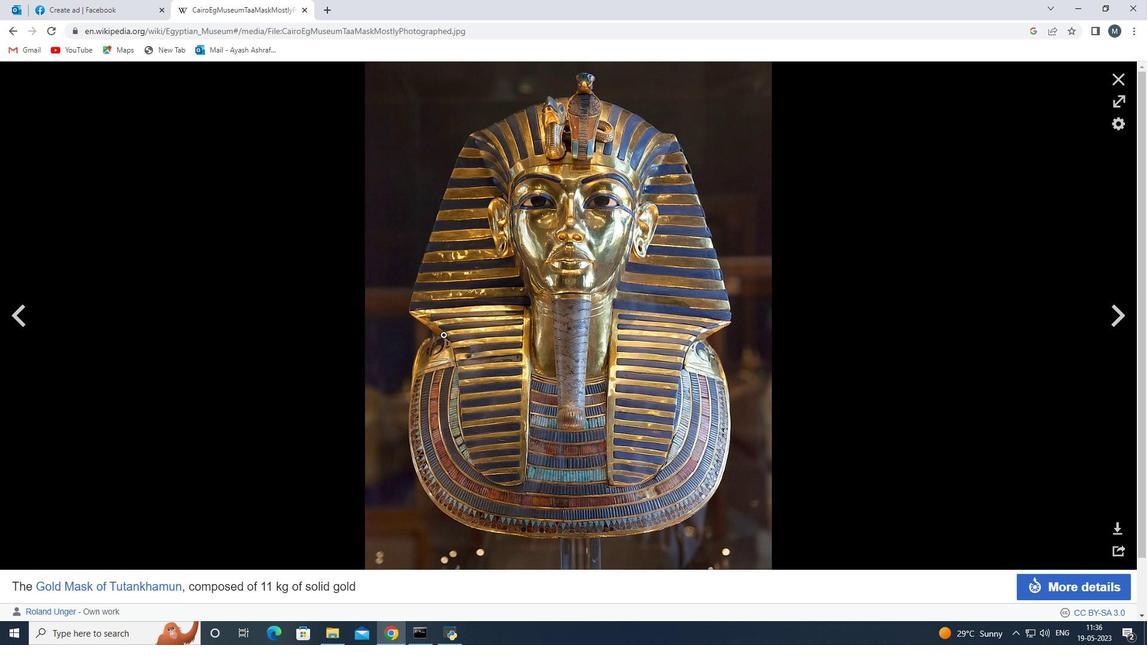 
Action: Mouse scrolled (489, 330) with delta (0, 0)
Screenshot: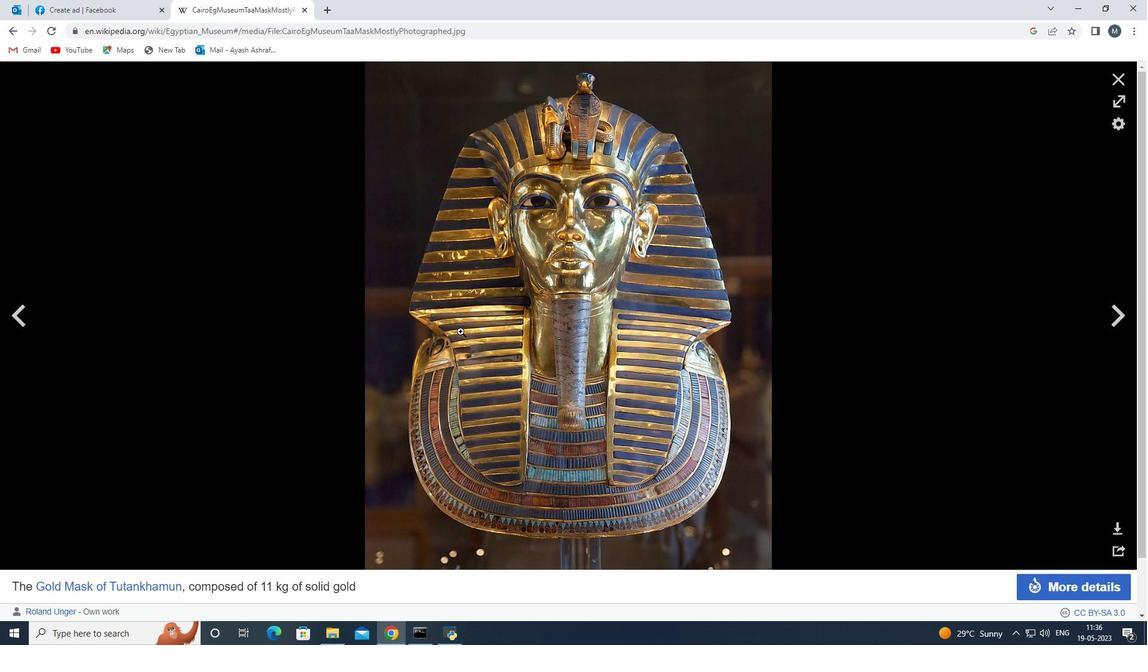 
Action: Mouse scrolled (489, 330) with delta (0, 0)
Screenshot: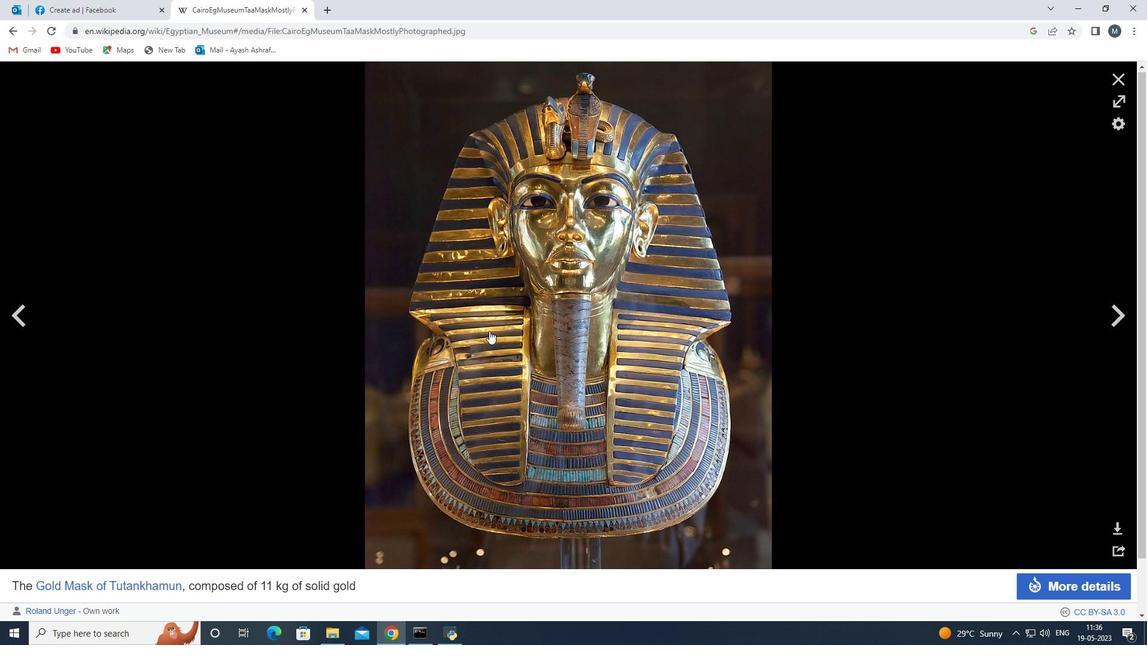 
Action: Mouse moved to (492, 339)
Screenshot: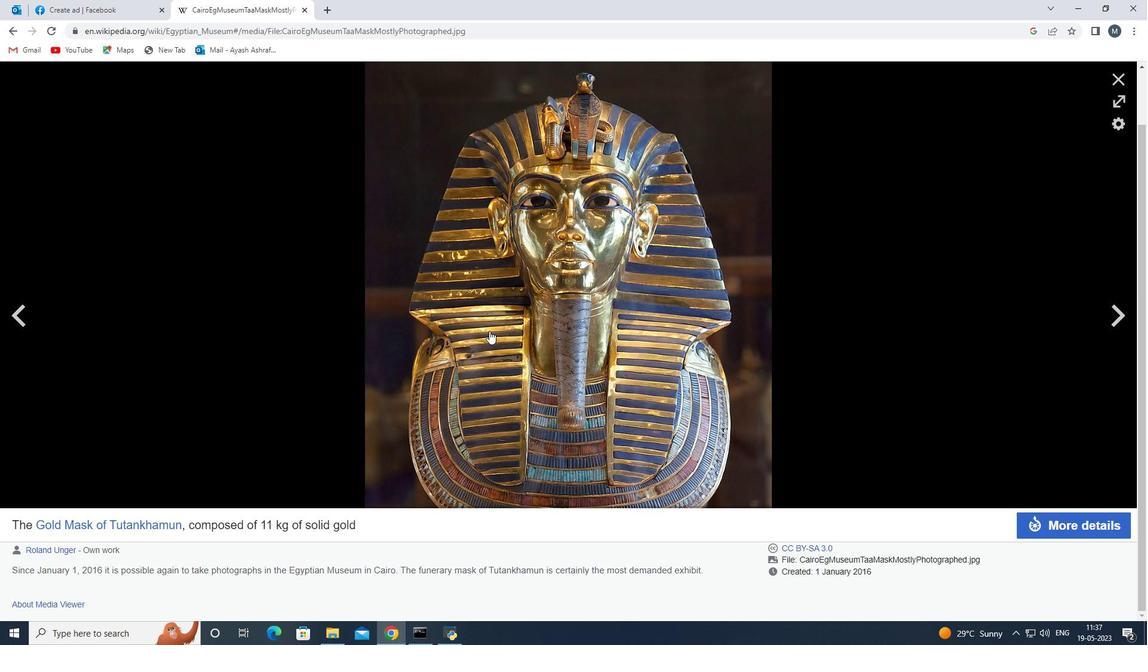 
Action: Mouse scrolled (492, 340) with delta (0, 0)
Screenshot: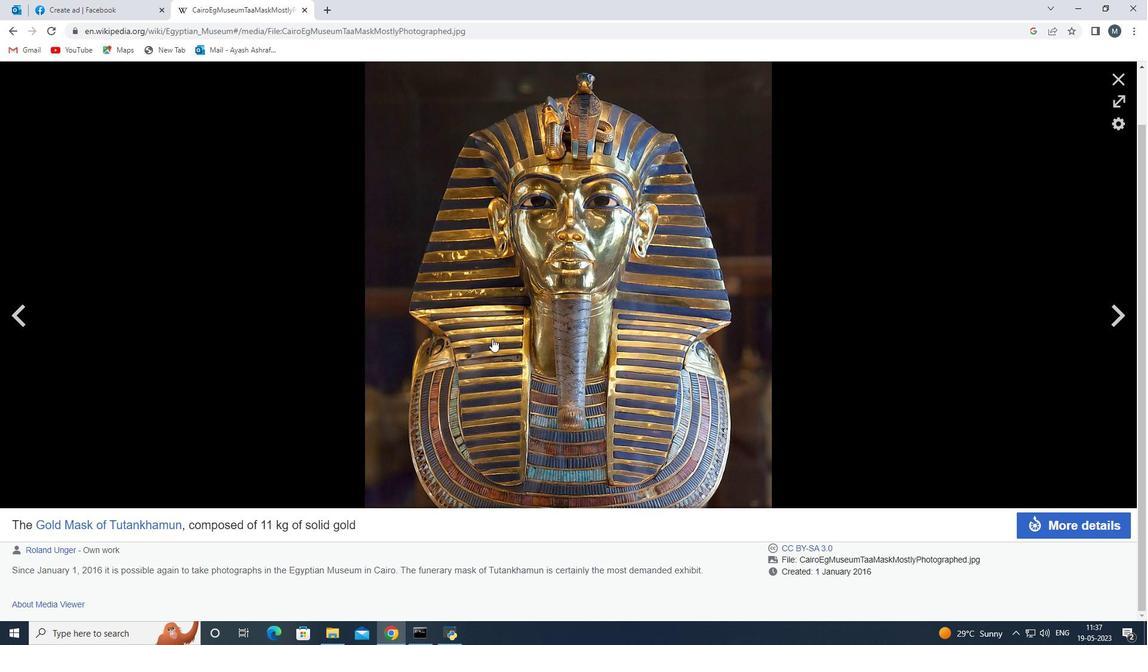 
Action: Mouse scrolled (492, 340) with delta (0, 0)
Screenshot: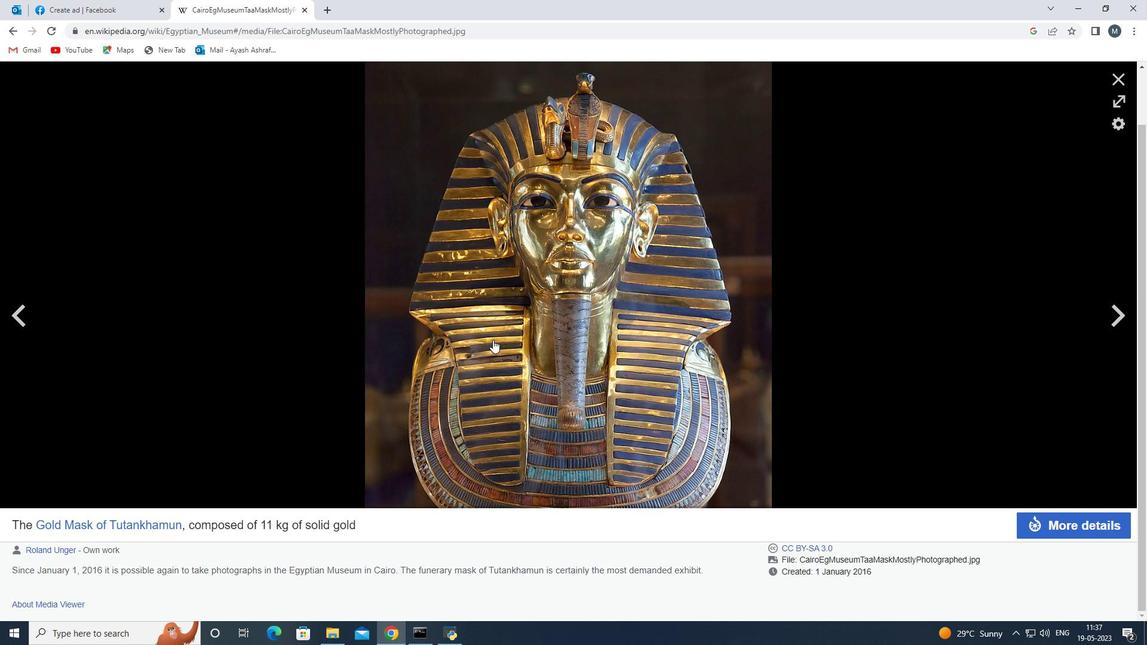 
Action: Mouse scrolled (492, 340) with delta (0, 0)
Screenshot: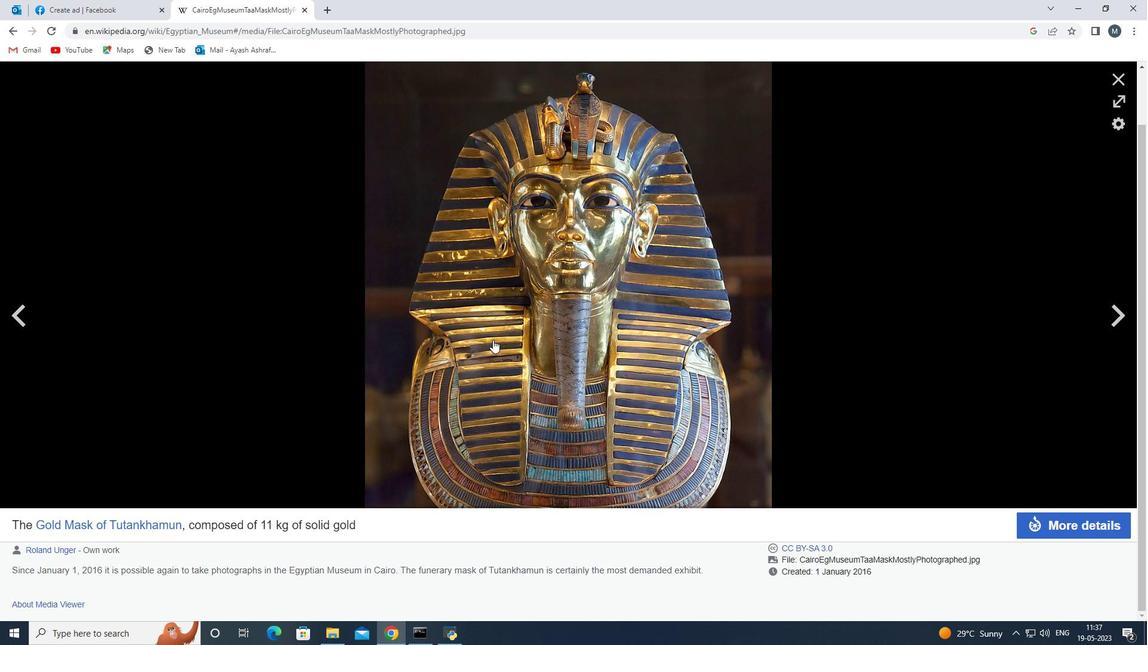 
Action: Mouse scrolled (492, 340) with delta (0, 0)
Screenshot: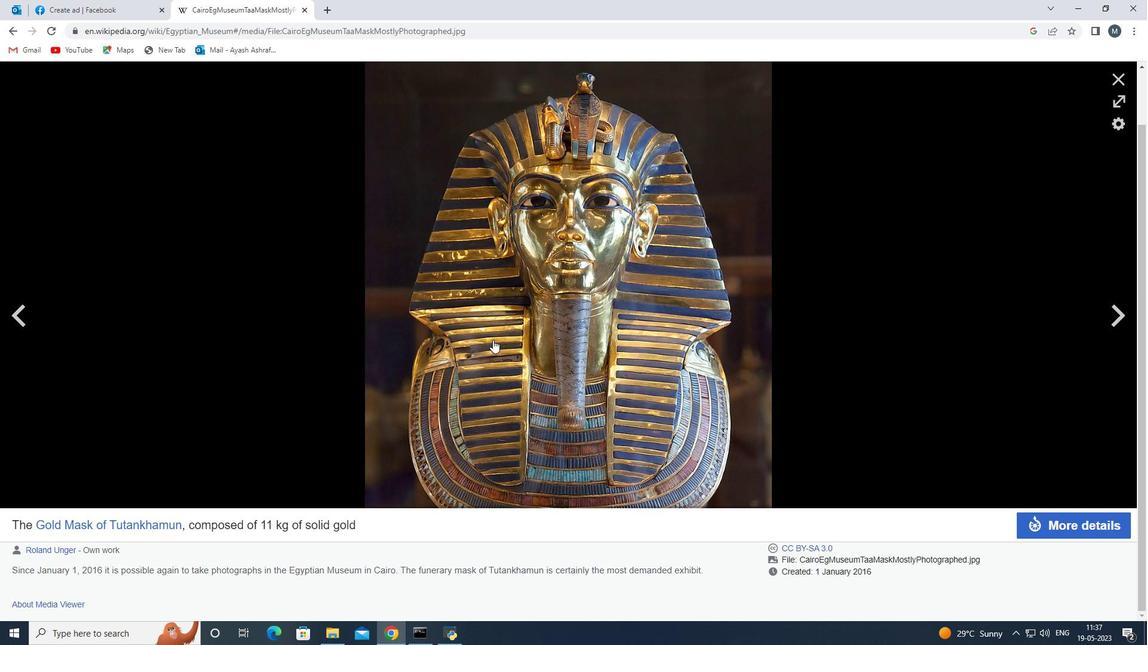 
Action: Mouse scrolled (492, 340) with delta (0, 0)
Screenshot: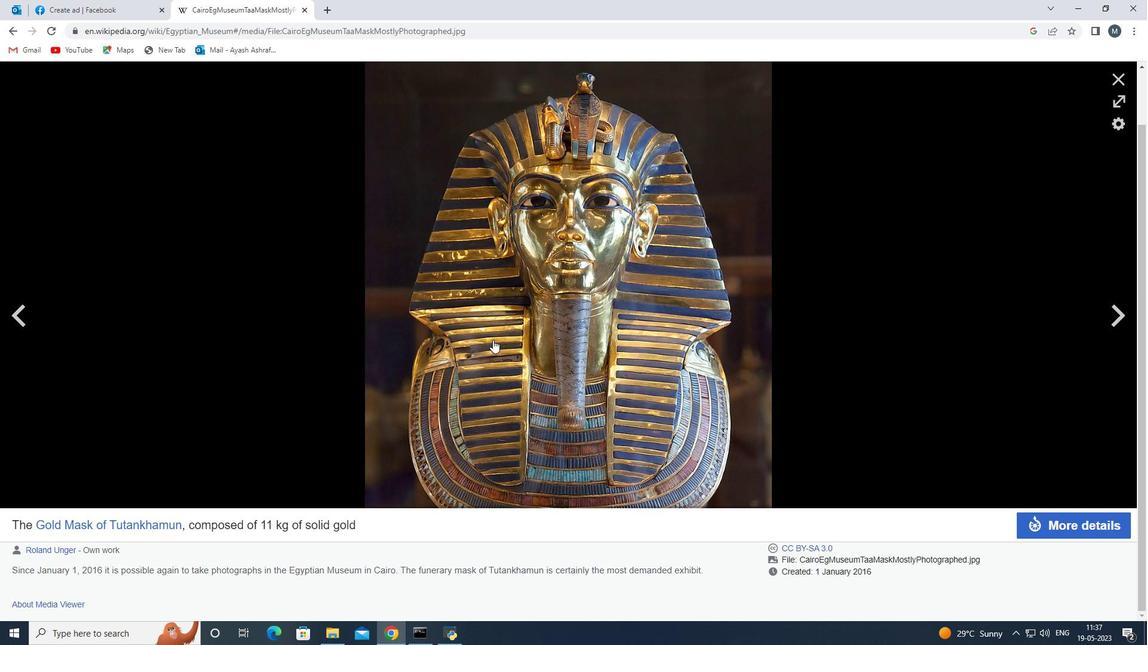 
Action: Mouse moved to (1113, 312)
Screenshot: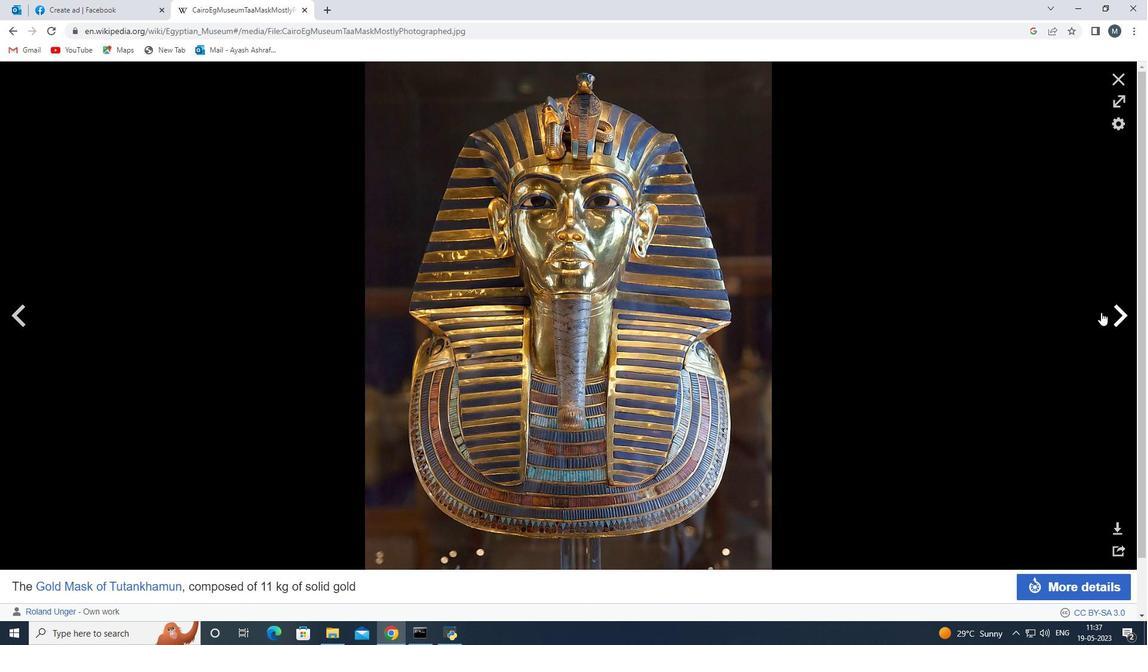 
Action: Mouse pressed left at (1113, 312)
Screenshot: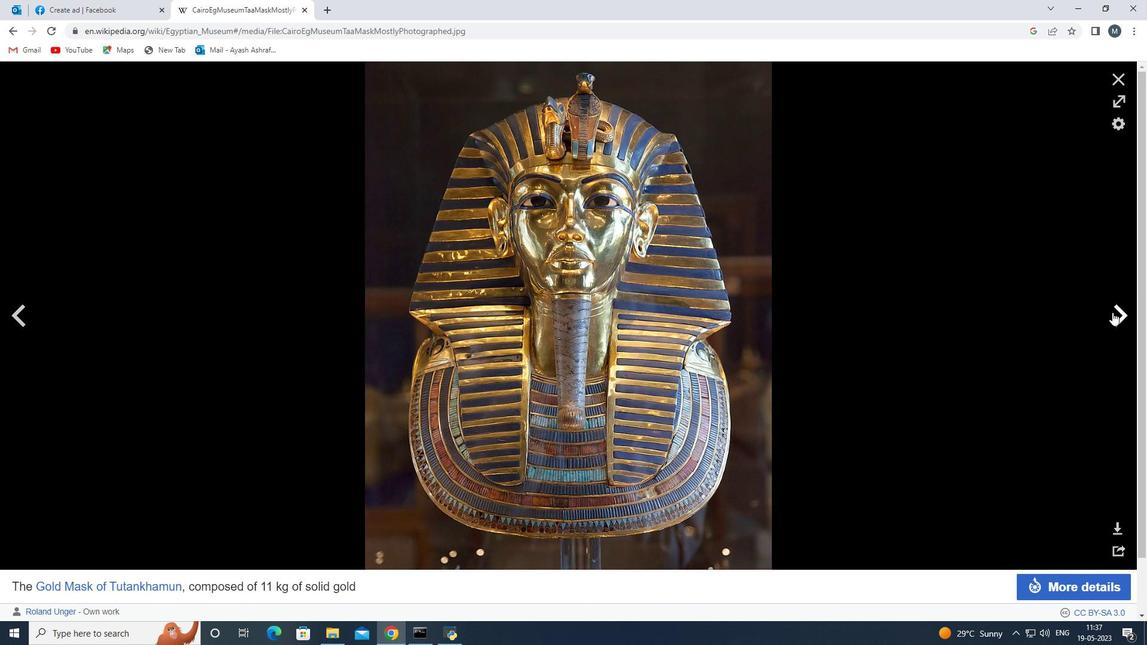 
Action: Mouse pressed left at (1113, 312)
Screenshot: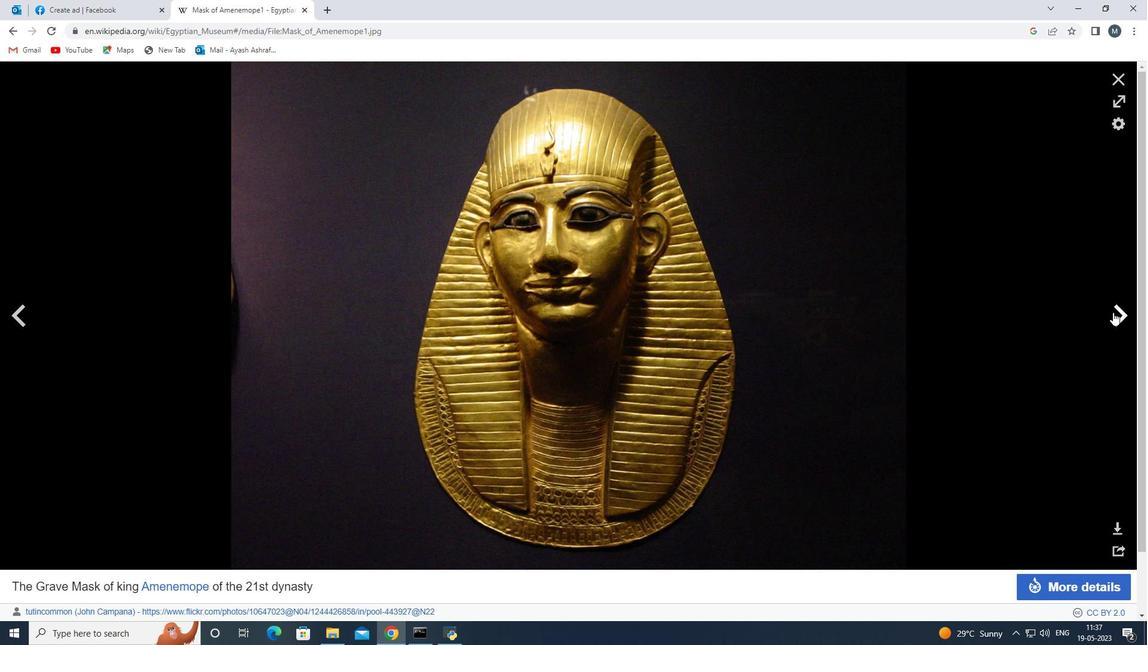 
Action: Mouse pressed left at (1113, 312)
Screenshot: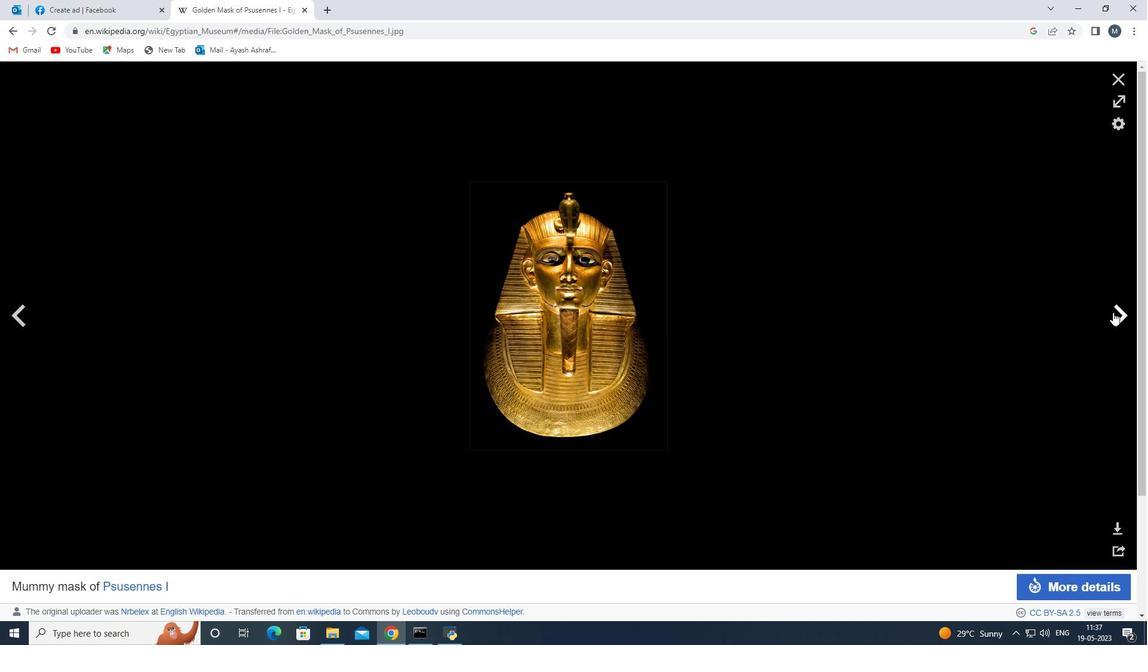 
Action: Mouse pressed left at (1113, 312)
Screenshot: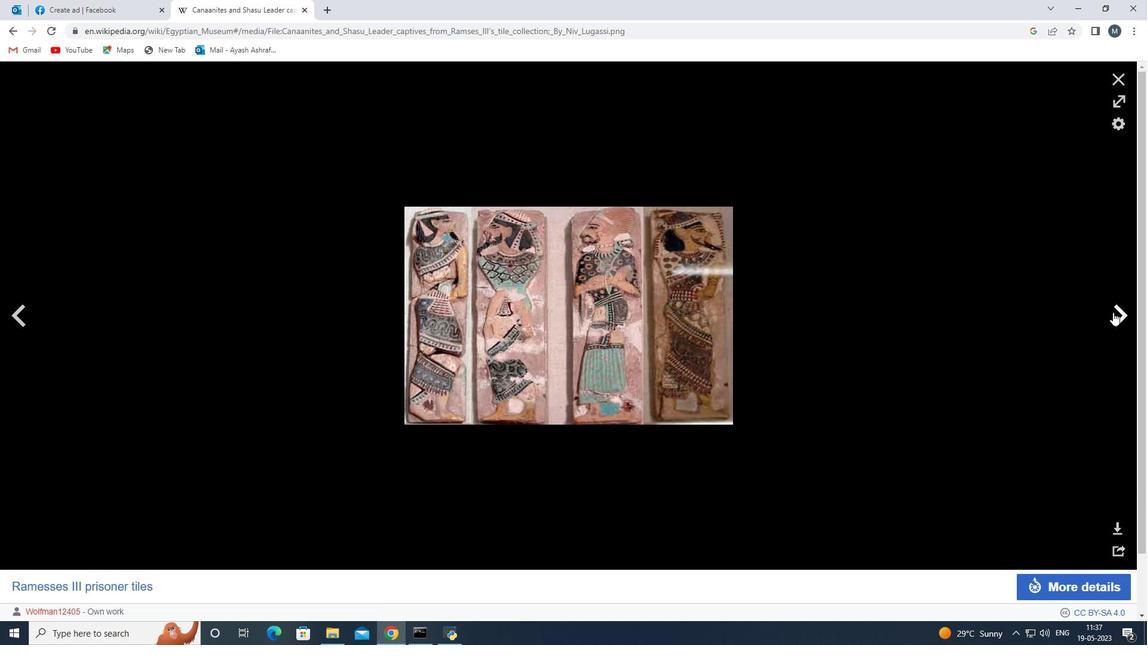 
Action: Mouse pressed left at (1113, 312)
Screenshot: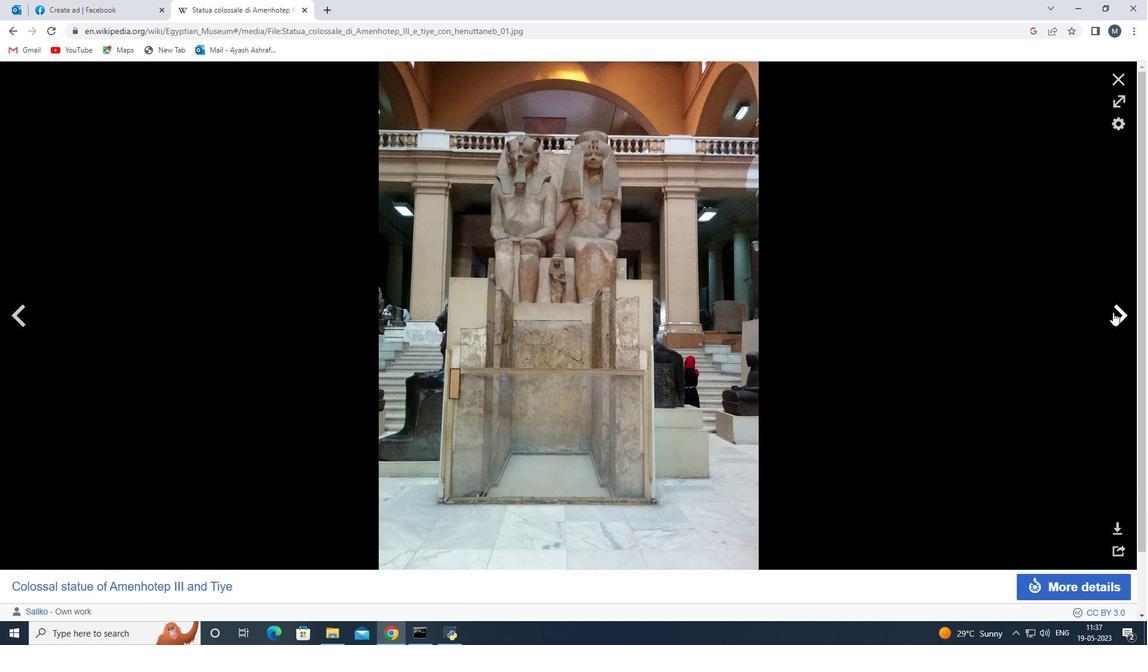 
Action: Mouse pressed left at (1113, 312)
Screenshot: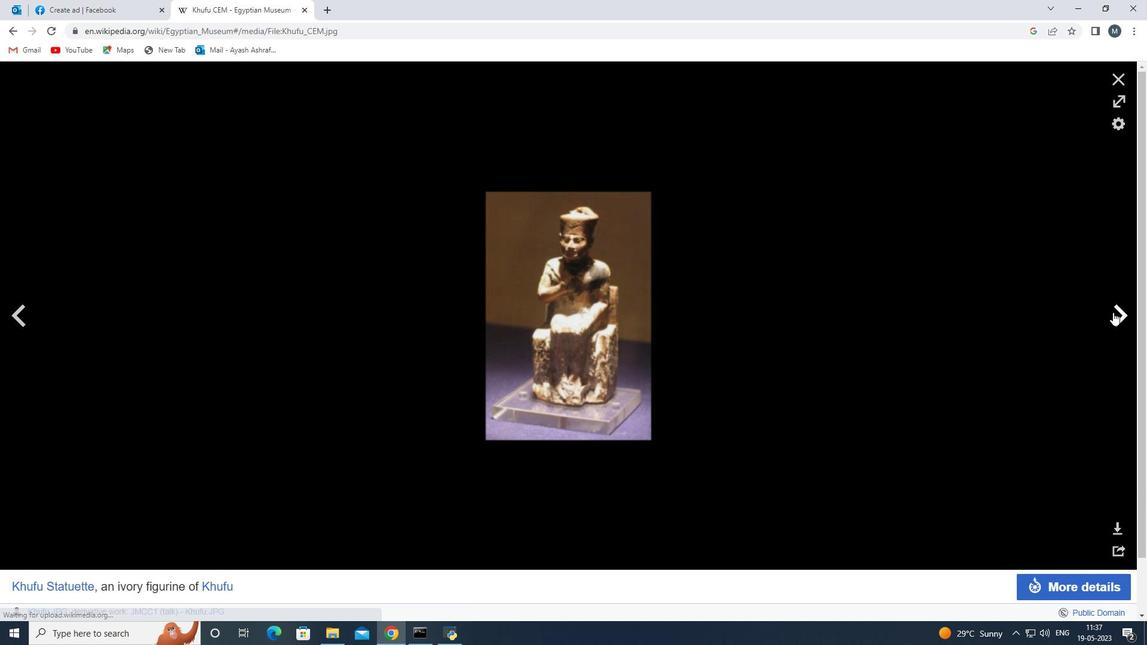 
Action: Mouse pressed left at (1113, 312)
Screenshot: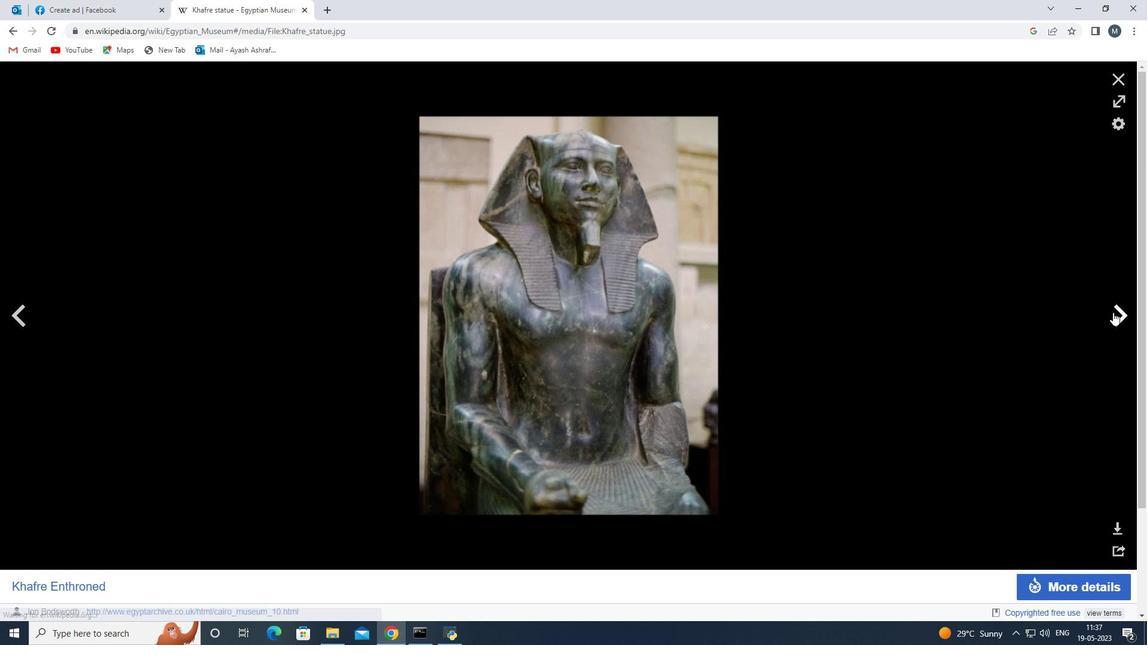 
Action: Mouse pressed left at (1113, 312)
Screenshot: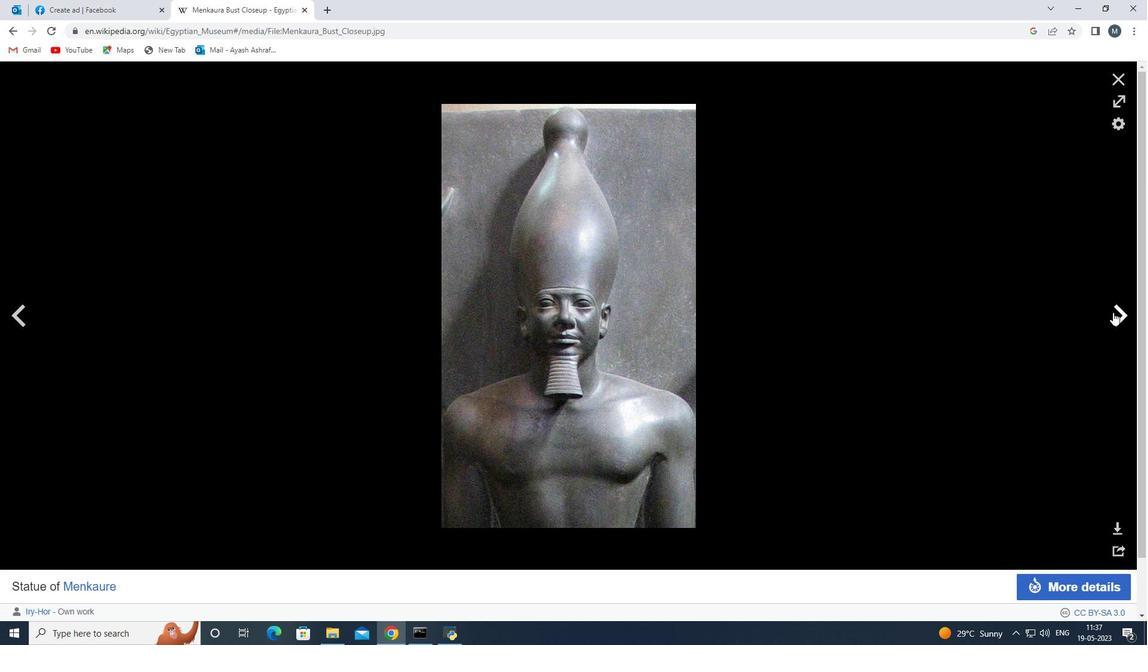 
Action: Mouse pressed left at (1113, 312)
Screenshot: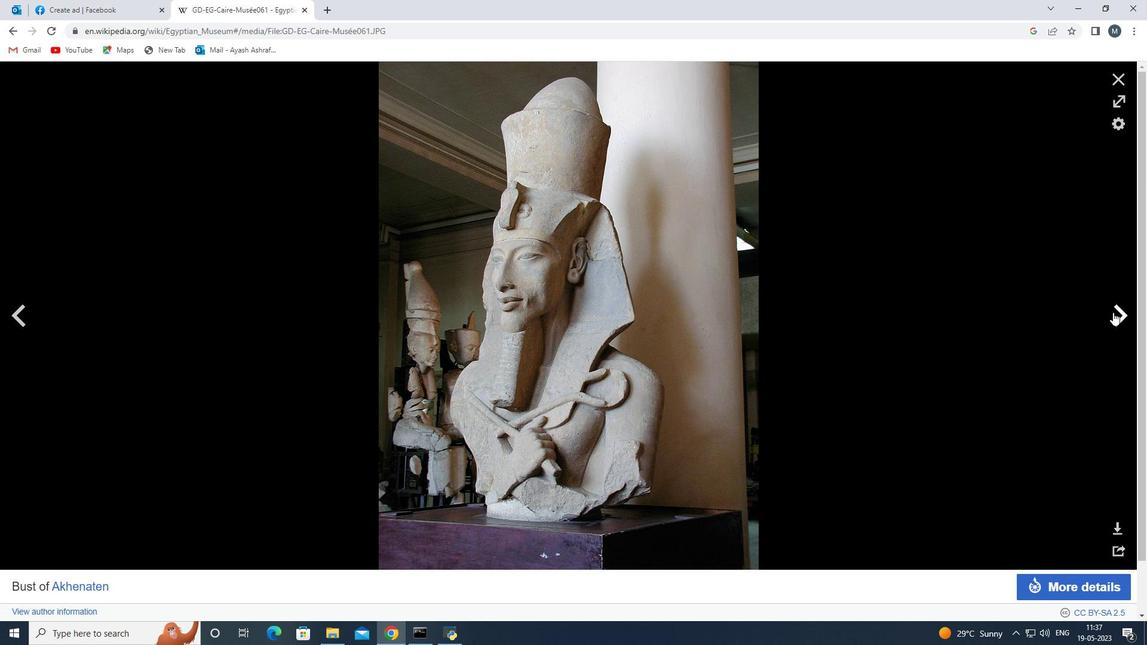 
Action: Mouse moved to (549, 328)
Screenshot: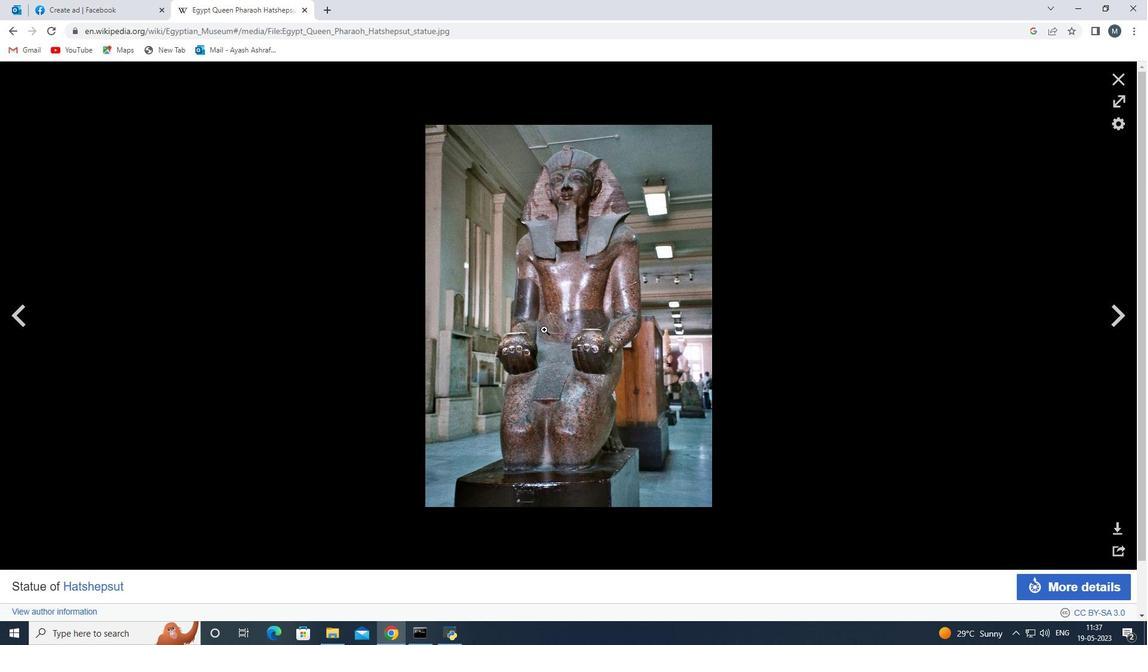 
Action: Mouse scrolled (549, 327) with delta (0, 0)
Screenshot: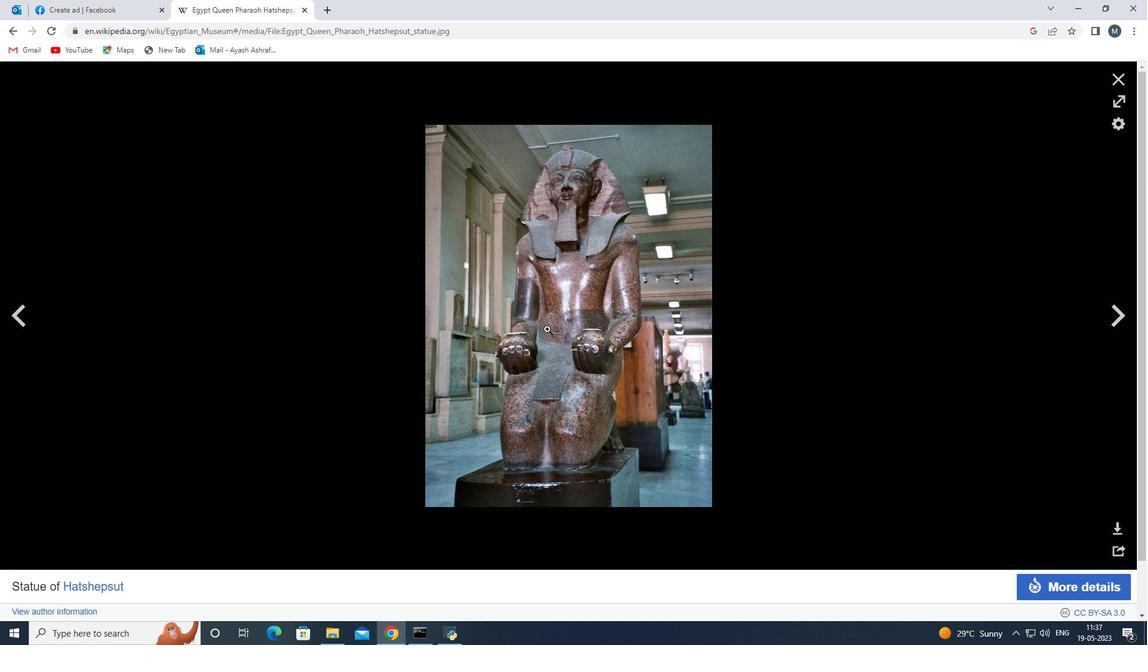 
Action: Mouse scrolled (549, 327) with delta (0, 0)
Screenshot: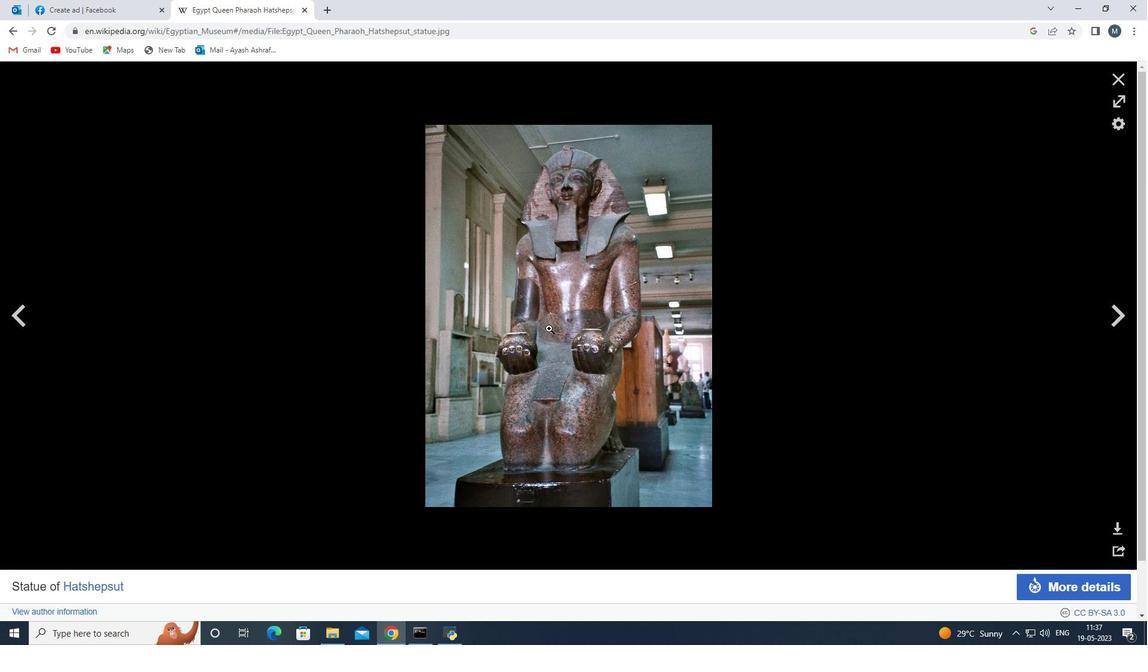 
Action: Mouse scrolled (549, 329) with delta (0, 0)
Screenshot: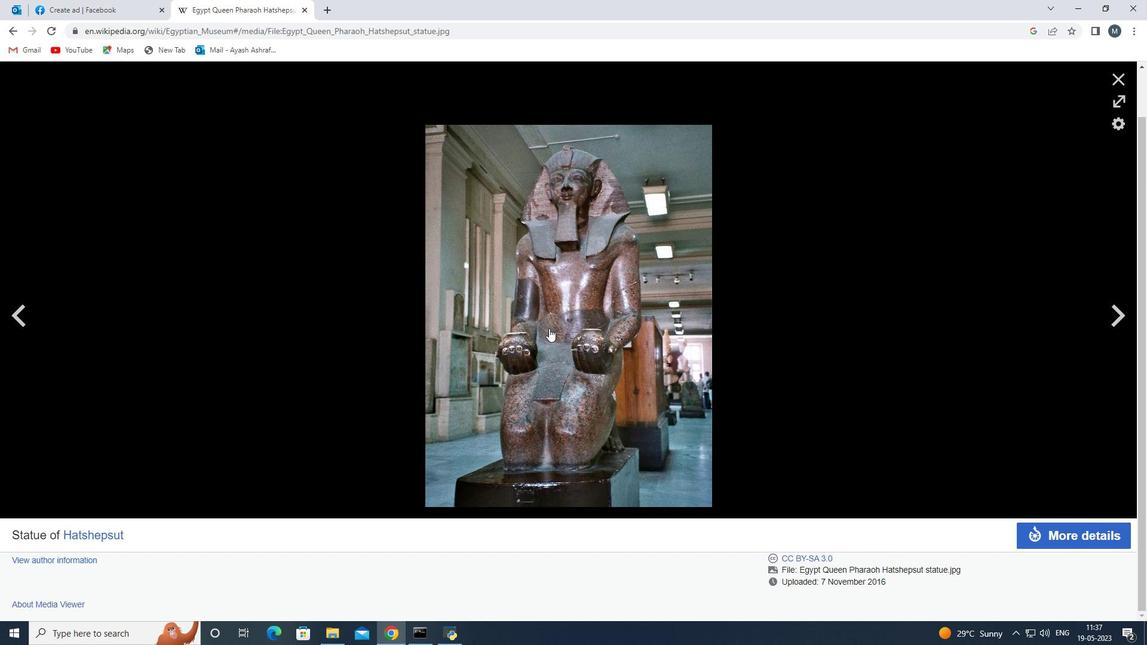 
Action: Mouse scrolled (549, 329) with delta (0, 0)
Screenshot: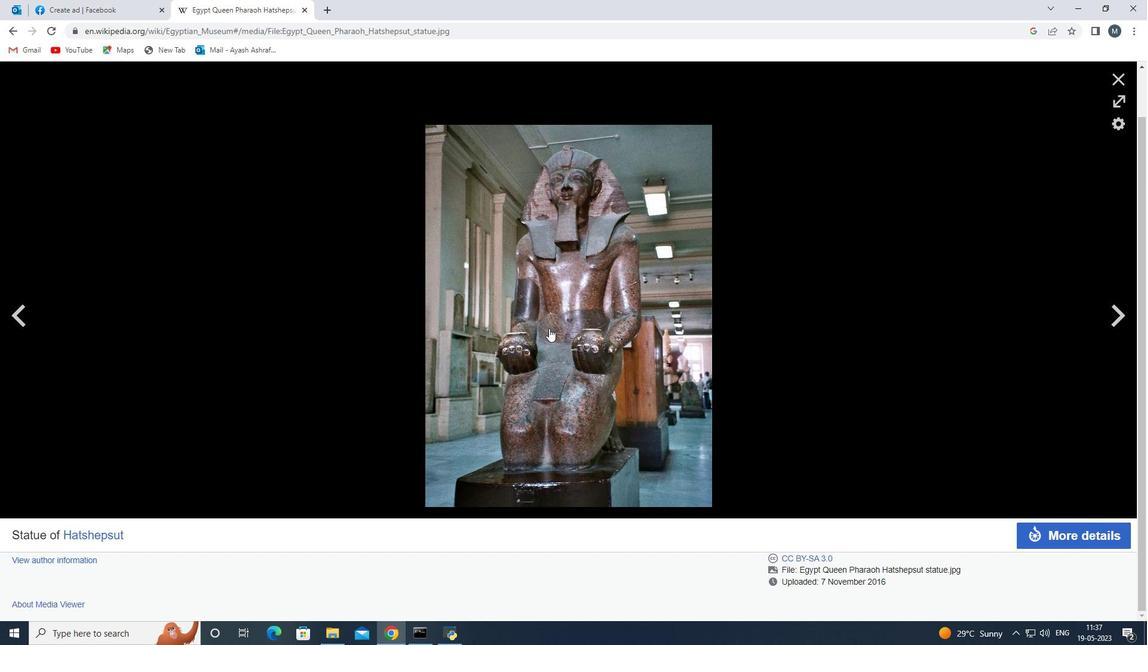 
Action: Mouse moved to (1126, 313)
Screenshot: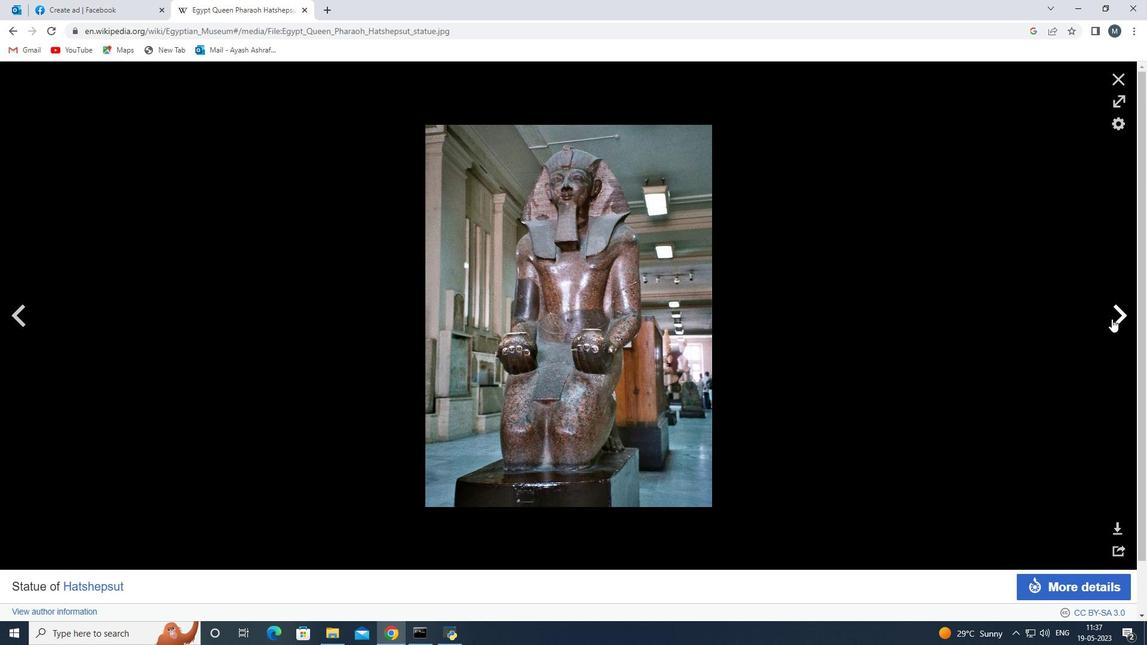 
Action: Mouse pressed left at (1126, 313)
Screenshot: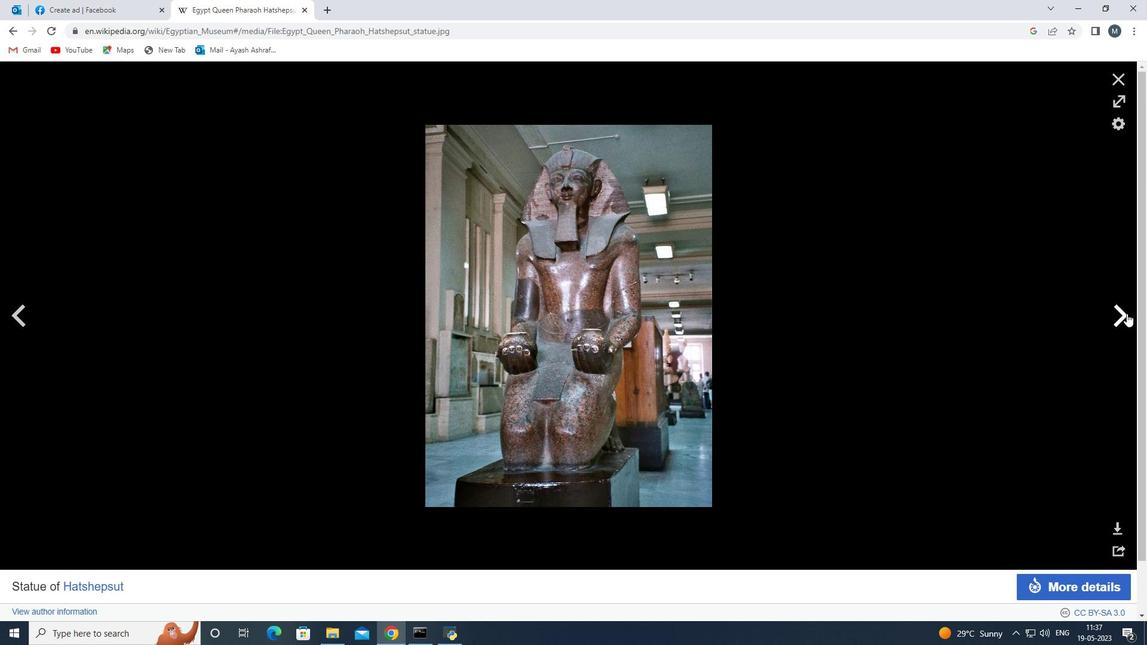 
Action: Mouse moved to (1104, 316)
Screenshot: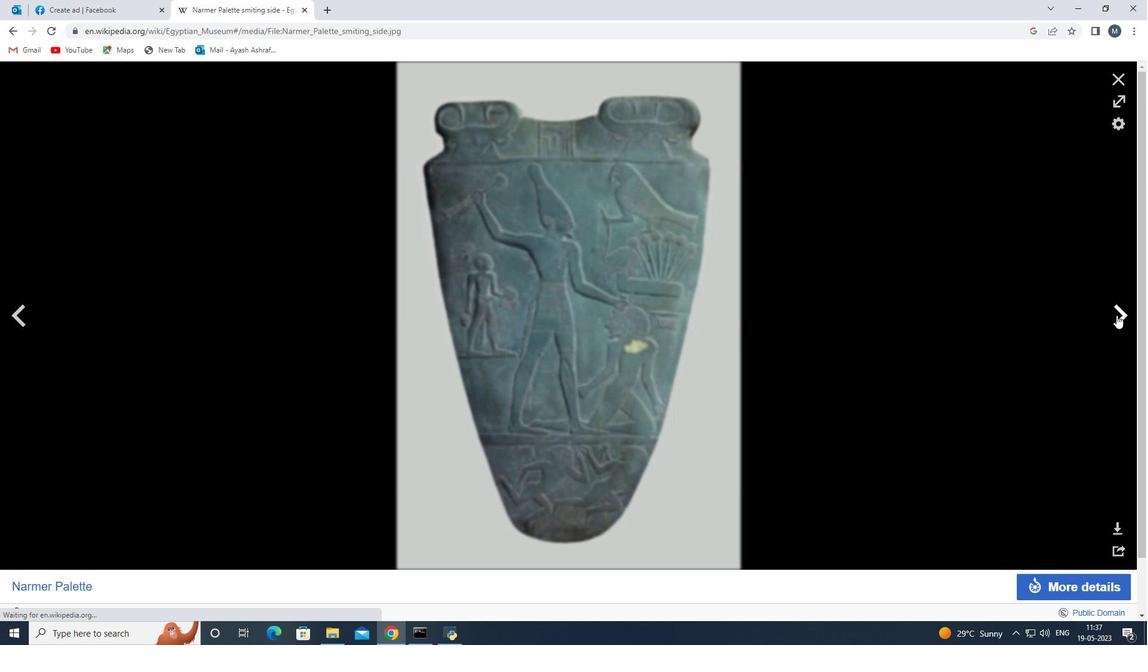 
Action: Mouse pressed left at (1104, 316)
Screenshot: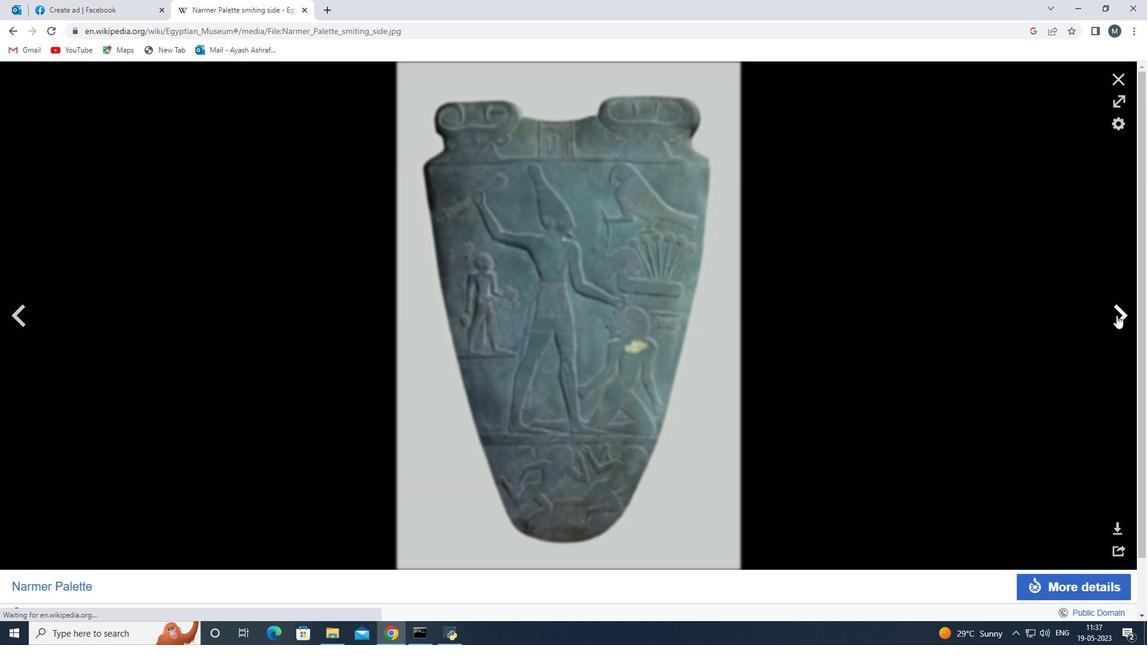 
Action: Mouse moved to (1118, 322)
Screenshot: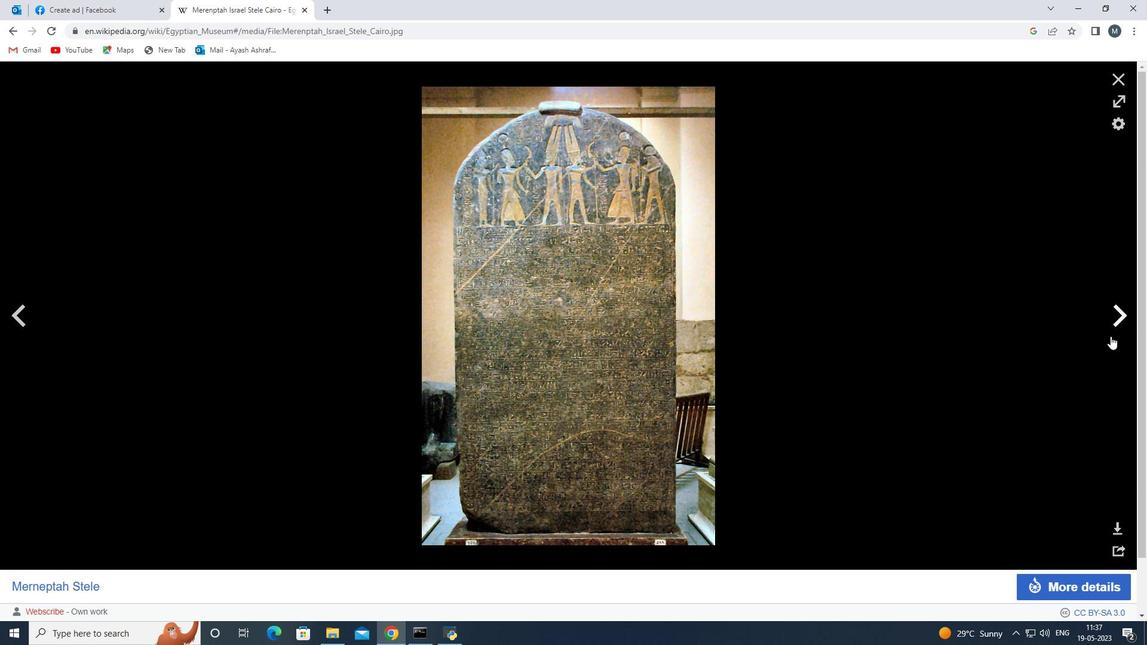 
Action: Mouse pressed left at (1118, 322)
Screenshot: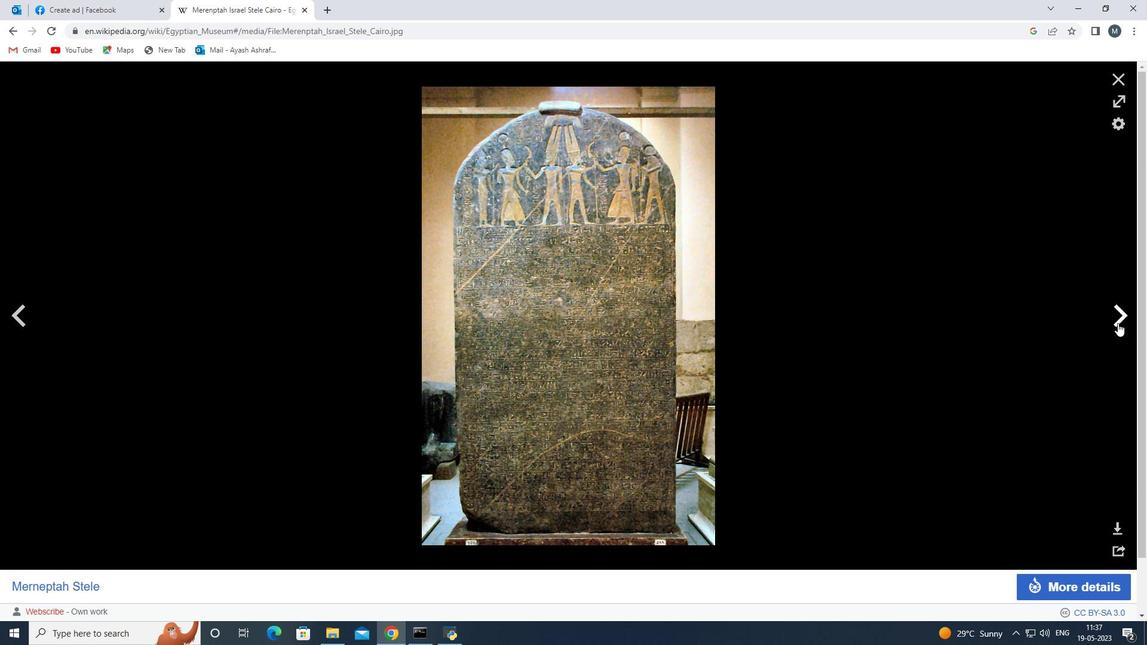 
Action: Mouse pressed left at (1118, 322)
Screenshot: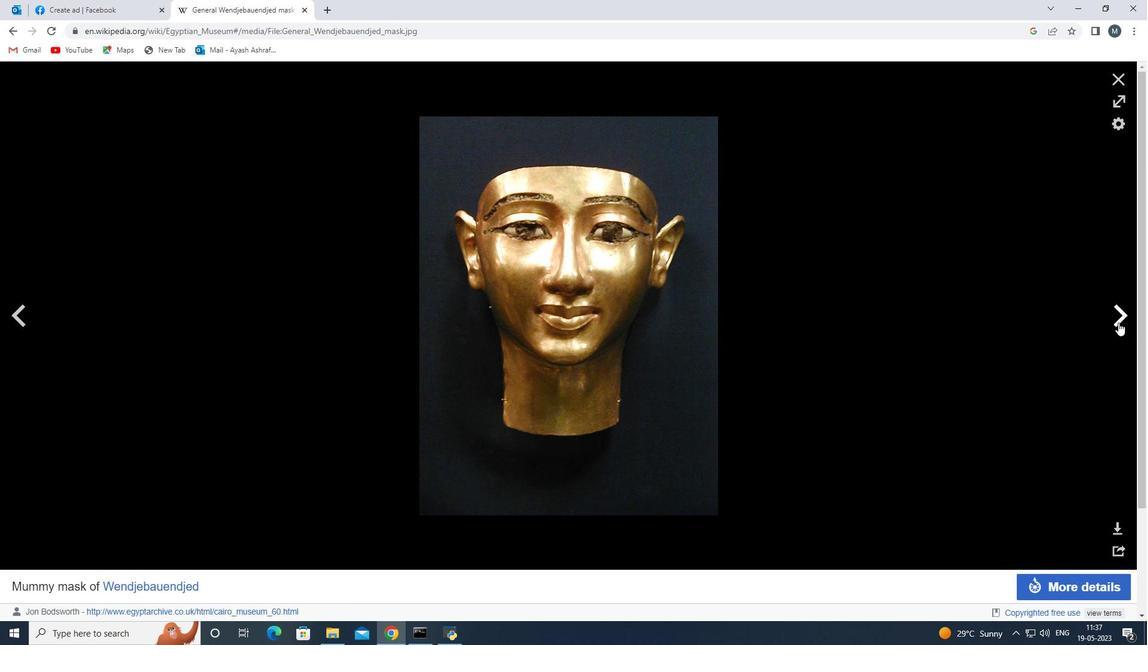 
Action: Mouse pressed left at (1118, 322)
Screenshot: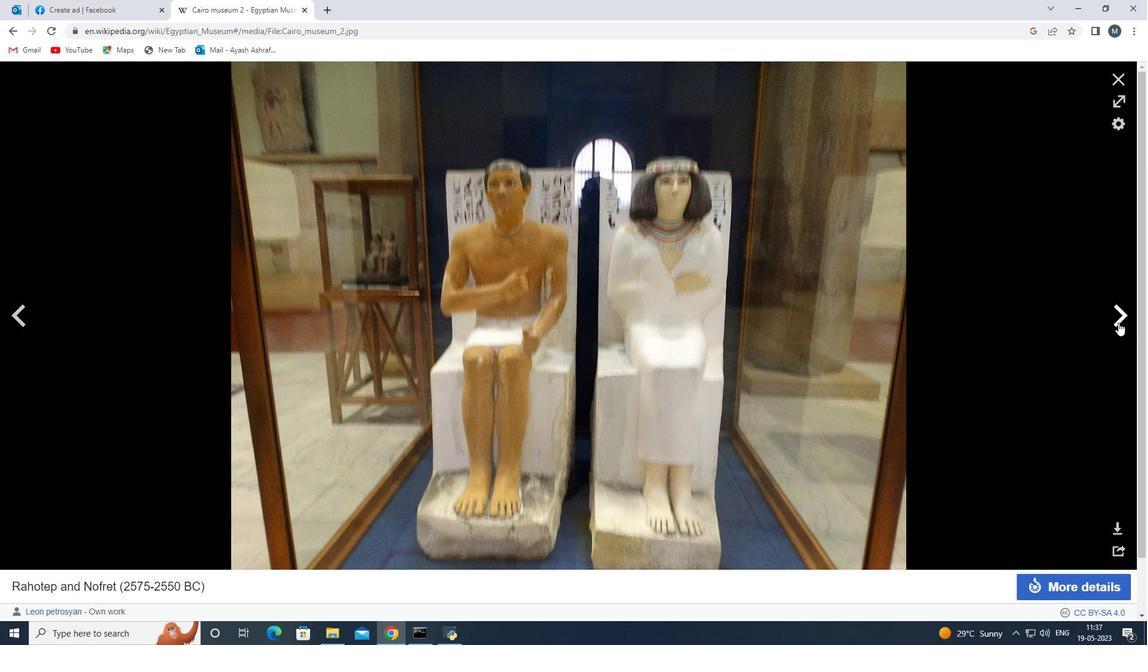 
Action: Mouse pressed left at (1118, 322)
Screenshot: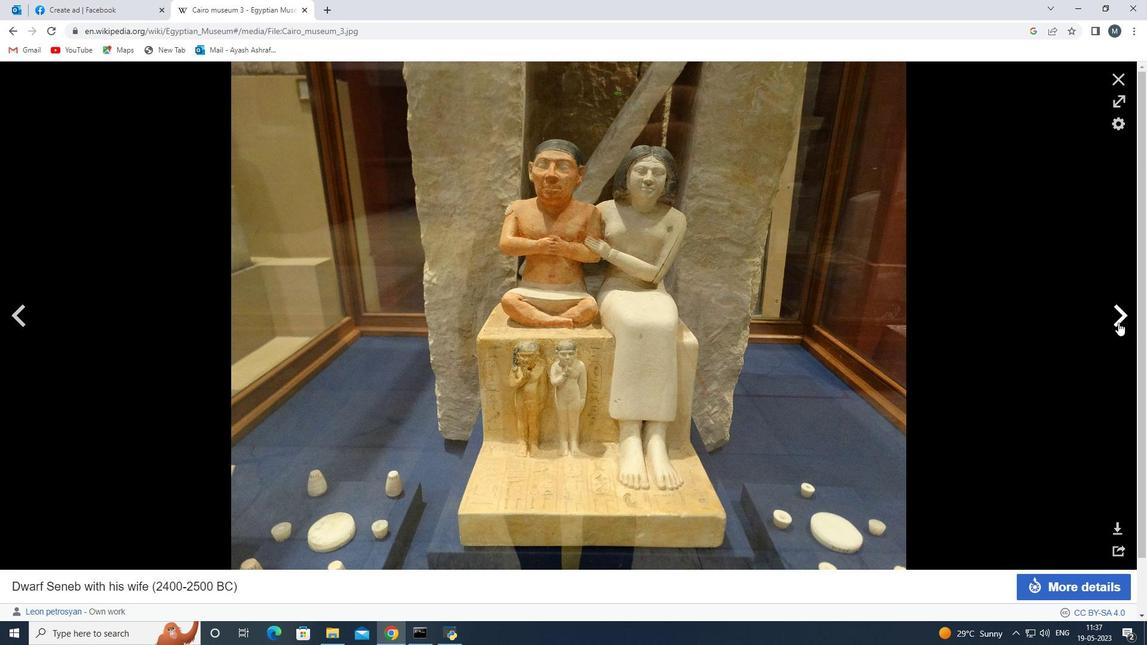 
Action: Mouse pressed left at (1118, 322)
Screenshot: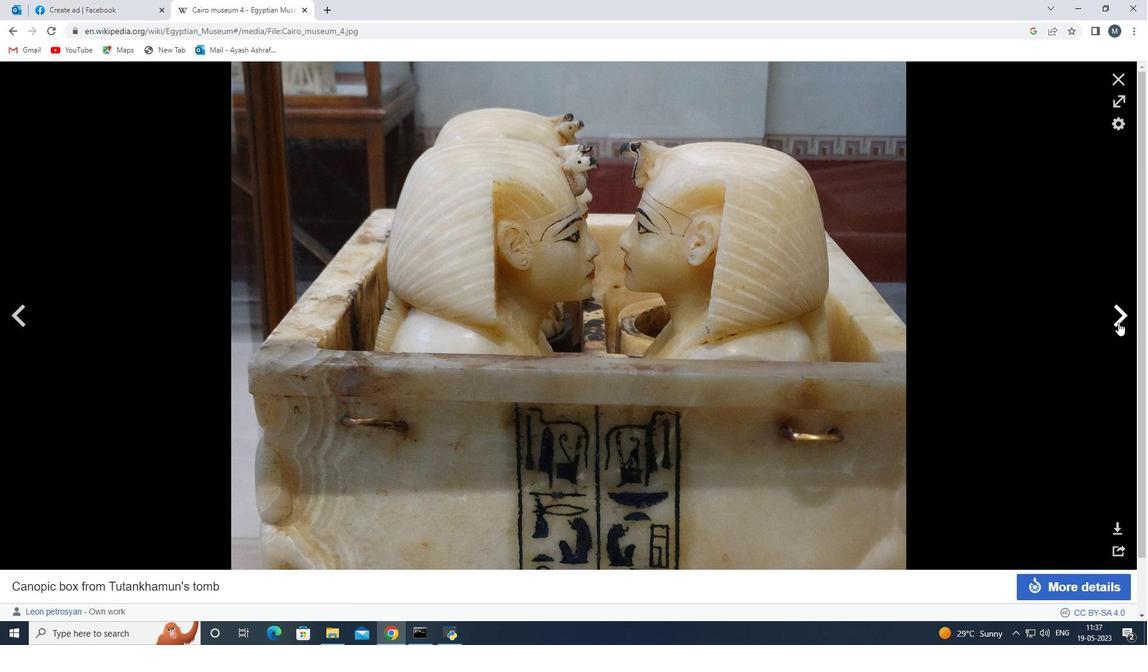 
Action: Mouse pressed left at (1118, 322)
Screenshot: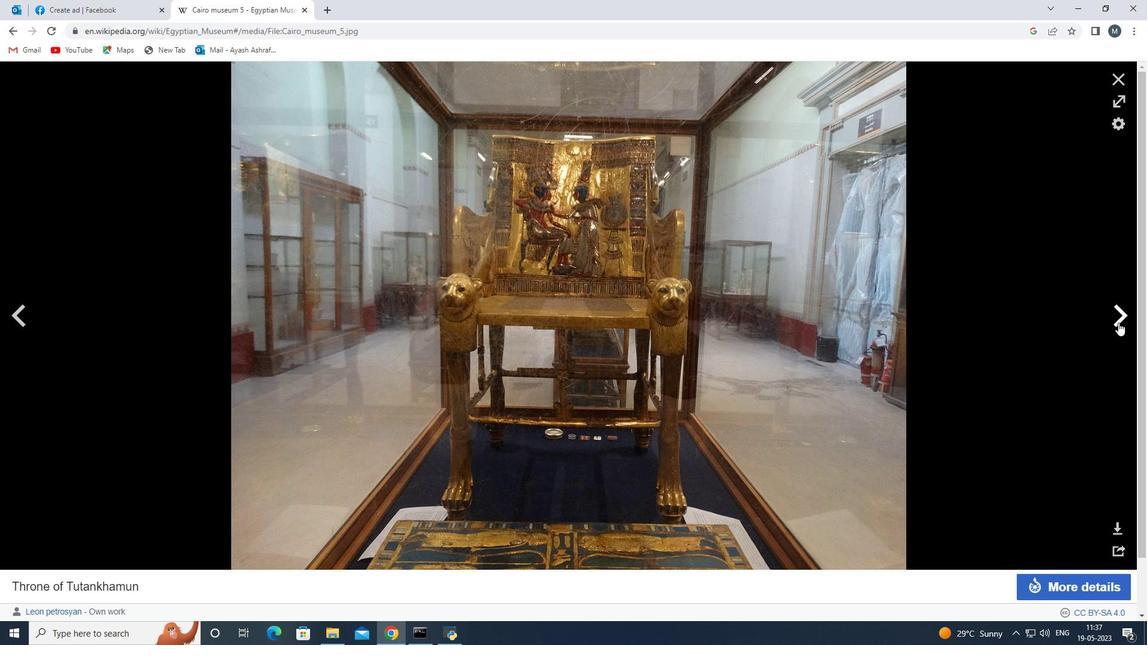 
Action: Mouse pressed left at (1118, 322)
Screenshot: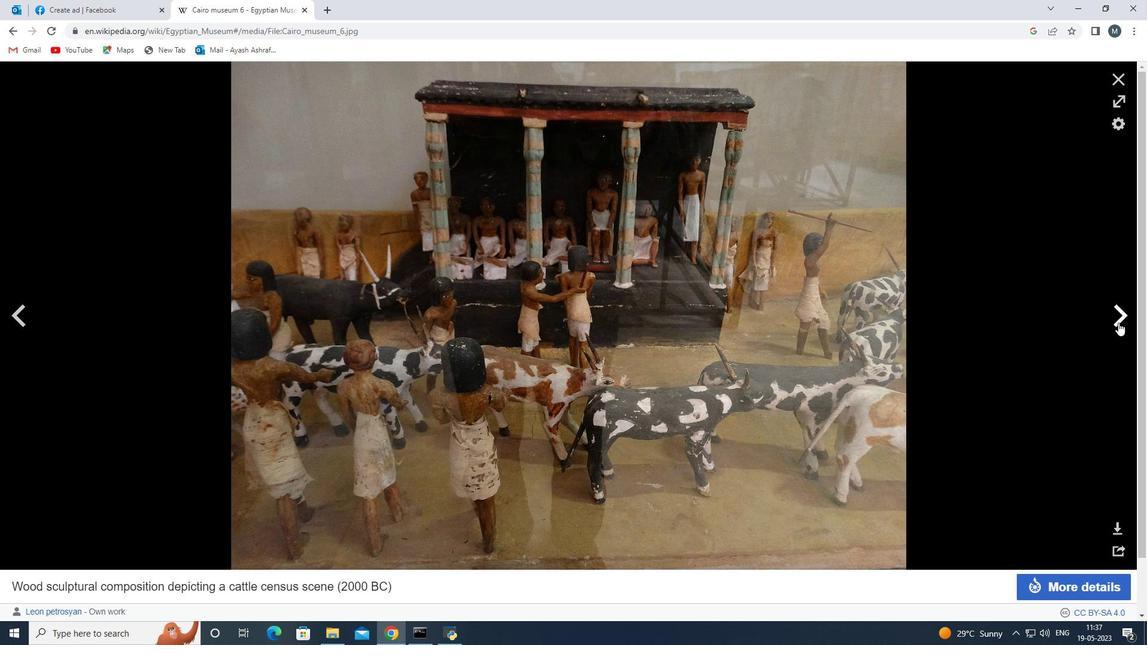 
Action: Mouse pressed left at (1118, 322)
Screenshot: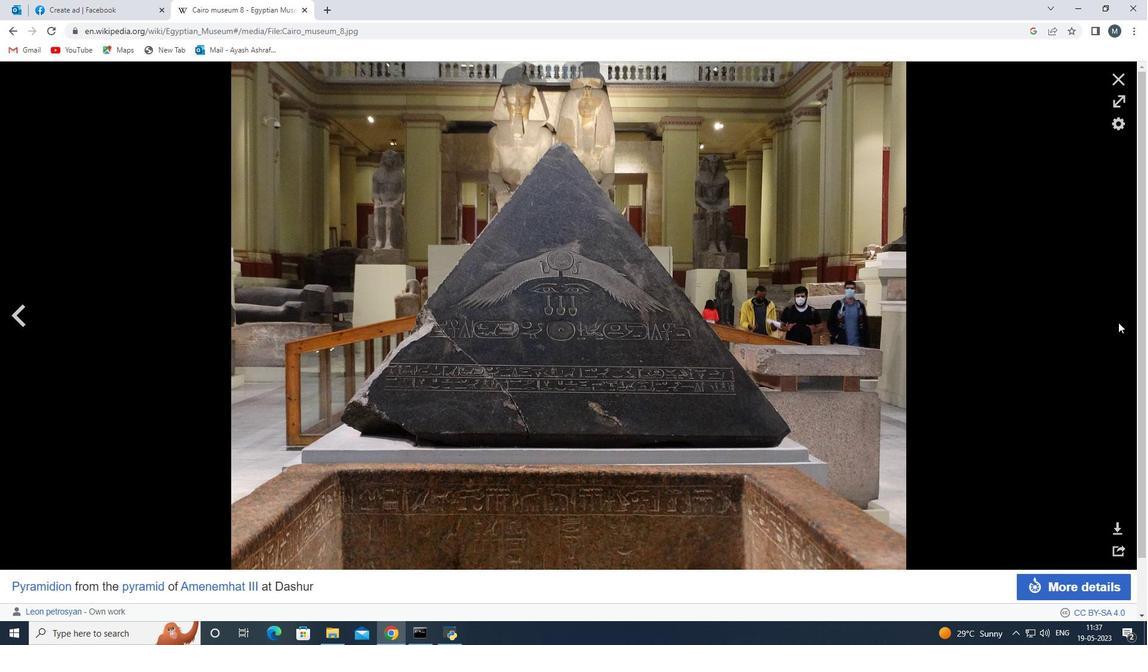 
Action: Mouse moved to (195, 7)
Screenshot: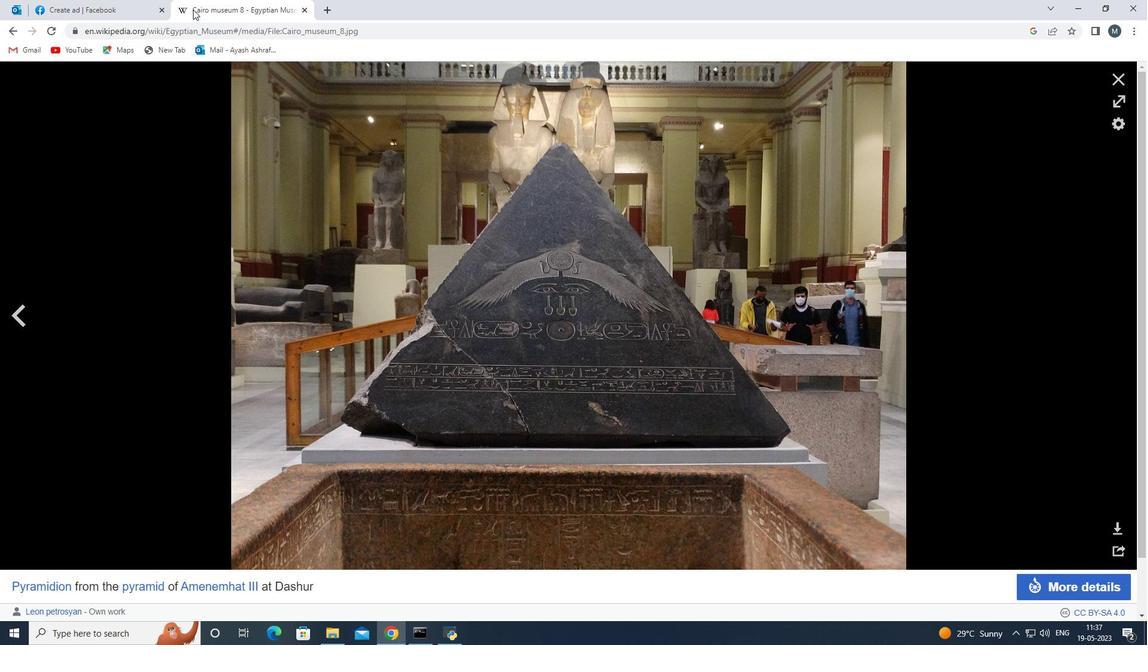 
Action: Mouse pressed left at (195, 7)
Screenshot: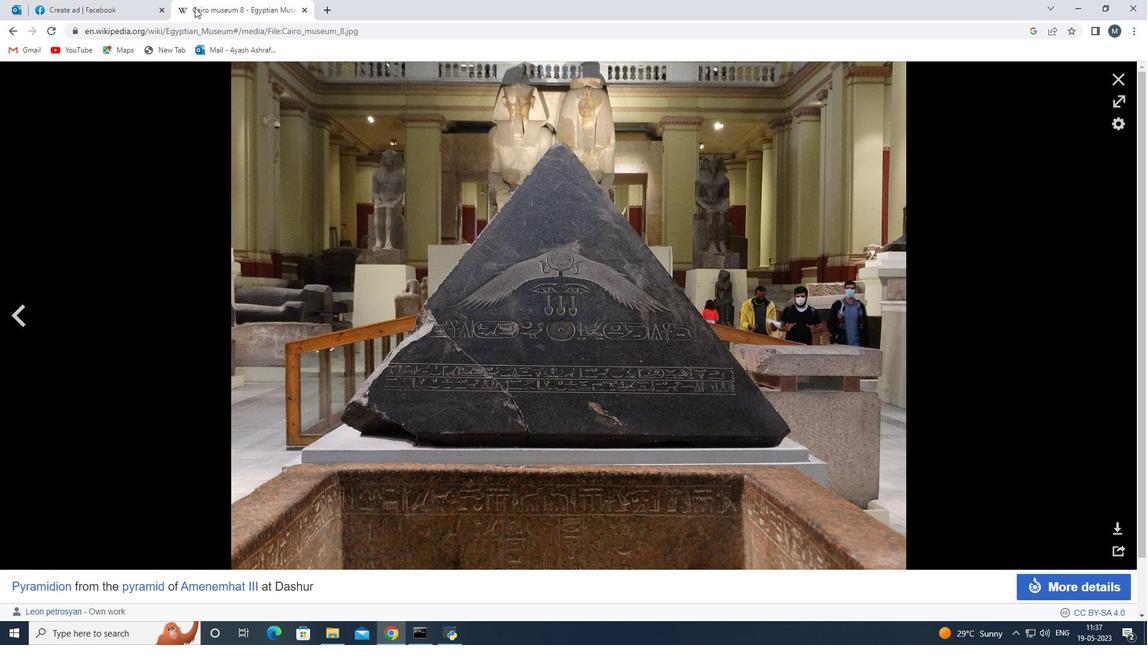 
Action: Mouse moved to (9, 28)
Screenshot: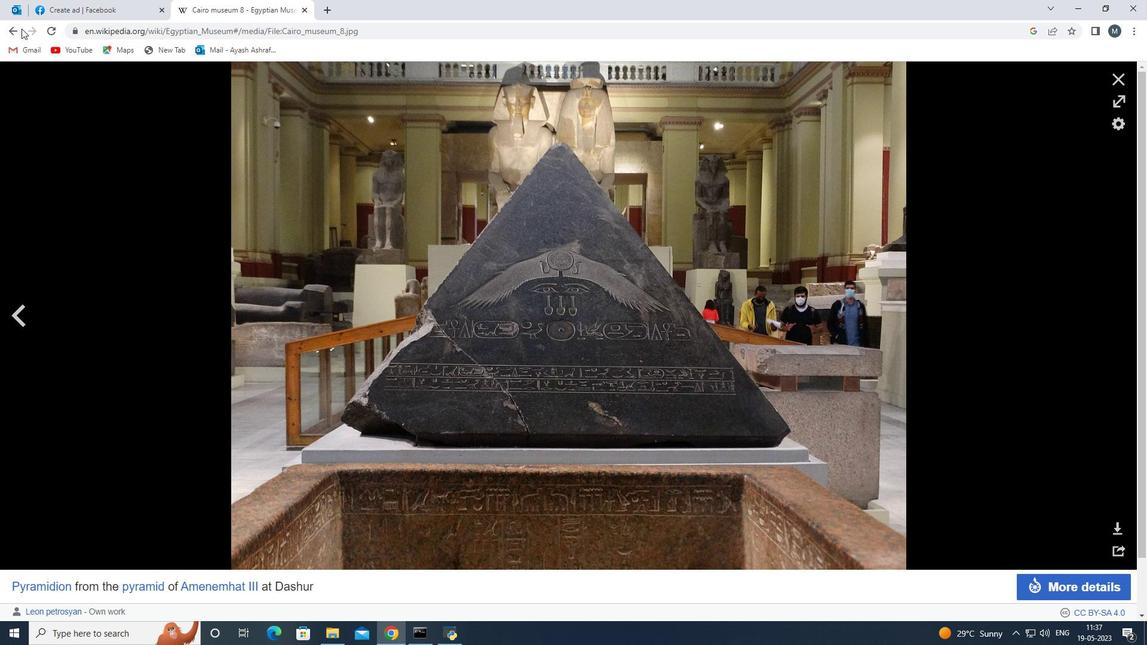 
Action: Mouse pressed left at (9, 28)
Screenshot: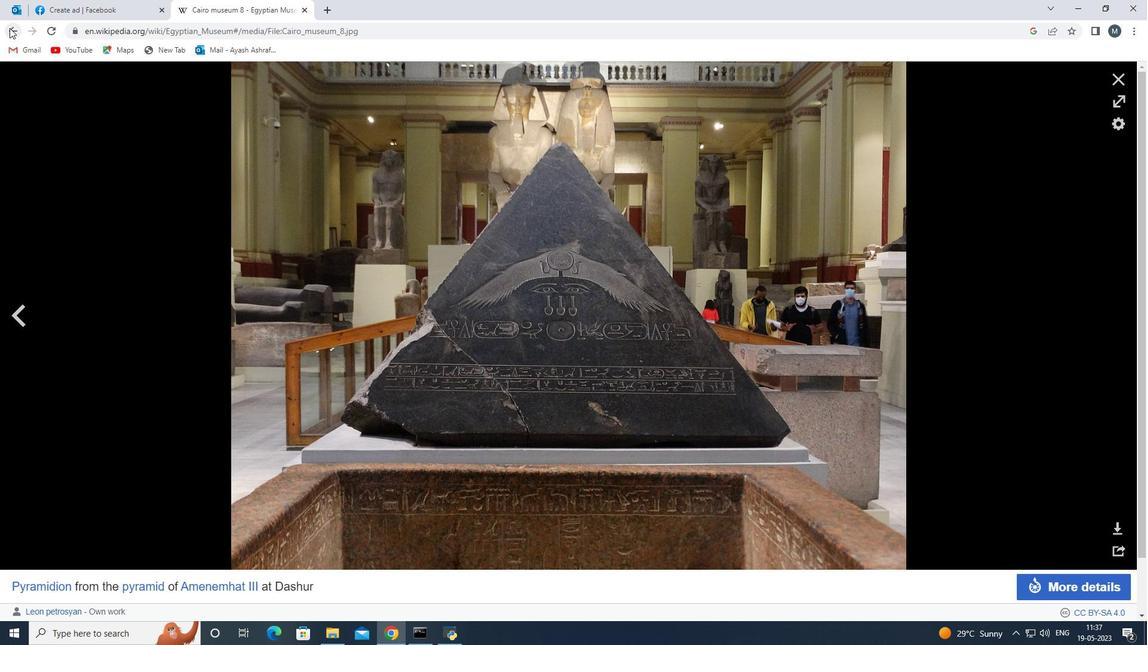 
Action: Mouse moved to (522, 396)
Screenshot: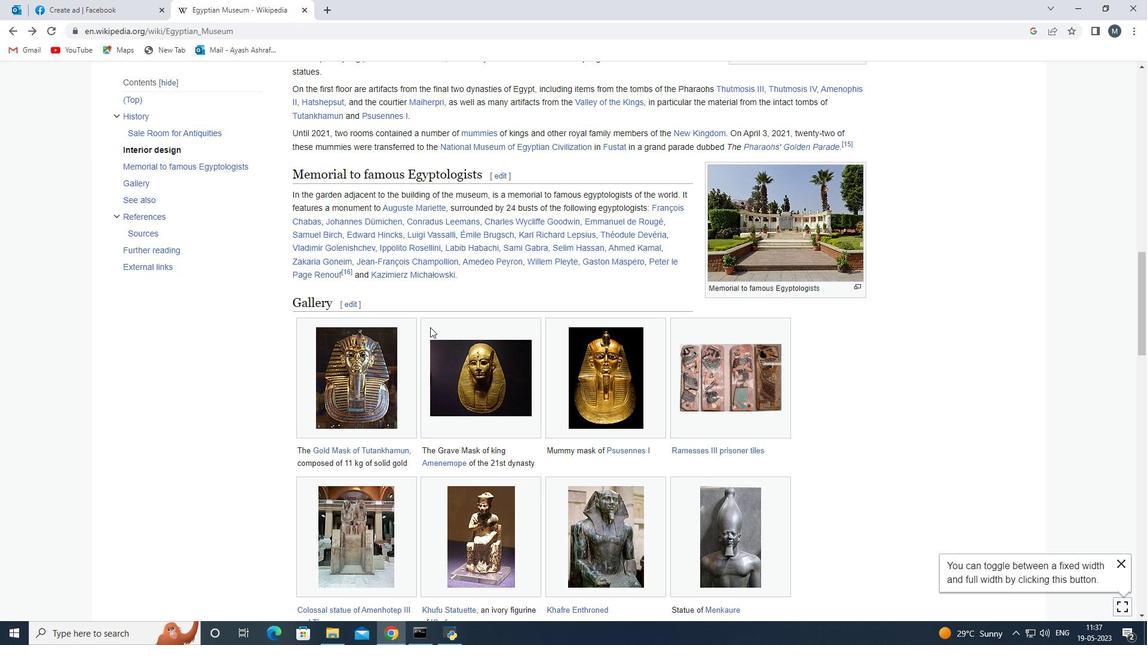 
Action: Mouse scrolled (522, 397) with delta (0, 0)
Screenshot: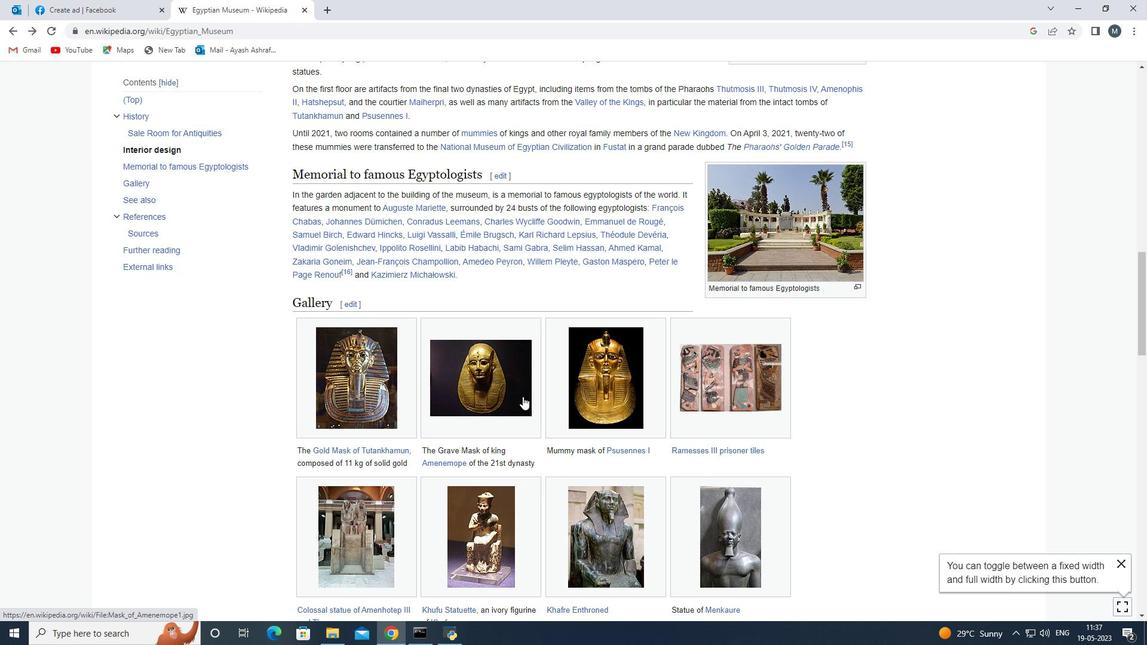 
Action: Mouse scrolled (522, 397) with delta (0, 0)
Screenshot: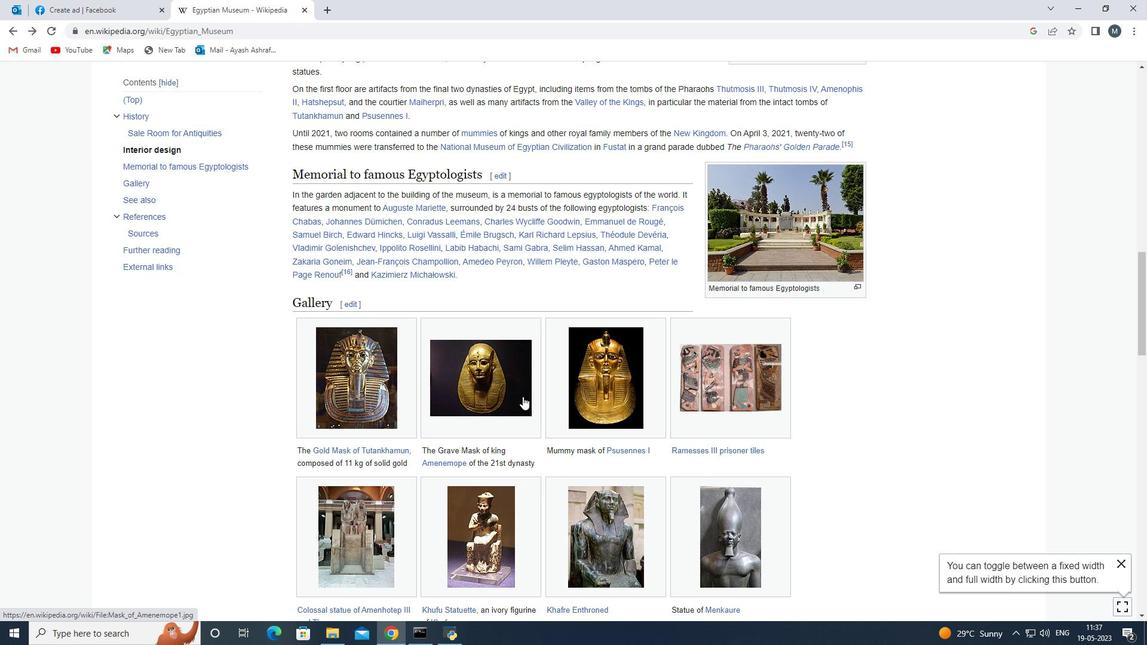 
Action: Mouse scrolled (522, 397) with delta (0, 0)
Screenshot: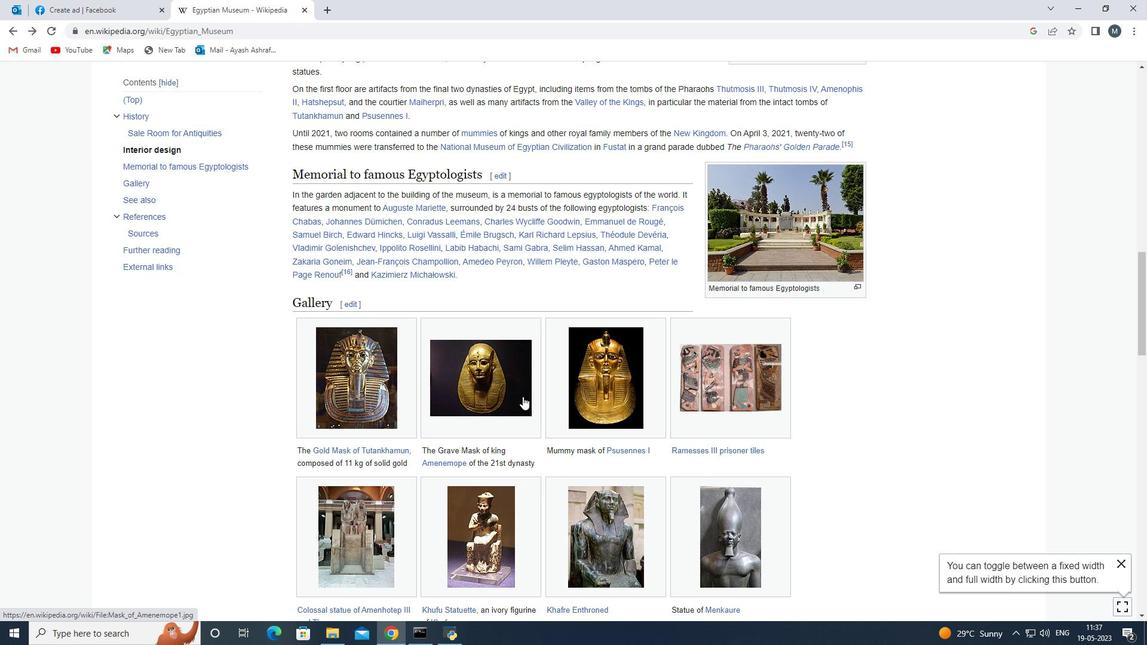 
Action: Mouse scrolled (522, 397) with delta (0, 0)
Screenshot: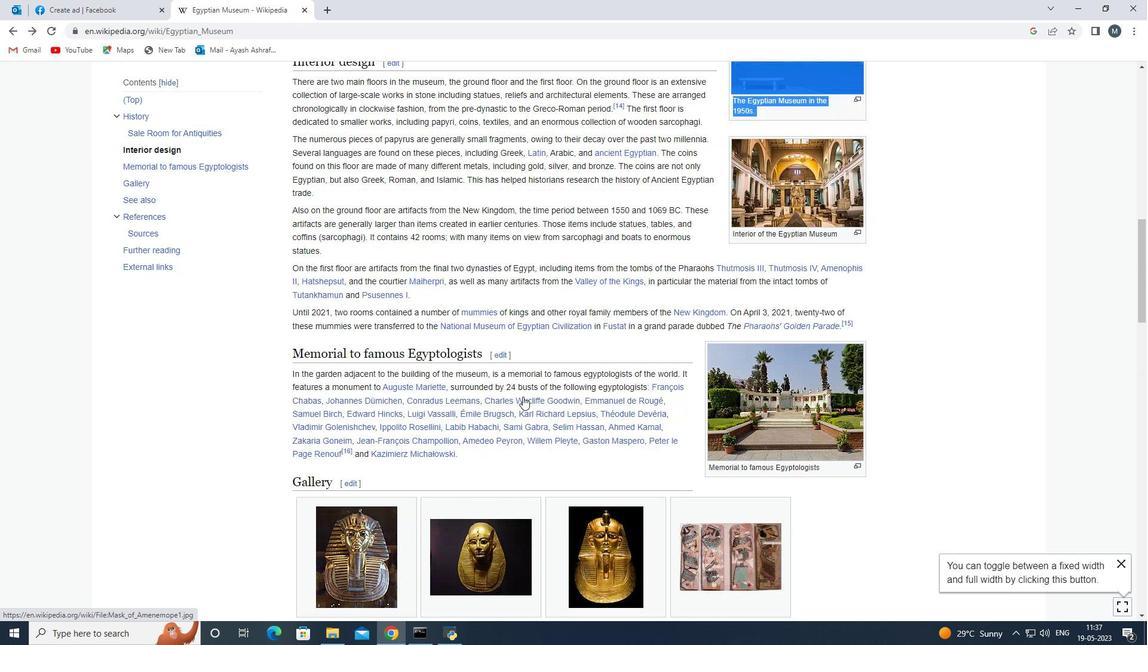 
Action: Mouse scrolled (522, 397) with delta (0, 0)
Screenshot: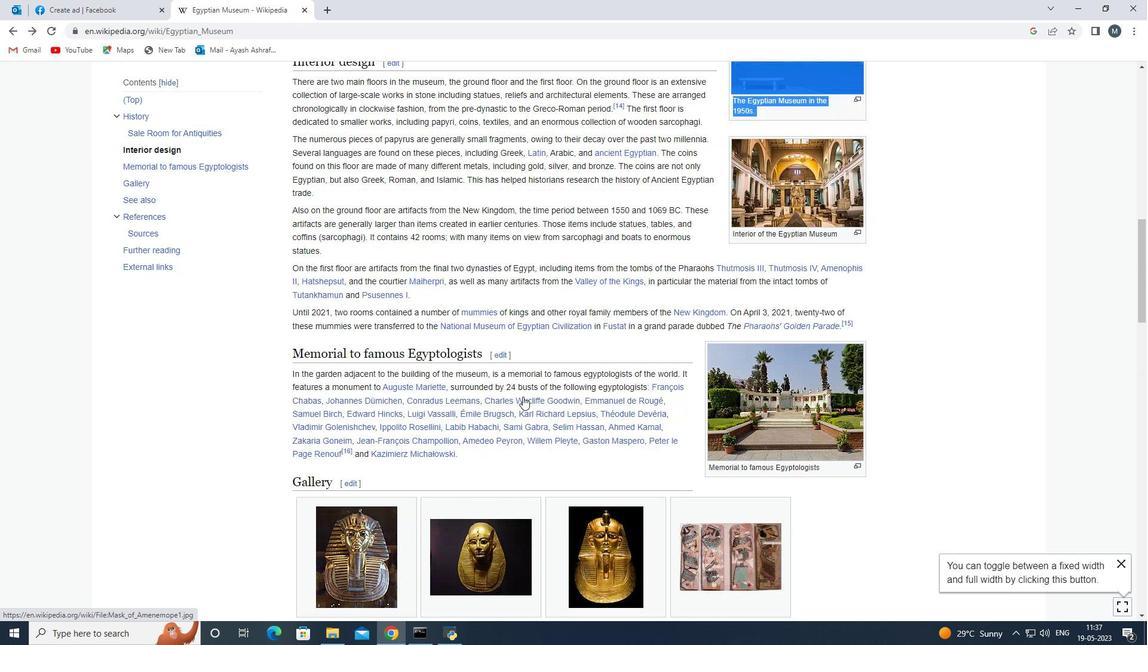 
Action: Mouse scrolled (522, 397) with delta (0, 0)
Screenshot: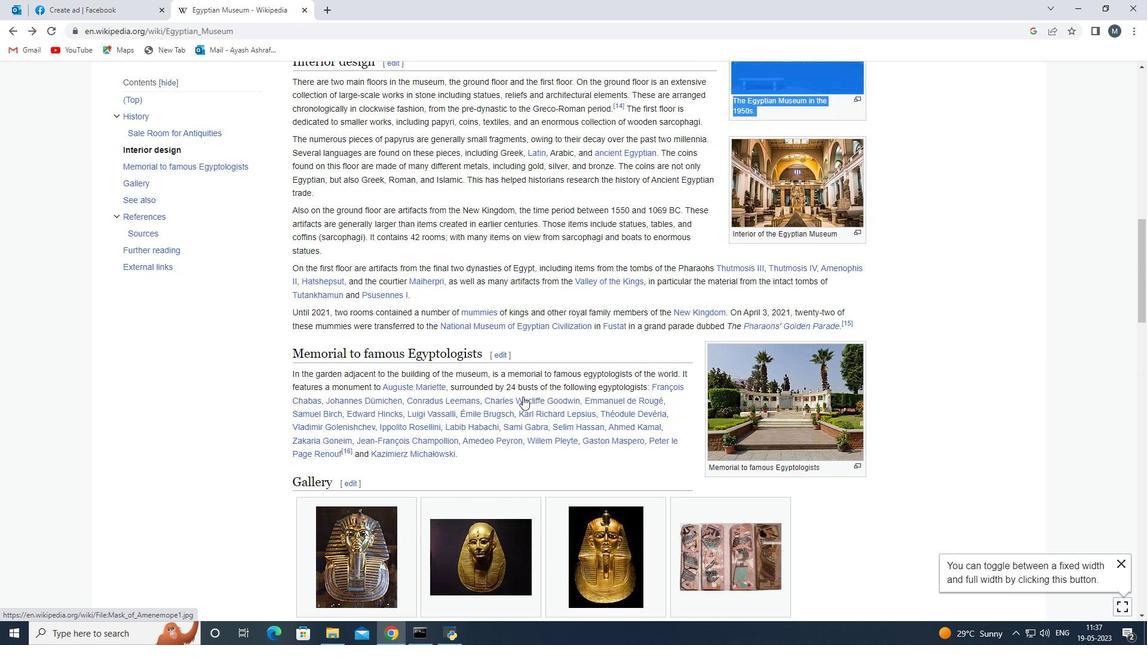 
Action: Mouse scrolled (522, 397) with delta (0, 0)
Screenshot: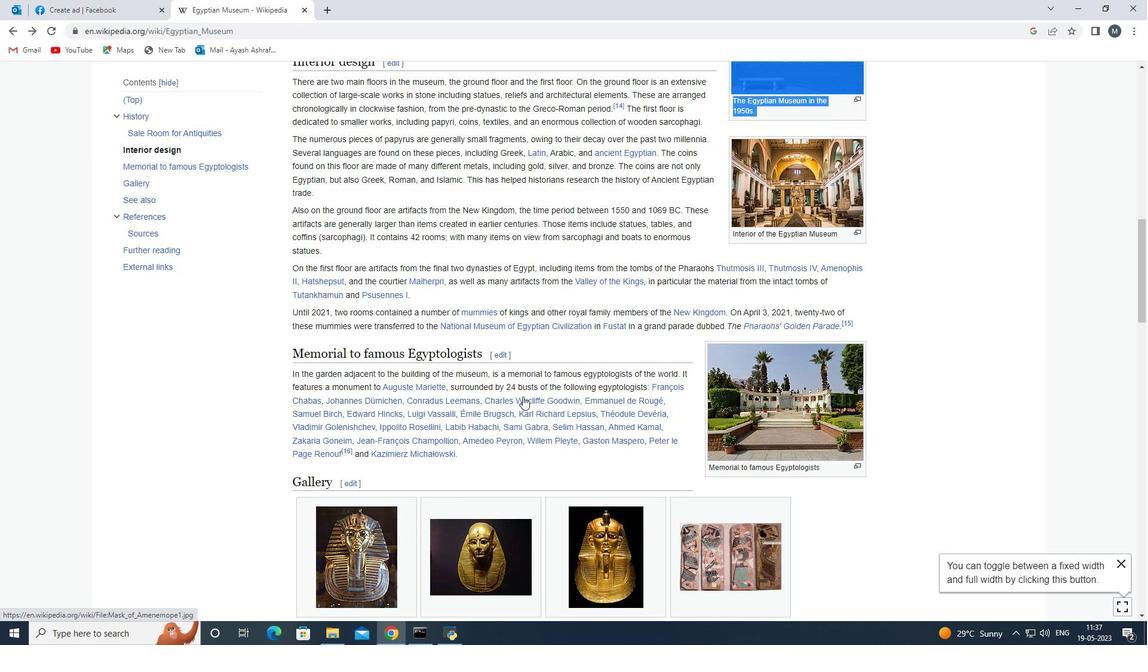 
Action: Mouse moved to (524, 396)
Screenshot: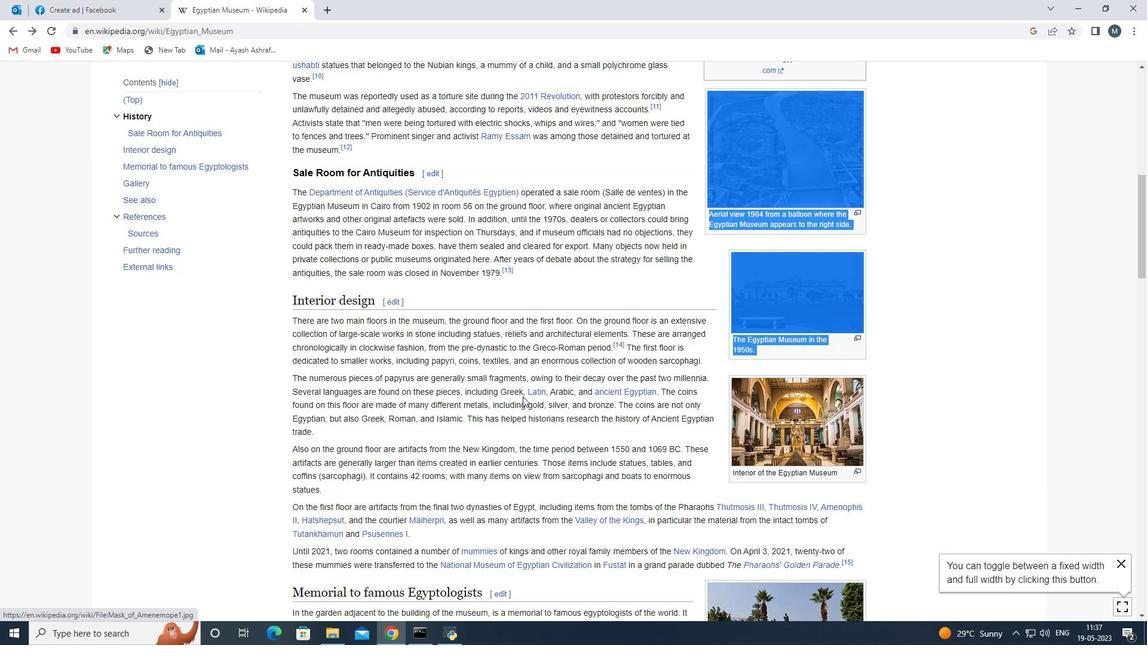 
Action: Mouse scrolled (524, 397) with delta (0, 0)
Screenshot: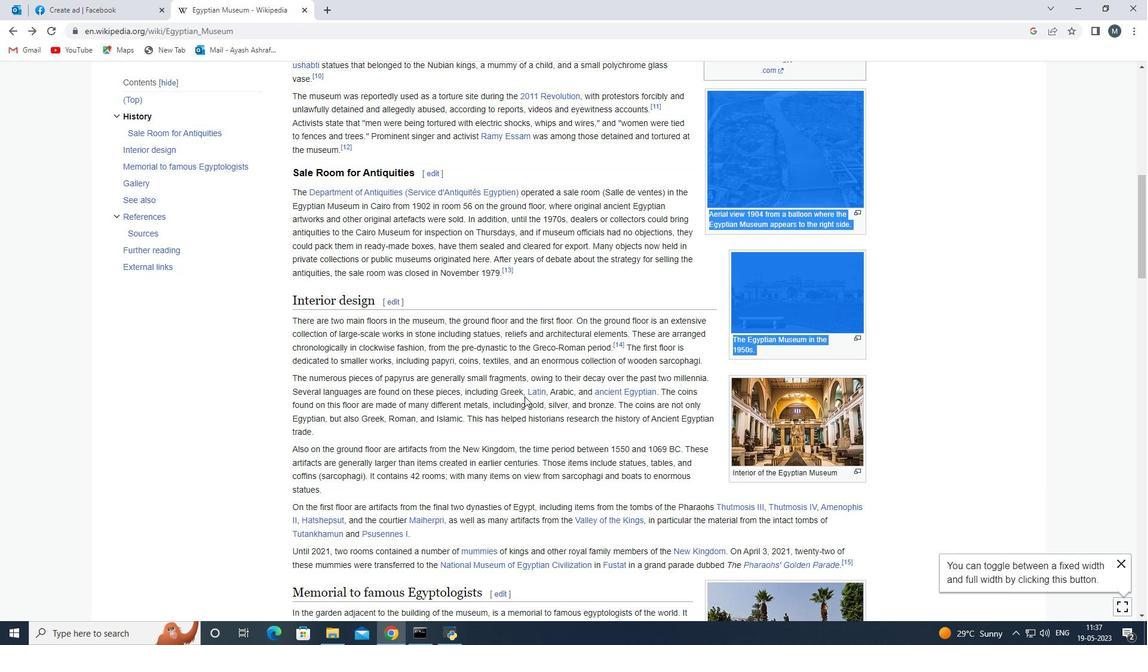 
Action: Mouse scrolled (524, 397) with delta (0, 0)
Screenshot: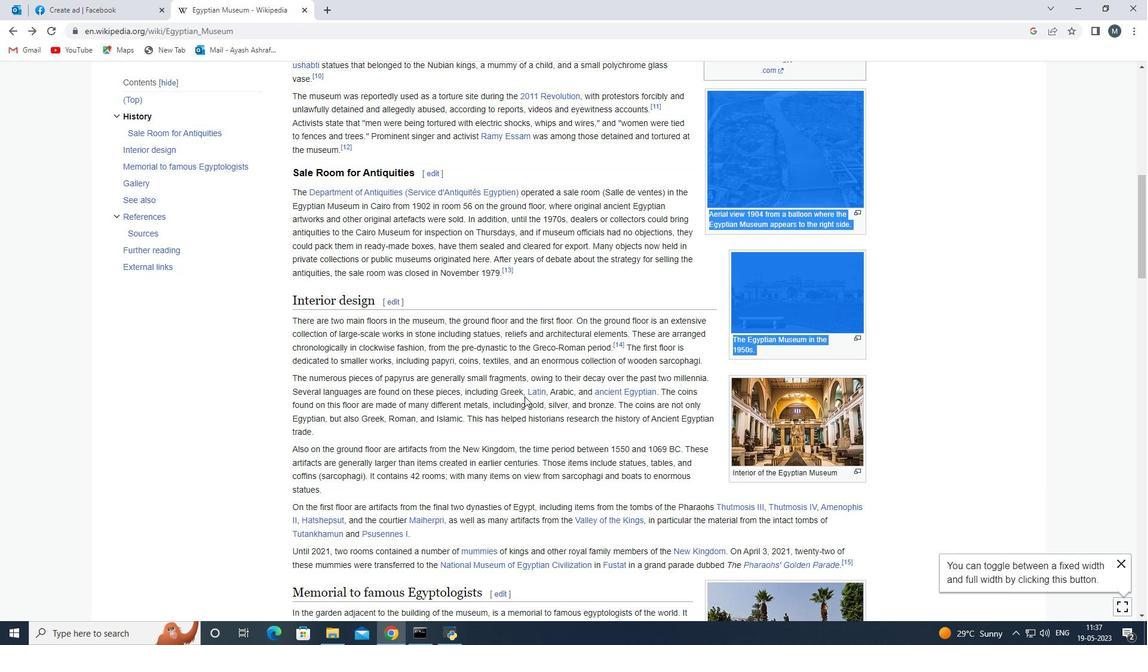 
Action: Mouse scrolled (524, 397) with delta (0, 0)
Screenshot: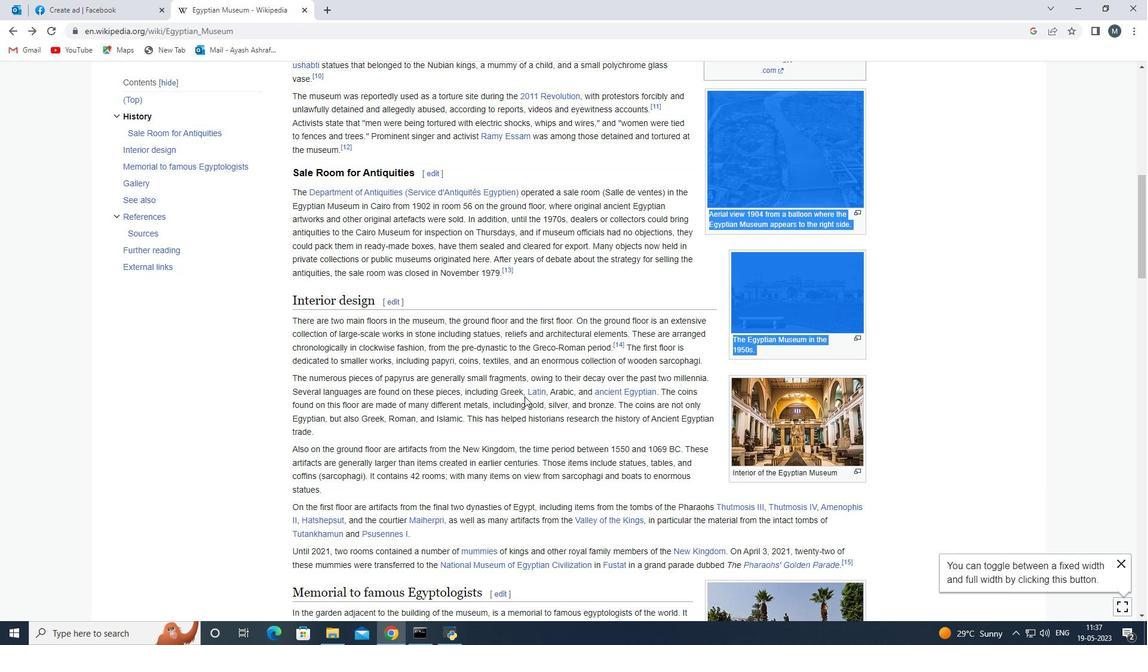 
Action: Mouse scrolled (524, 397) with delta (0, 0)
Screenshot: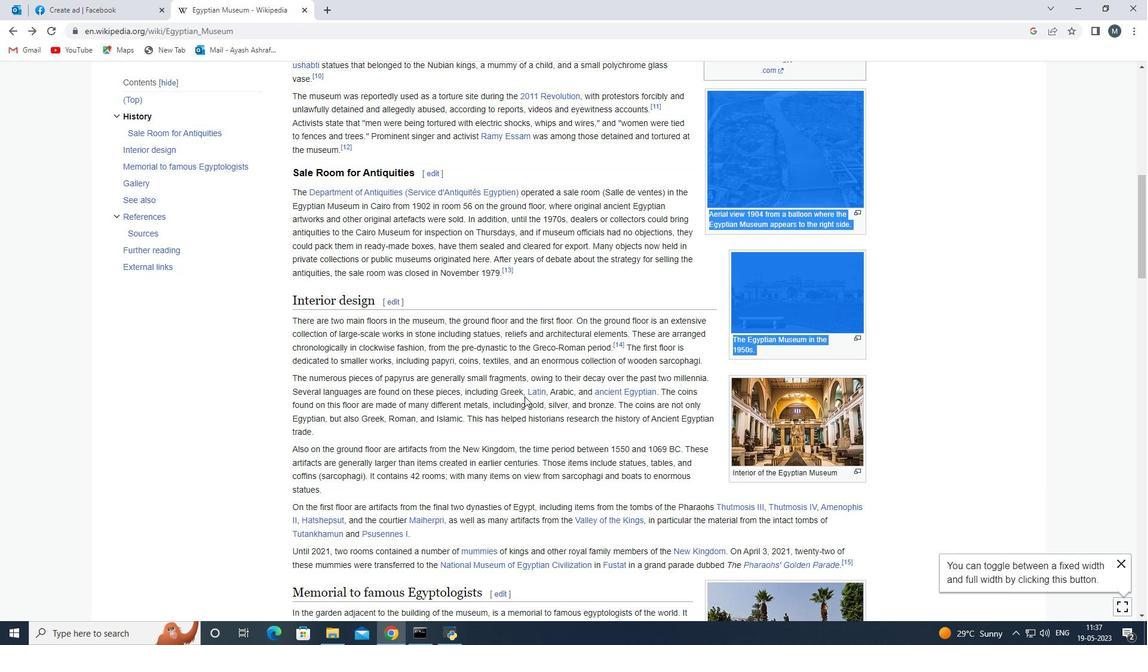 
Action: Mouse scrolled (524, 397) with delta (0, 0)
Screenshot: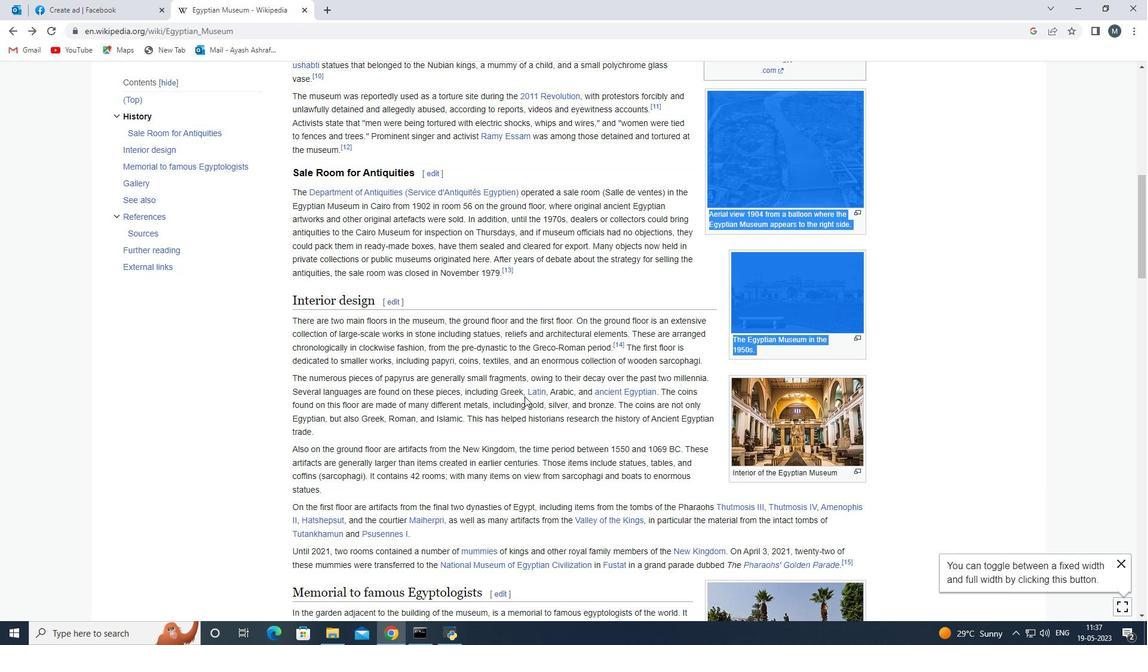 
Action: Mouse scrolled (524, 397) with delta (0, 0)
Screenshot: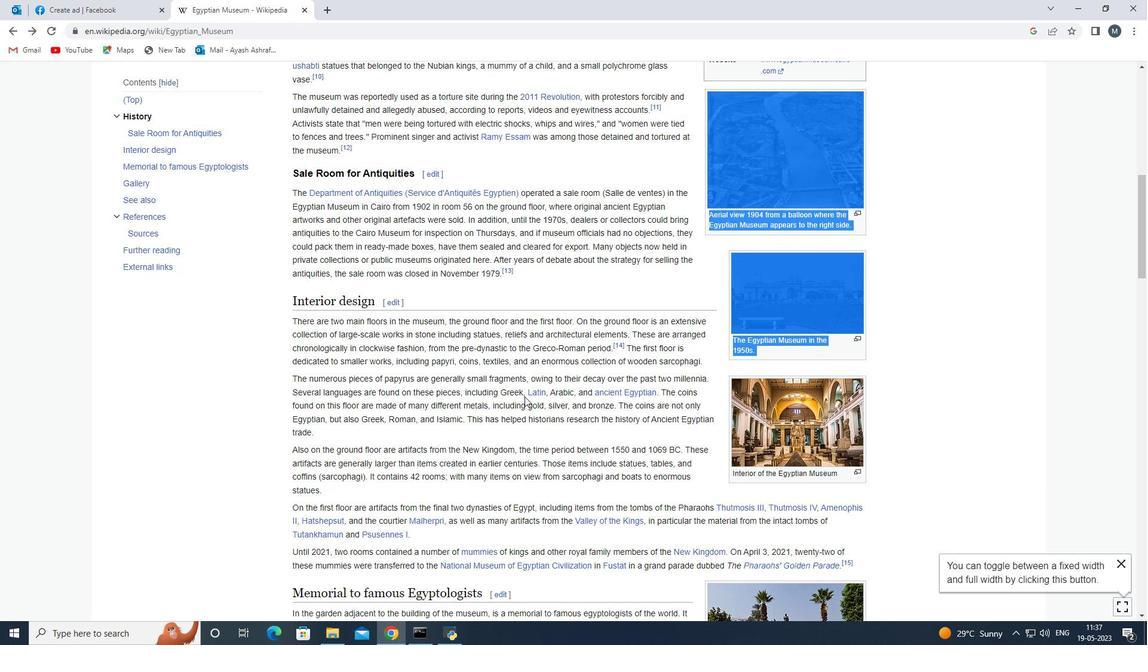 
Action: Mouse scrolled (524, 397) with delta (0, 0)
Screenshot: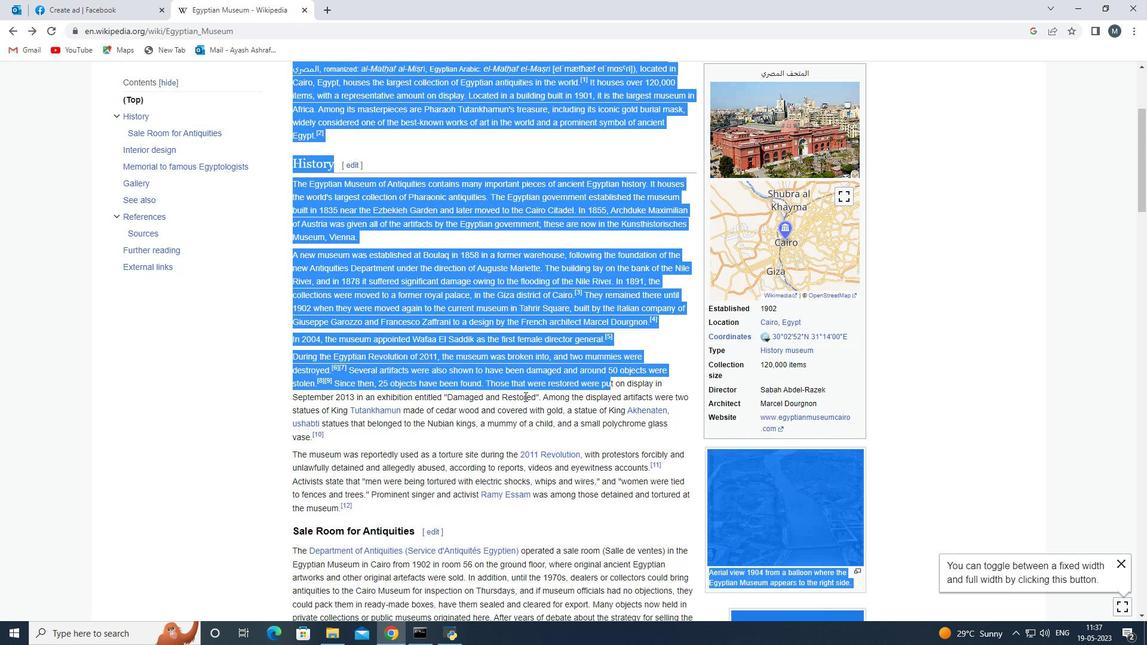 
Action: Mouse scrolled (524, 397) with delta (0, 0)
Screenshot: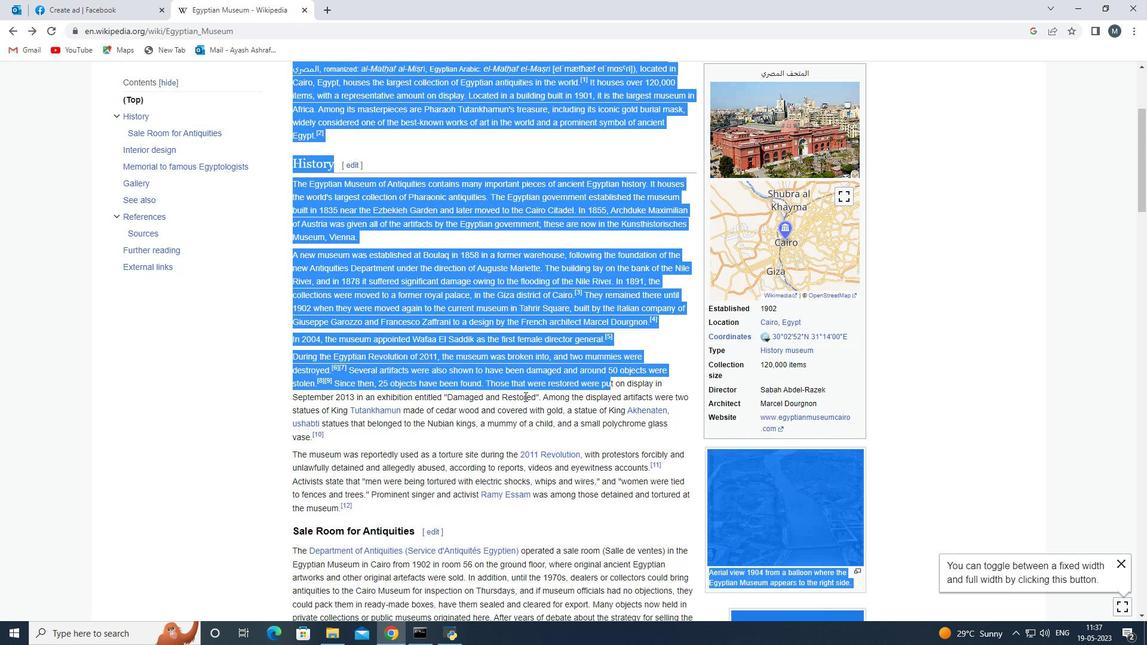 
Action: Mouse scrolled (524, 397) with delta (0, 0)
Screenshot: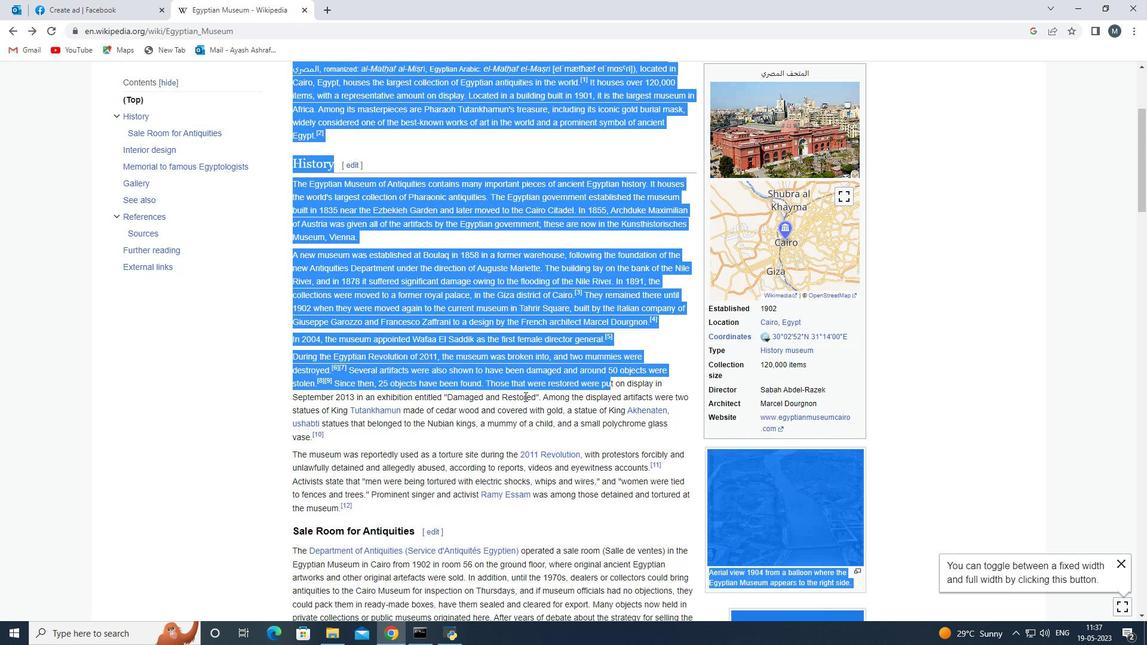 
Action: Mouse scrolled (524, 397) with delta (0, 0)
Screenshot: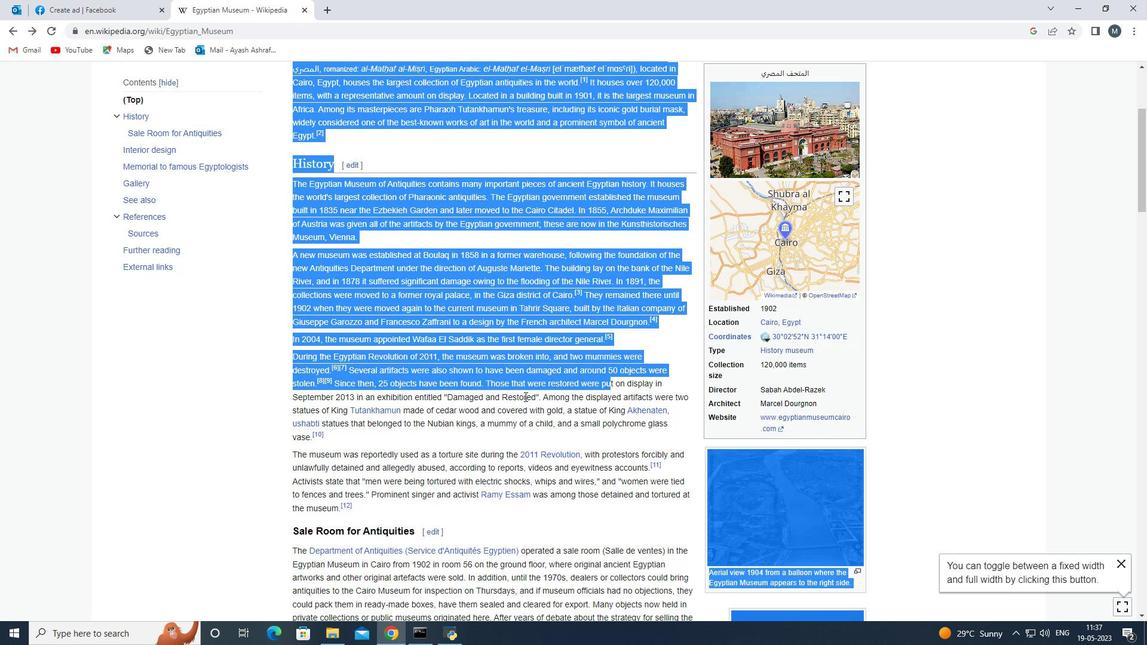 
Action: Mouse scrolled (524, 397) with delta (0, 0)
Screenshot: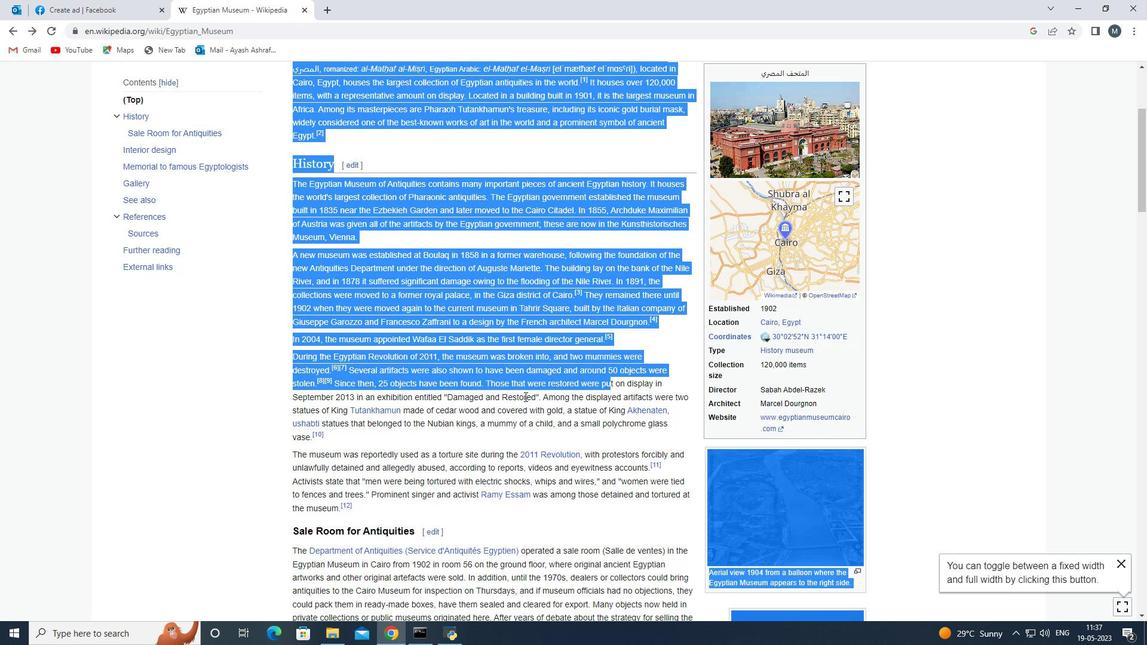 
Action: Mouse scrolled (524, 397) with delta (0, 0)
Screenshot: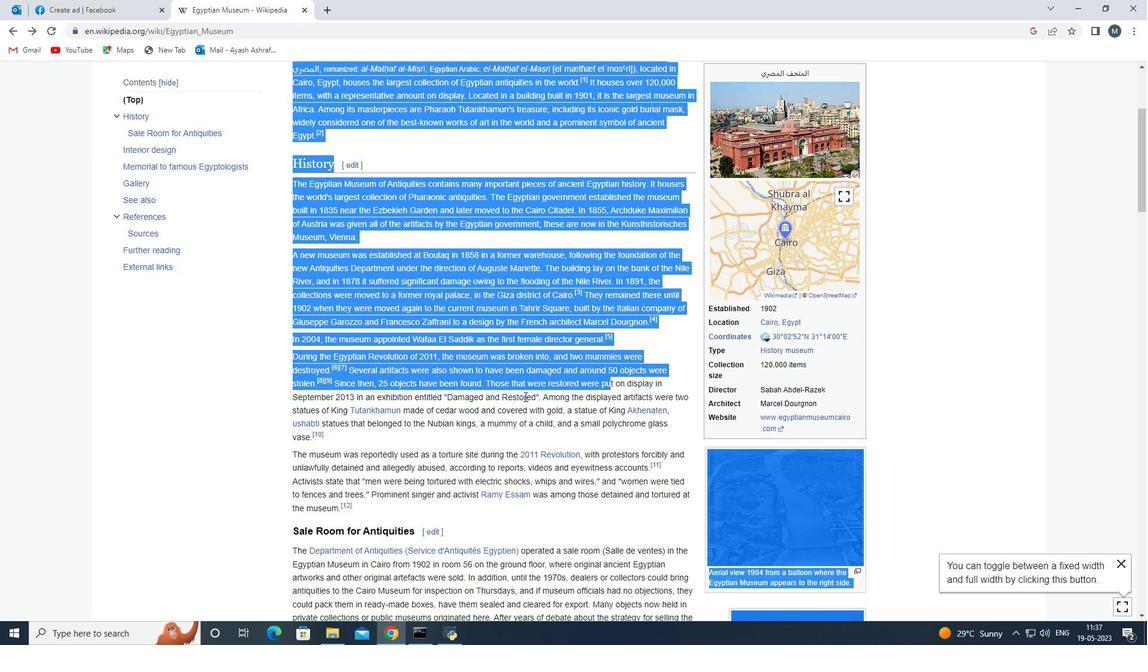 
Action: Mouse moved to (527, 396)
Screenshot: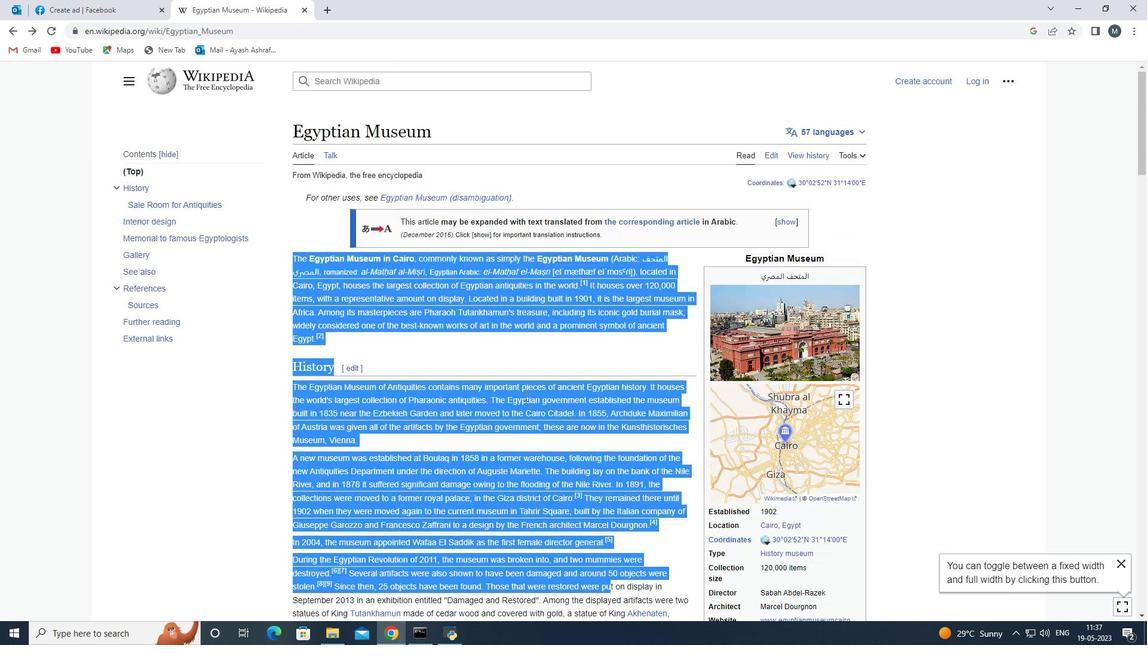 
Action: Mouse scrolled (527, 397) with delta (0, 0)
Screenshot: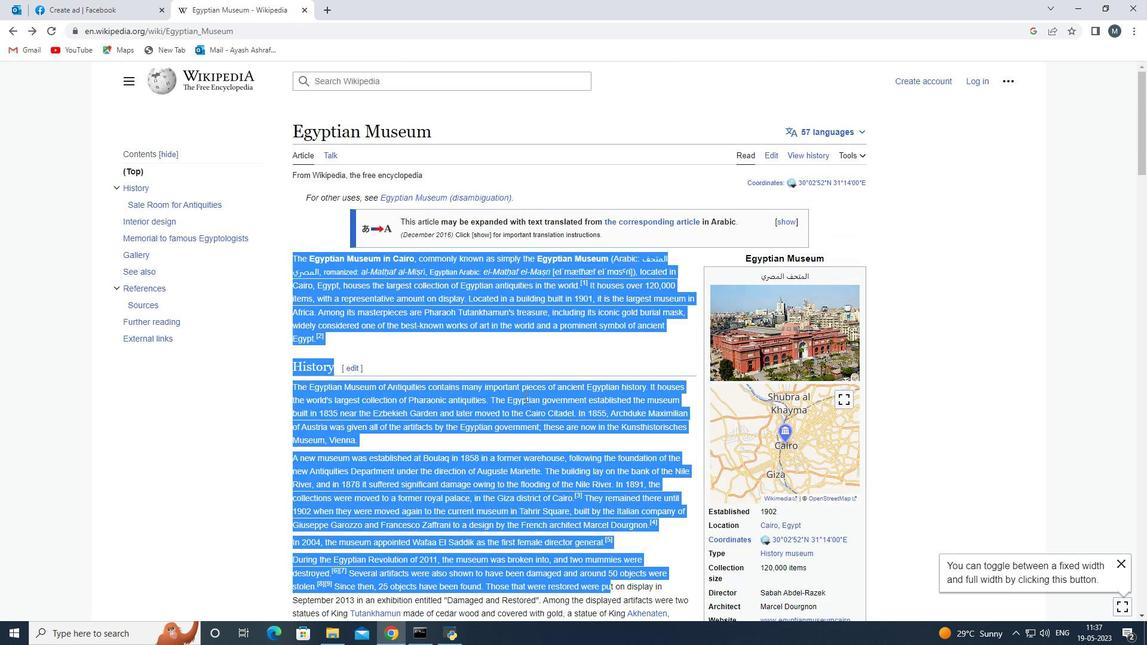 
Action: Mouse scrolled (527, 397) with delta (0, 0)
Screenshot: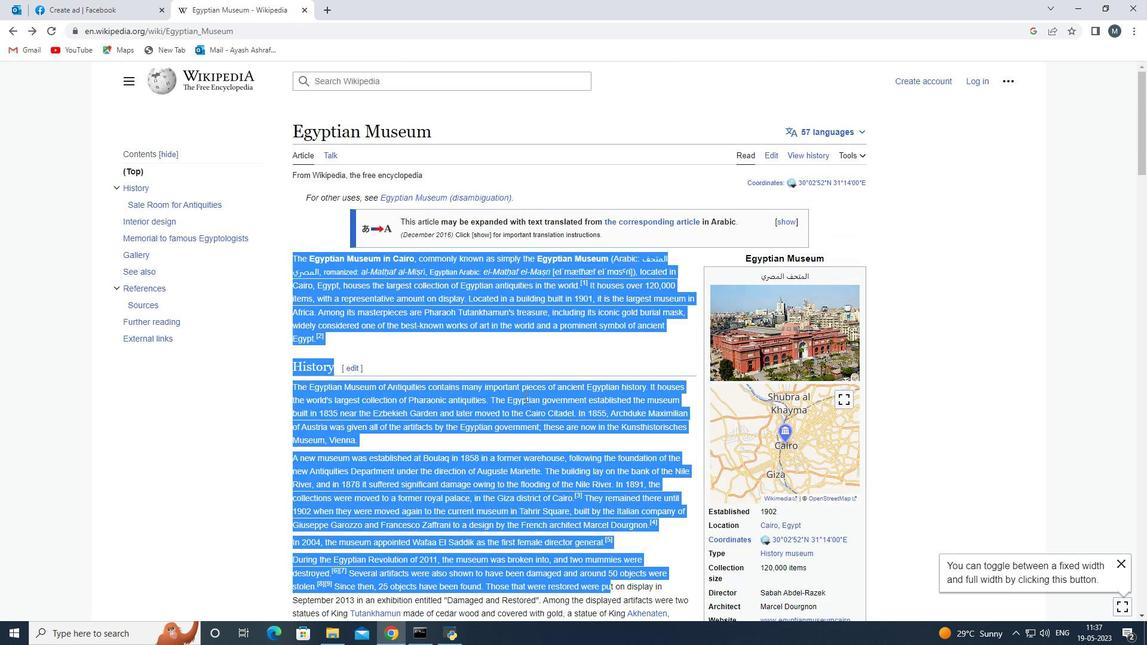 
Action: Mouse scrolled (527, 397) with delta (0, 0)
Screenshot: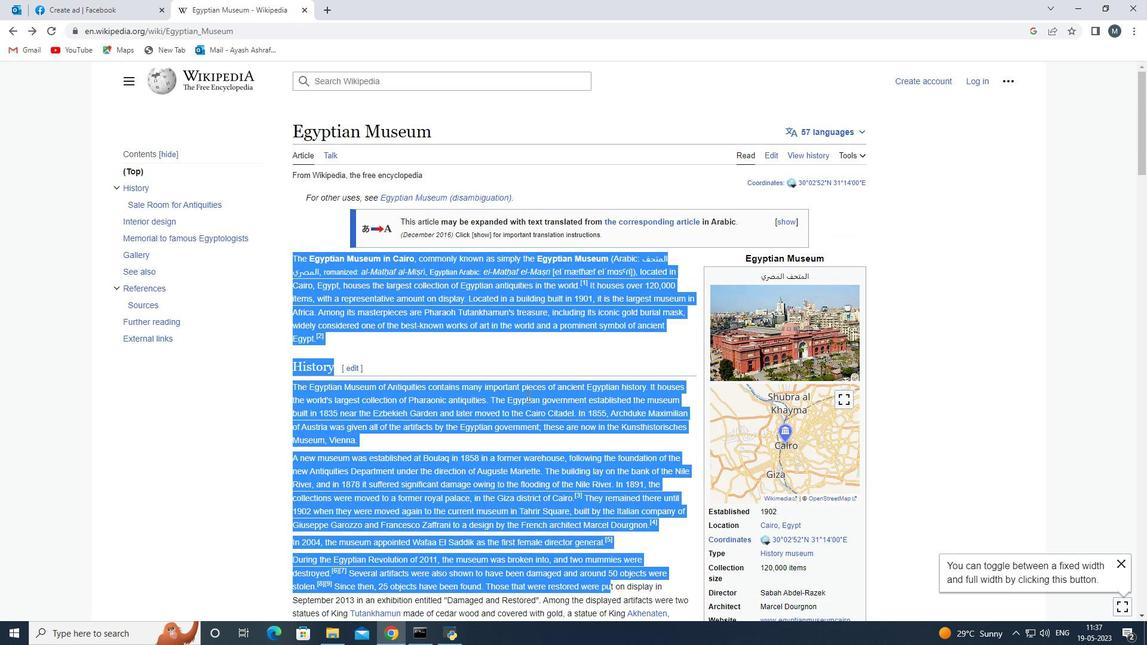 
Action: Mouse scrolled (527, 397) with delta (0, 0)
